 Task: Enter new customer data into the Salesforce system, including personal and address details.
Action: Mouse moved to (997, 114)
Screenshot: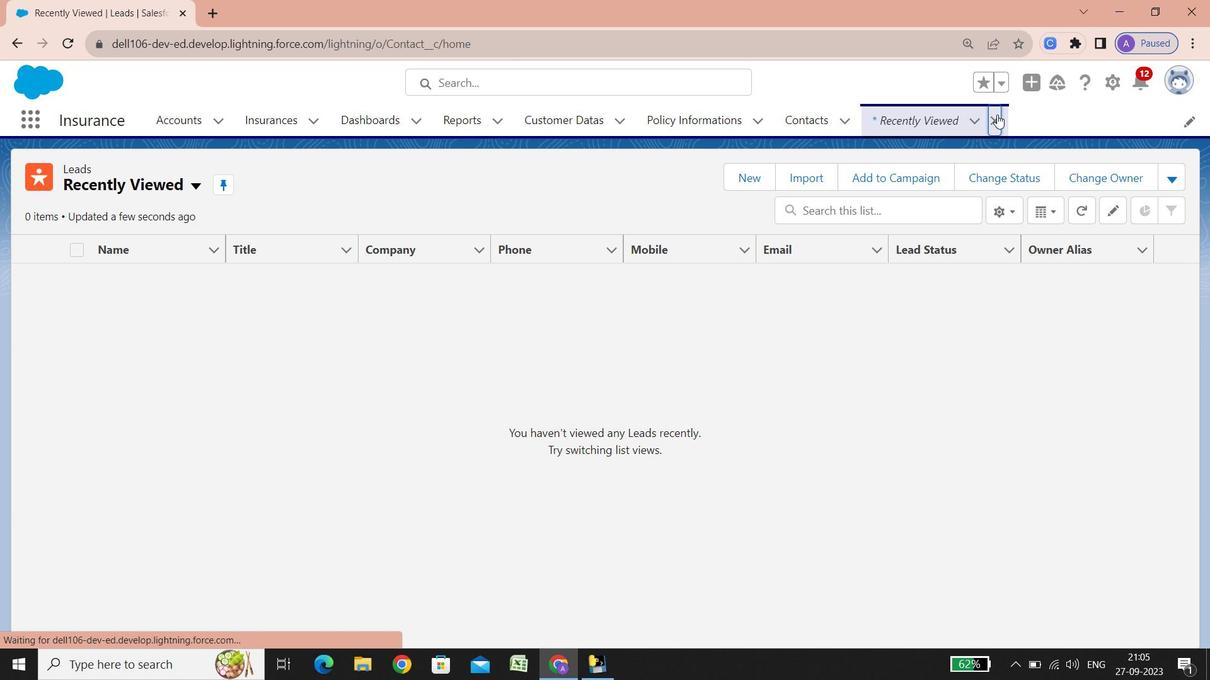 
Action: Mouse pressed left at (997, 114)
Screenshot: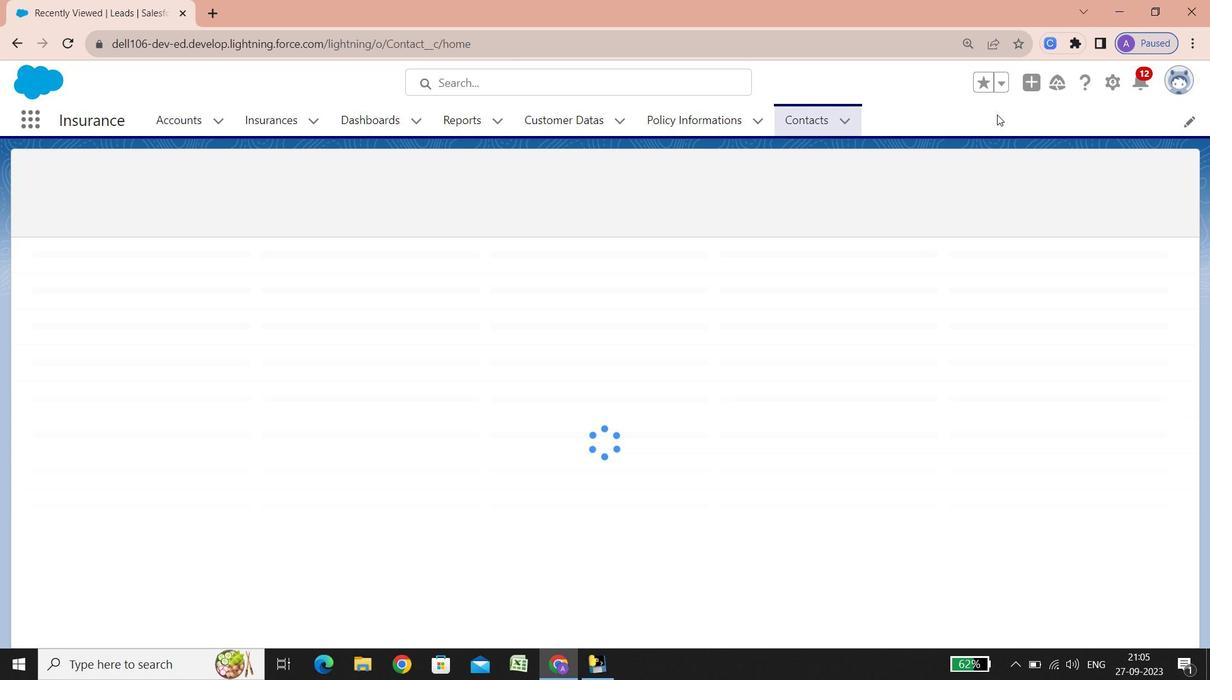 
Action: Mouse moved to (1110, 78)
Screenshot: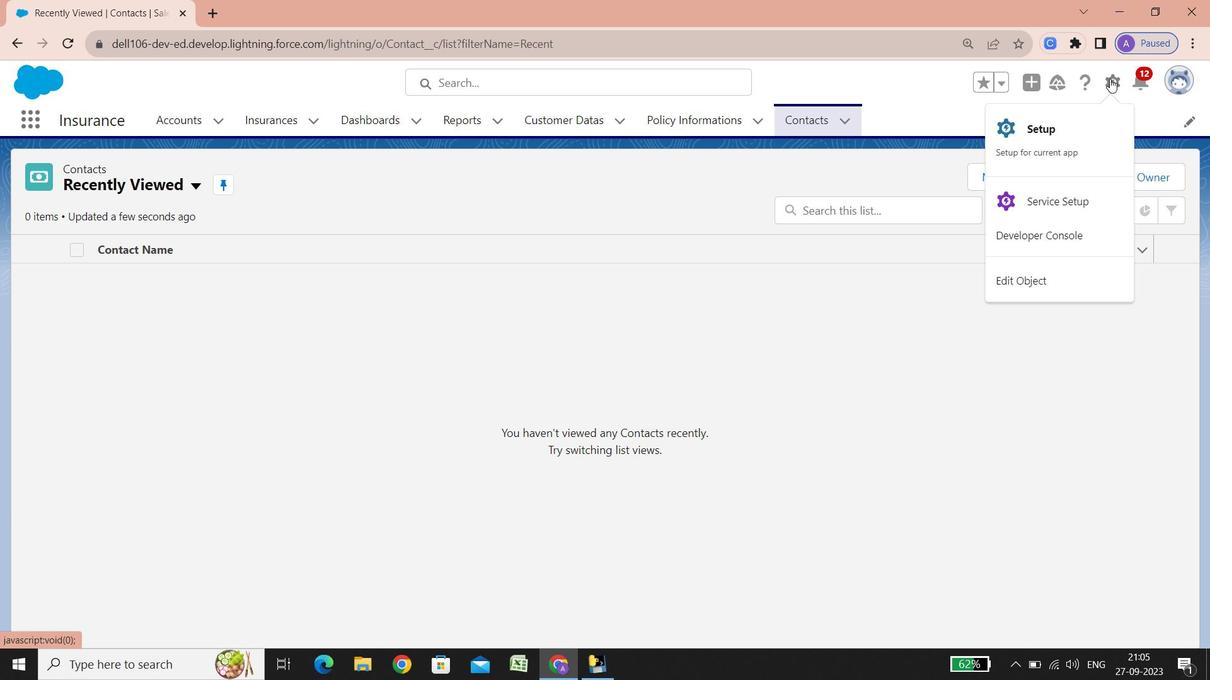 
Action: Mouse pressed left at (1110, 78)
Screenshot: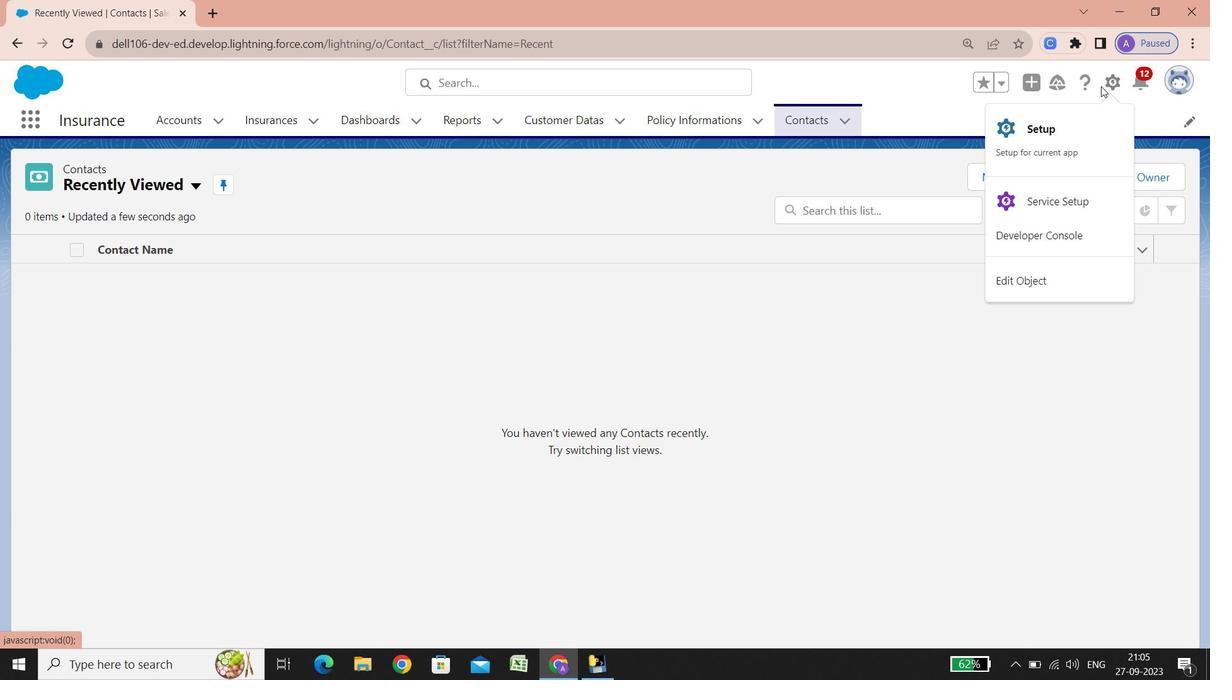 
Action: Mouse moved to (1070, 122)
Screenshot: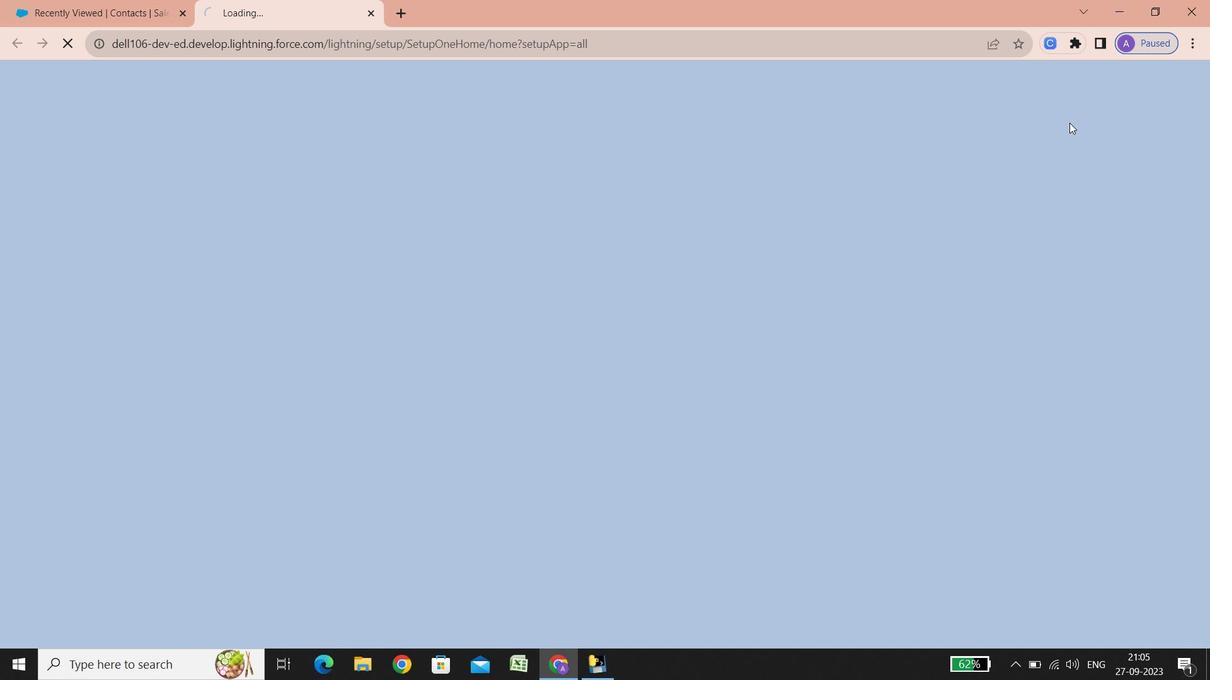 
Action: Mouse pressed left at (1070, 122)
Screenshot: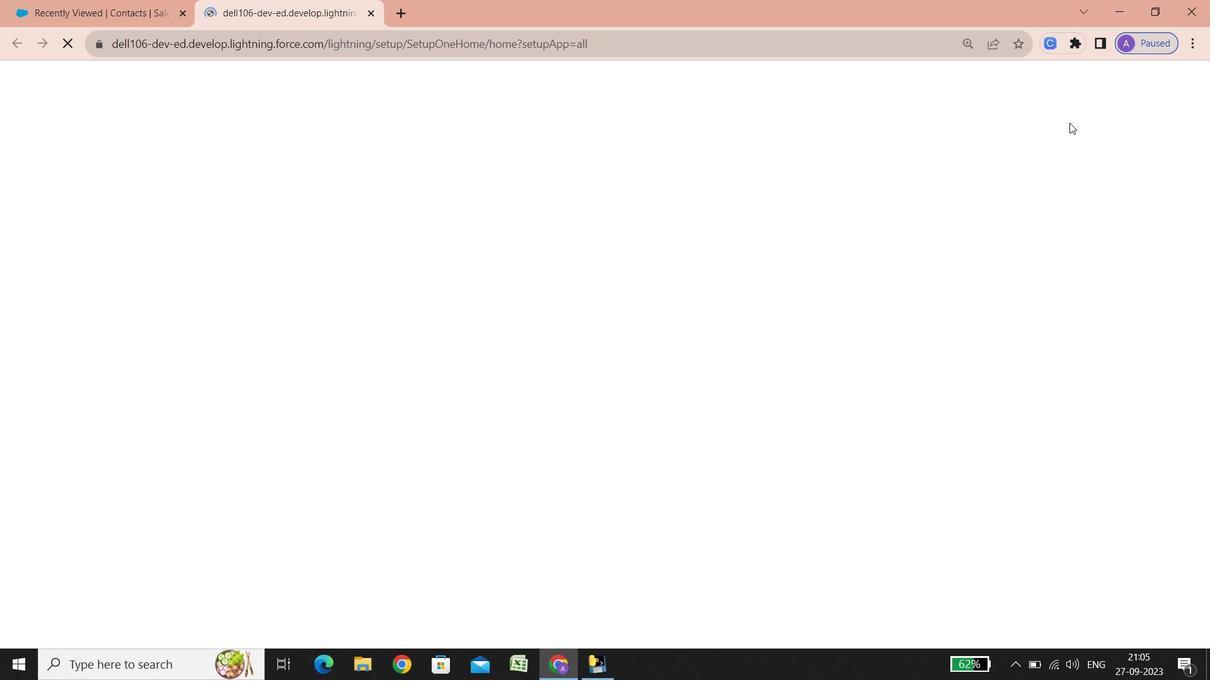 
Action: Mouse pressed left at (1070, 122)
Screenshot: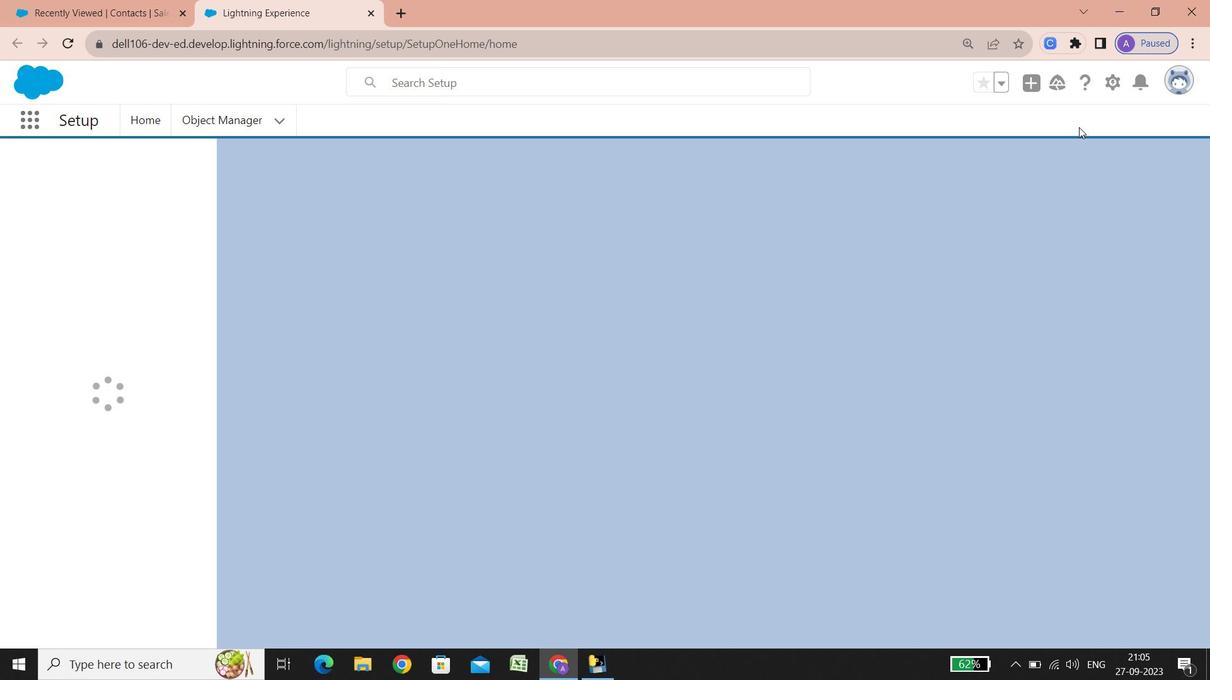 
Action: Mouse moved to (223, 131)
Screenshot: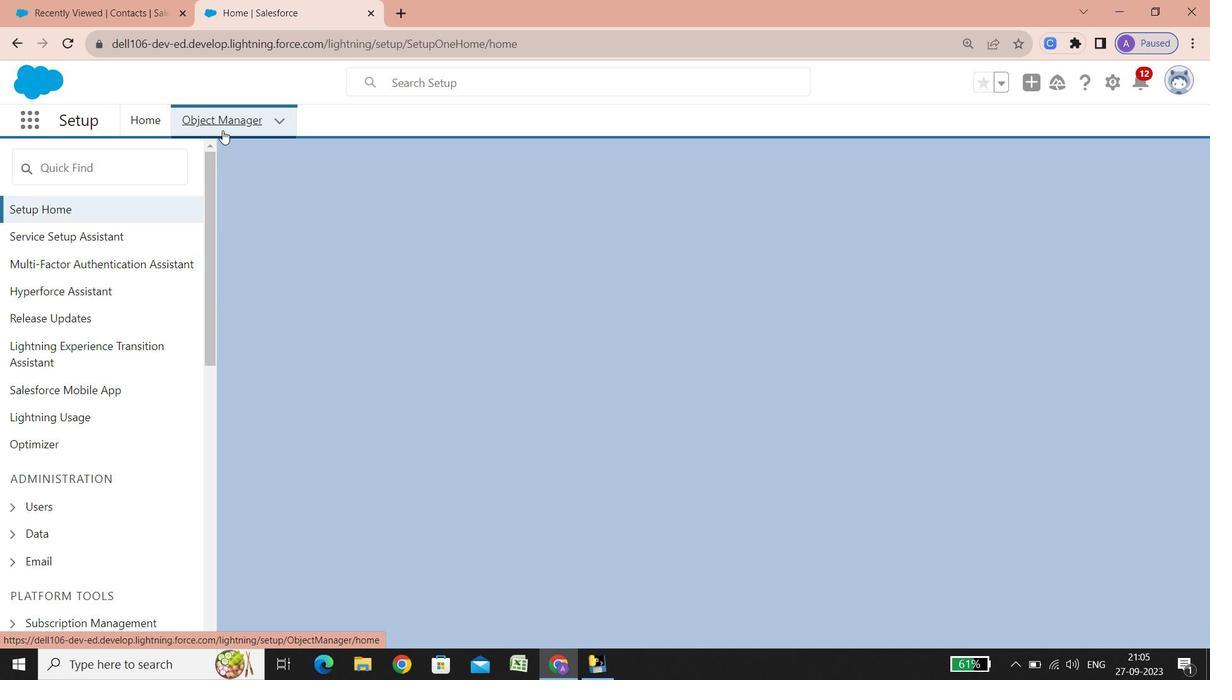 
Action: Mouse pressed left at (223, 131)
Screenshot: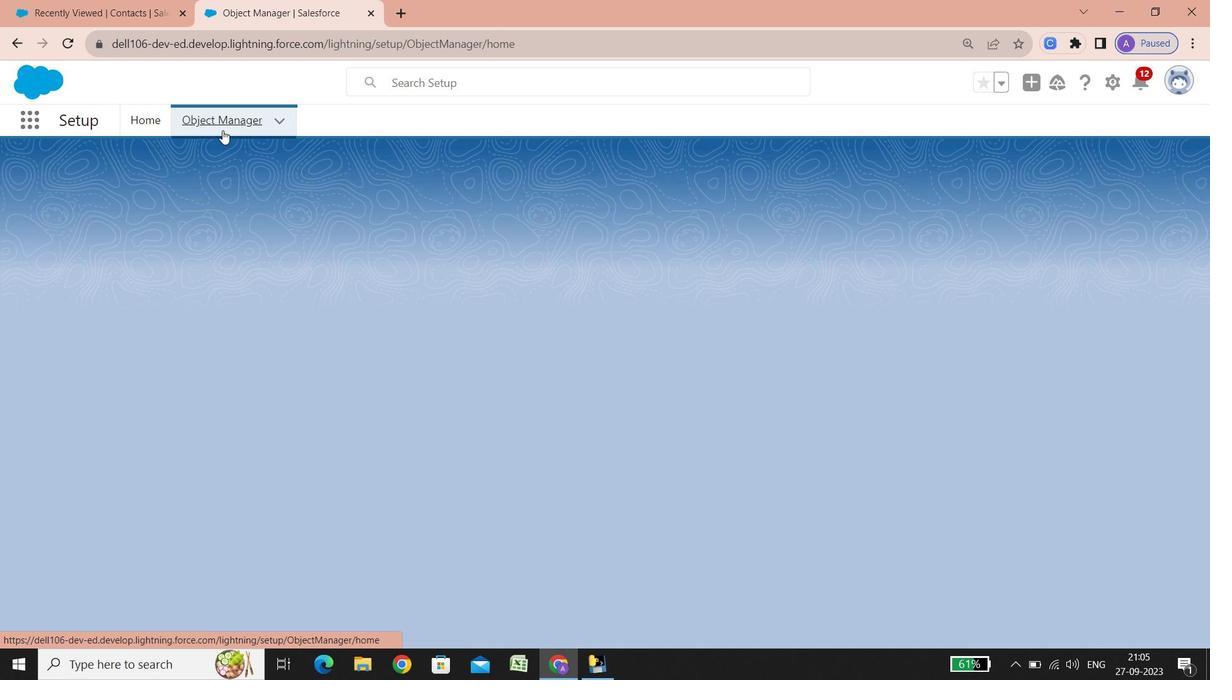 
Action: Mouse moved to (168, 0)
Screenshot: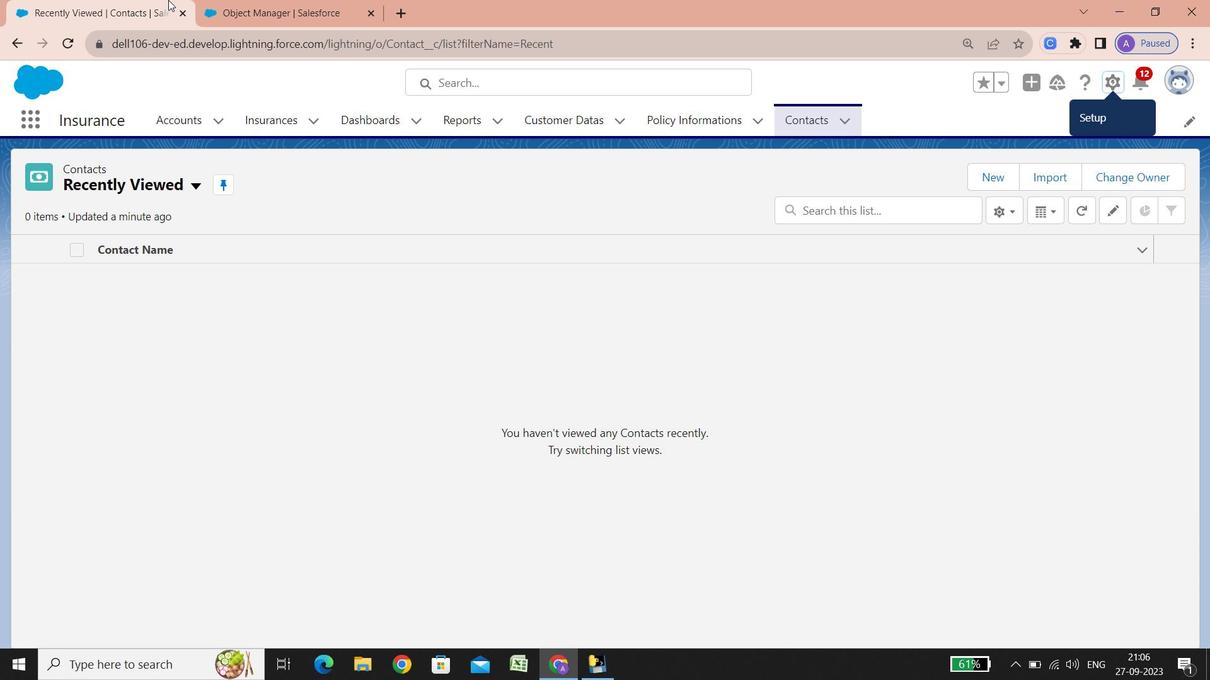 
Action: Mouse pressed left at (168, 0)
Screenshot: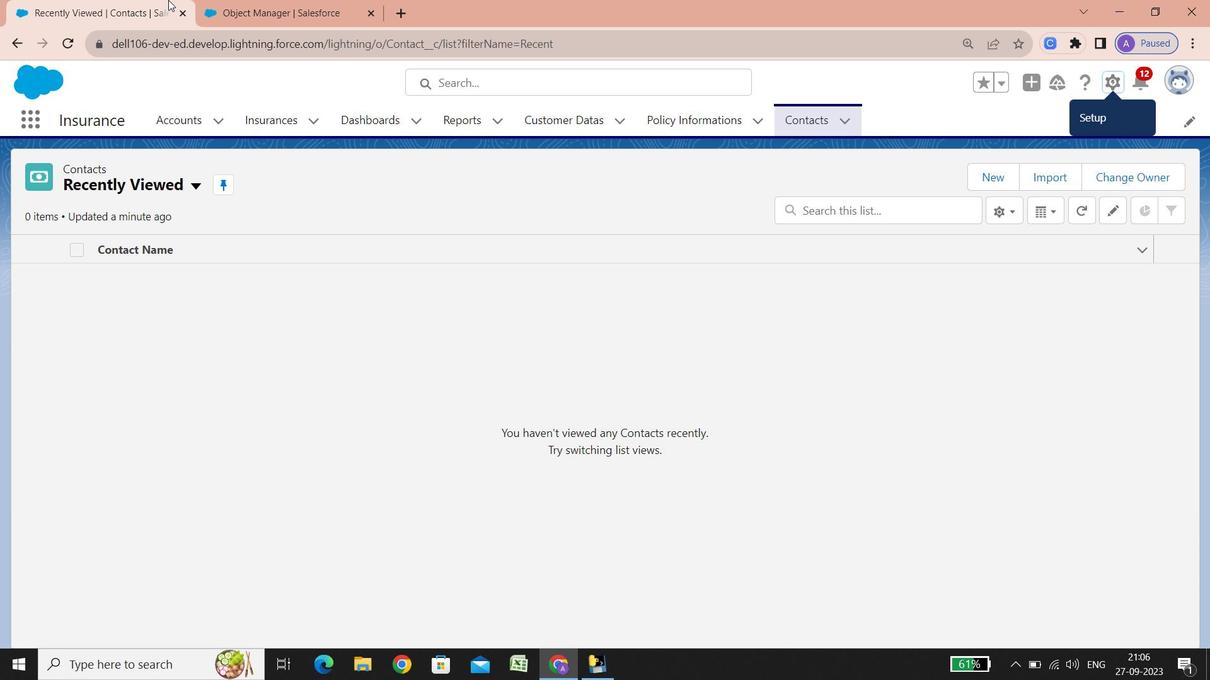
Action: Mouse moved to (173, 3)
Screenshot: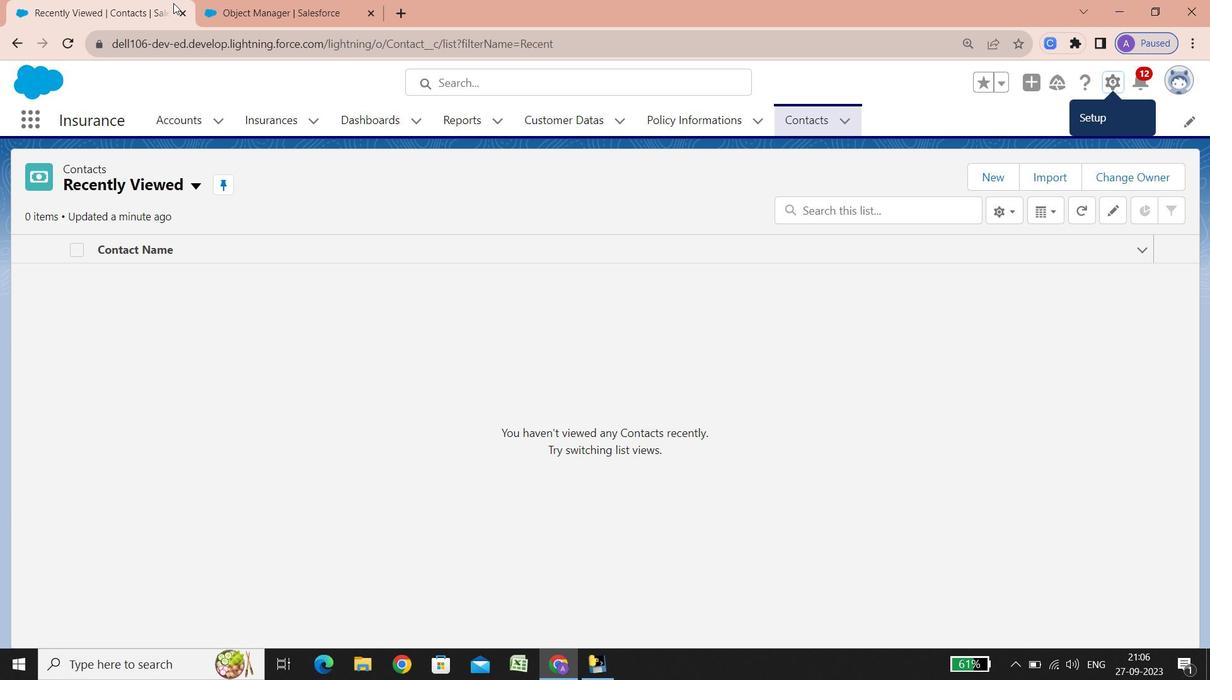 
Action: Mouse pressed left at (173, 3)
Screenshot: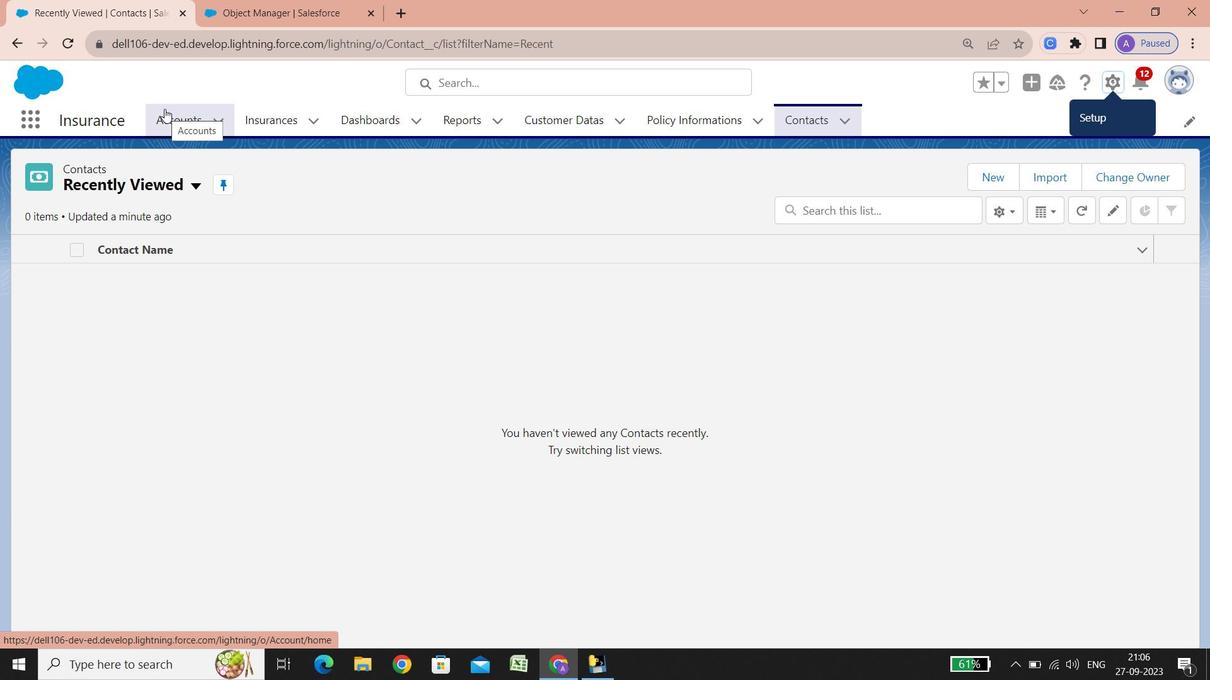 
Action: Mouse moved to (598, 115)
Screenshot: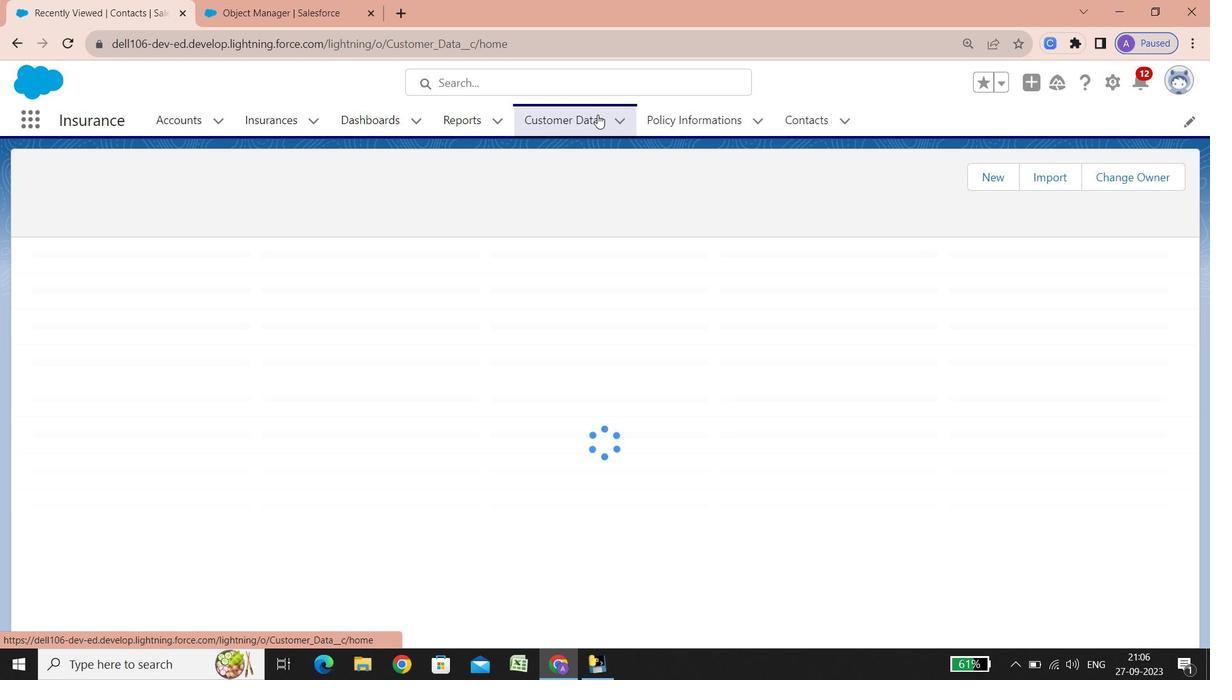 
Action: Mouse pressed left at (598, 115)
Screenshot: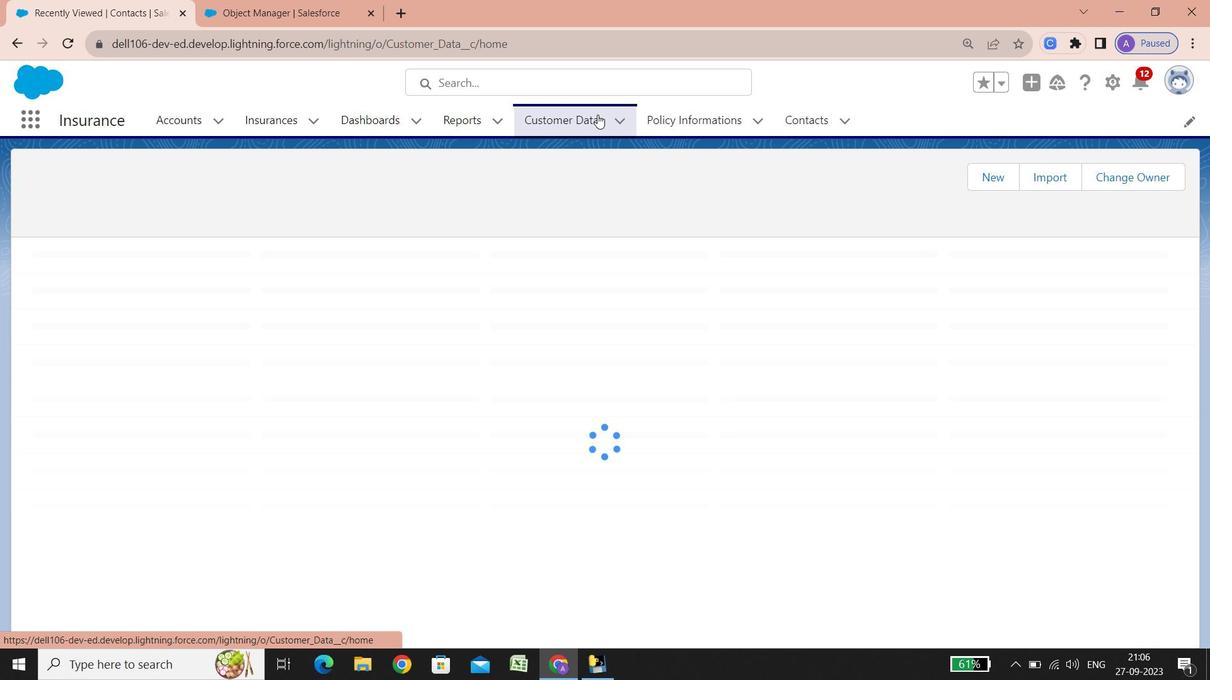 
Action: Mouse moved to (278, 124)
Screenshot: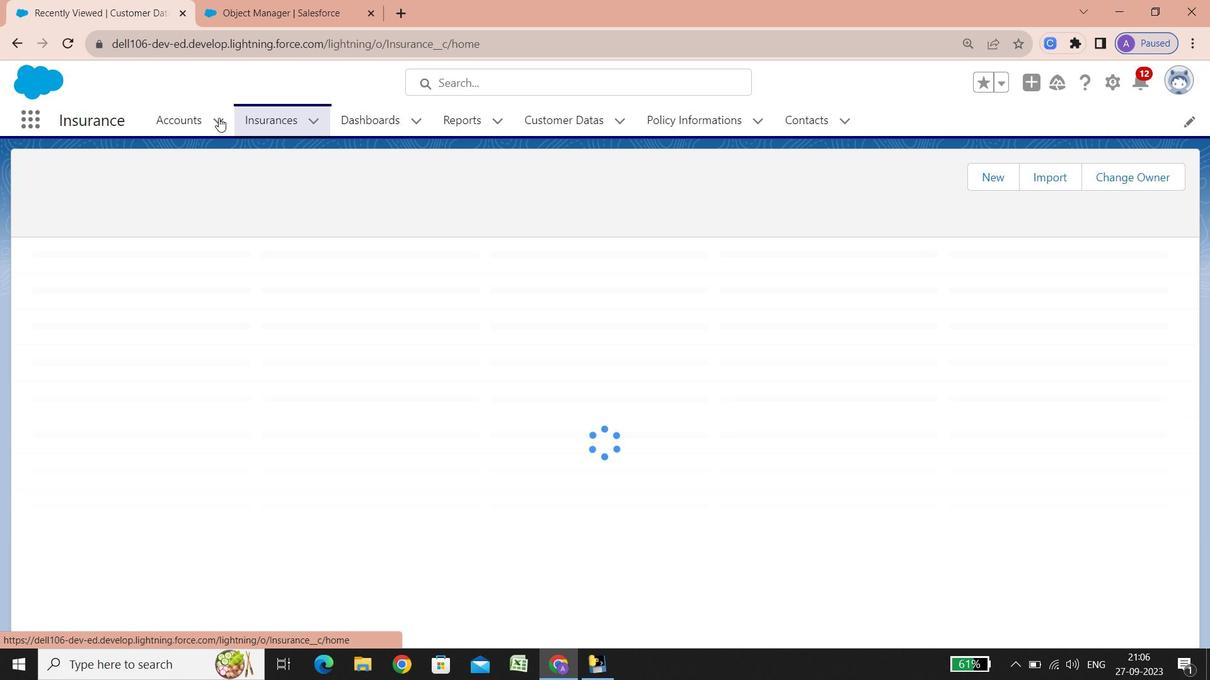 
Action: Mouse pressed left at (278, 124)
Screenshot: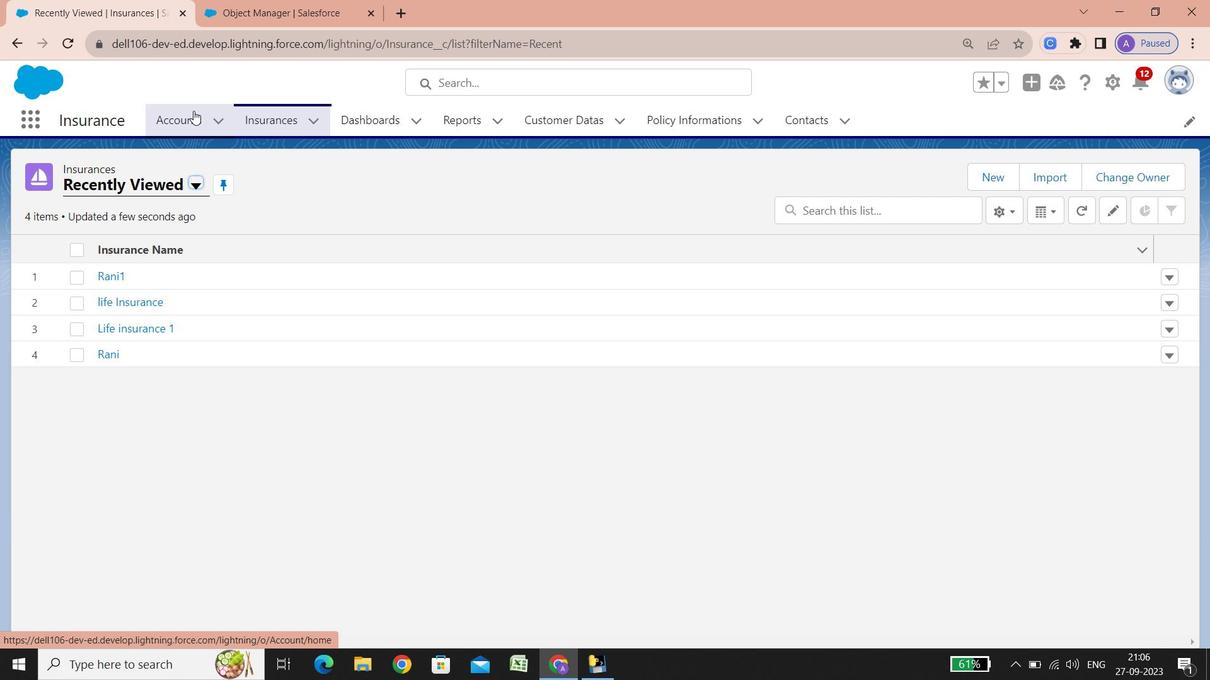 
Action: Mouse moved to (361, 127)
Screenshot: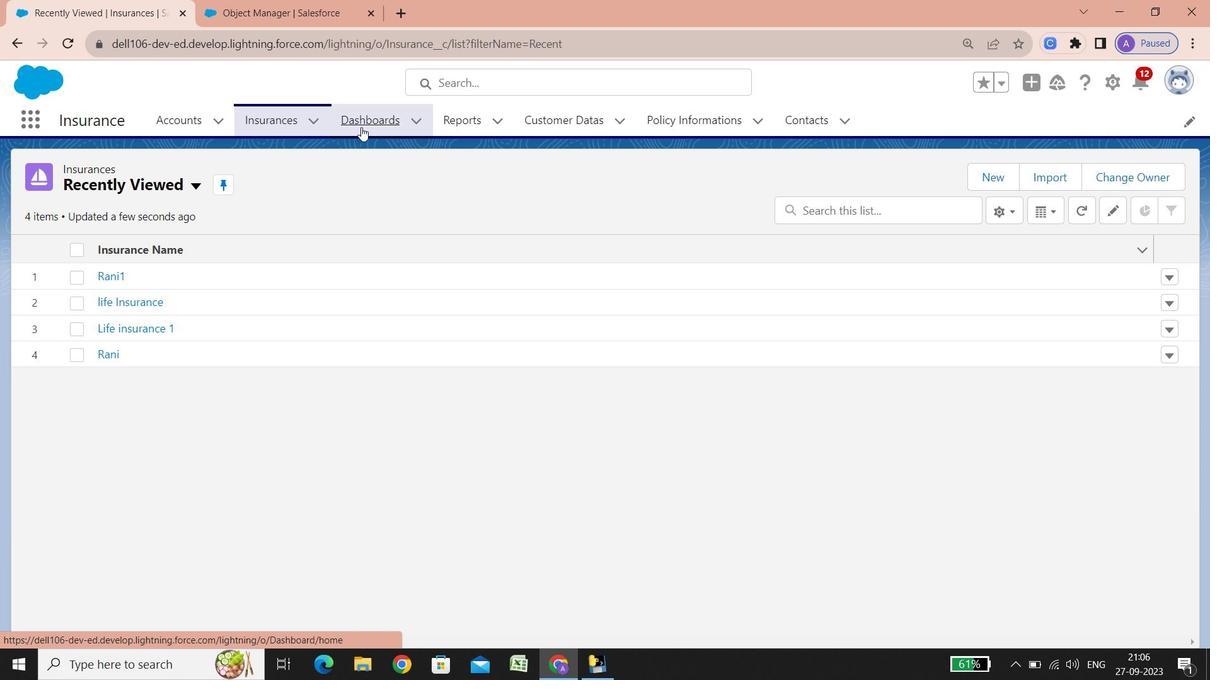 
Action: Mouse pressed left at (361, 127)
Screenshot: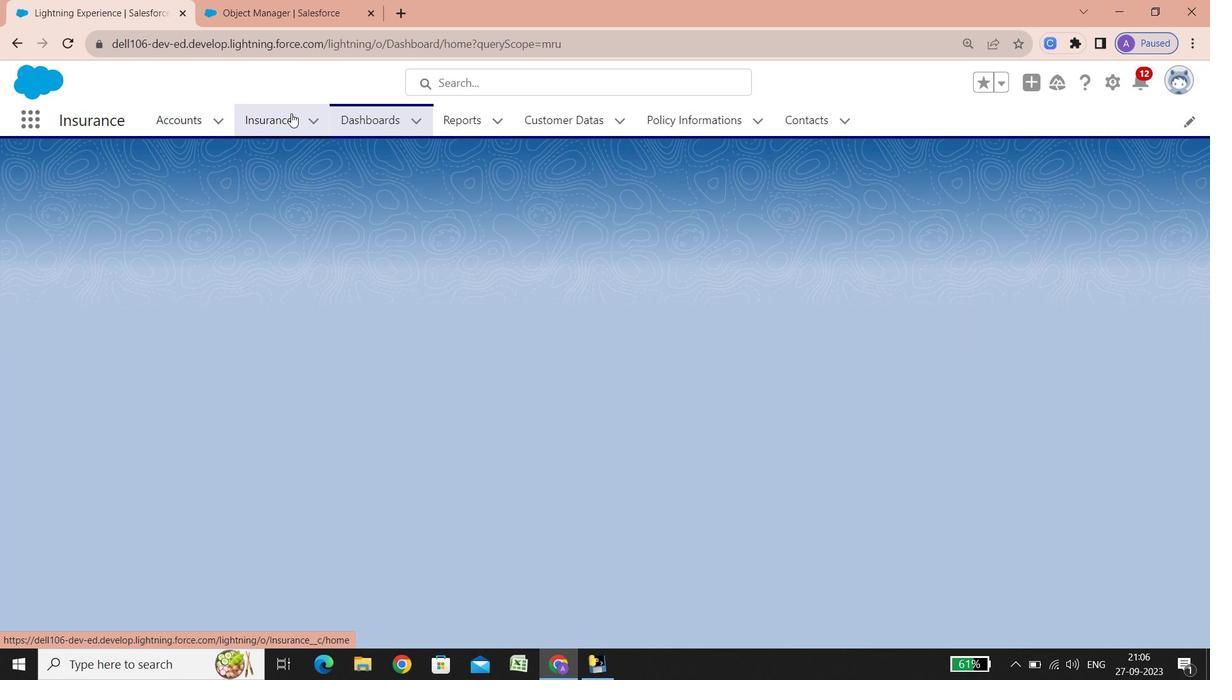
Action: Mouse moved to (528, 114)
Screenshot: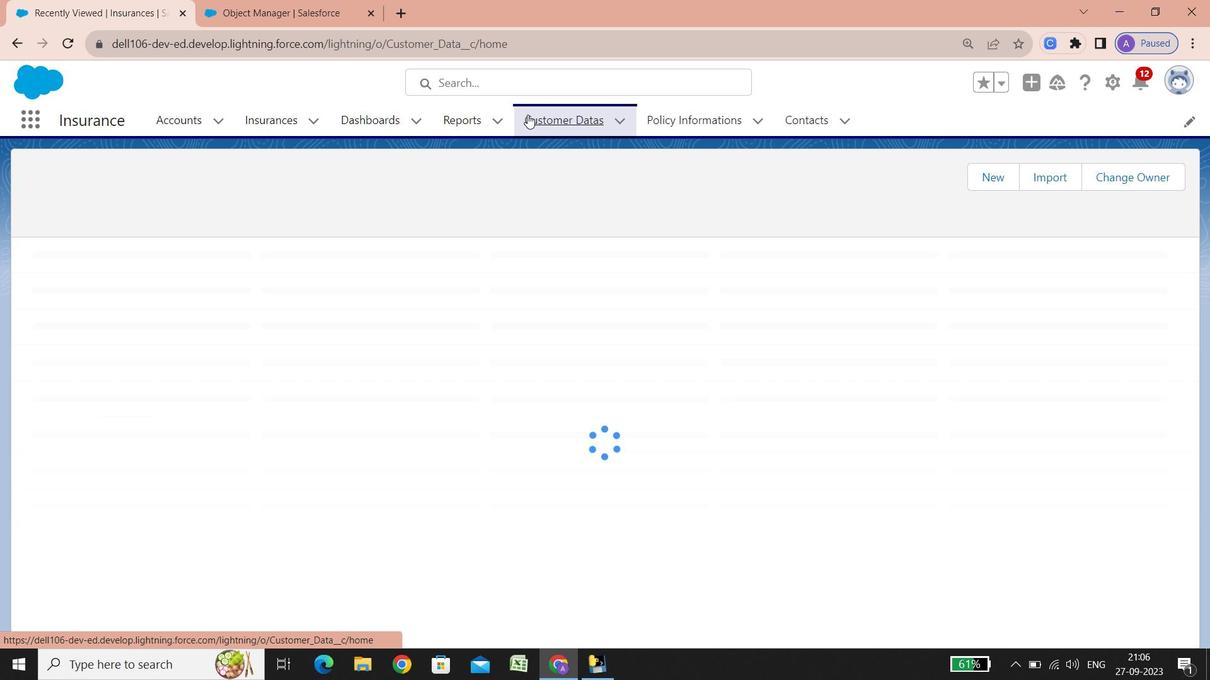 
Action: Mouse pressed left at (528, 114)
Screenshot: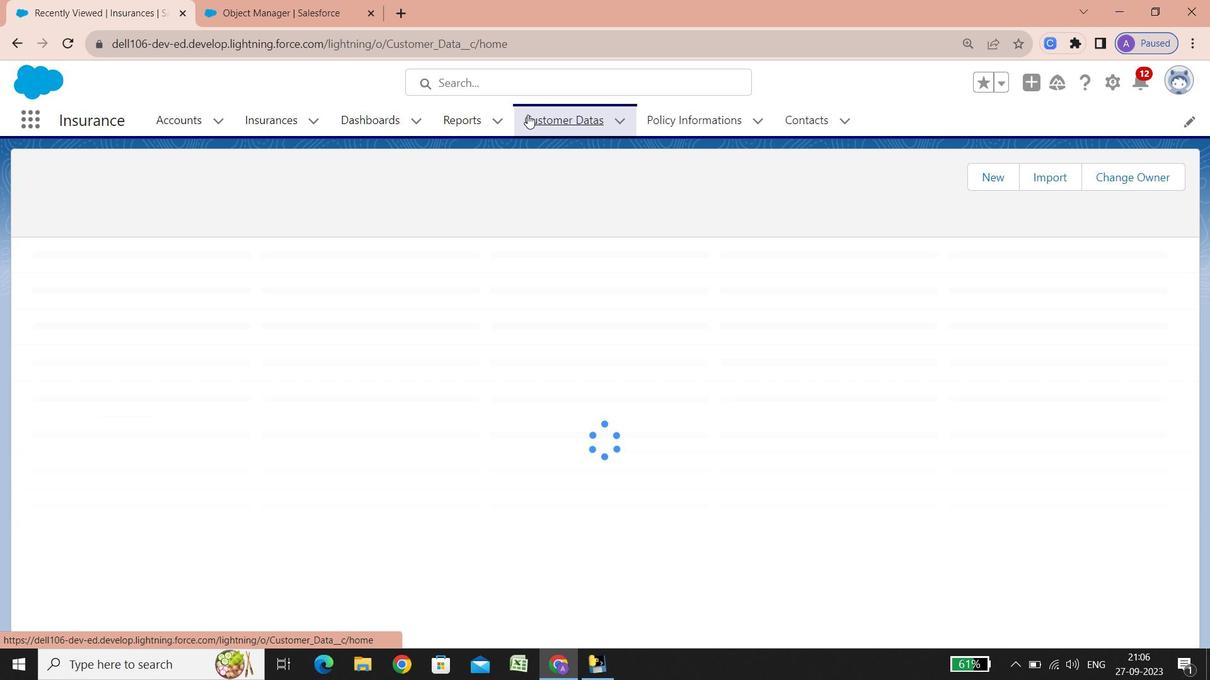 
Action: Mouse moved to (997, 178)
Screenshot: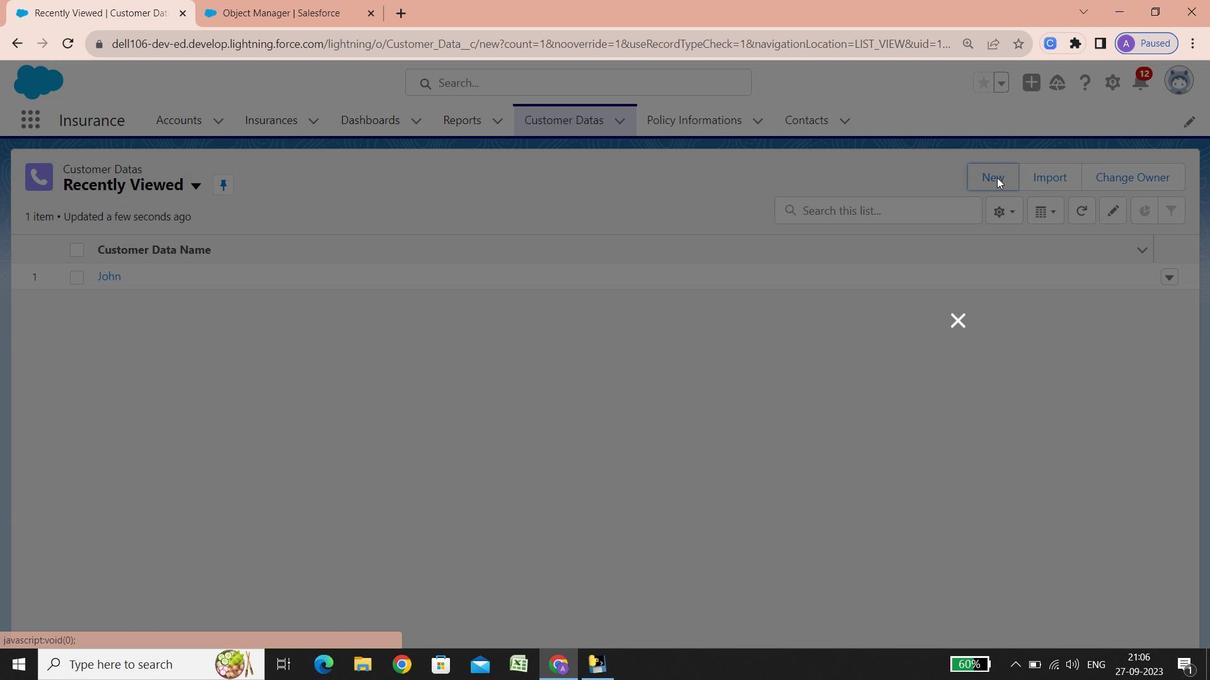 
Action: Mouse pressed left at (997, 178)
Screenshot: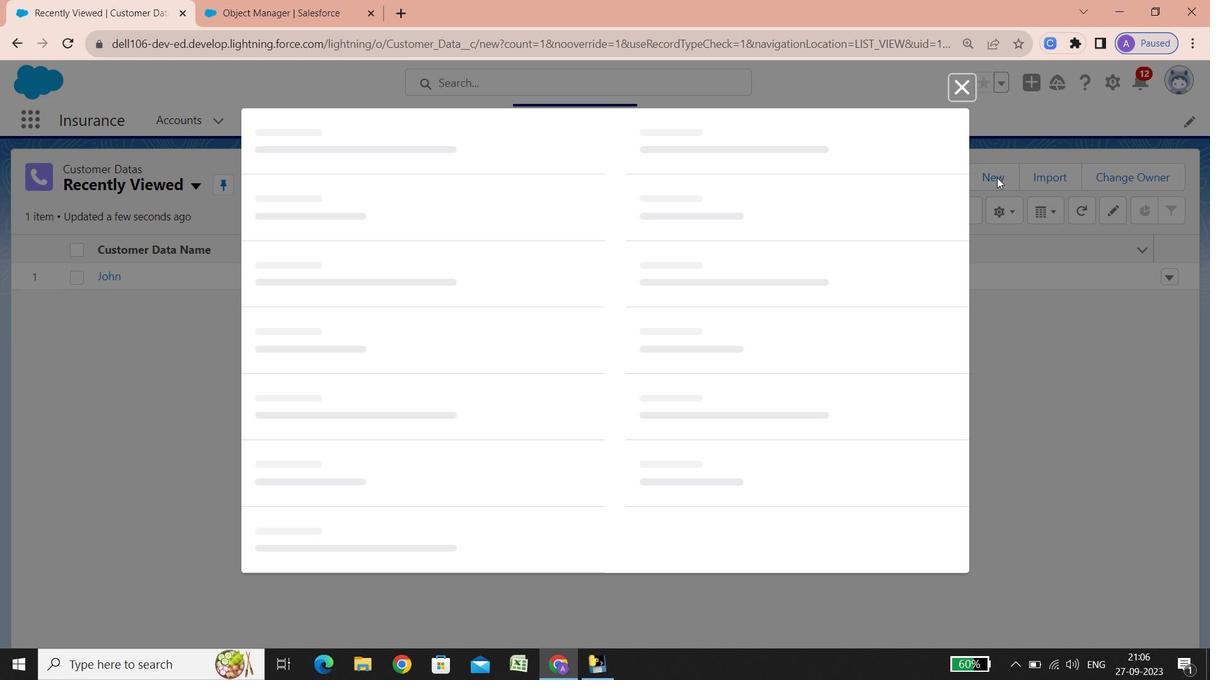 
Action: Mouse moved to (301, 273)
Screenshot: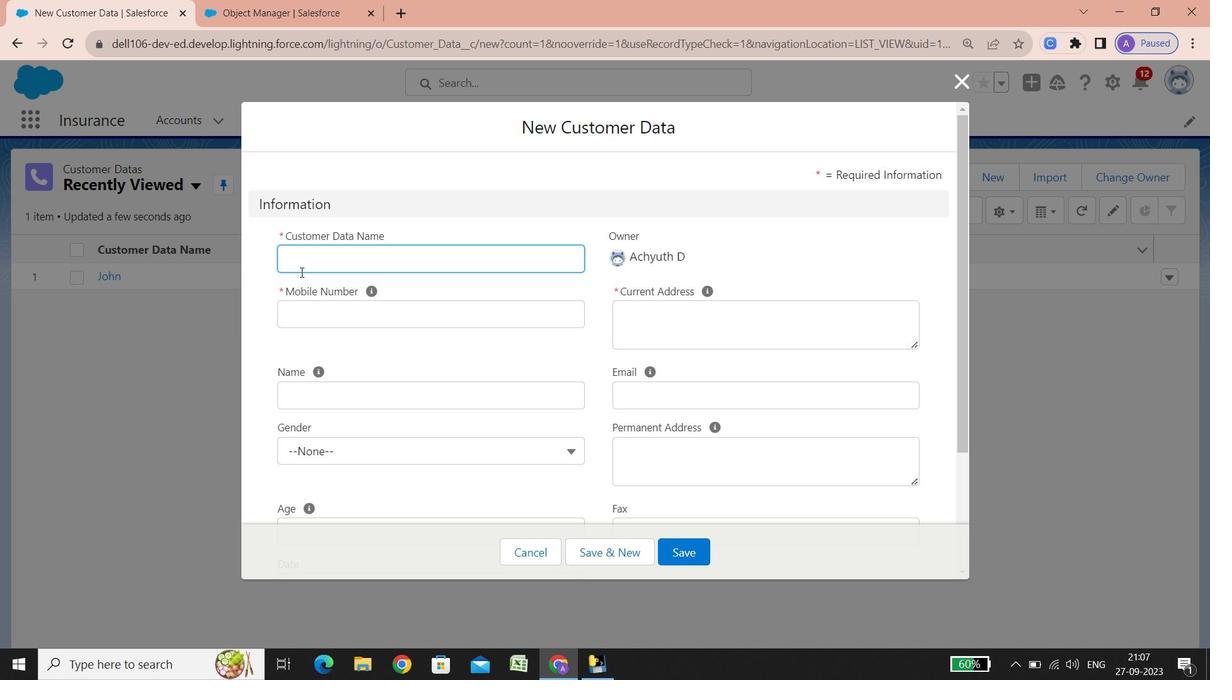 
Action: Key pressed <Key.shift><Key.shift><Key.shift><Key.shift><Key.shift><Key.shift><Key.shift><Key.shift><Key.shift><Key.shift><Key.shift><Key.shift><Key.shift><Key.shift><Key.shift><Key.shift><Key.shift><Key.shift><Key.shift><Key.shift><Key.shift><Key.shift><Key.shift><Key.shift><Key.shift><Key.shift><Key.shift>Ruya
Screenshot: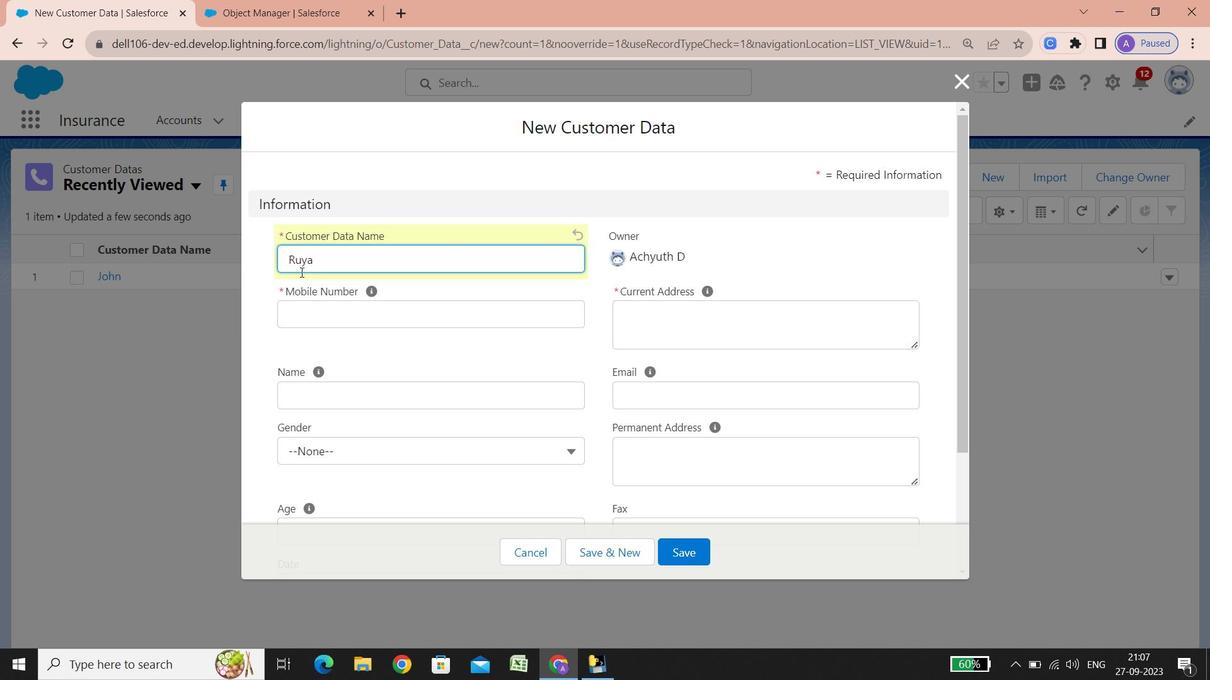 
Action: Mouse moved to (317, 305)
Screenshot: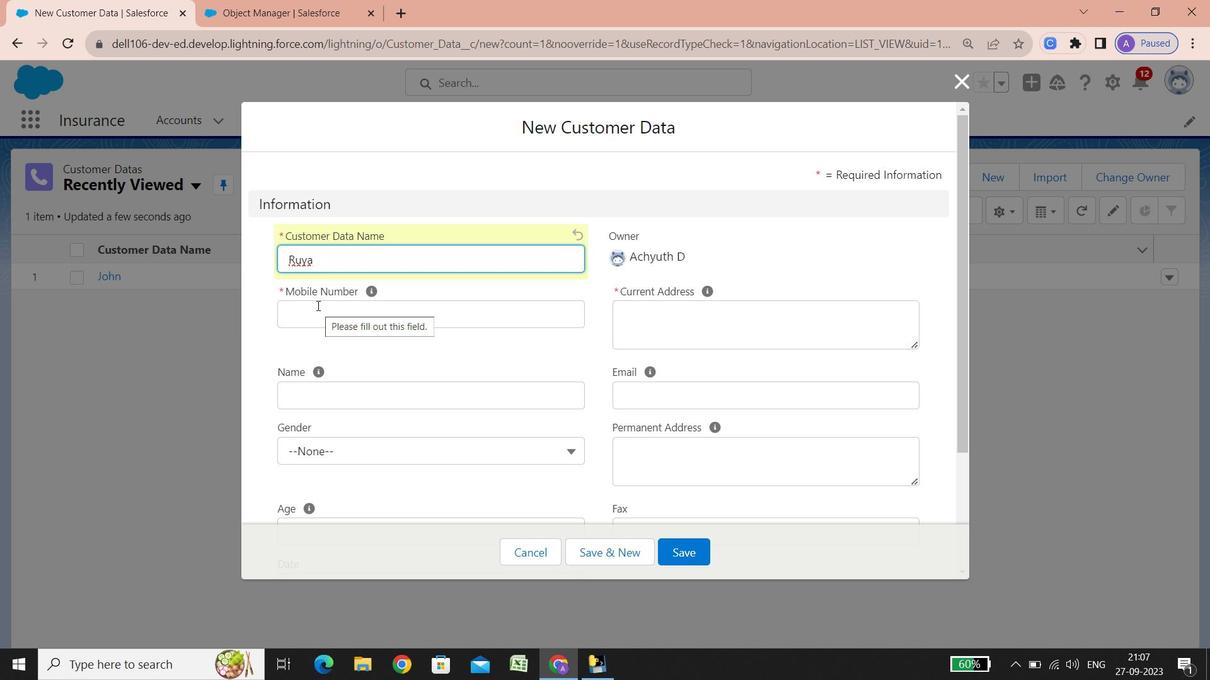 
Action: Mouse pressed left at (317, 305)
Screenshot: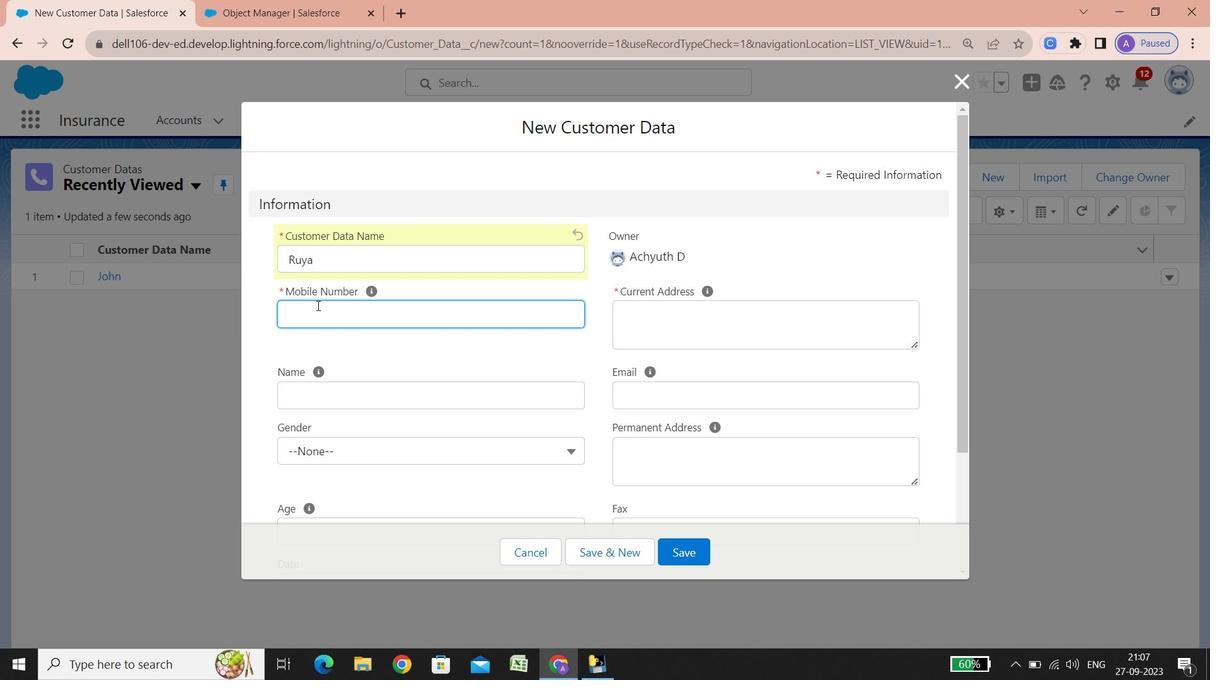 
Action: Key pressed 9965786589
Screenshot: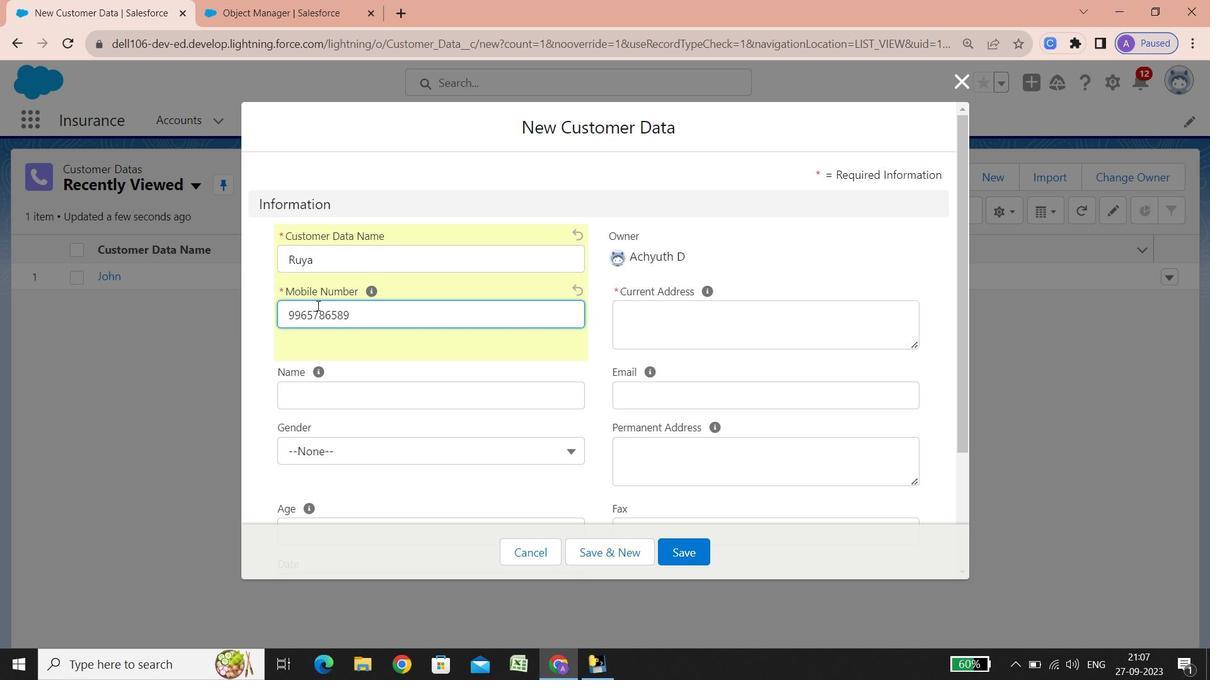 
Action: Mouse moved to (302, 394)
Screenshot: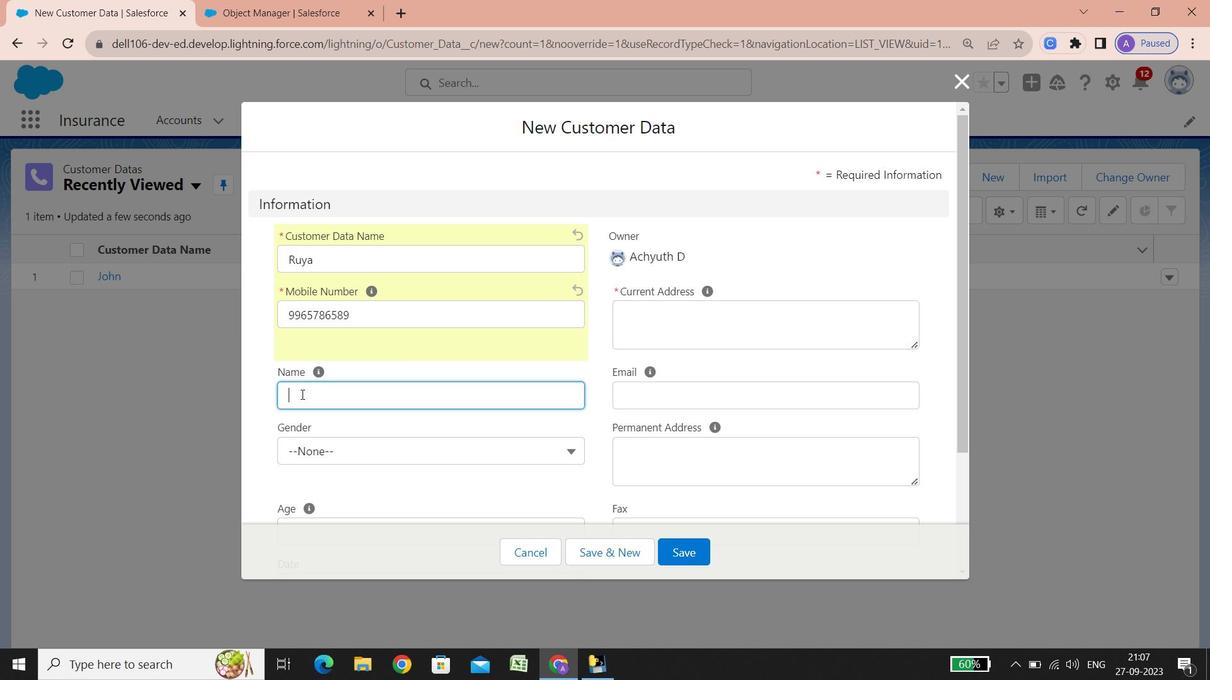 
Action: Mouse pressed left at (302, 394)
Screenshot: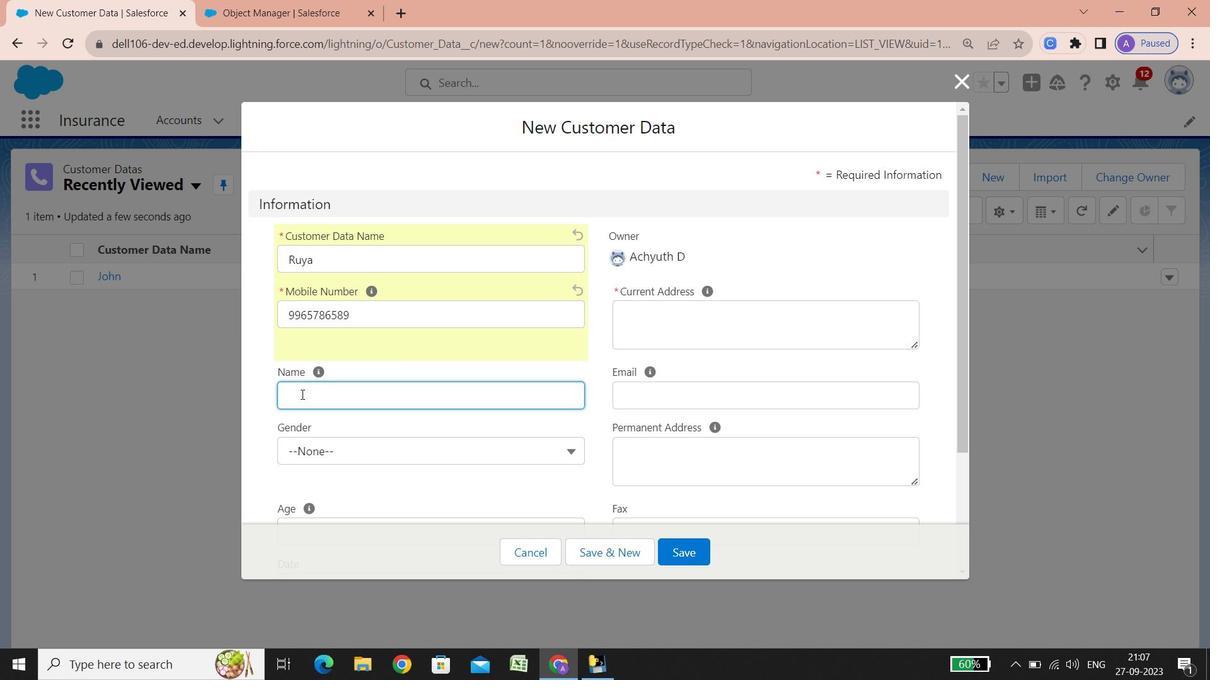 
Action: Key pressed <Key.shift><Key.shift><Key.shift><Key.shift><Key.shift><Key.shift><Key.shift><Key.shift><Key.shift><Key.shift><Key.shift><Key.shift><Key.shift><Key.shift><Key.shift><Key.shift><Key.shift><Key.shift><Key.shift><Key.shift><Key.shift><Key.shift><Key.shift><Key.shift><Key.shift><Key.shift><Key.shift><Key.shift><Key.shift><Key.shift><Key.shift><Key.shift><Key.shift><Key.shift><Key.shift><Key.shift><Key.shift><Key.shift><Key.shift><Key.shift><Key.shift><Key.shift><Key.shift><Key.shift><Key.shift><Key.shift><Key.shift><Key.shift><Key.shift><Key.shift><Key.shift><Key.shift><Key.shift><Key.shift><Key.shift><Key.shift><Key.shift><Key.shift><Key.shift><Key.shift><Key.shift><Key.shift><Key.shift><Key.shift><Key.shift><Key.shift><Key.shift><Key.shift><Key.shift><Key.shift><Key.shift><Key.shift><Key.shift><Key.shift><Key.shift>Ruya
Screenshot: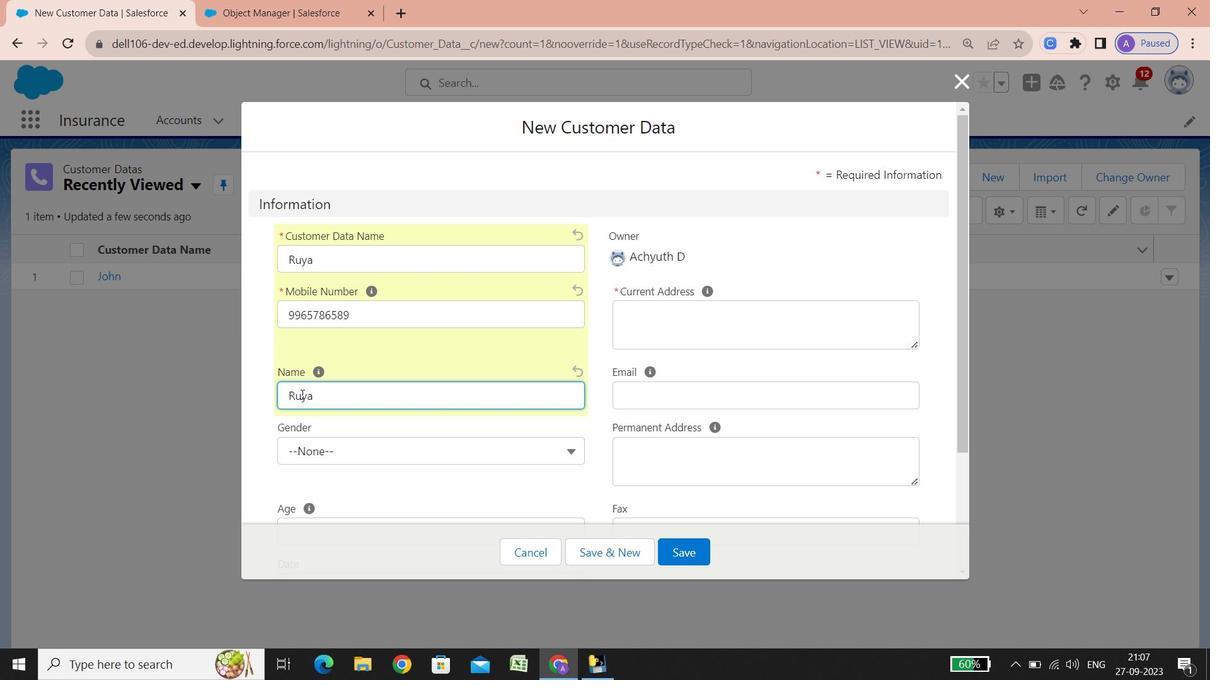 
Action: Mouse scrolled (302, 394) with delta (0, 0)
Screenshot: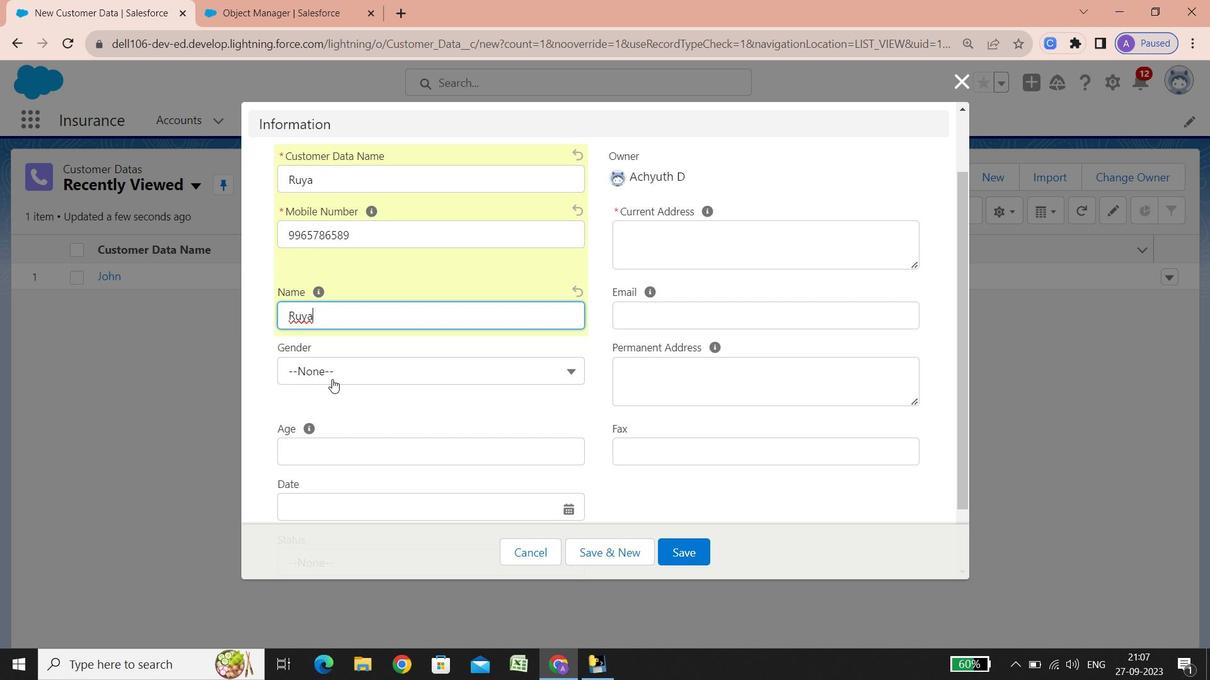 
Action: Mouse scrolled (302, 394) with delta (0, 0)
Screenshot: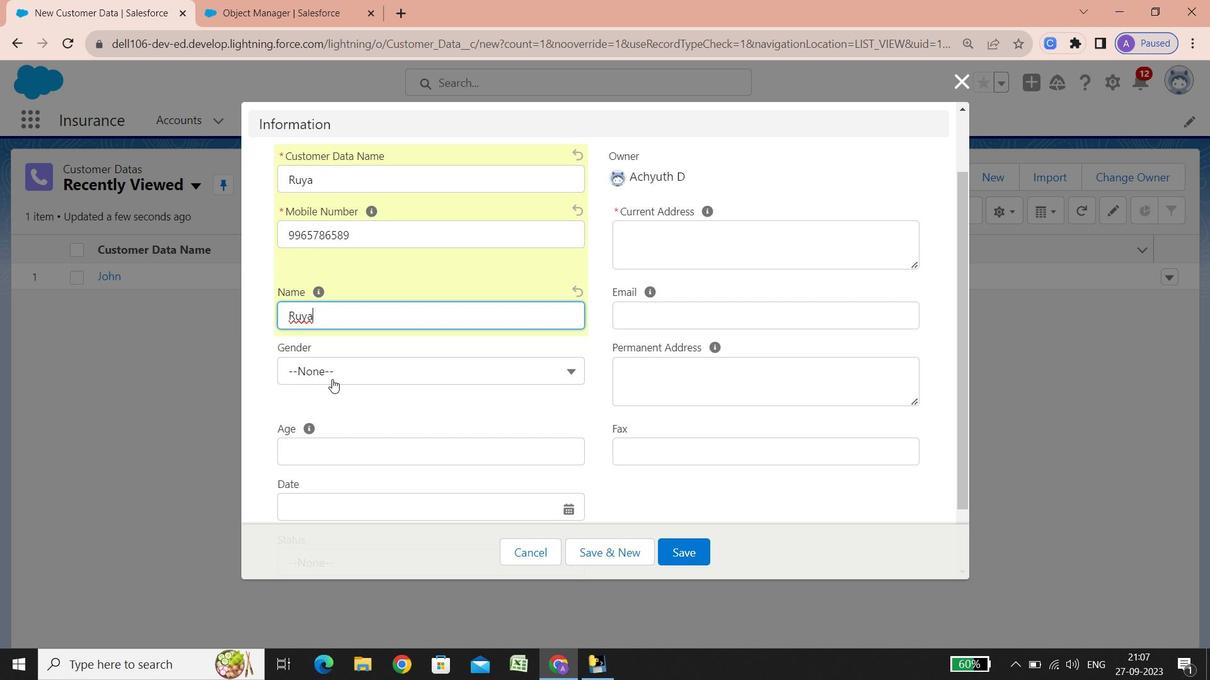 
Action: Mouse scrolled (302, 394) with delta (0, 0)
Screenshot: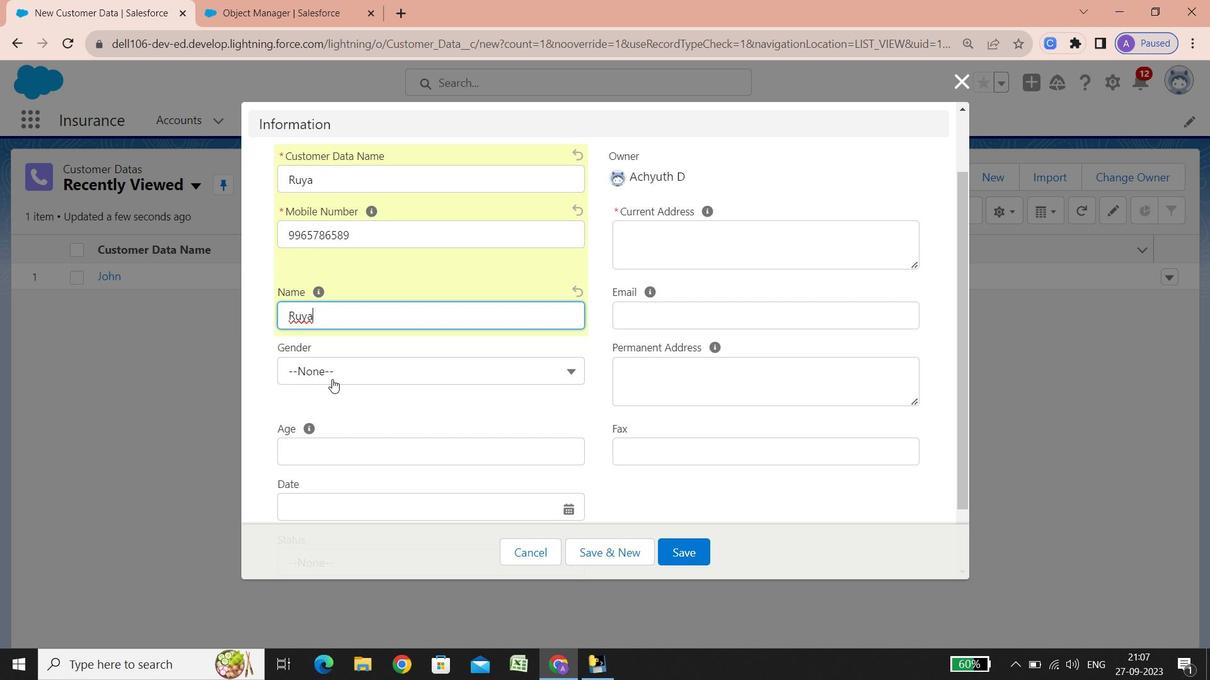 
Action: Mouse scrolled (302, 394) with delta (0, 0)
Screenshot: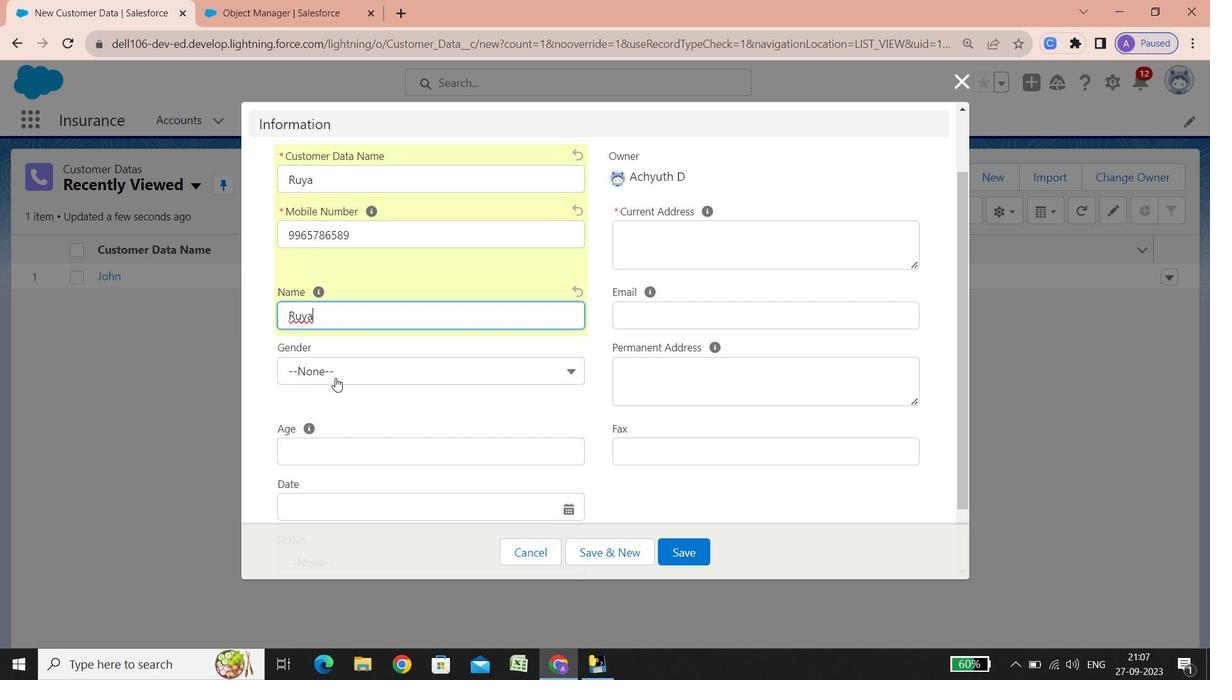 
Action: Mouse scrolled (302, 394) with delta (0, 0)
Screenshot: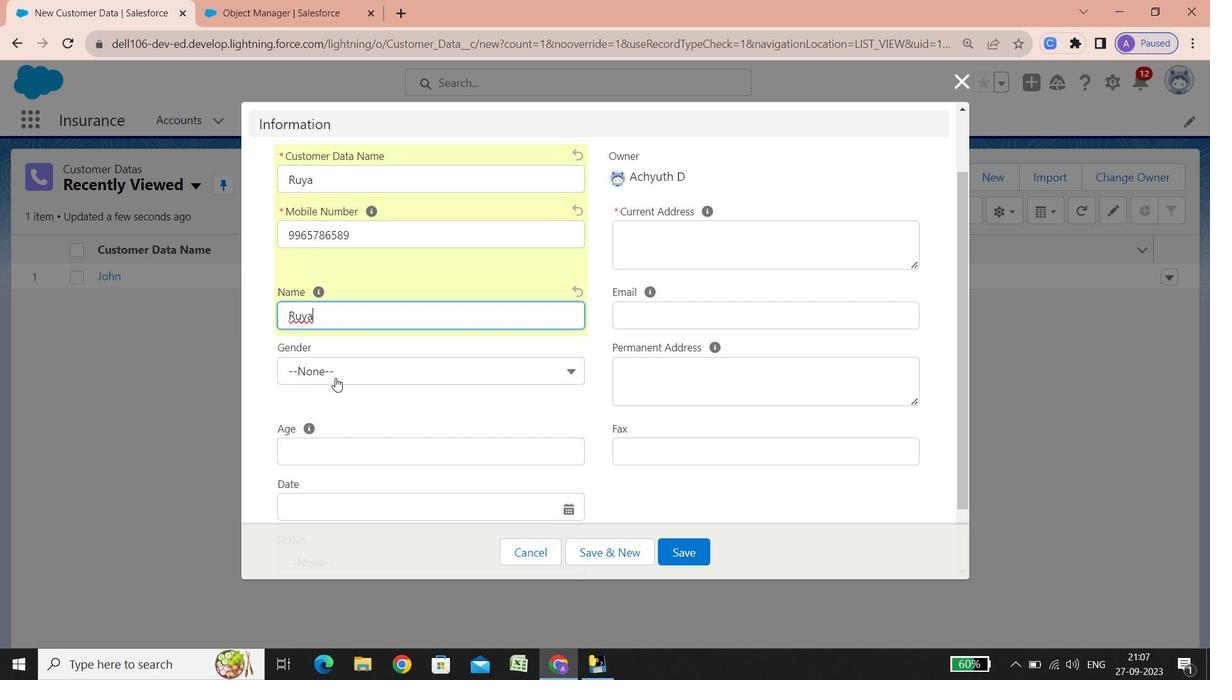 
Action: Mouse scrolled (302, 394) with delta (0, 0)
Screenshot: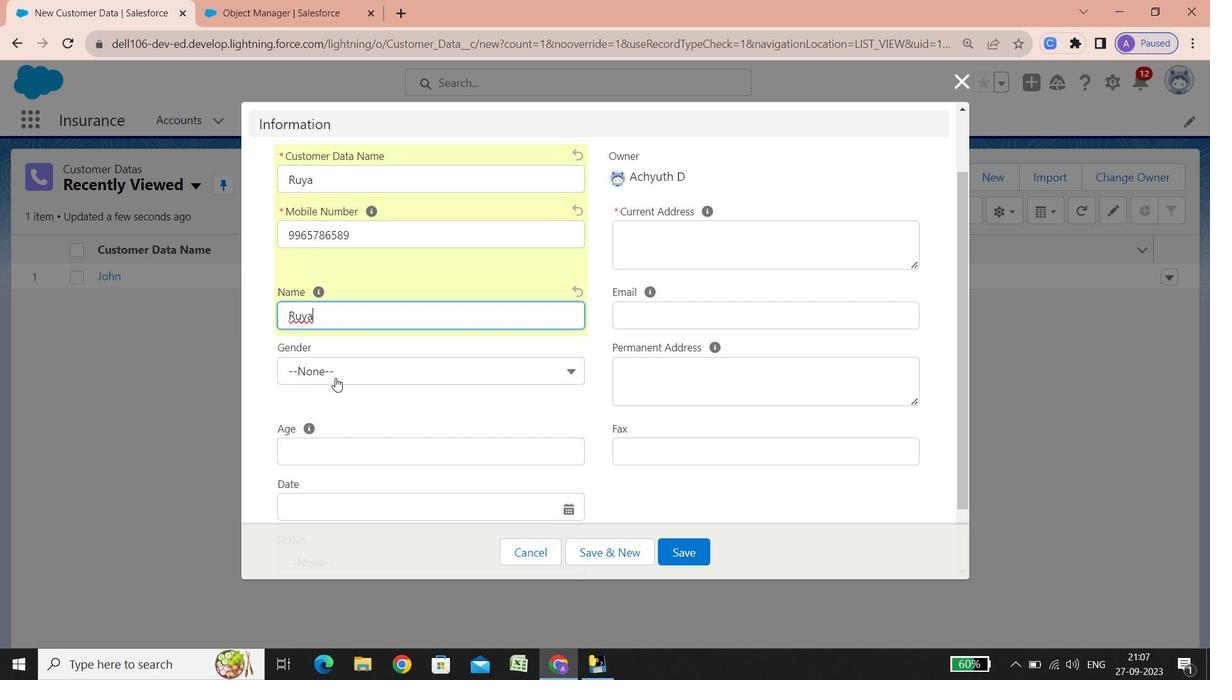 
Action: Mouse scrolled (302, 394) with delta (0, 0)
Screenshot: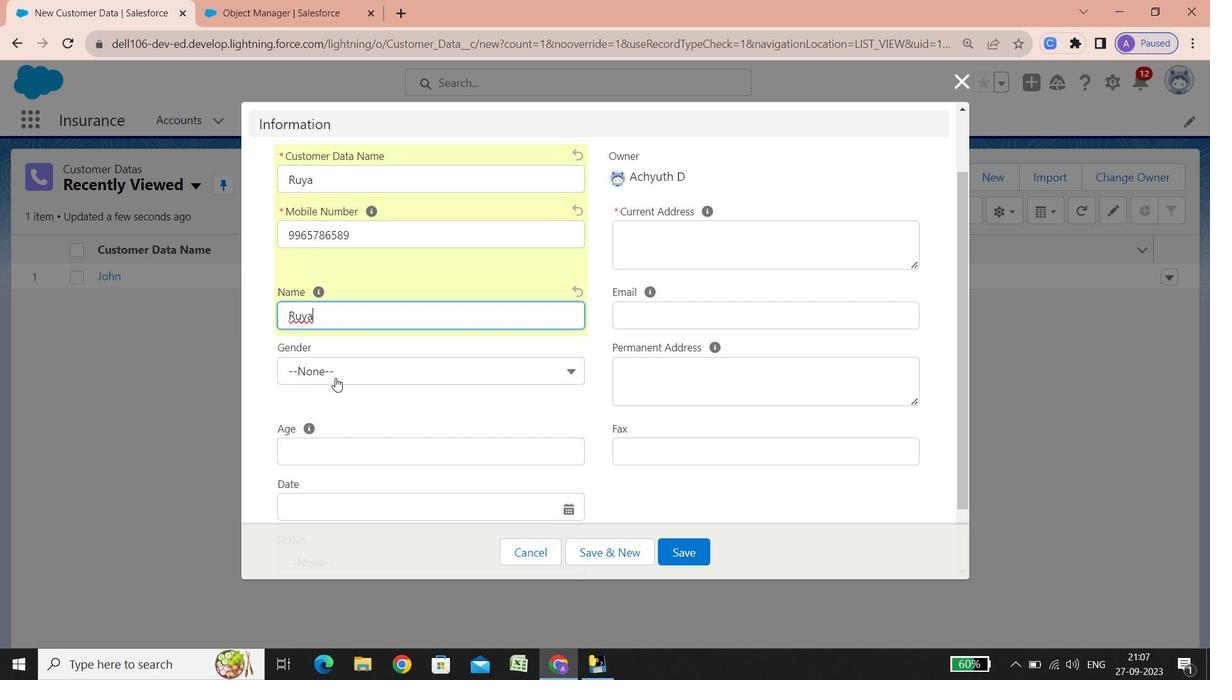 
Action: Mouse scrolled (302, 394) with delta (0, 0)
Screenshot: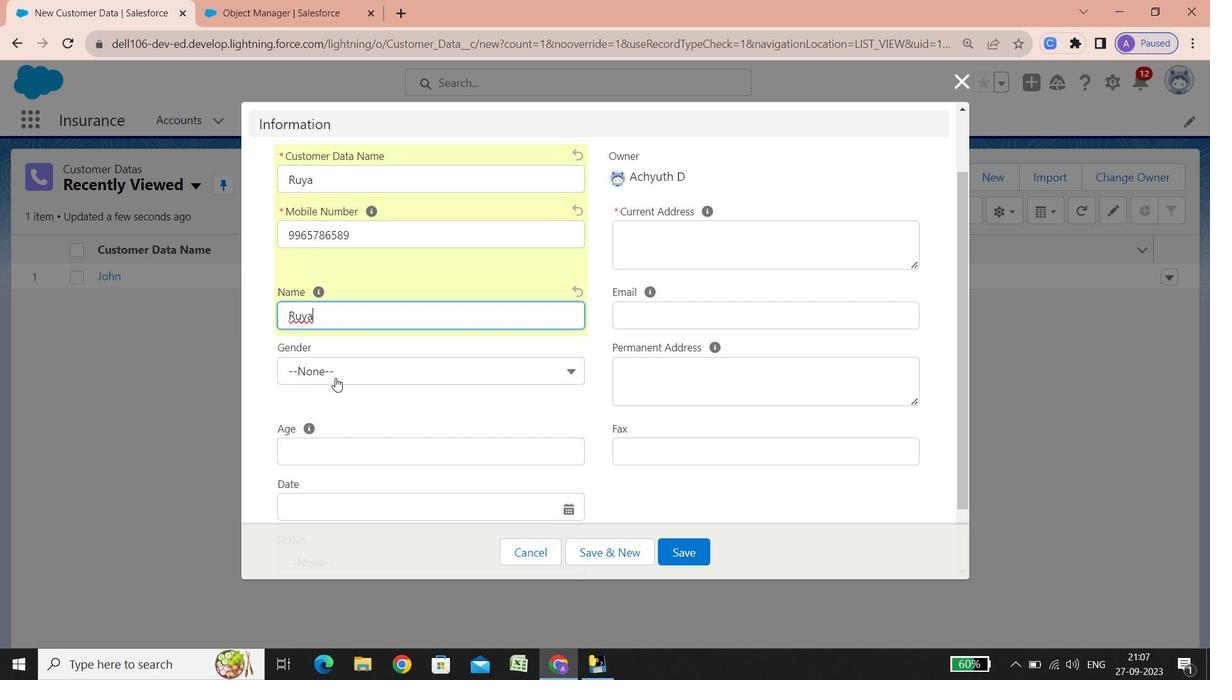 
Action: Mouse scrolled (302, 394) with delta (0, 0)
Screenshot: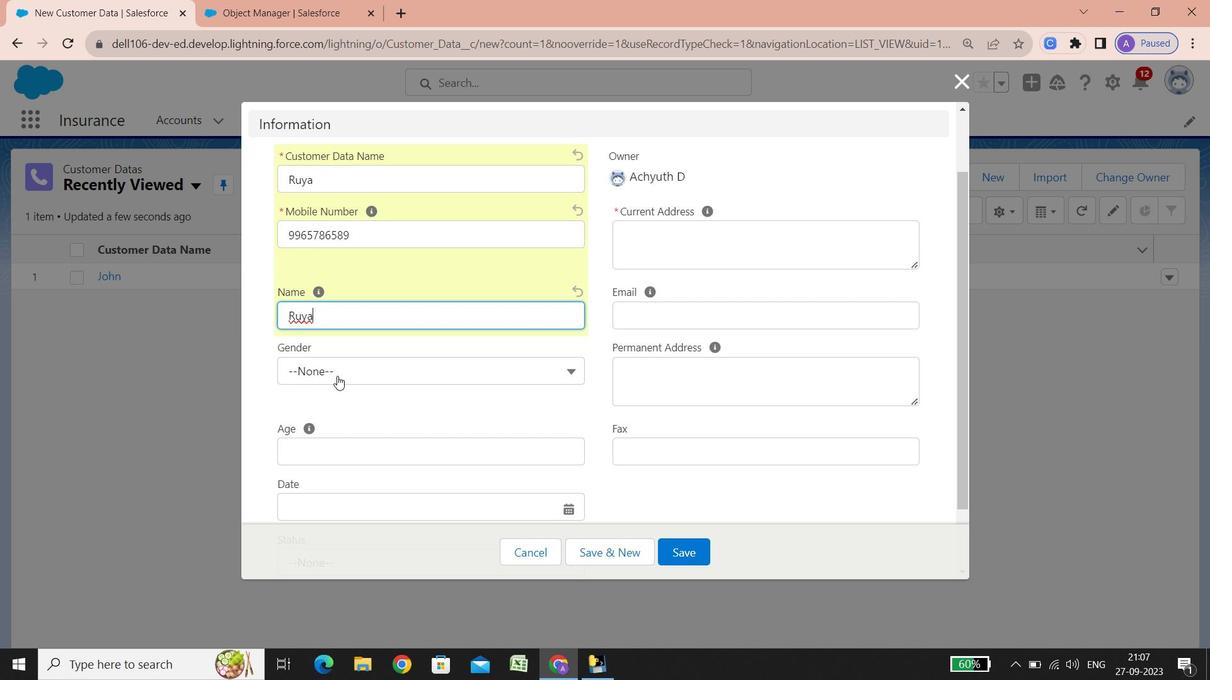 
Action: Mouse scrolled (302, 394) with delta (0, 0)
Screenshot: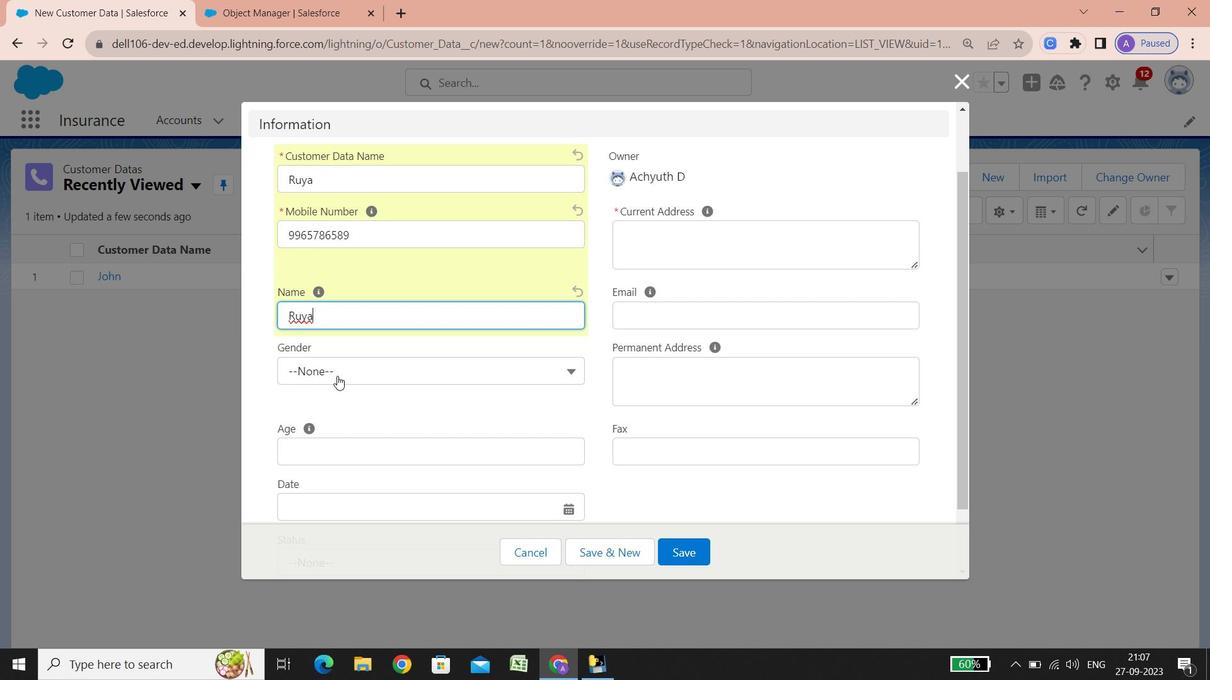 
Action: Mouse scrolled (302, 394) with delta (0, 0)
Screenshot: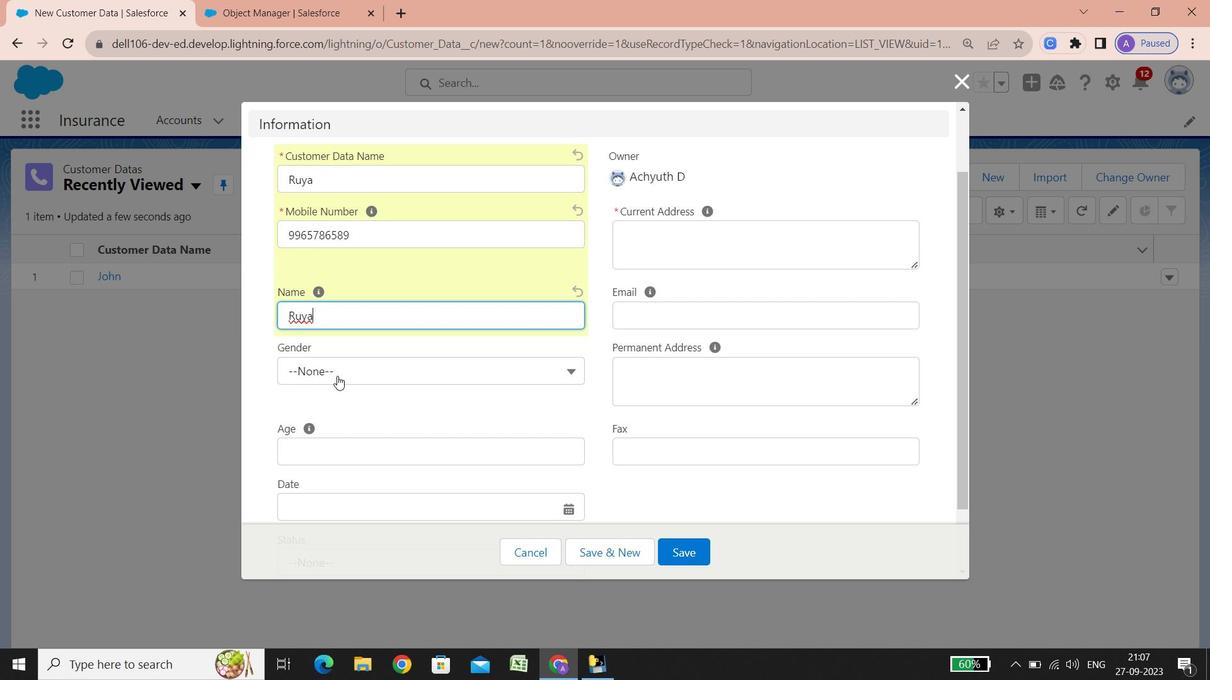 
Action: Mouse scrolled (302, 394) with delta (0, 0)
Screenshot: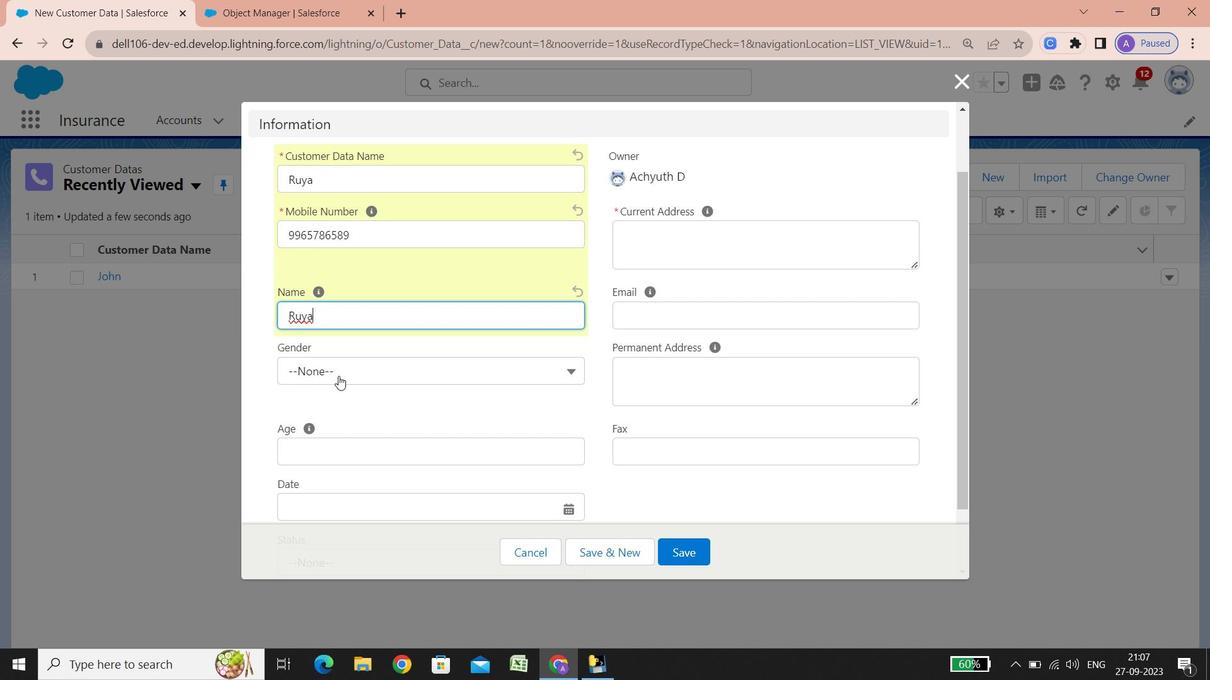 
Action: Mouse scrolled (302, 394) with delta (0, 0)
Screenshot: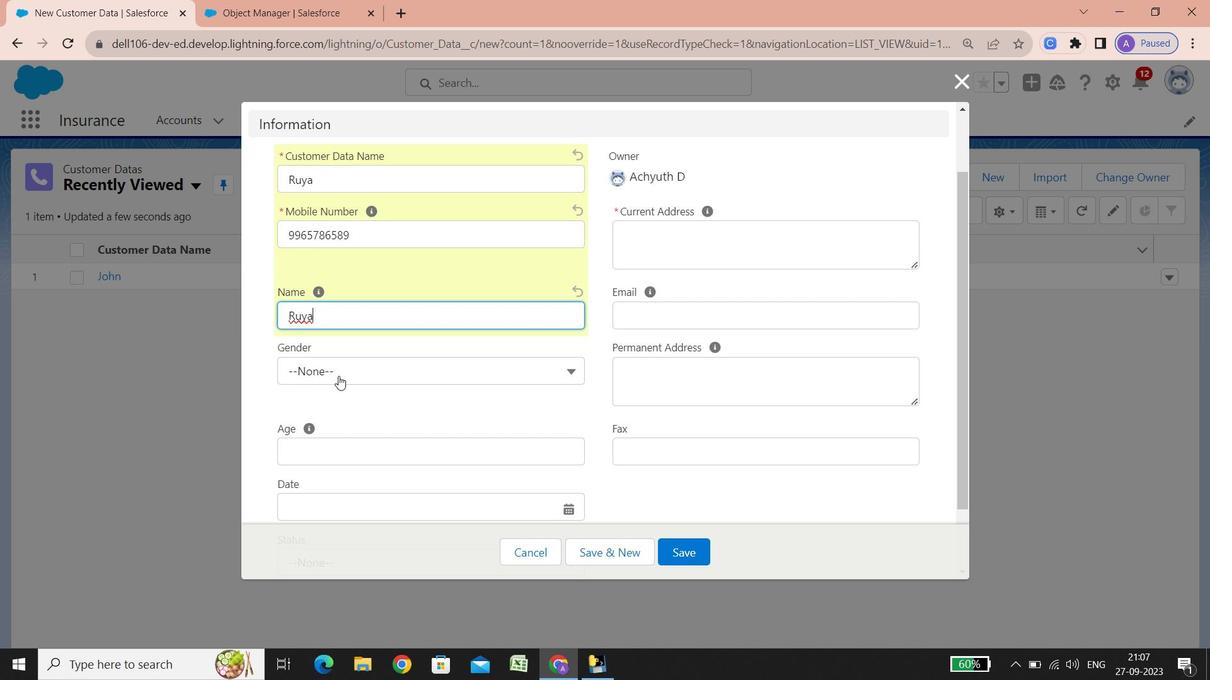 
Action: Mouse scrolled (302, 394) with delta (0, 0)
Screenshot: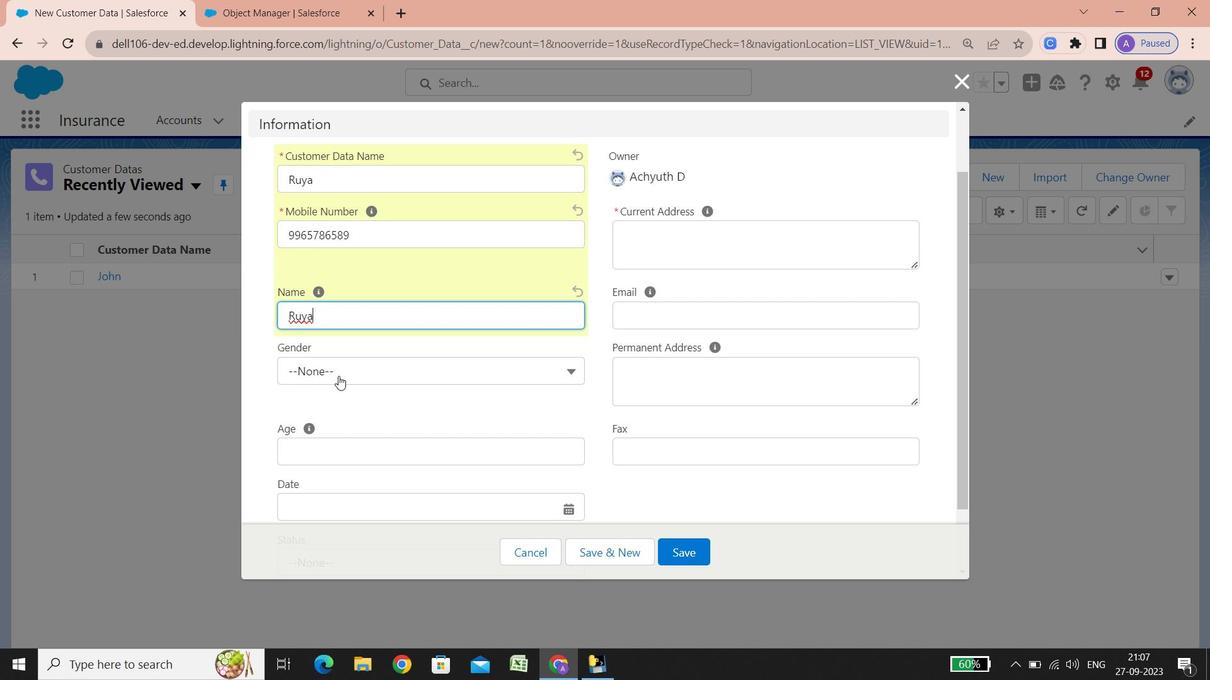
Action: Mouse scrolled (302, 394) with delta (0, 0)
Screenshot: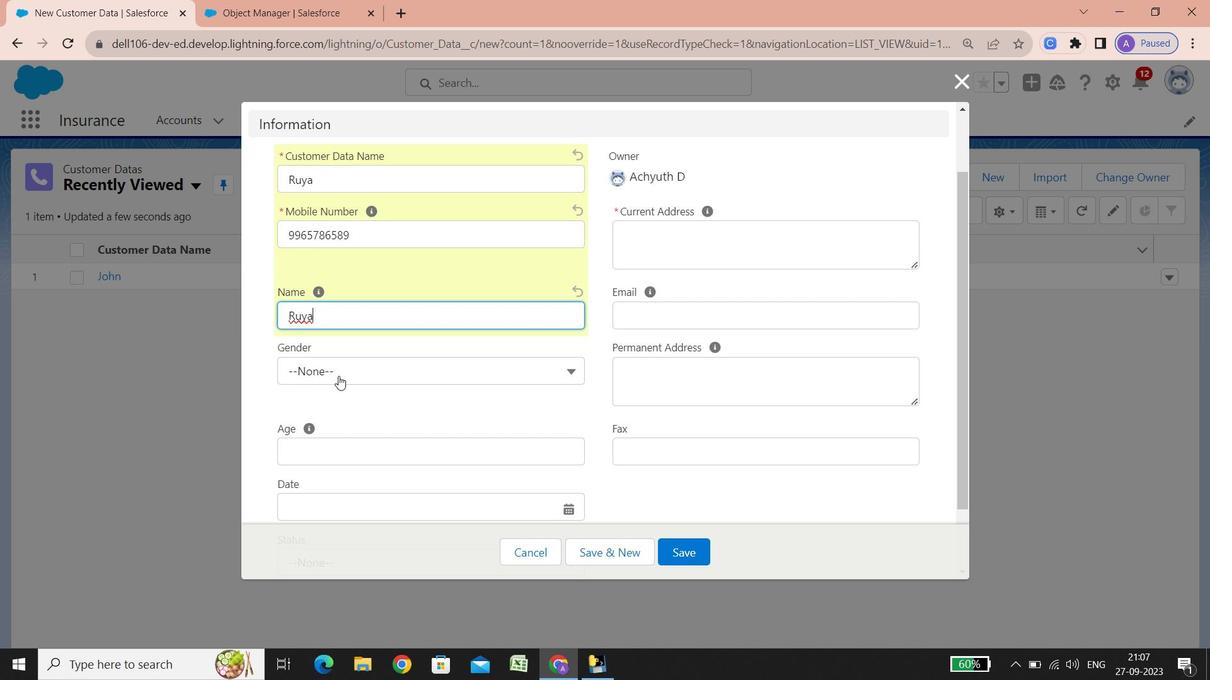 
Action: Mouse scrolled (302, 394) with delta (0, 0)
Screenshot: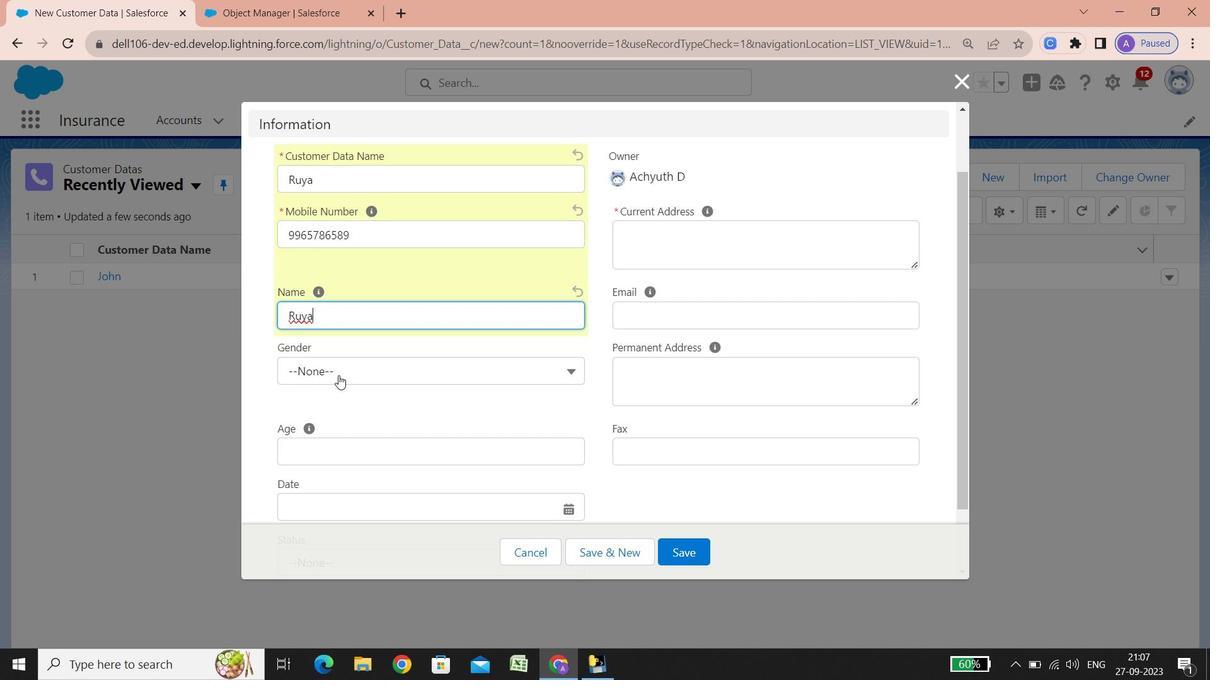 
Action: Mouse scrolled (302, 394) with delta (0, 0)
Screenshot: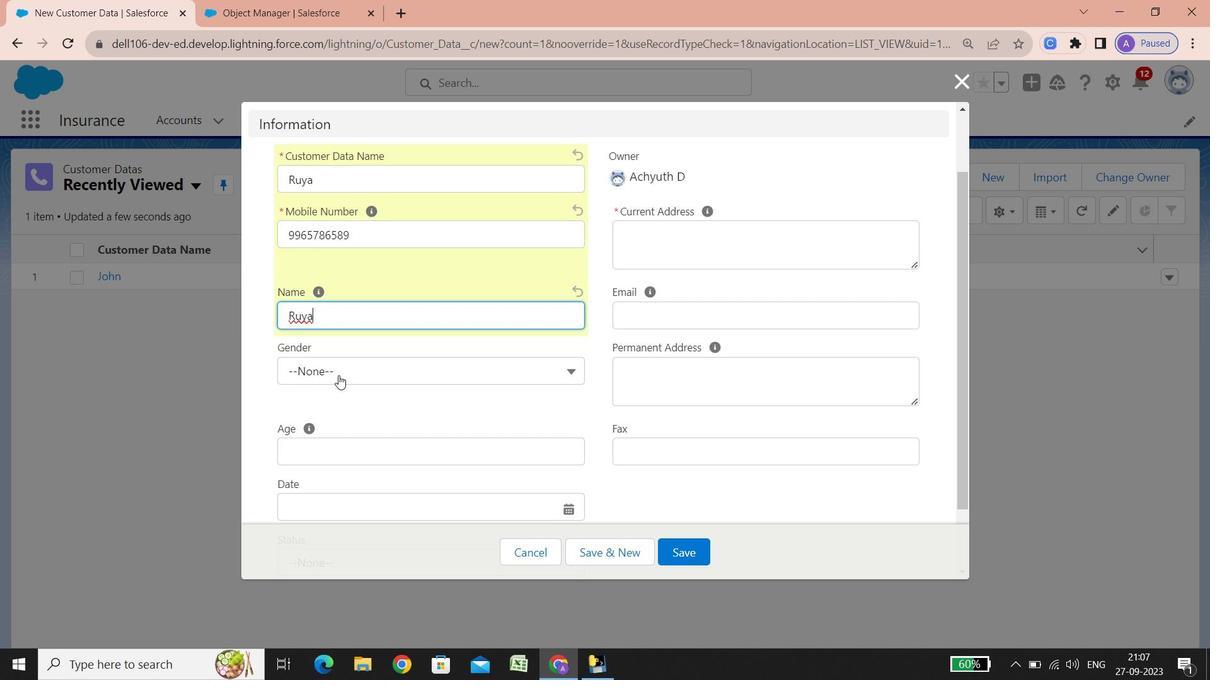 
Action: Mouse scrolled (302, 394) with delta (0, 0)
Screenshot: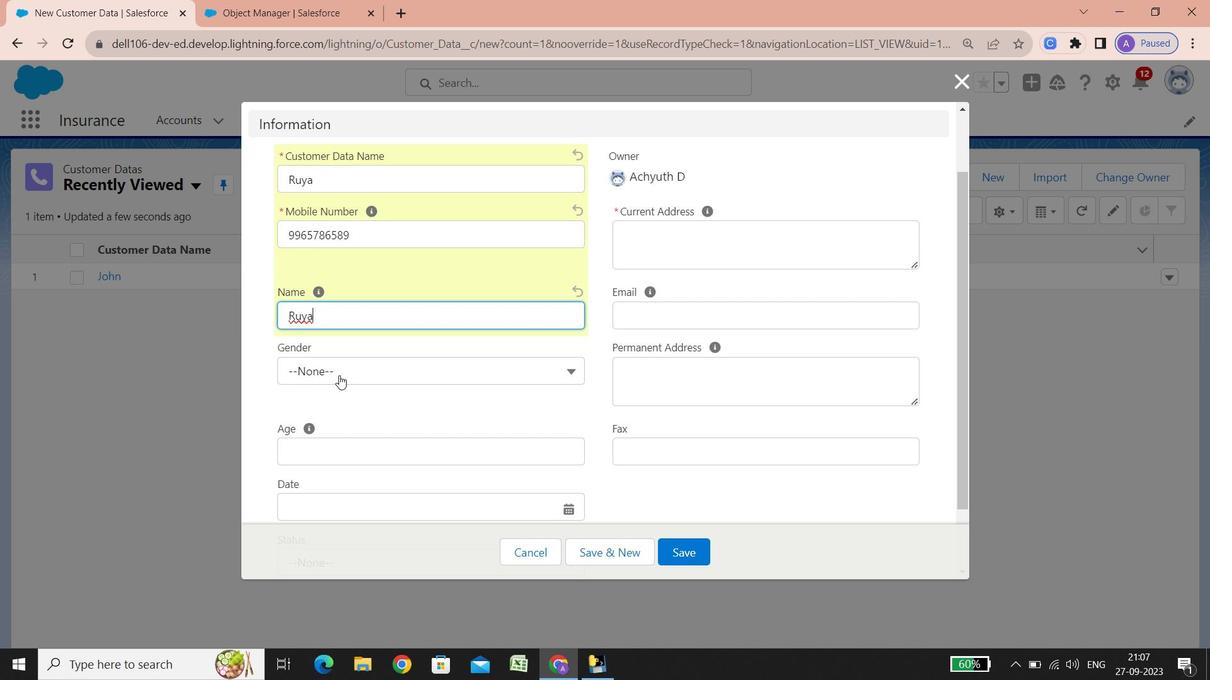 
Action: Mouse scrolled (302, 394) with delta (0, 0)
Screenshot: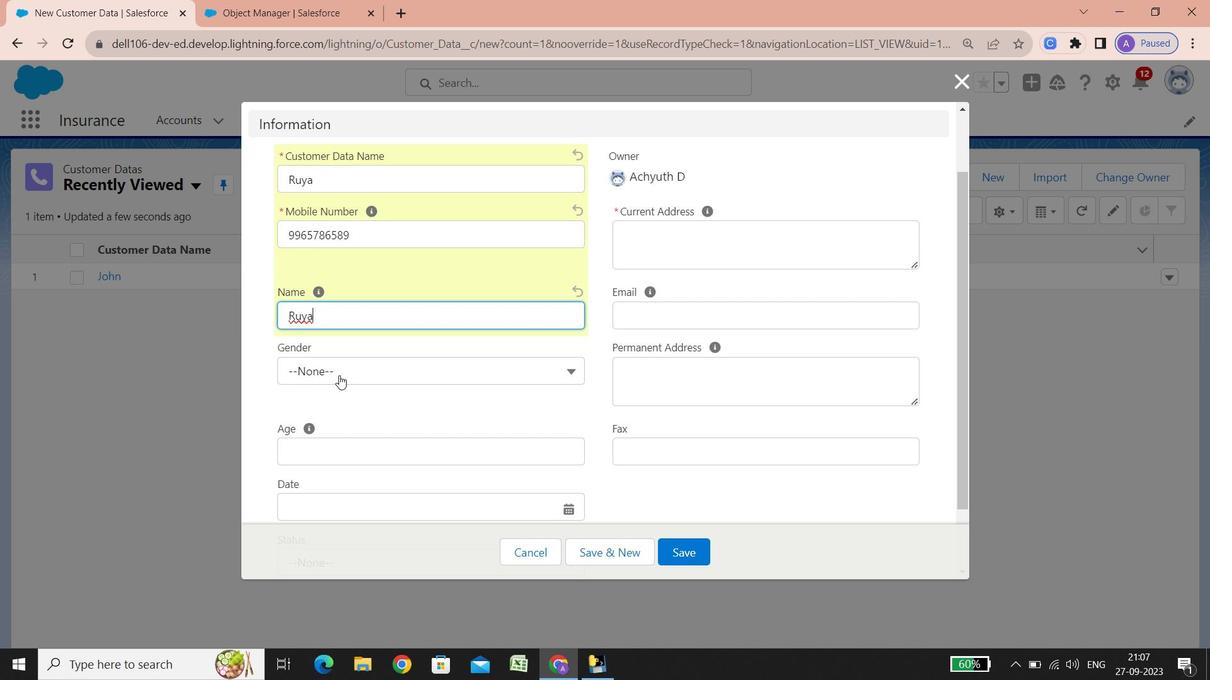 
Action: Mouse scrolled (302, 394) with delta (0, 0)
Screenshot: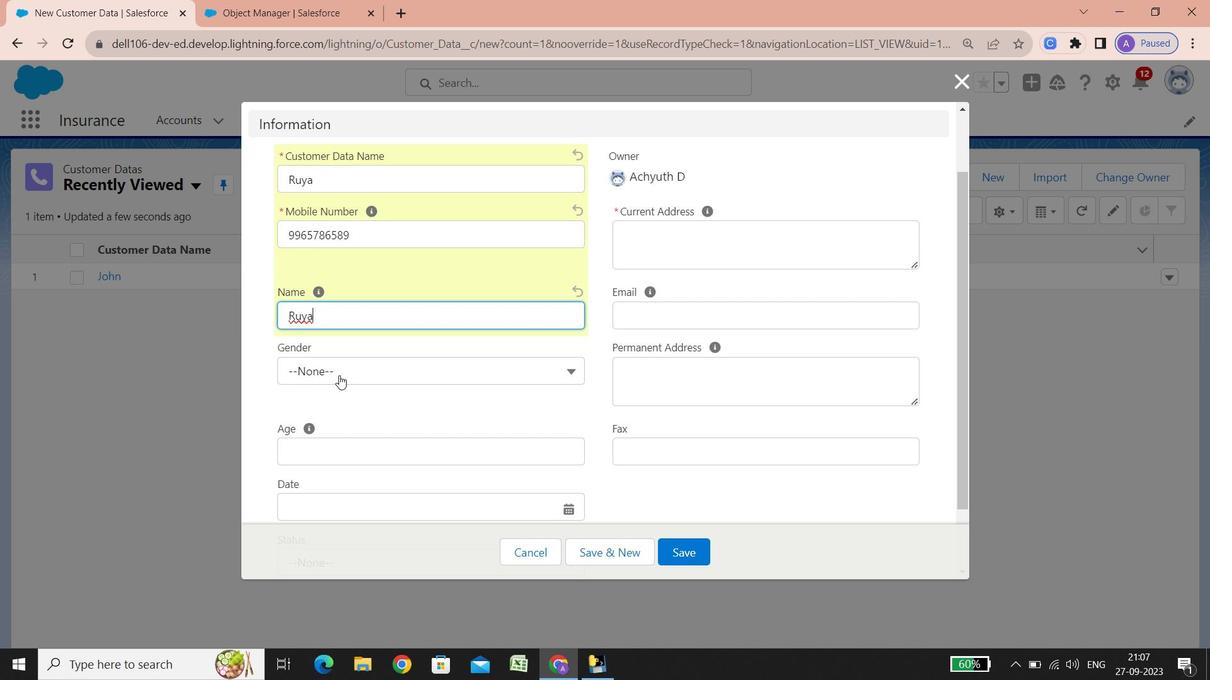 
Action: Mouse scrolled (302, 394) with delta (0, 0)
Screenshot: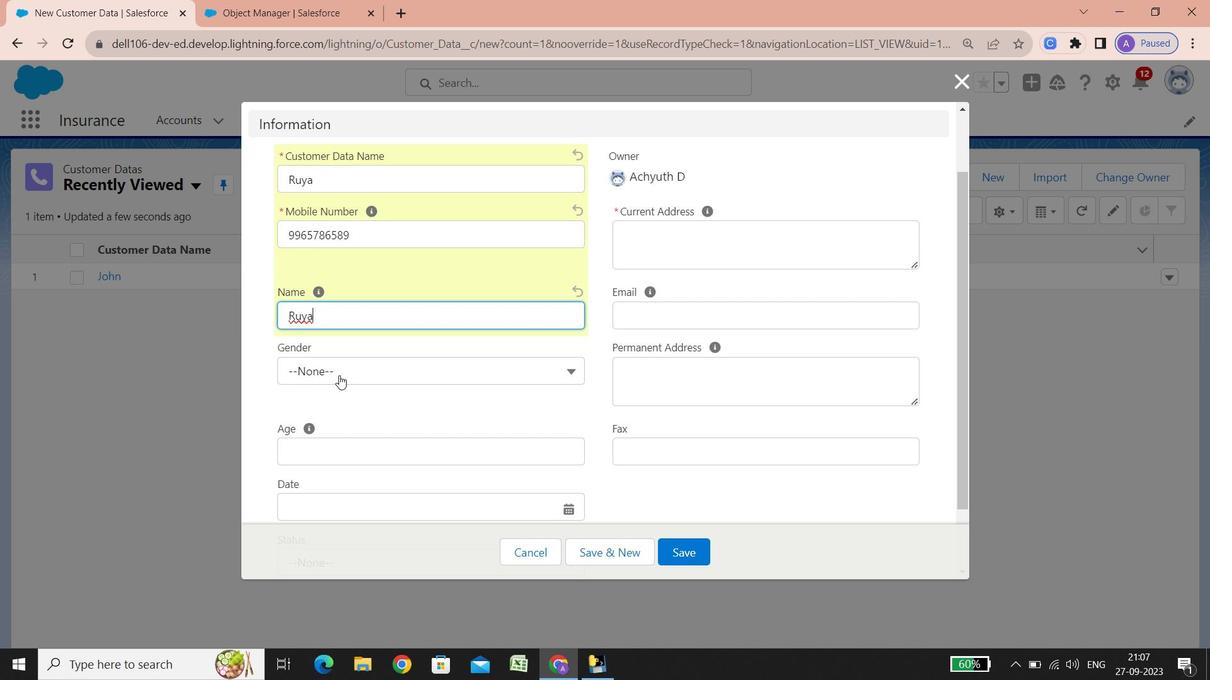
Action: Mouse scrolled (302, 394) with delta (0, 0)
Screenshot: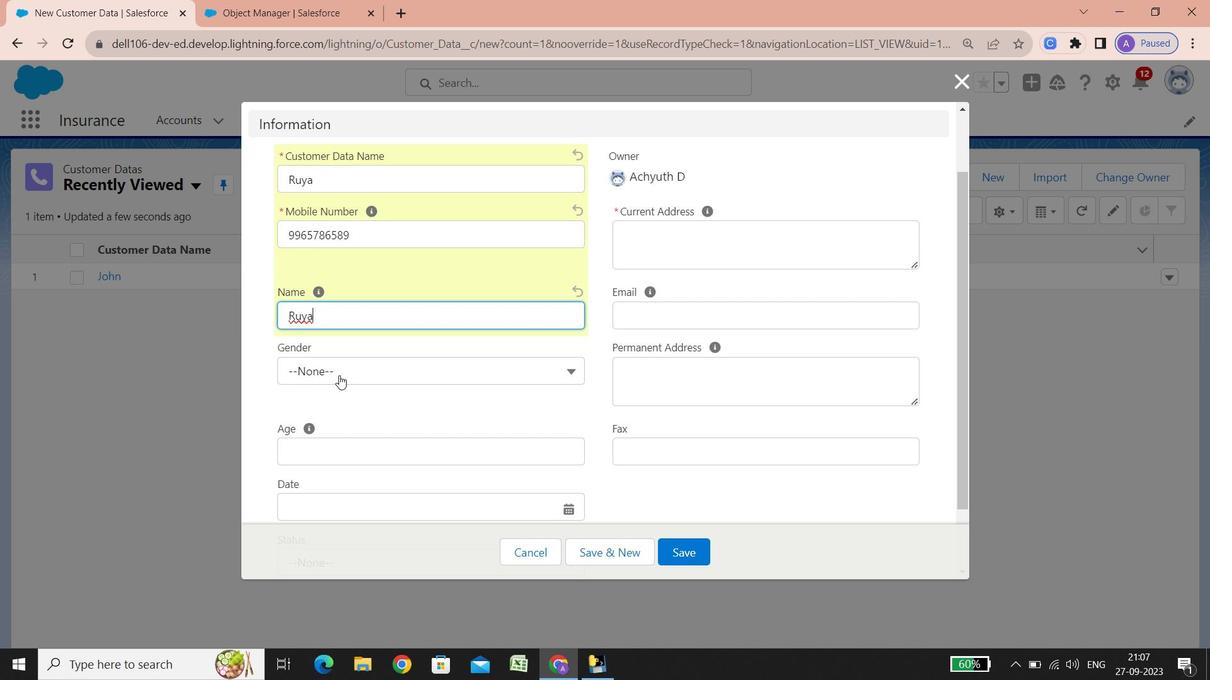 
Action: Mouse scrolled (302, 394) with delta (0, 0)
Screenshot: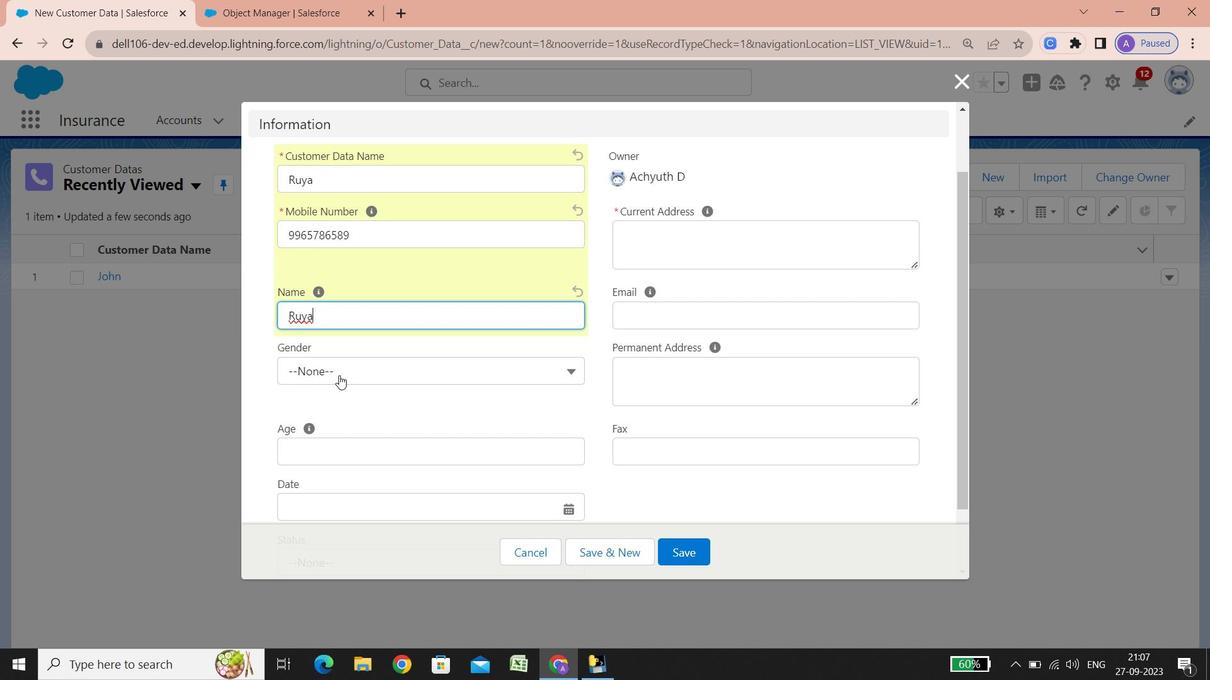 
Action: Mouse scrolled (302, 394) with delta (0, 0)
Screenshot: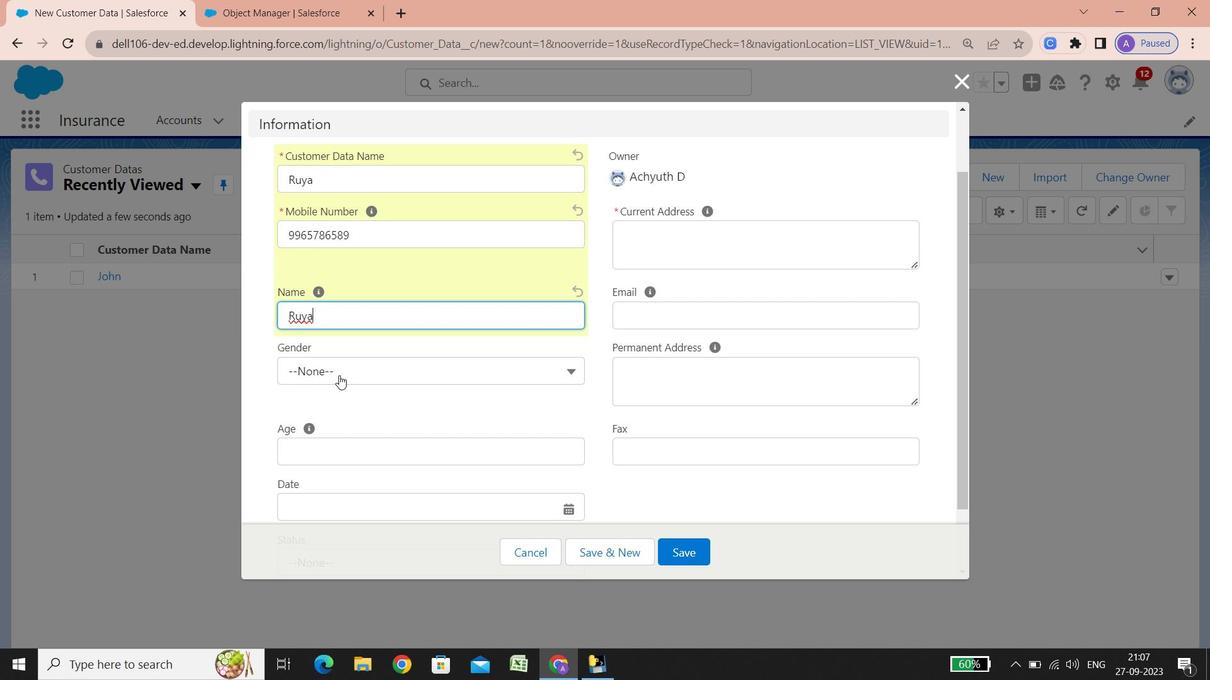 
Action: Mouse scrolled (302, 394) with delta (0, 0)
Screenshot: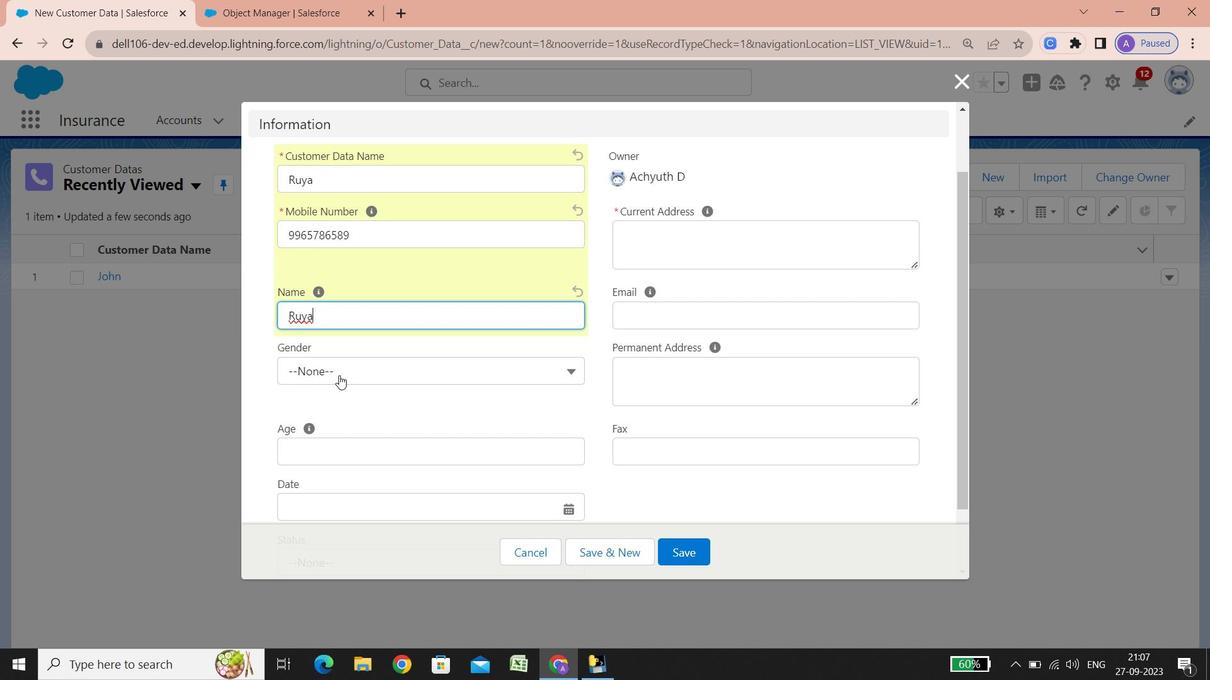 
Action: Mouse moved to (339, 375)
Screenshot: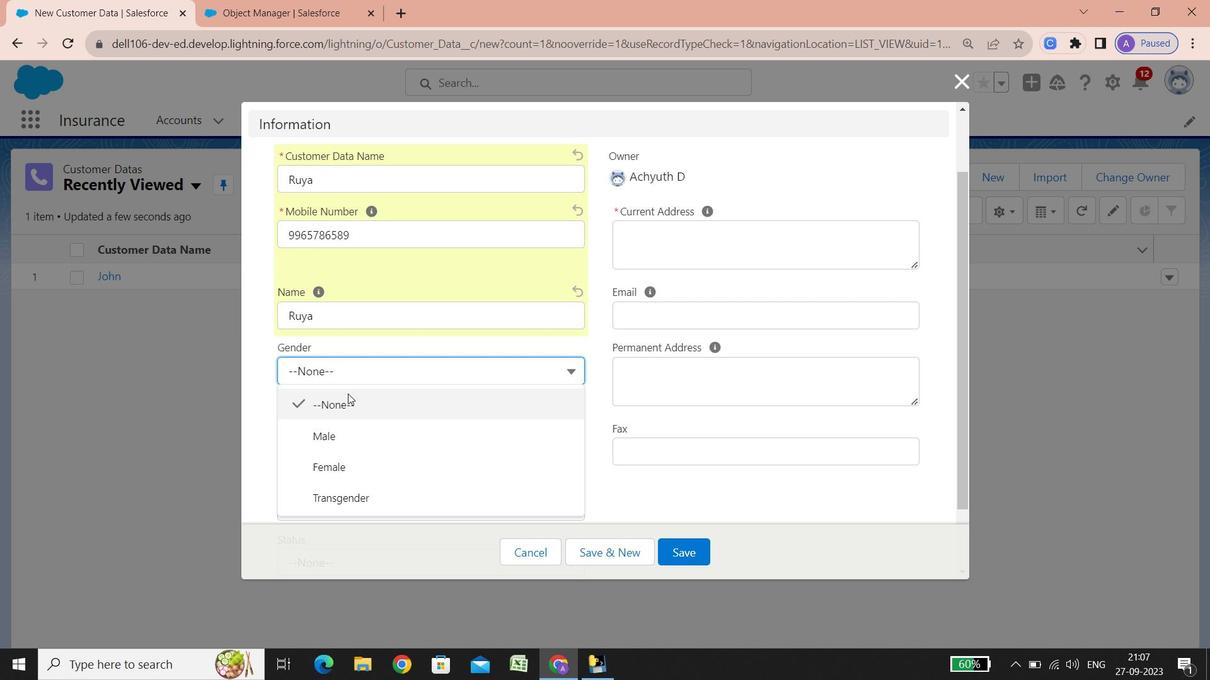 
Action: Mouse pressed left at (339, 375)
Screenshot: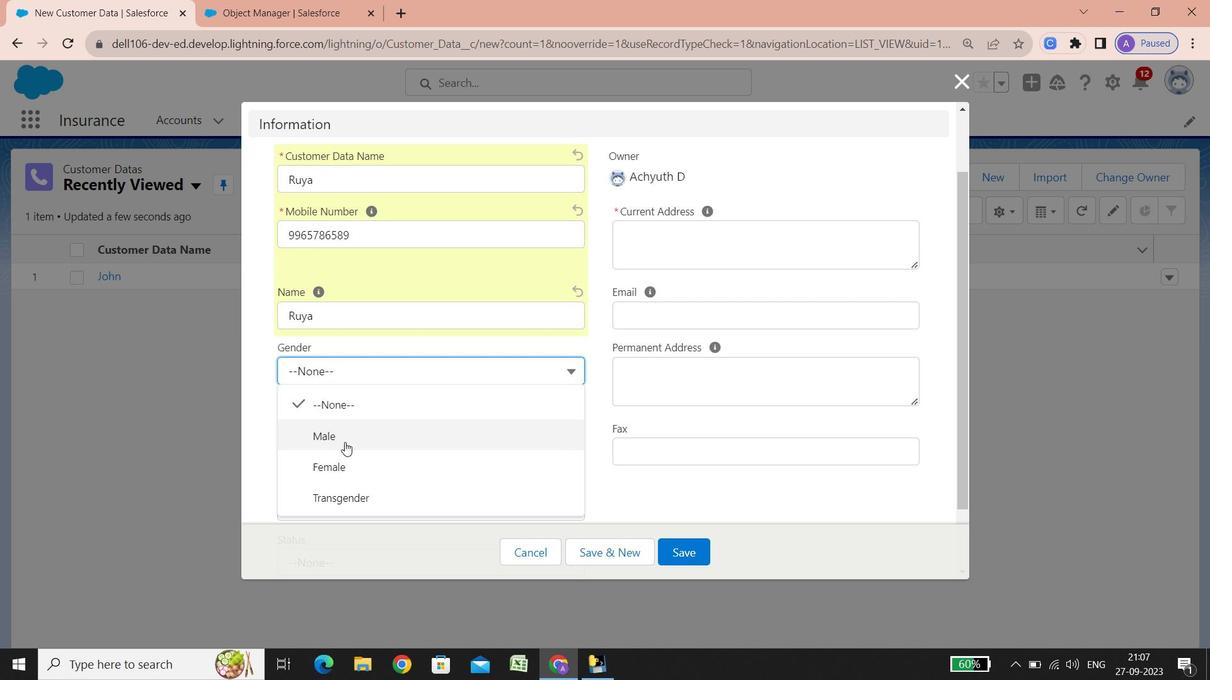 
Action: Mouse moved to (340, 460)
Screenshot: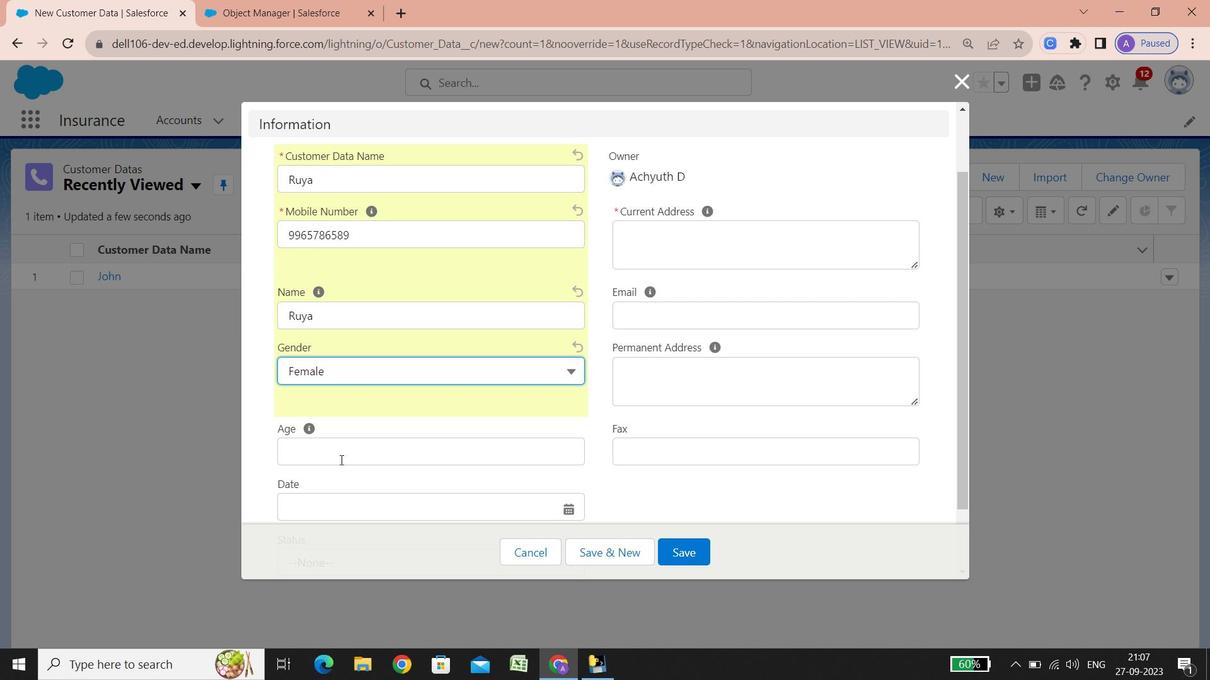 
Action: Mouse pressed left at (340, 460)
Screenshot: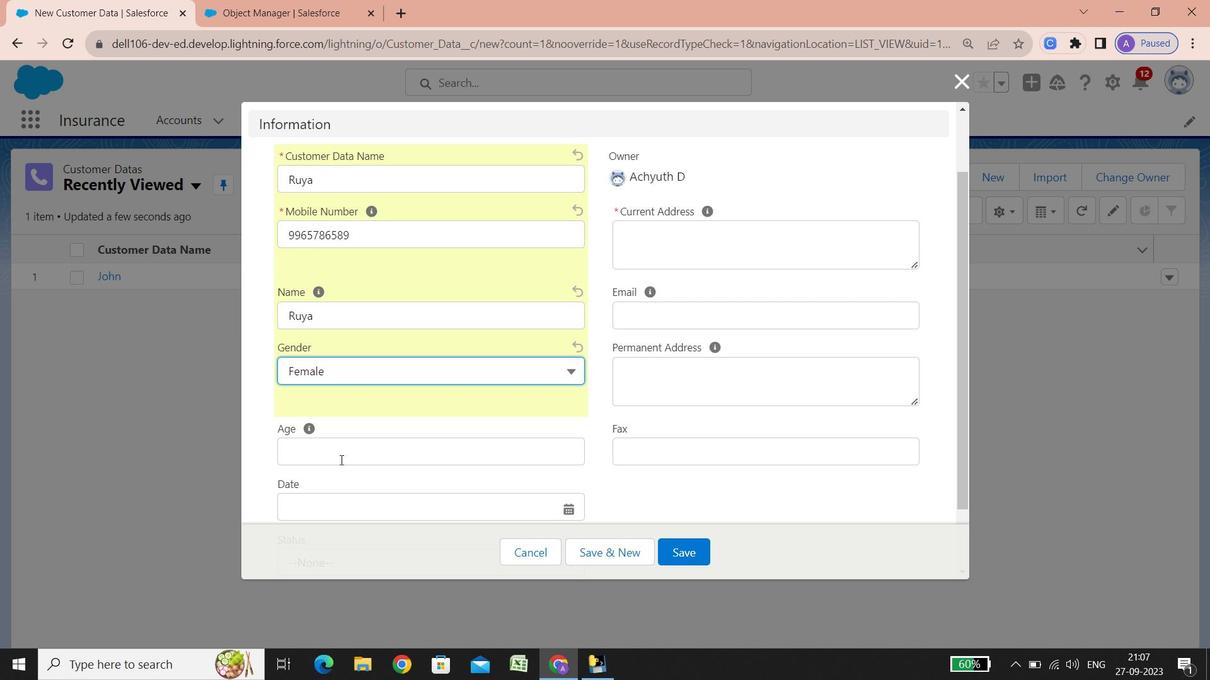 
Action: Mouse scrolled (340, 459) with delta (0, 0)
Screenshot: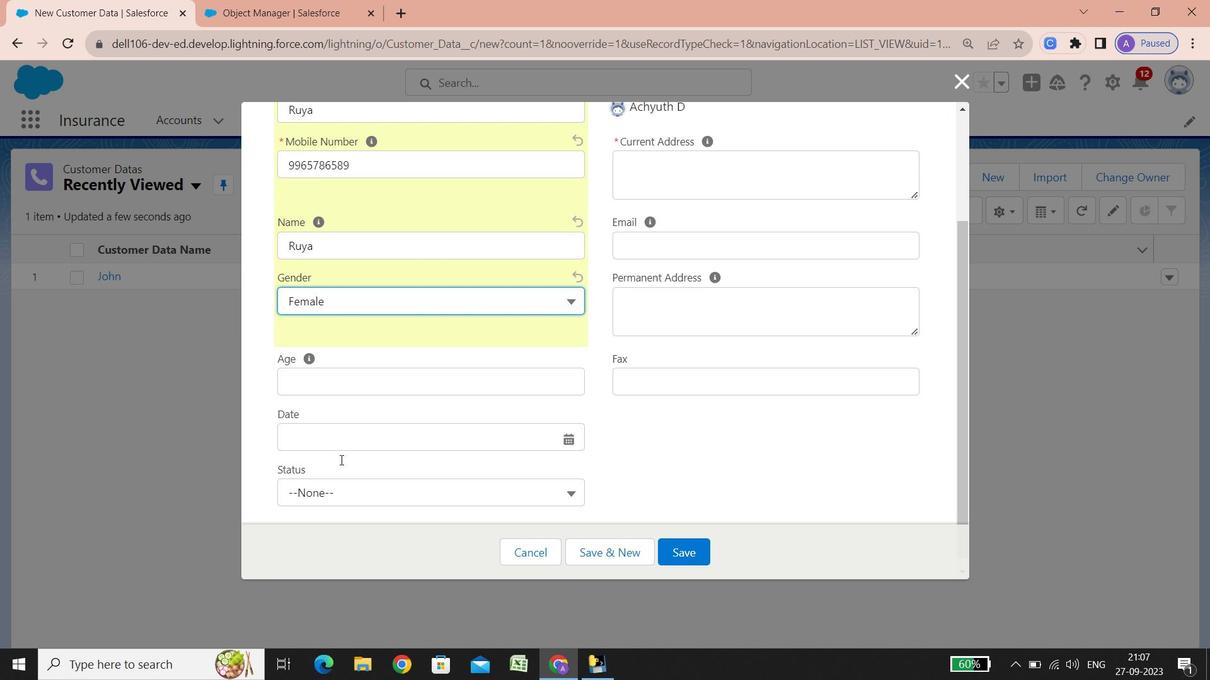 
Action: Mouse scrolled (340, 459) with delta (0, 0)
Screenshot: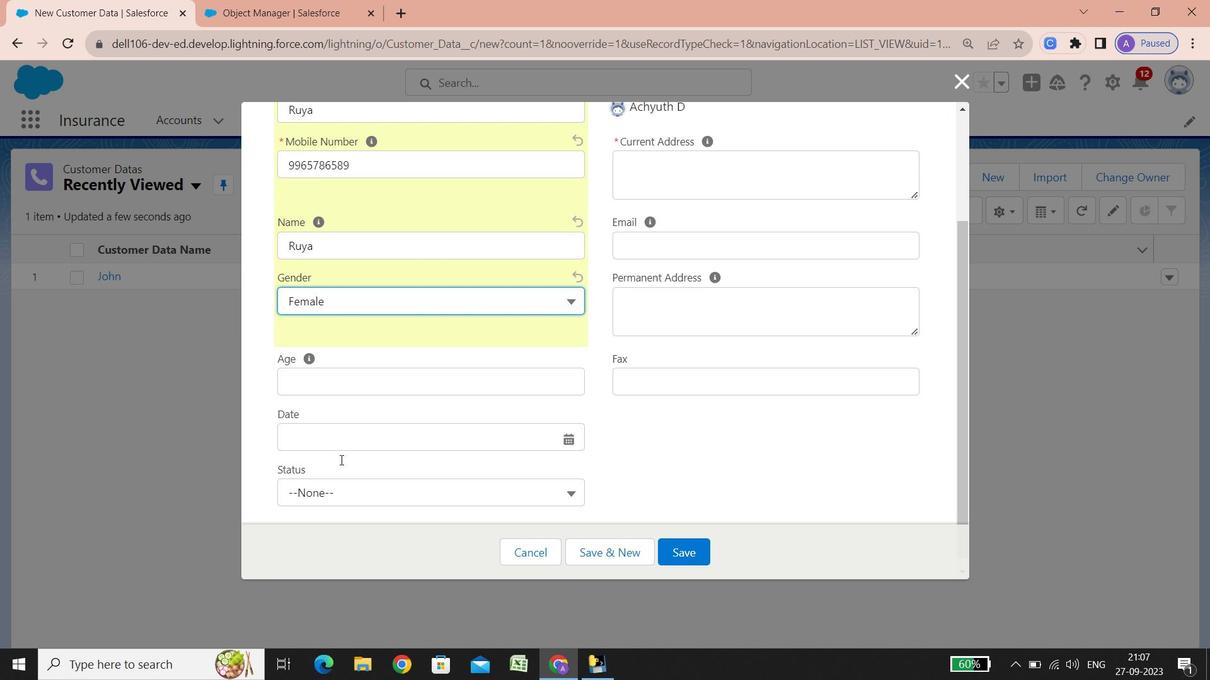 
Action: Mouse scrolled (340, 459) with delta (0, 0)
Screenshot: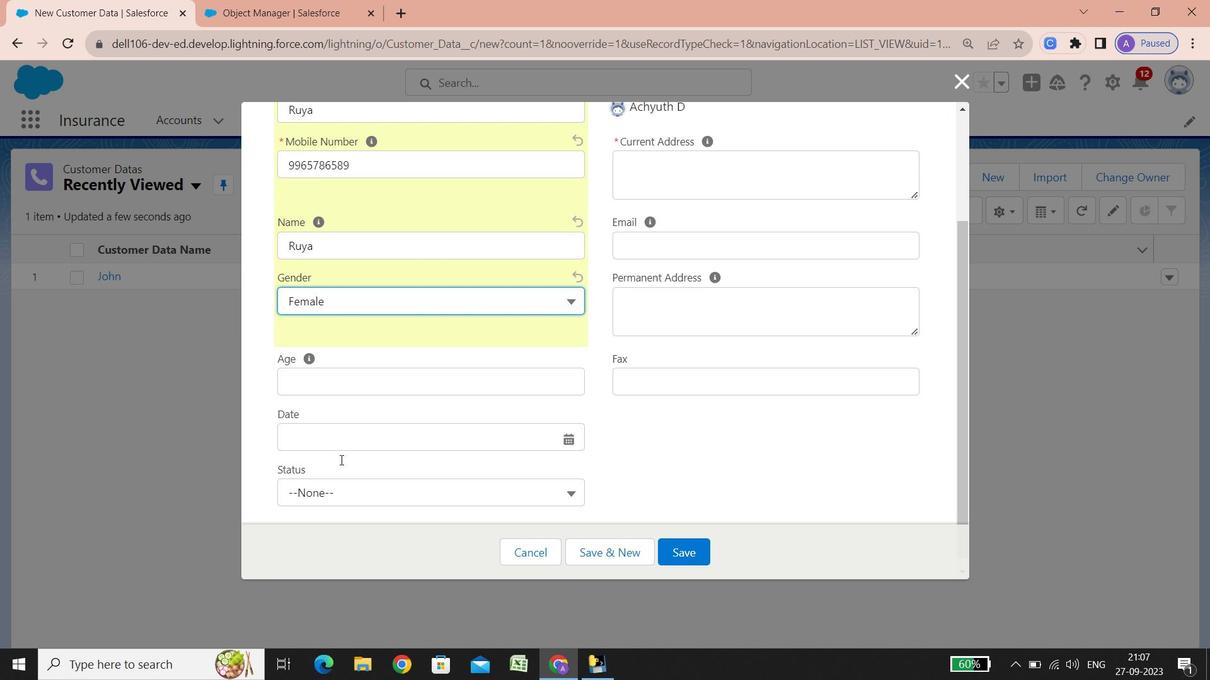 
Action: Mouse scrolled (340, 459) with delta (0, 0)
Screenshot: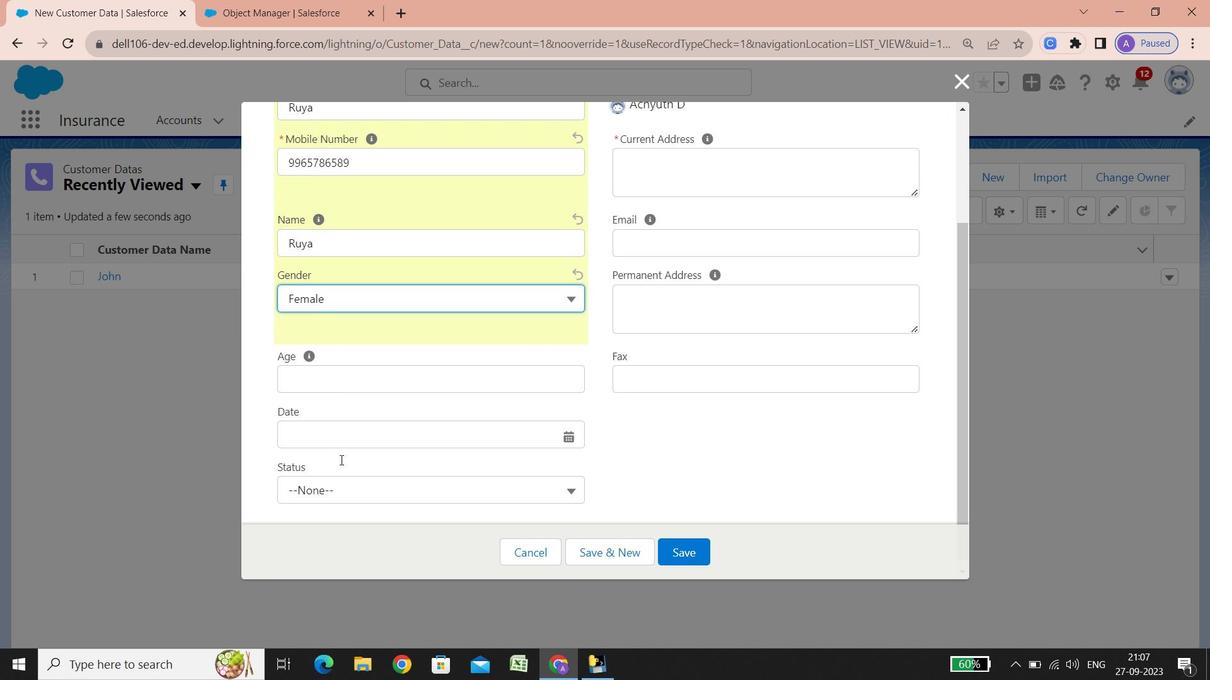 
Action: Mouse scrolled (340, 459) with delta (0, 0)
Screenshot: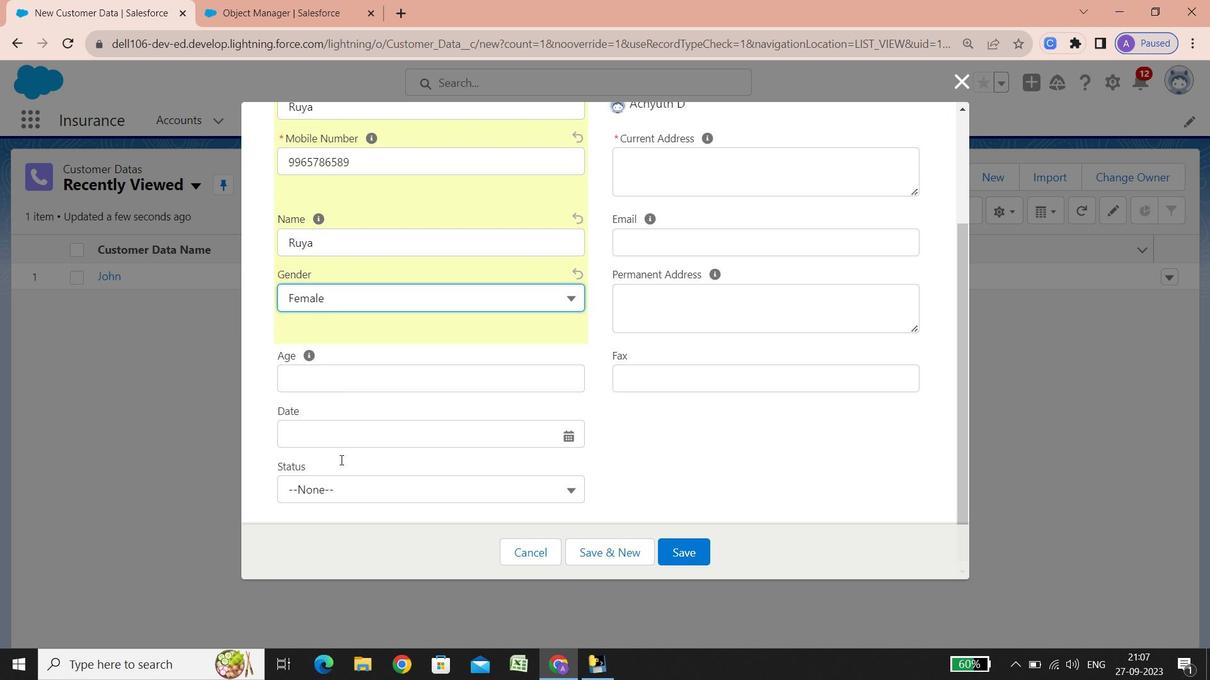
Action: Mouse scrolled (340, 459) with delta (0, 0)
Screenshot: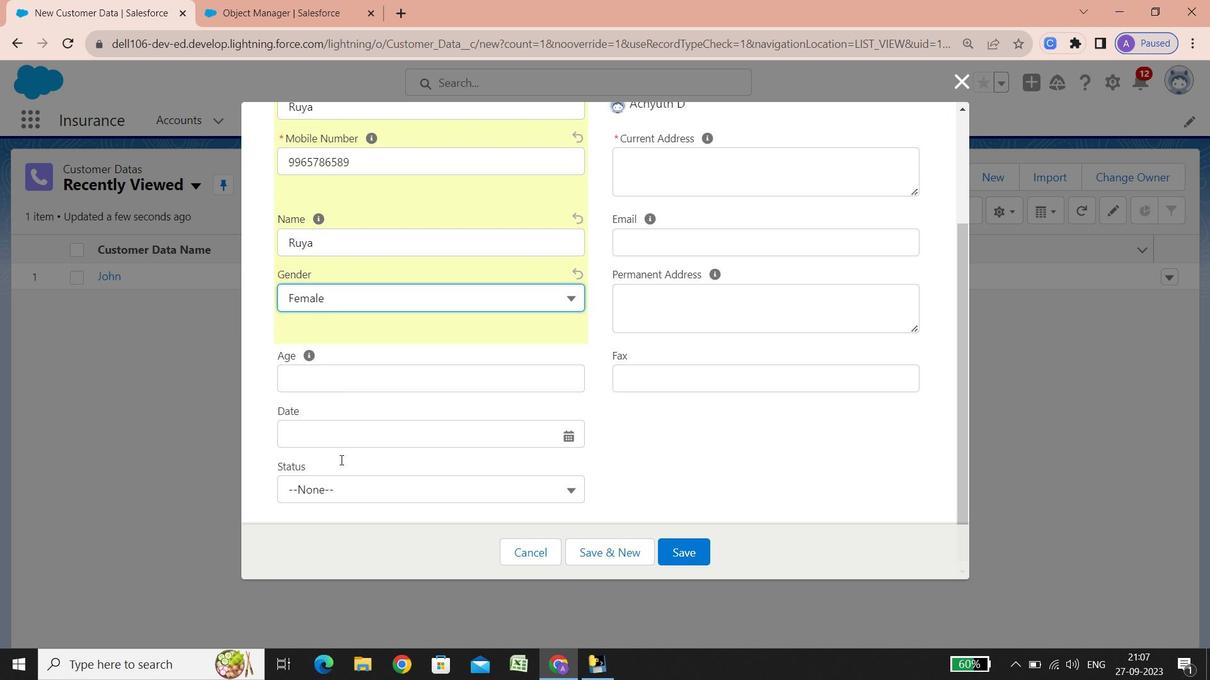 
Action: Mouse scrolled (340, 459) with delta (0, 0)
Screenshot: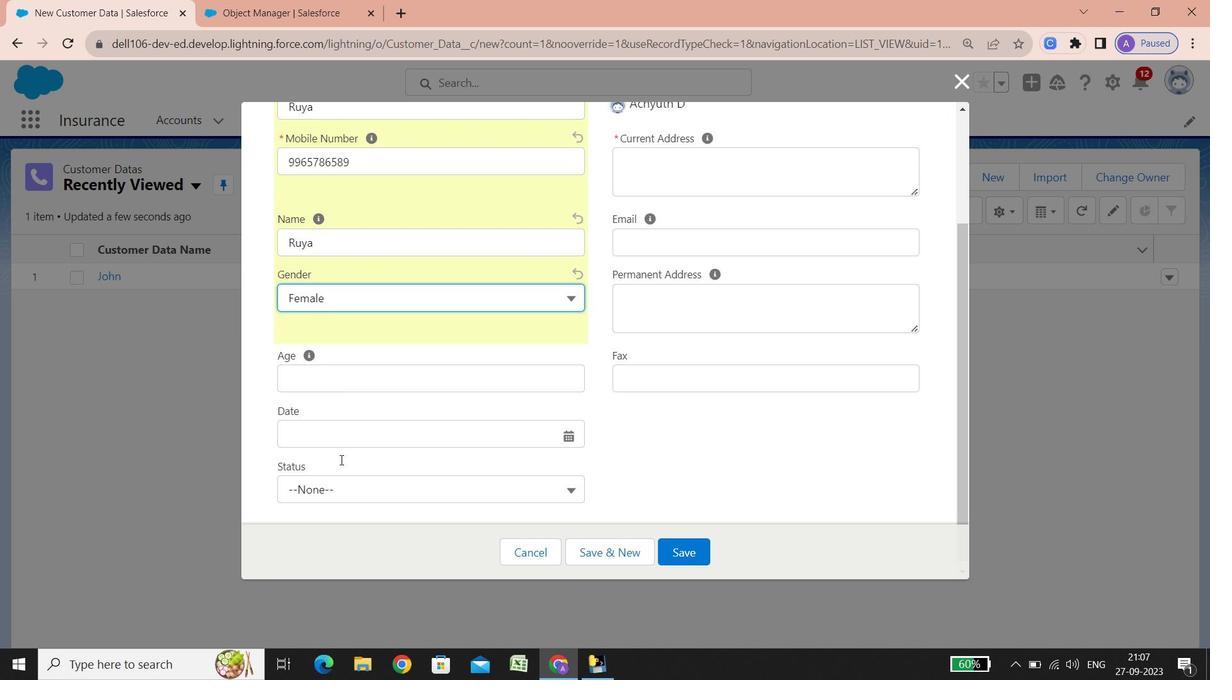
Action: Mouse scrolled (340, 459) with delta (0, 0)
Screenshot: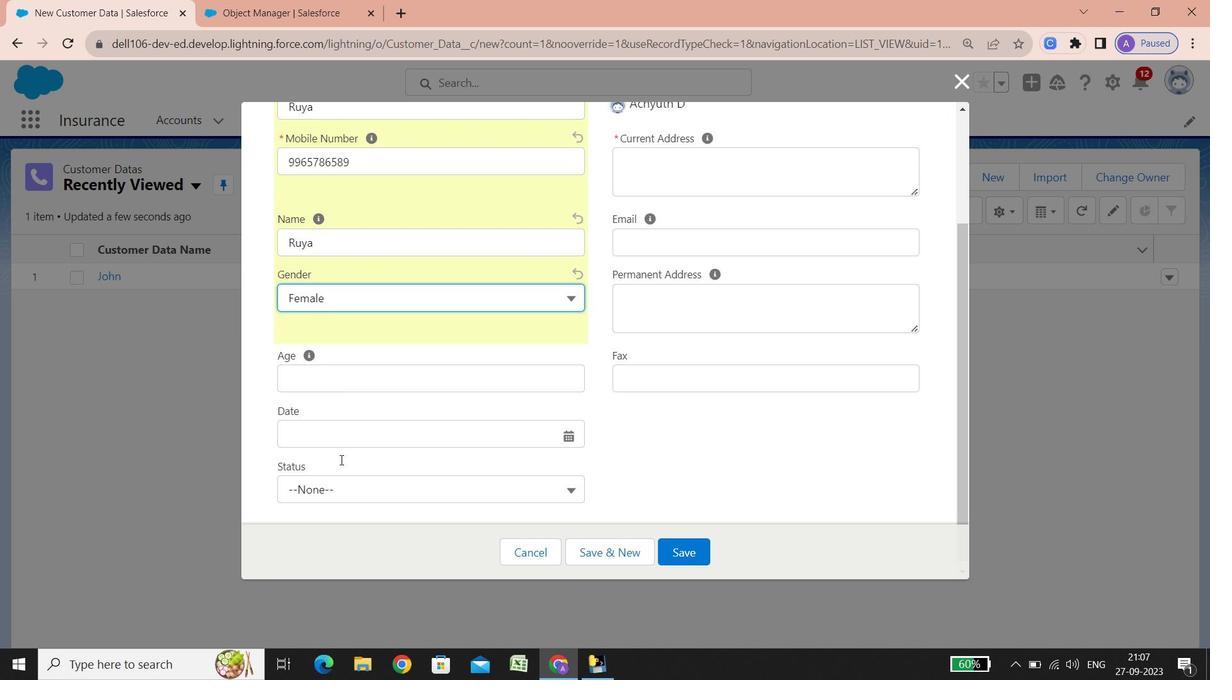 
Action: Mouse scrolled (340, 459) with delta (0, 0)
Screenshot: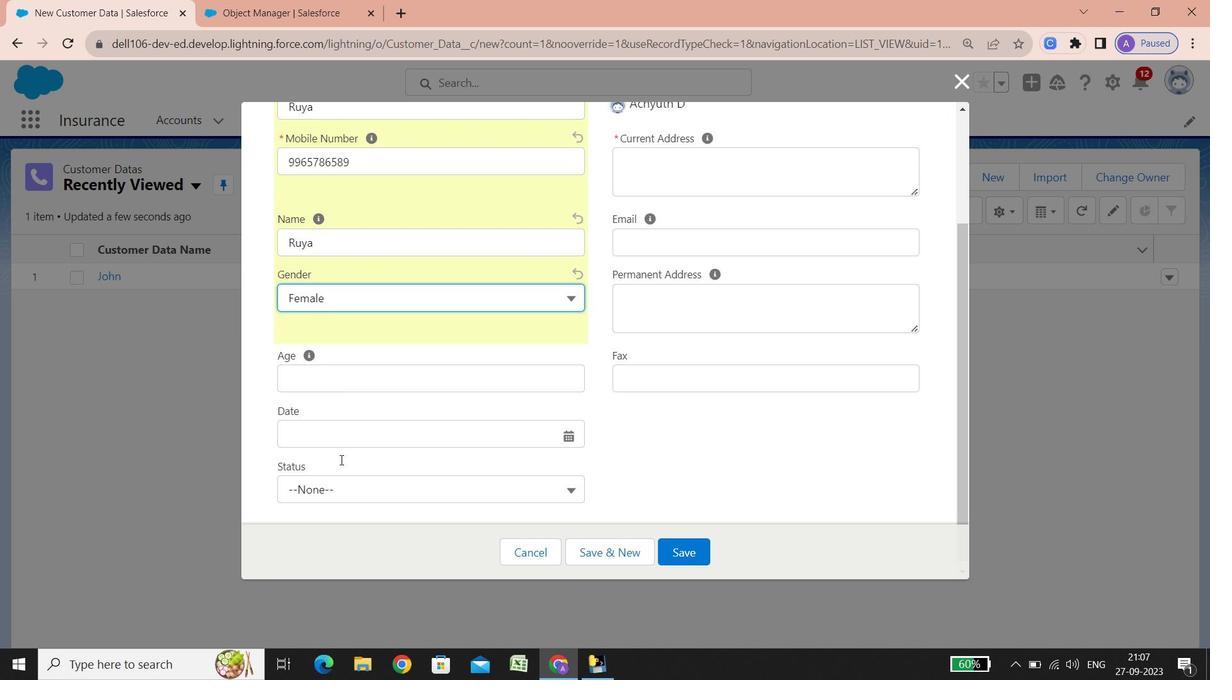 
Action: Mouse scrolled (340, 459) with delta (0, 0)
Screenshot: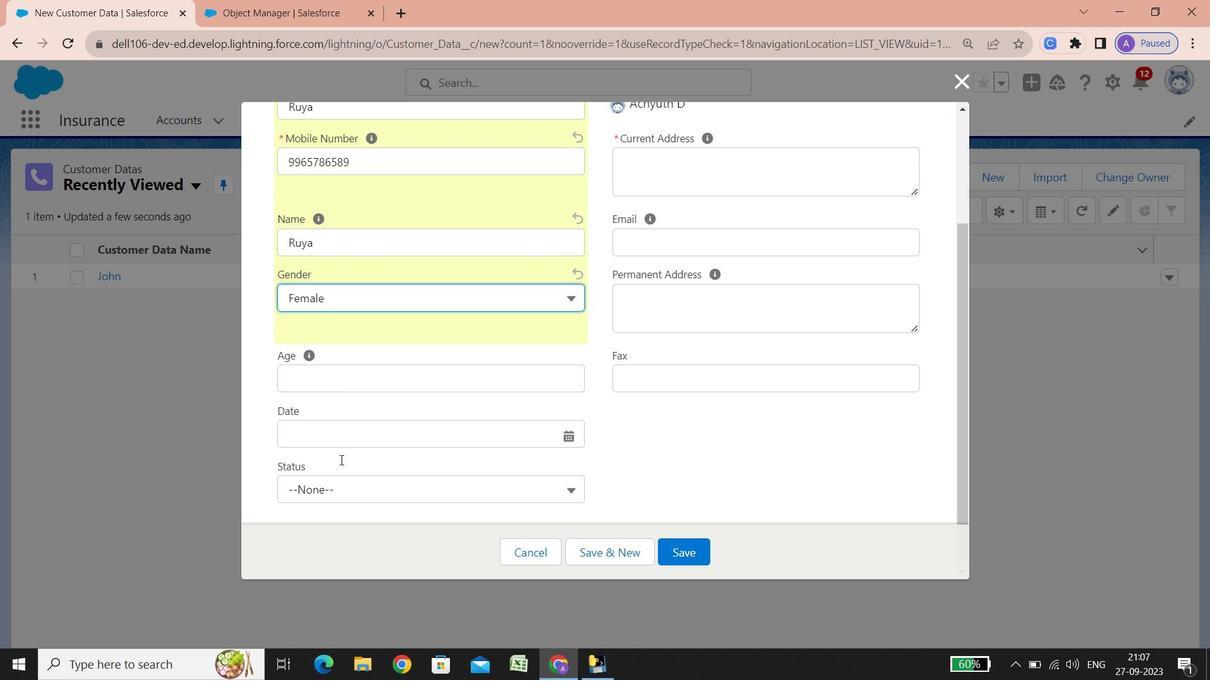
Action: Mouse scrolled (340, 459) with delta (0, 0)
Screenshot: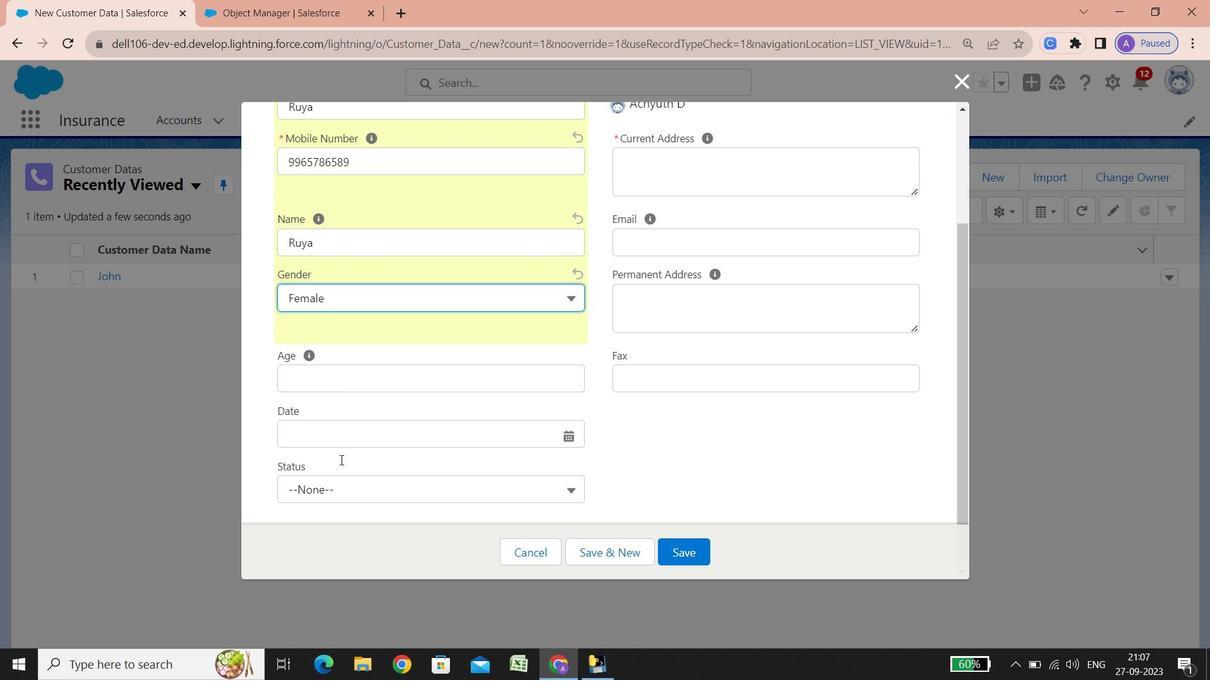 
Action: Mouse scrolled (340, 459) with delta (0, 0)
Screenshot: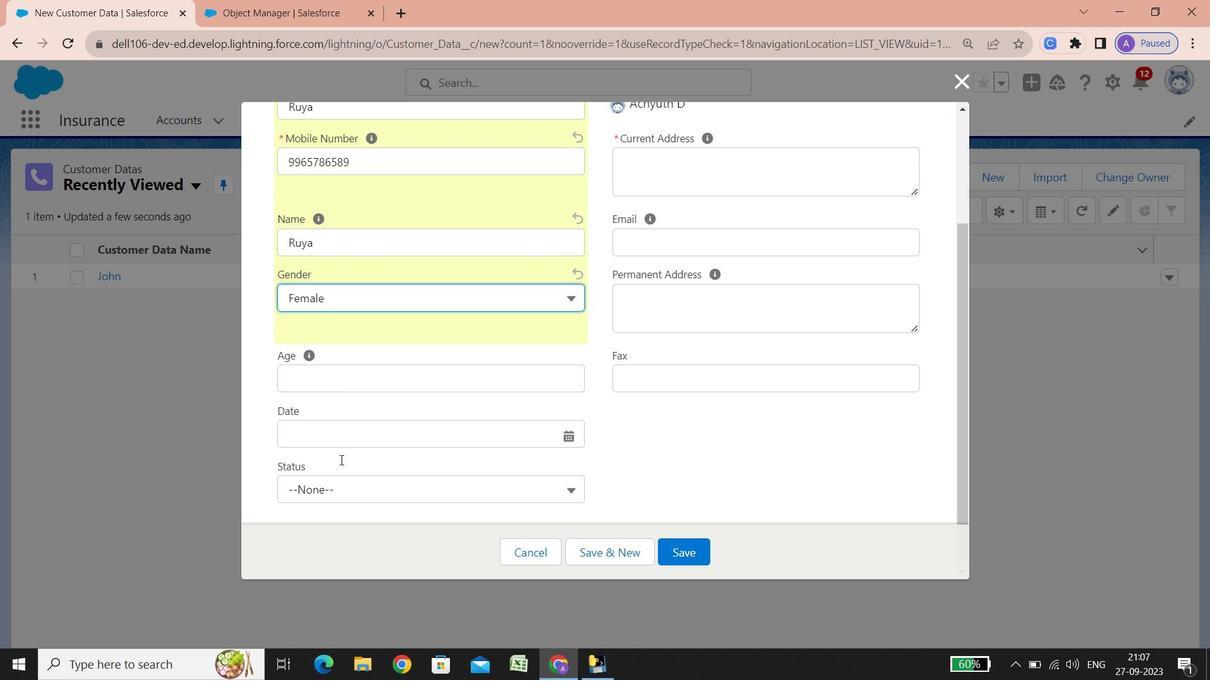 
Action: Mouse scrolled (340, 459) with delta (0, 0)
Screenshot: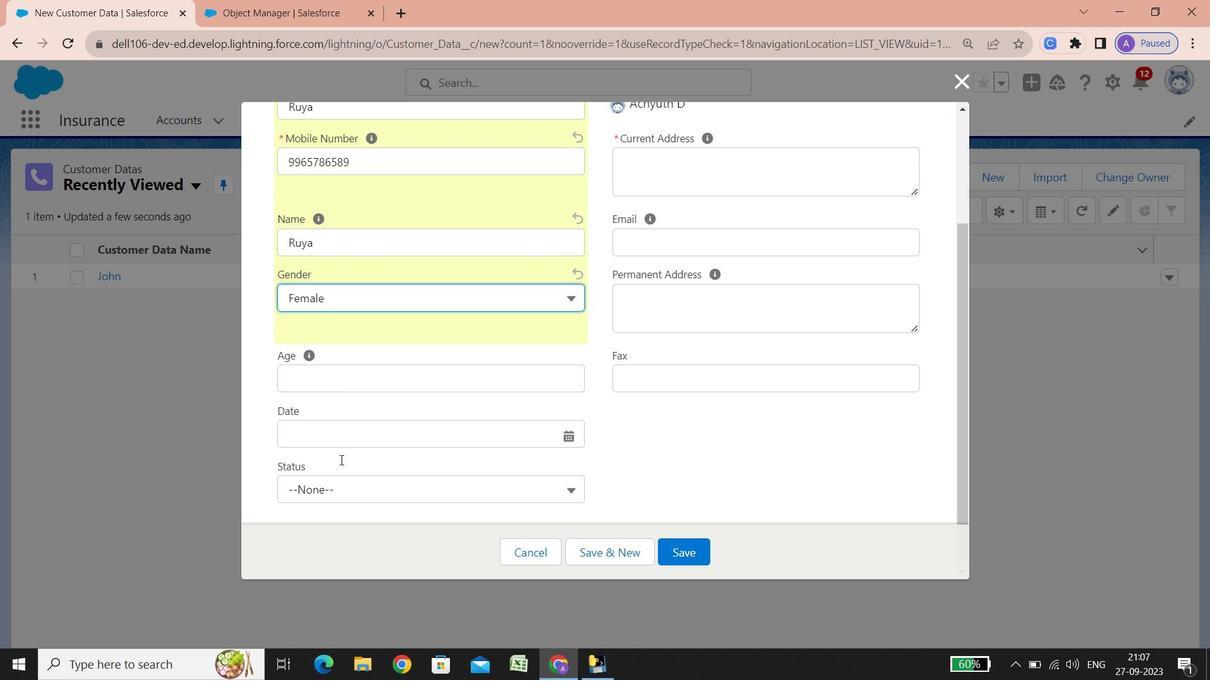 
Action: Mouse scrolled (340, 459) with delta (0, 0)
Screenshot: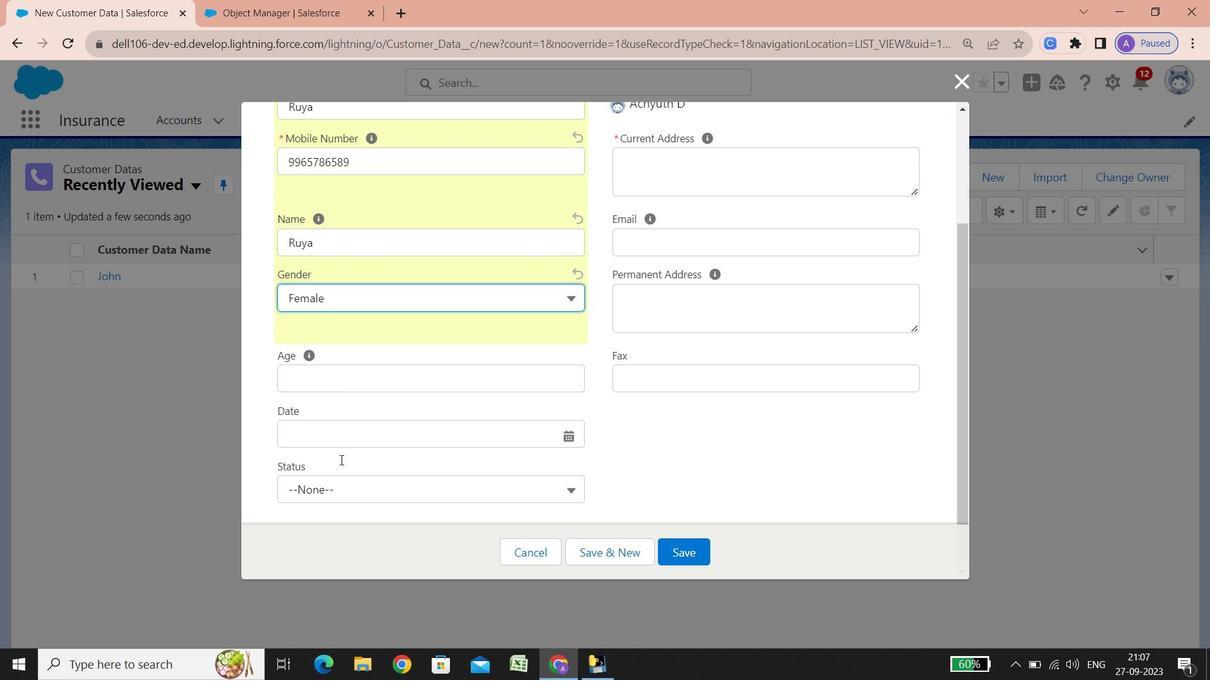 
Action: Mouse scrolled (340, 459) with delta (0, 0)
Screenshot: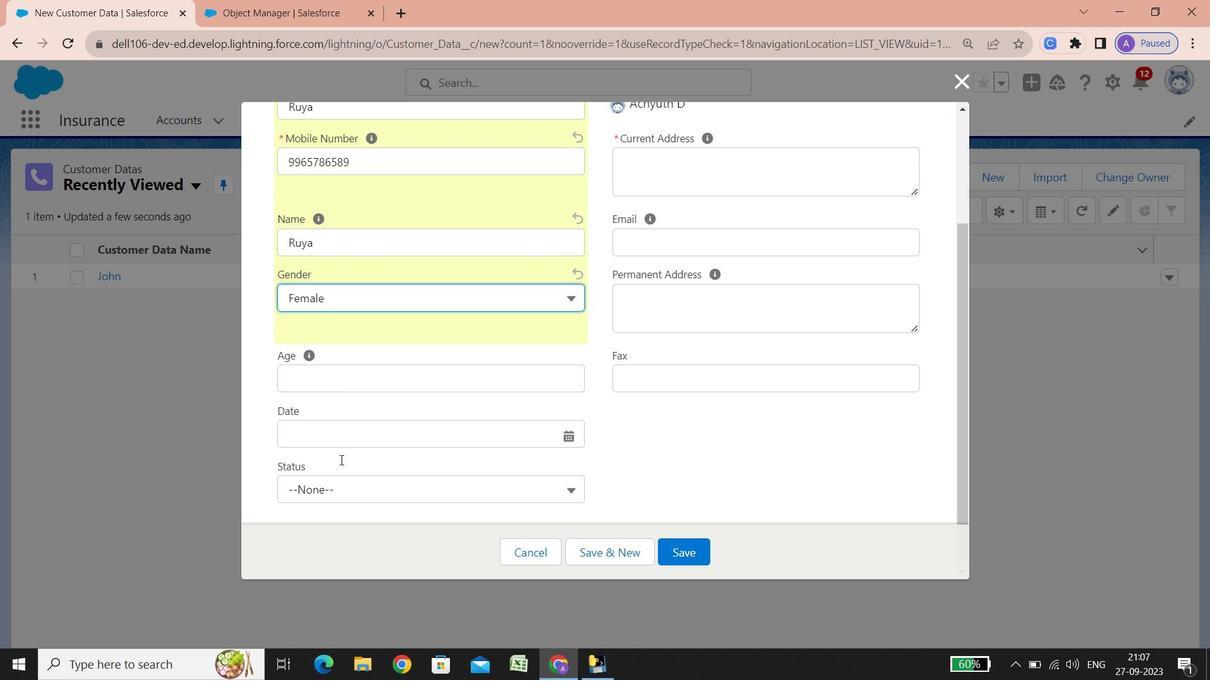 
Action: Mouse scrolled (340, 459) with delta (0, 0)
Screenshot: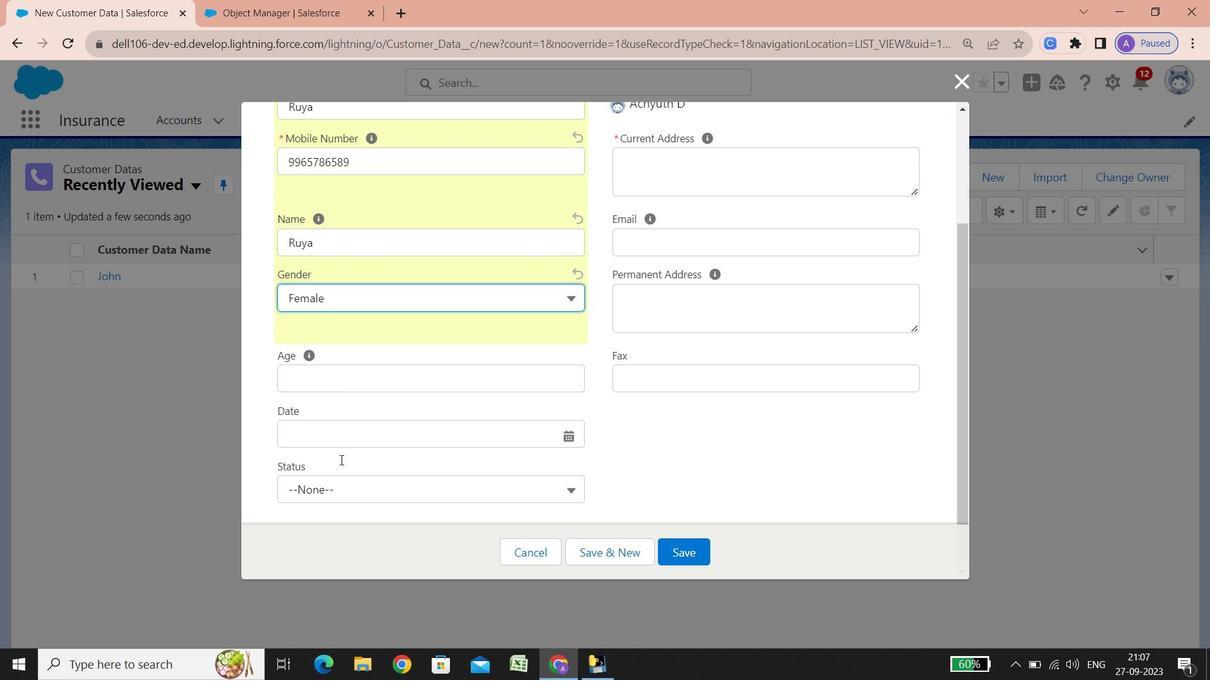
Action: Mouse scrolled (340, 459) with delta (0, 0)
Screenshot: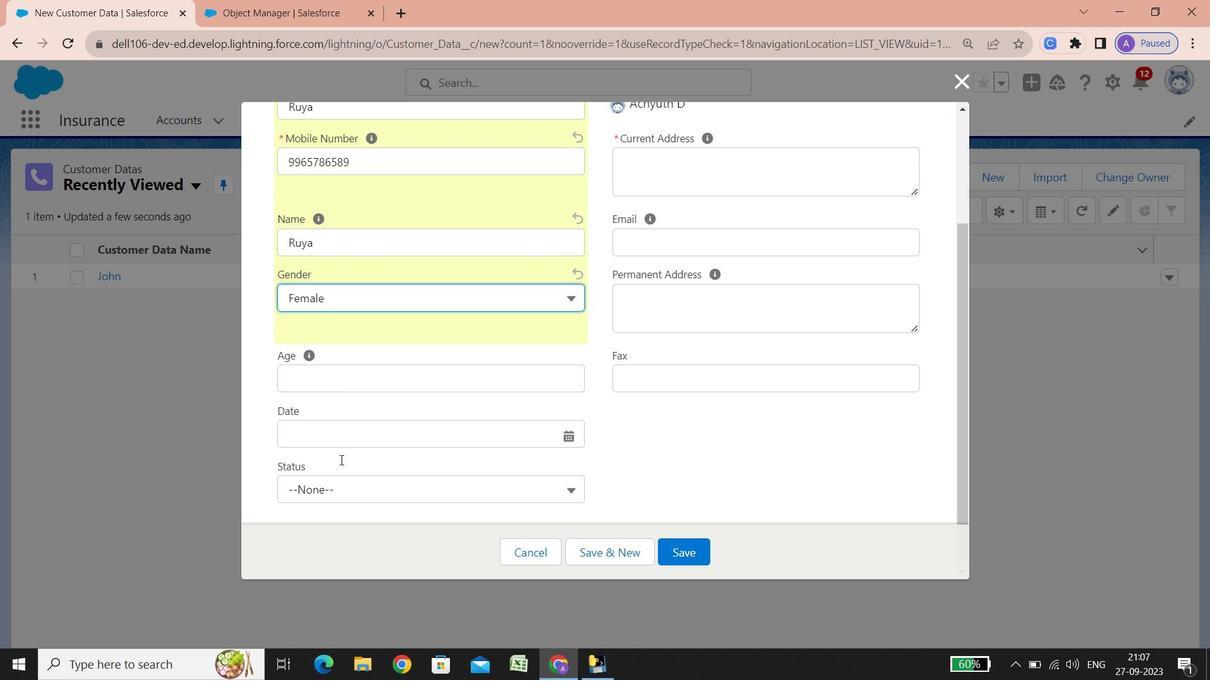 
Action: Mouse scrolled (340, 459) with delta (0, 0)
Screenshot: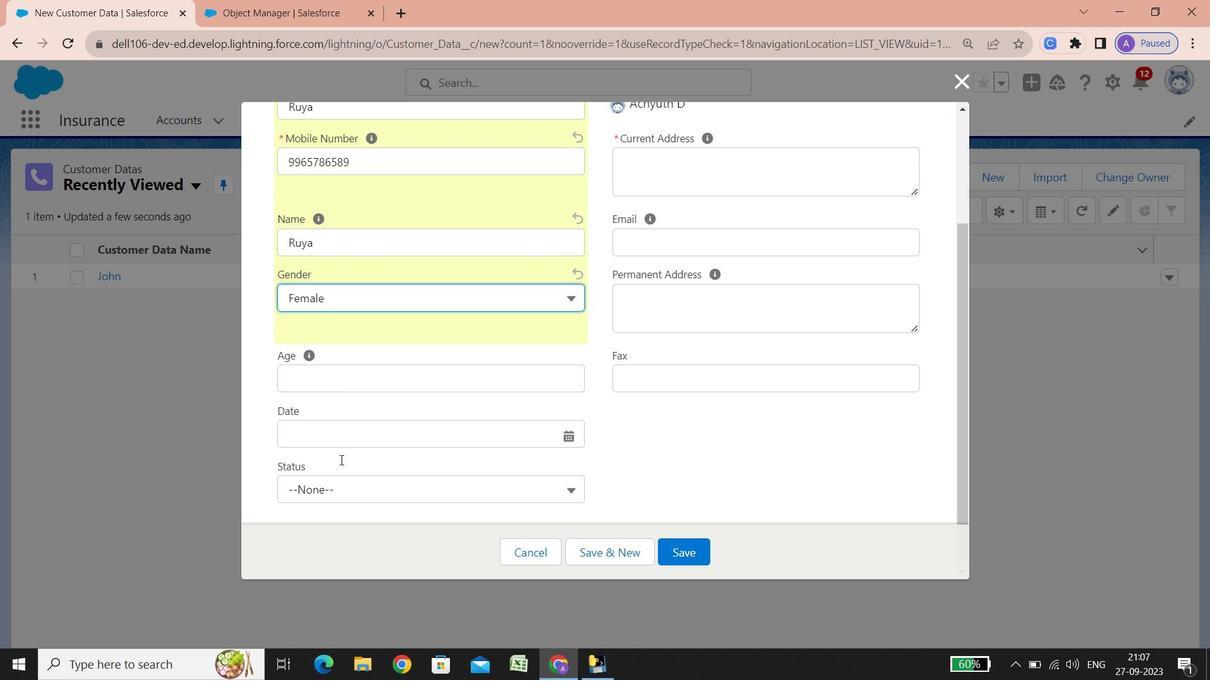 
Action: Mouse scrolled (340, 459) with delta (0, 0)
Screenshot: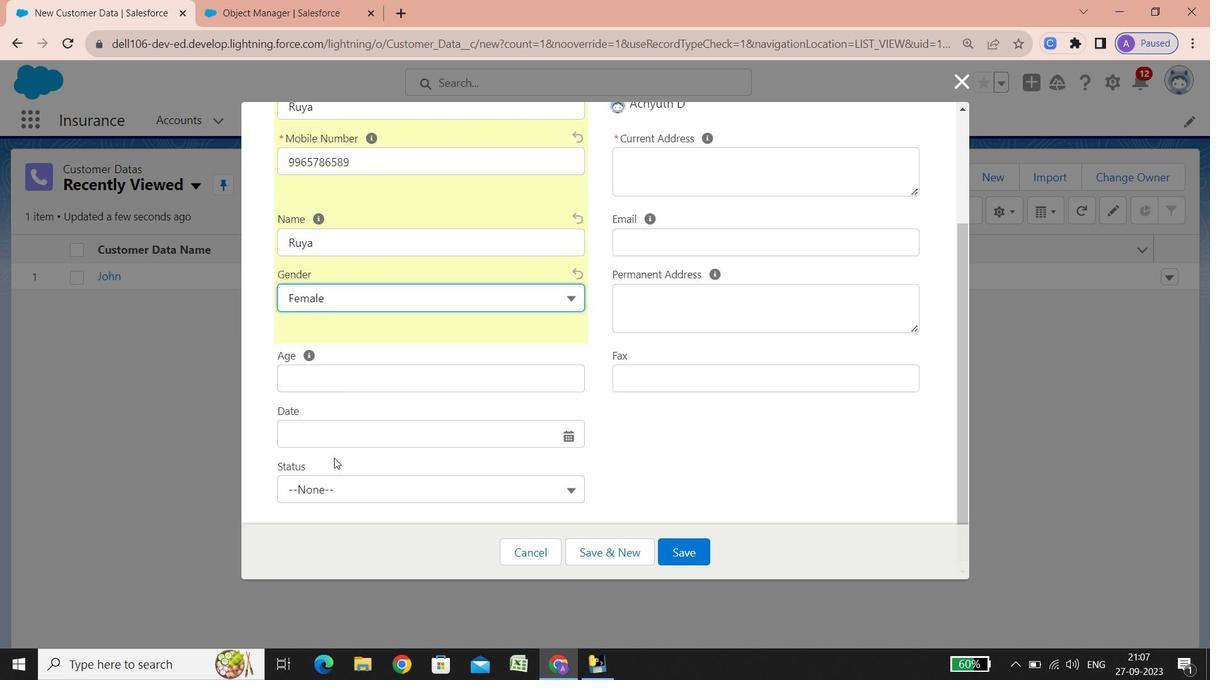 
Action: Mouse scrolled (340, 459) with delta (0, 0)
Screenshot: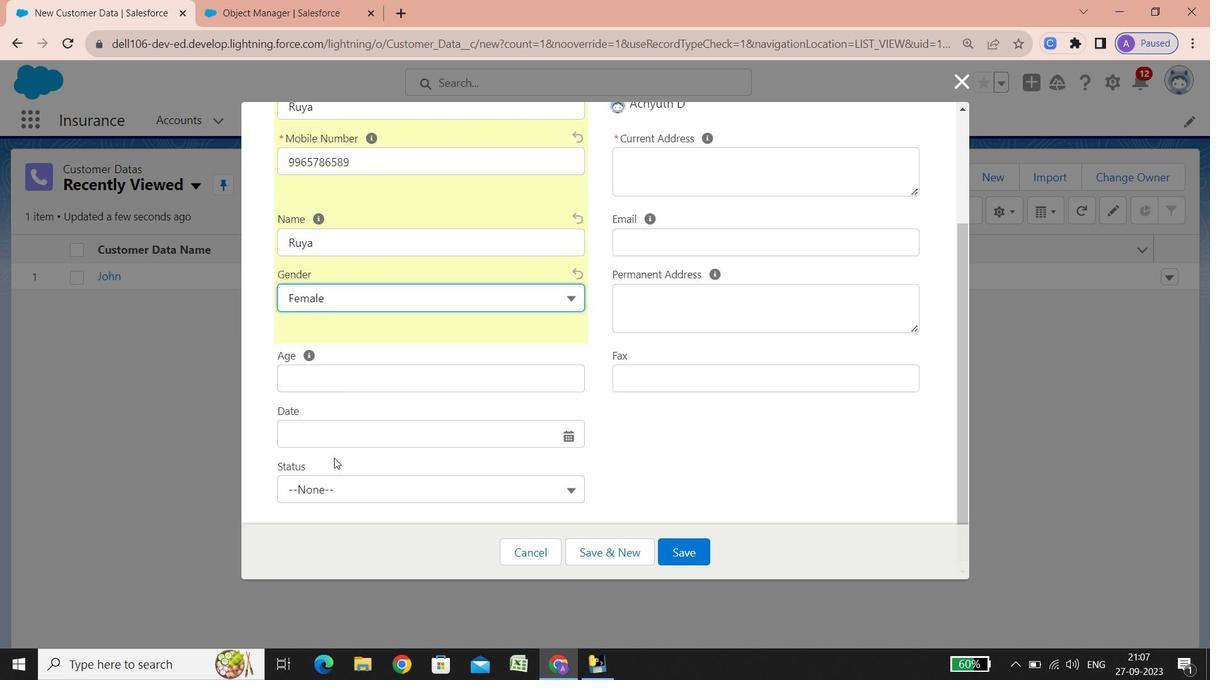 
Action: Mouse scrolled (340, 459) with delta (0, 0)
Screenshot: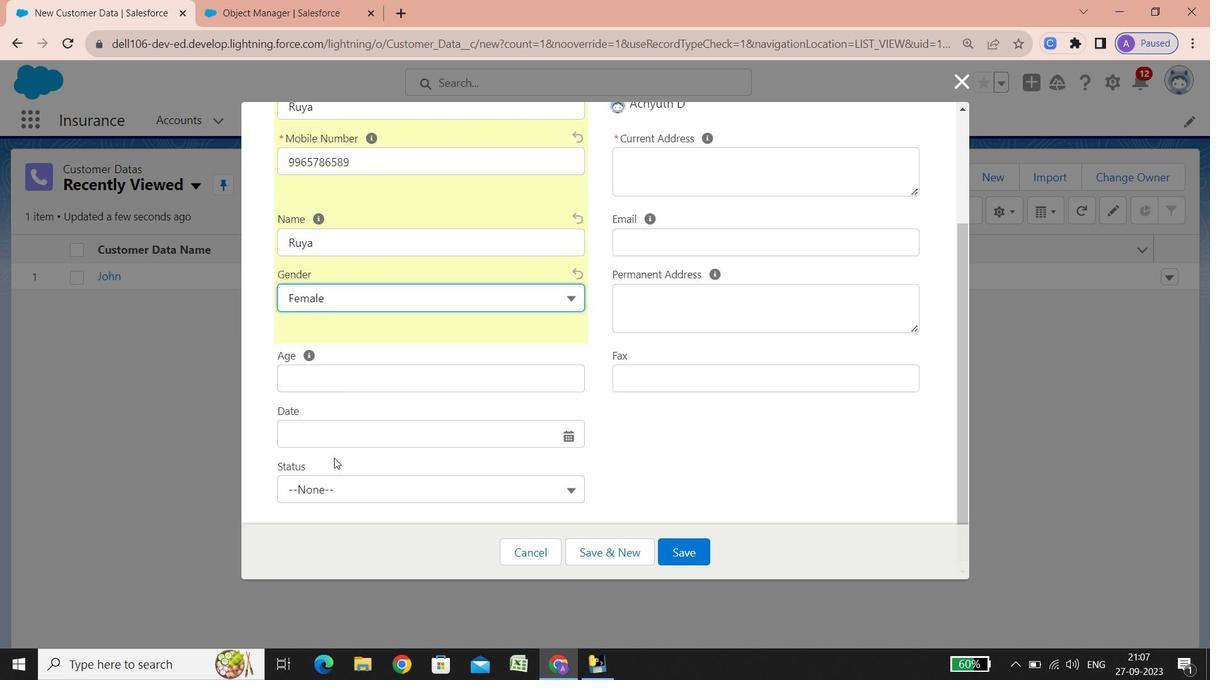 
Action: Mouse scrolled (340, 459) with delta (0, 0)
Screenshot: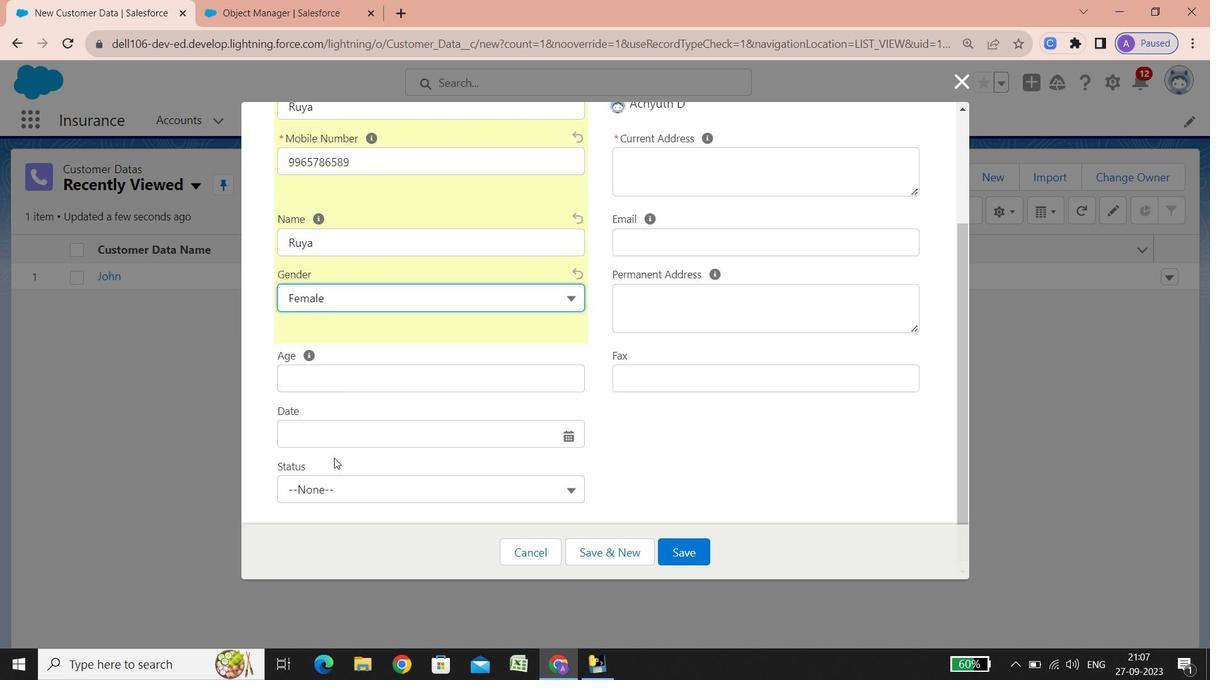 
Action: Mouse scrolled (340, 459) with delta (0, 0)
Screenshot: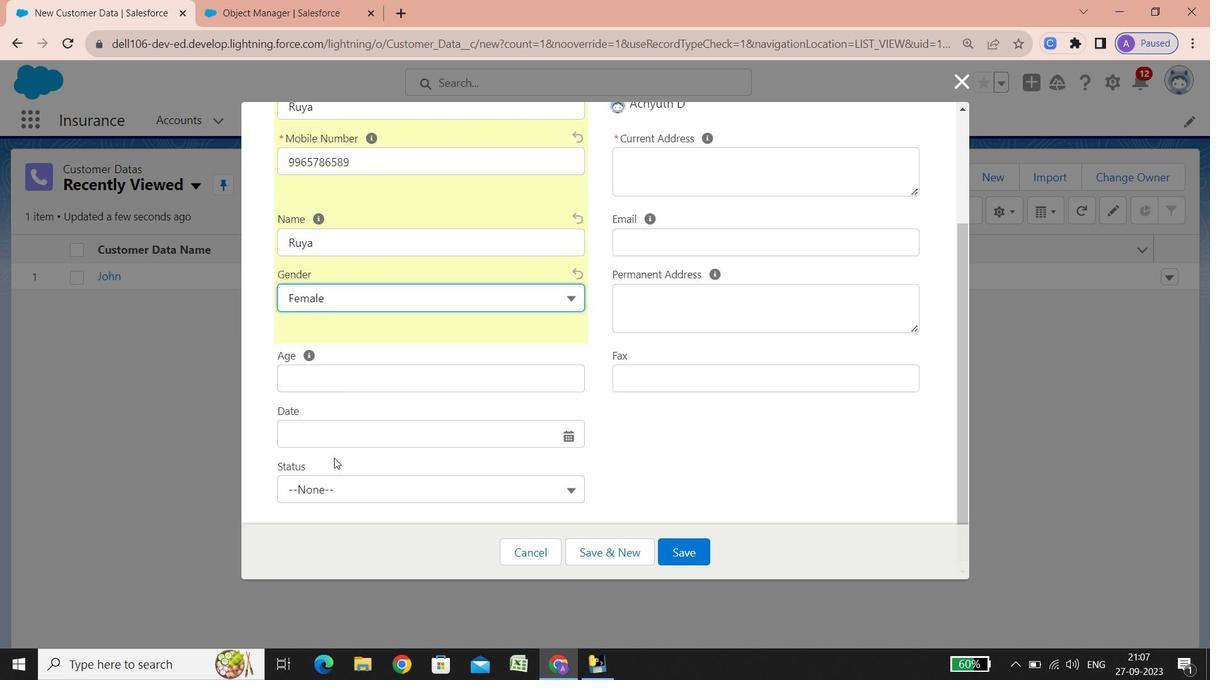 
Action: Mouse scrolled (340, 459) with delta (0, 0)
Screenshot: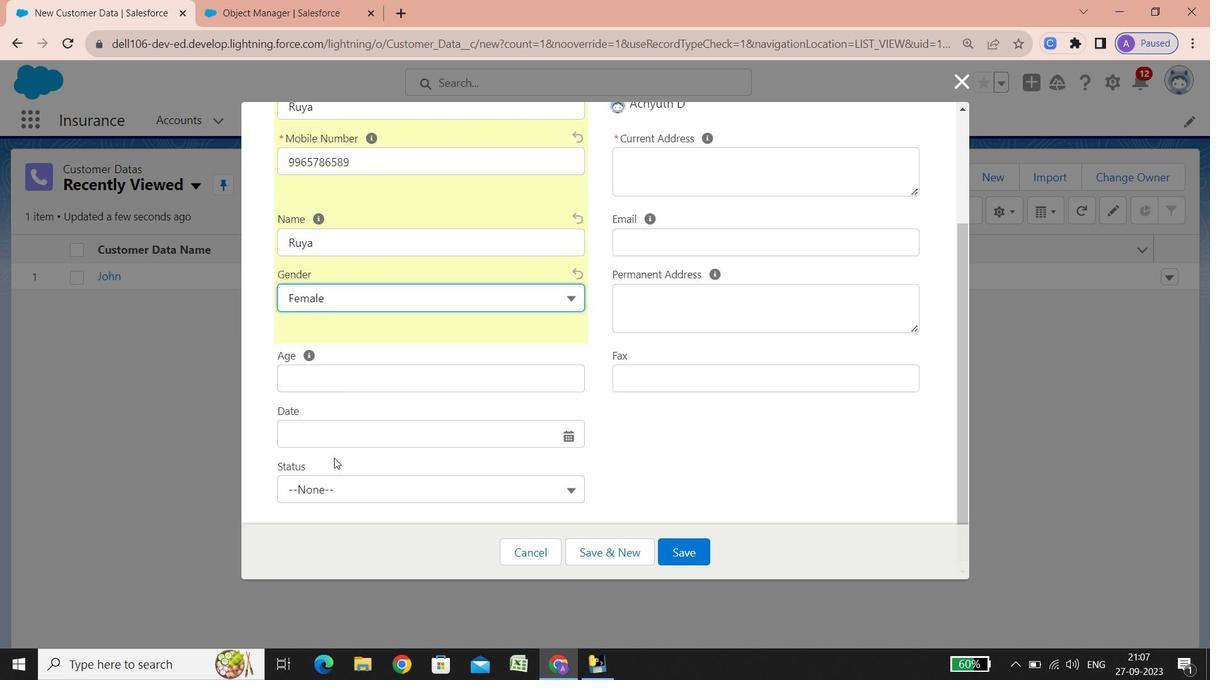 
Action: Mouse scrolled (340, 459) with delta (0, 0)
Screenshot: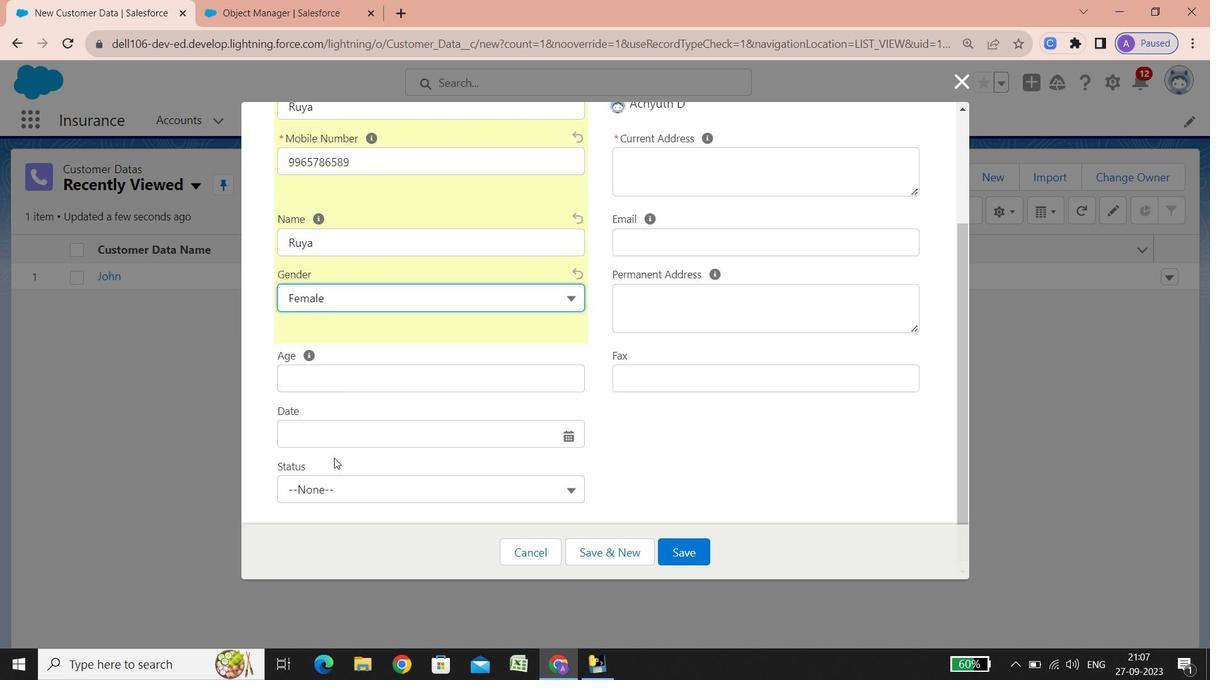 
Action: Mouse scrolled (340, 459) with delta (0, 0)
Screenshot: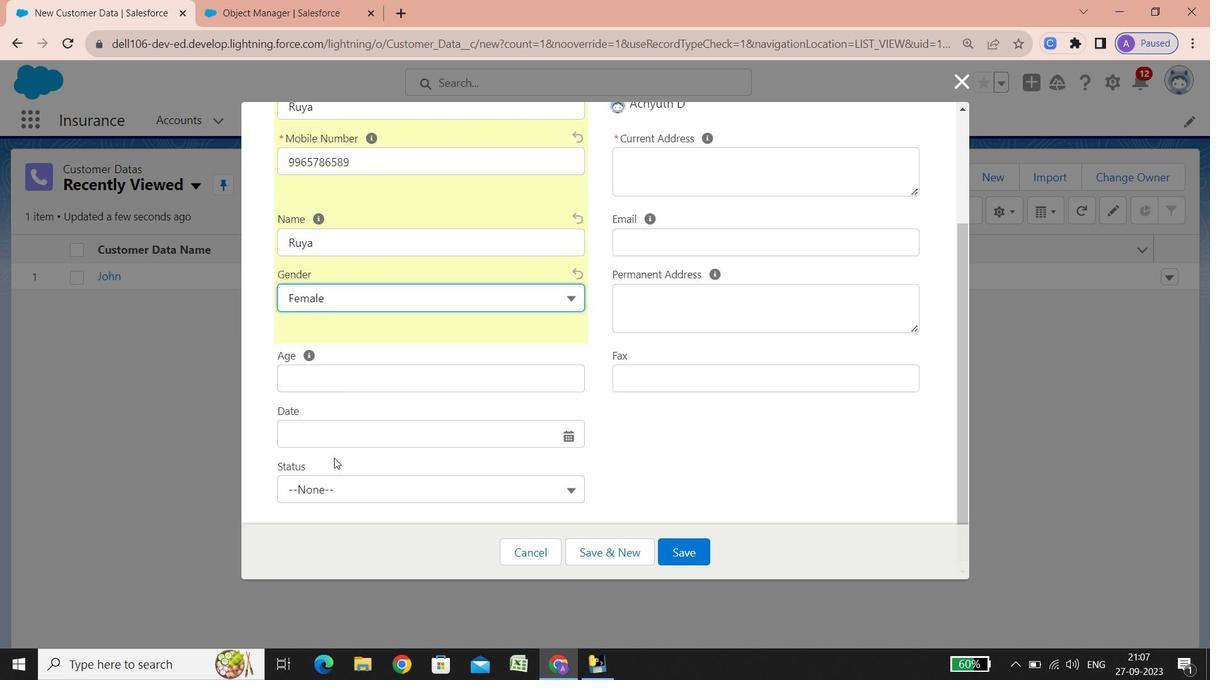
Action: Mouse scrolled (340, 459) with delta (0, 0)
Screenshot: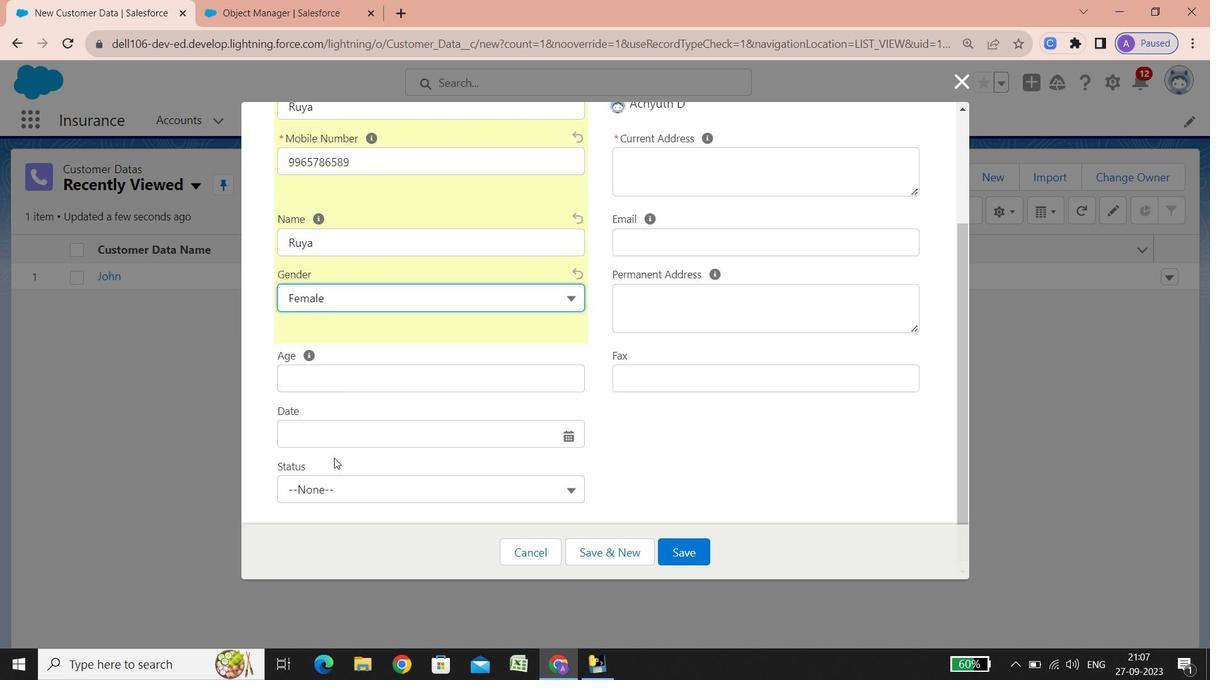 
Action: Mouse scrolled (340, 459) with delta (0, 0)
Screenshot: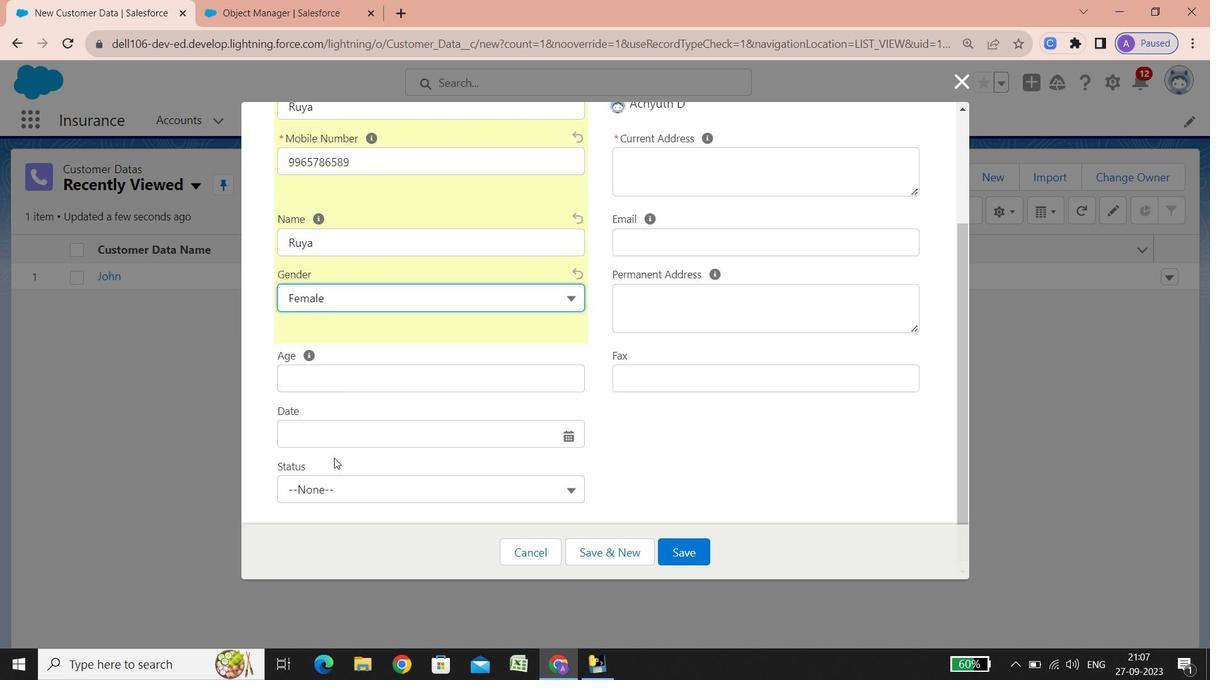
Action: Mouse scrolled (340, 459) with delta (0, 0)
Screenshot: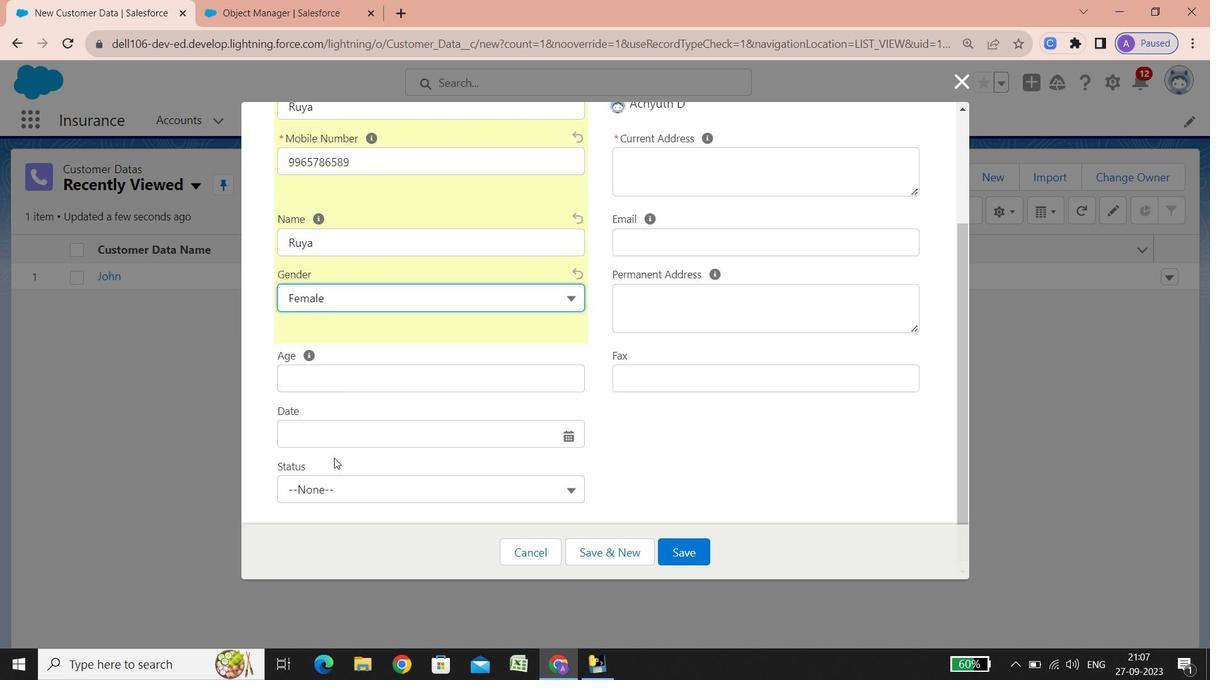 
Action: Mouse scrolled (340, 459) with delta (0, 0)
Screenshot: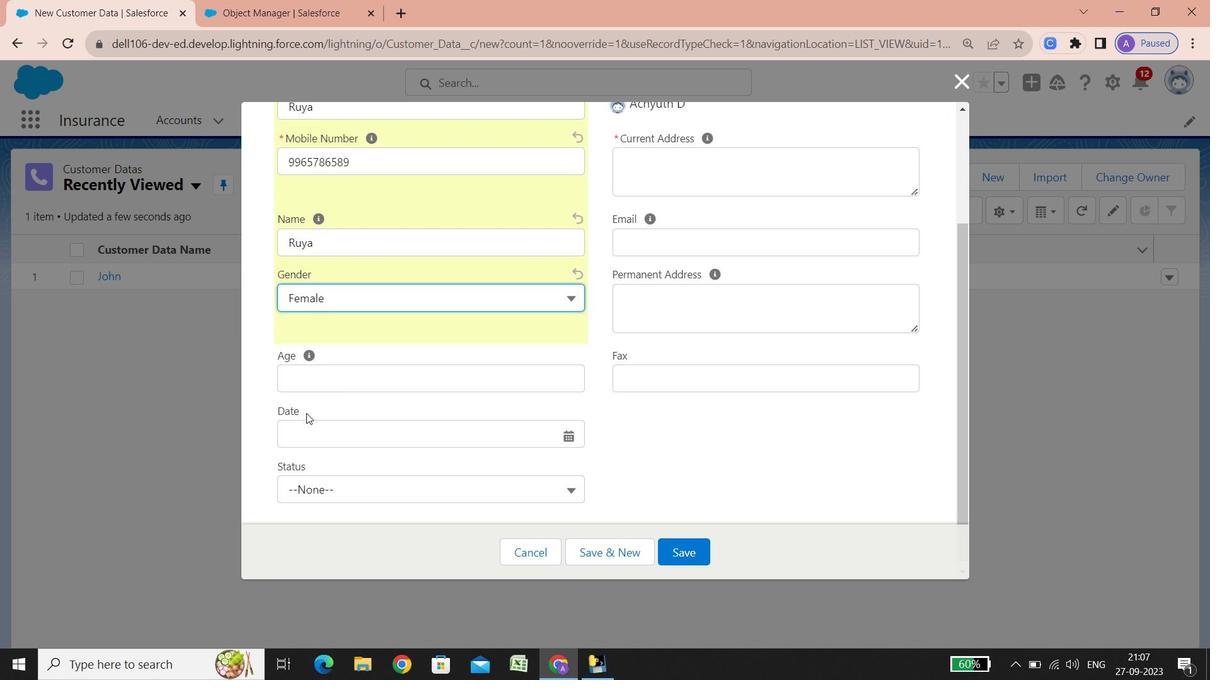 
Action: Mouse scrolled (340, 459) with delta (0, 0)
Screenshot: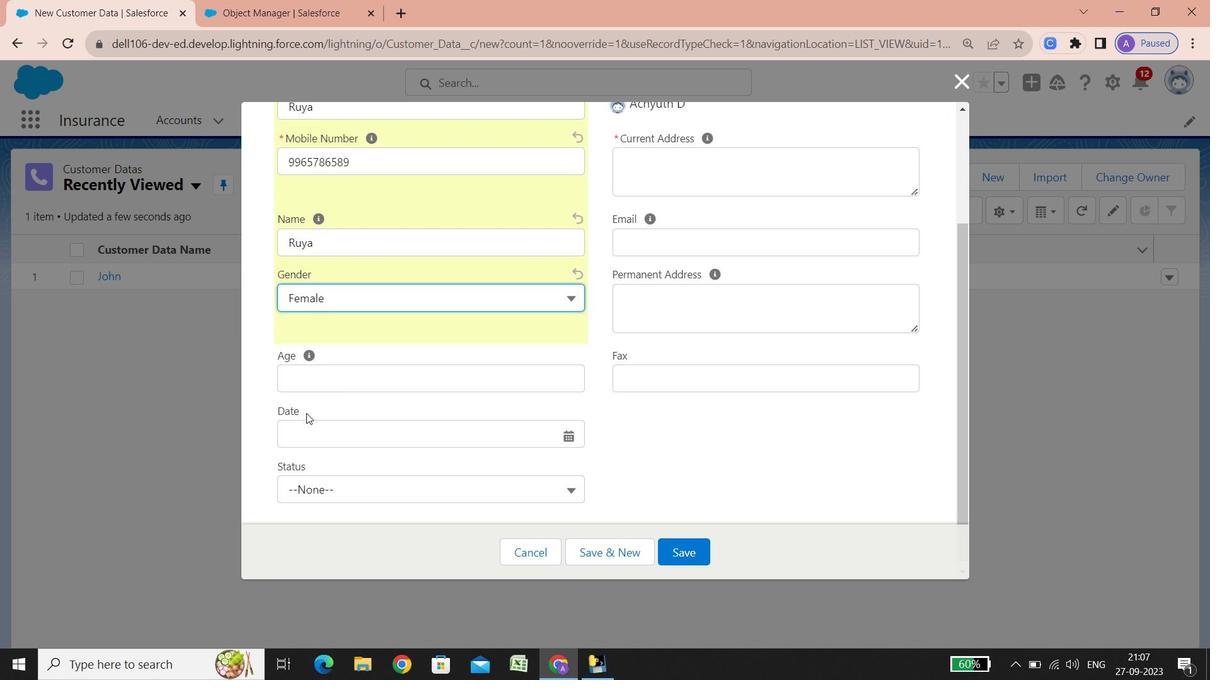 
Action: Mouse scrolled (340, 459) with delta (0, 0)
Screenshot: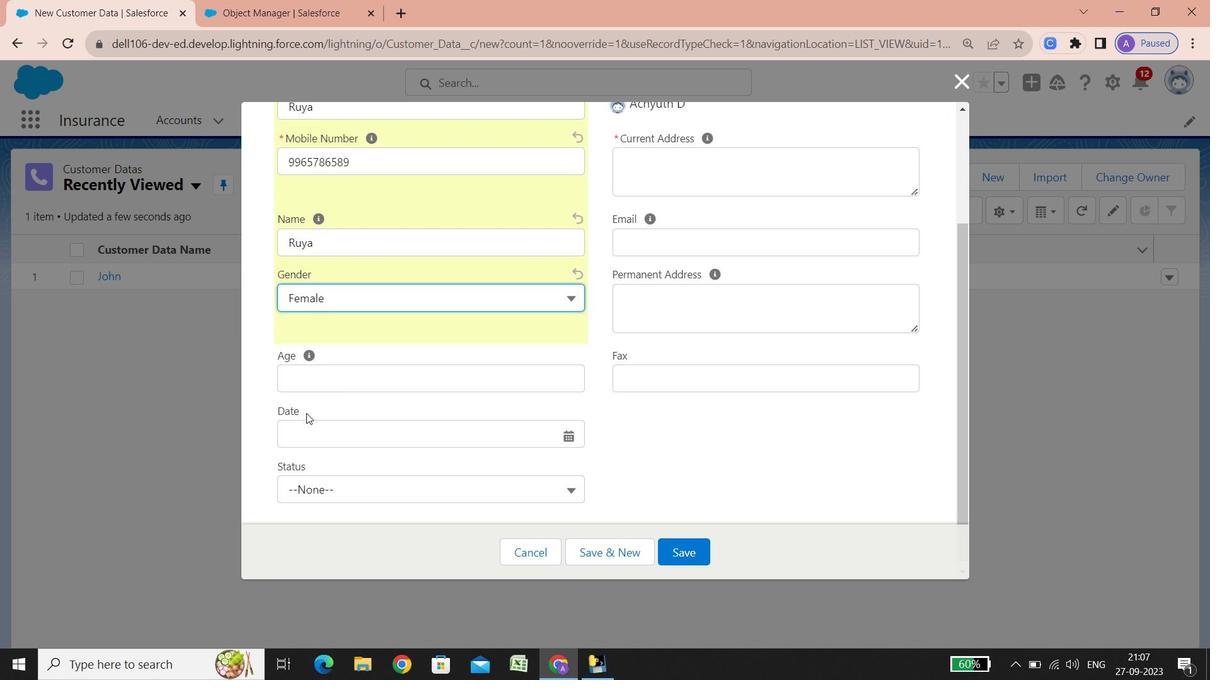 
Action: Mouse scrolled (340, 459) with delta (0, 0)
Screenshot: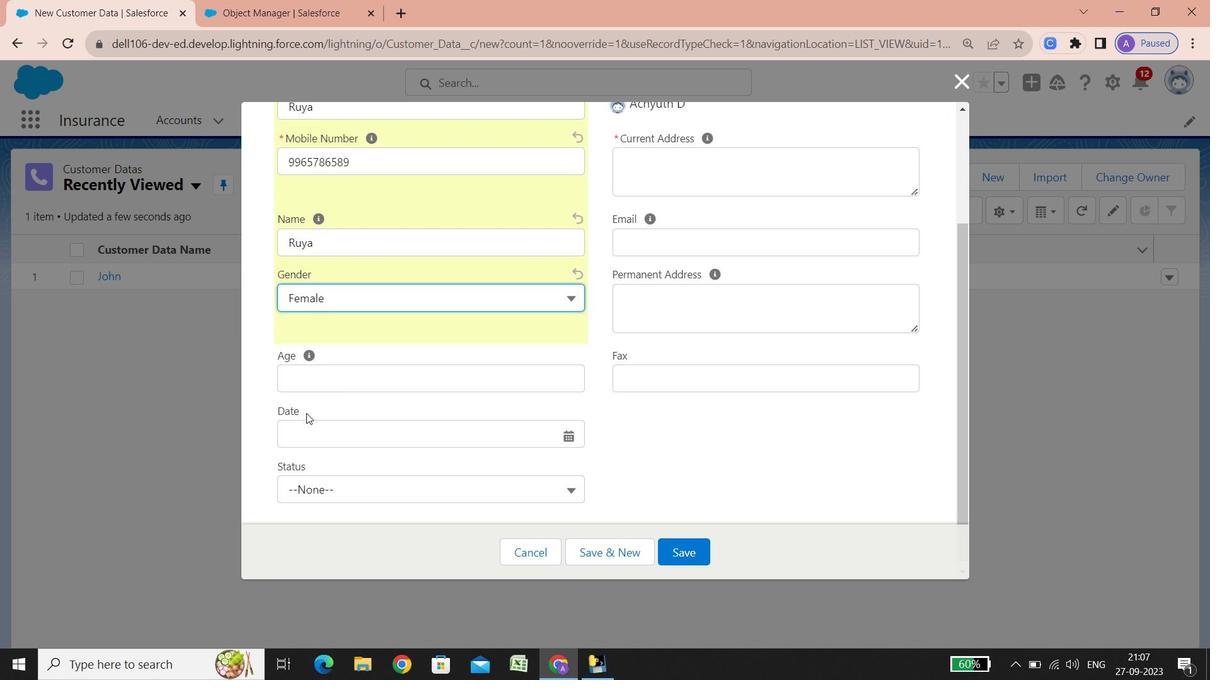
Action: Mouse scrolled (340, 459) with delta (0, 0)
Screenshot: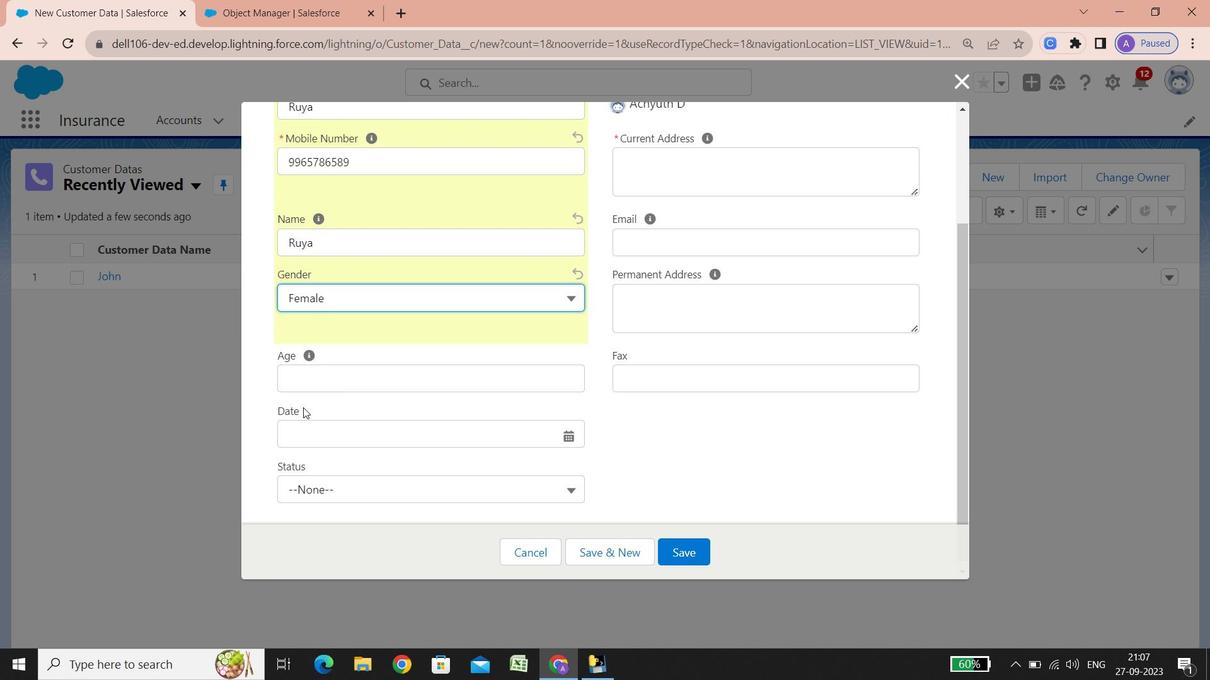 
Action: Mouse scrolled (340, 459) with delta (0, 0)
Screenshot: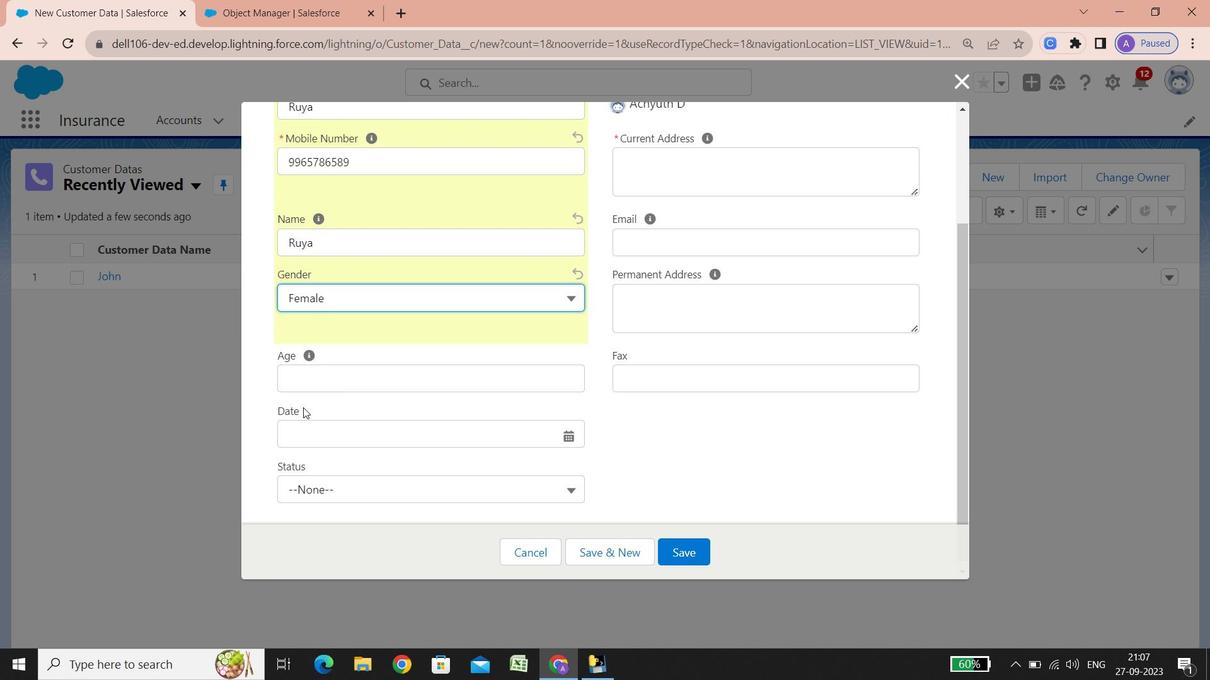 
Action: Mouse scrolled (340, 459) with delta (0, 0)
Screenshot: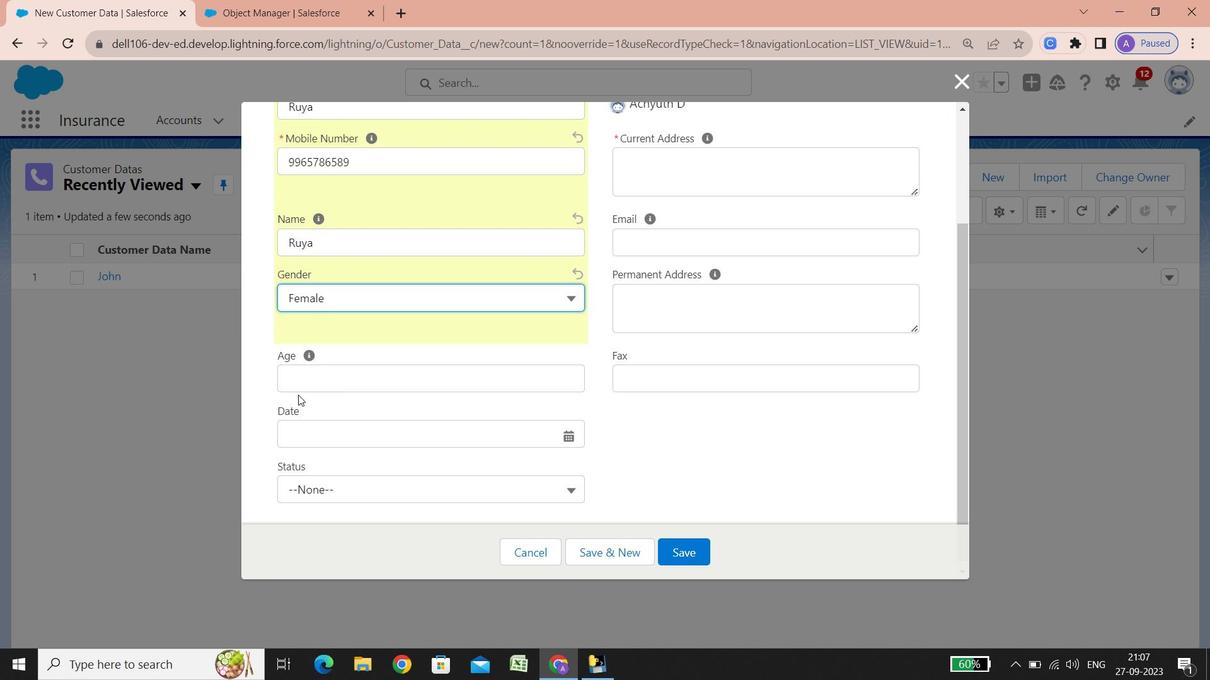 
Action: Mouse scrolled (340, 459) with delta (0, 0)
Screenshot: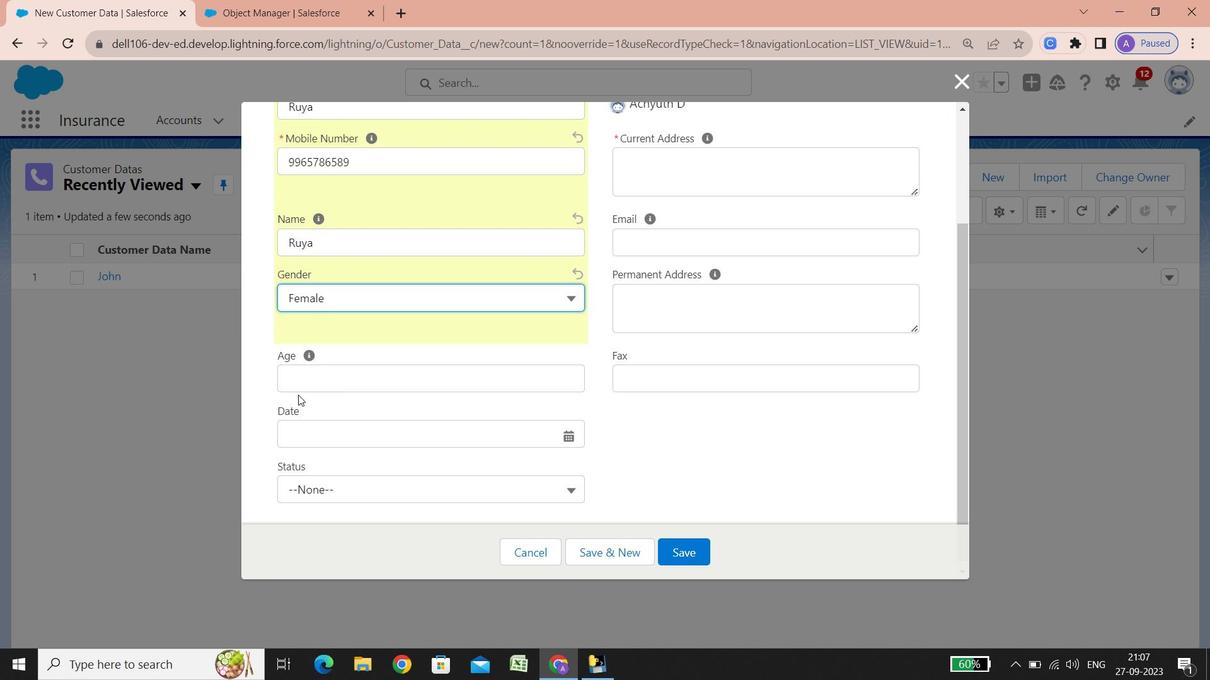 
Action: Mouse scrolled (340, 459) with delta (0, 0)
Screenshot: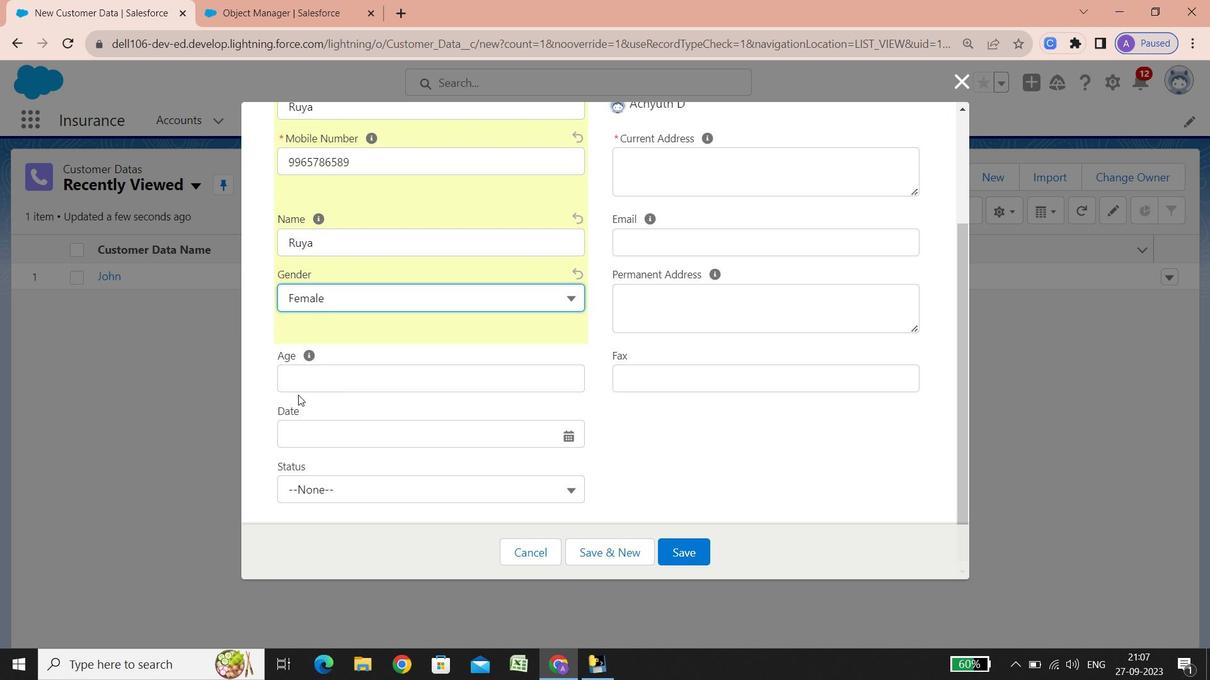 
Action: Mouse scrolled (340, 459) with delta (0, 0)
Screenshot: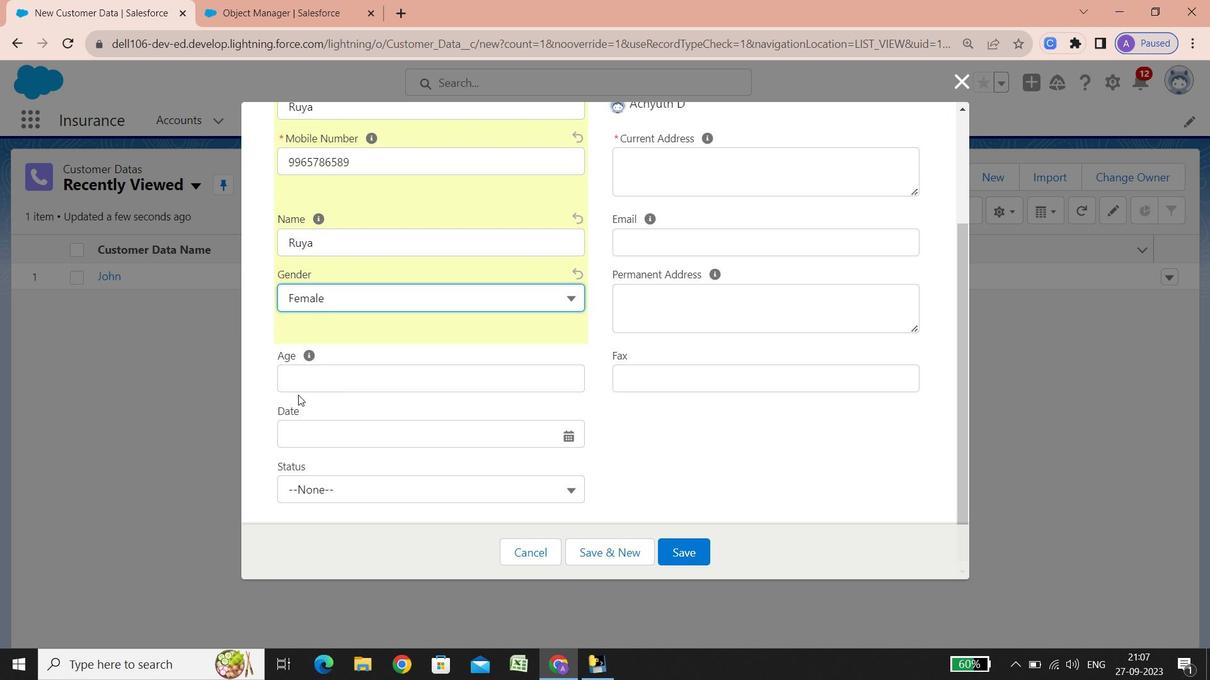 
Action: Mouse scrolled (340, 459) with delta (0, 0)
Screenshot: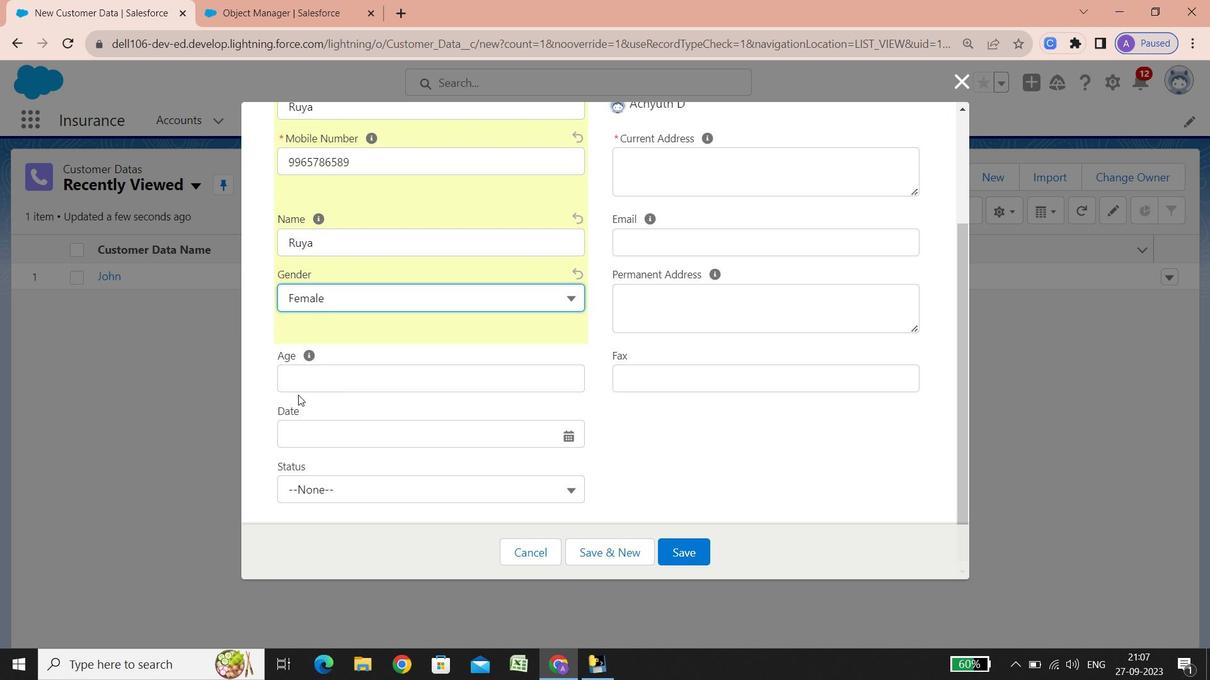 
Action: Mouse scrolled (340, 459) with delta (0, 0)
Screenshot: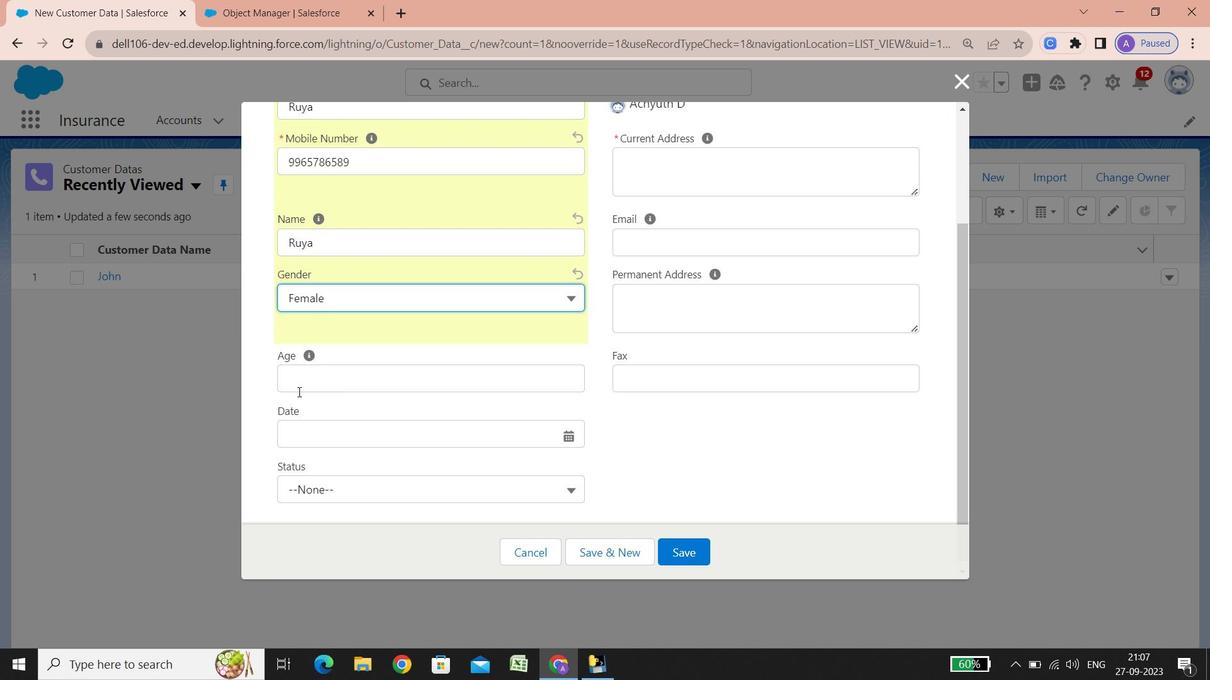 
Action: Mouse scrolled (340, 459) with delta (0, 0)
Screenshot: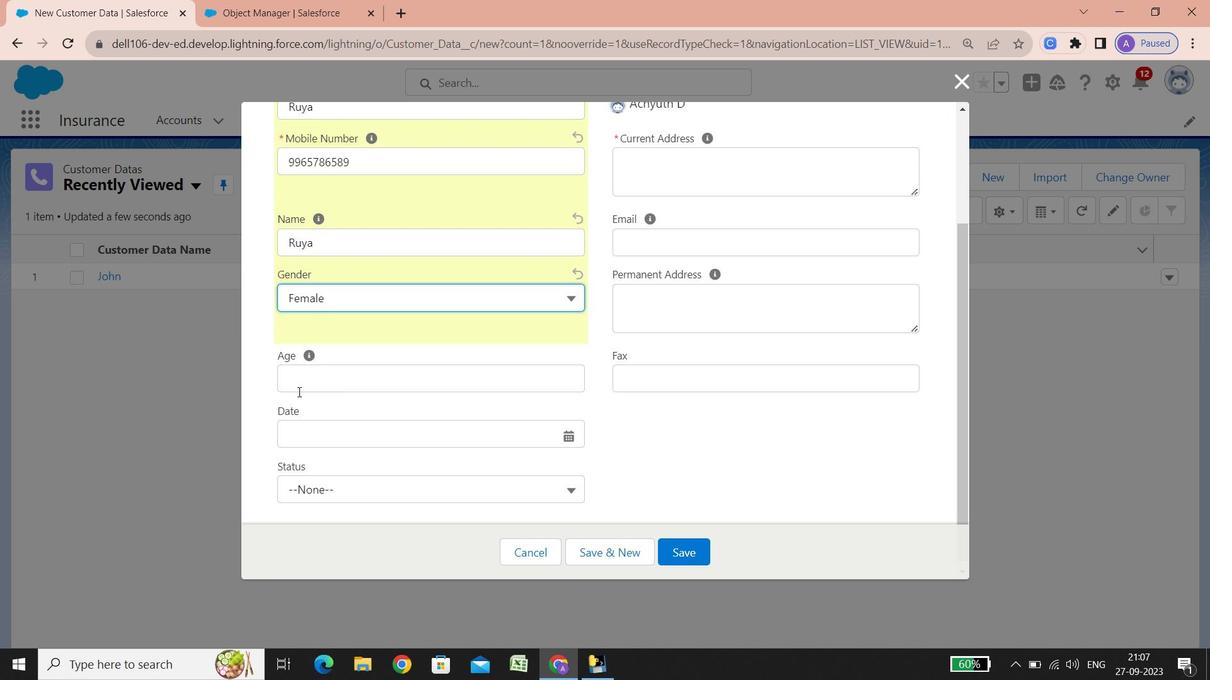 
Action: Mouse scrolled (340, 459) with delta (0, 0)
Screenshot: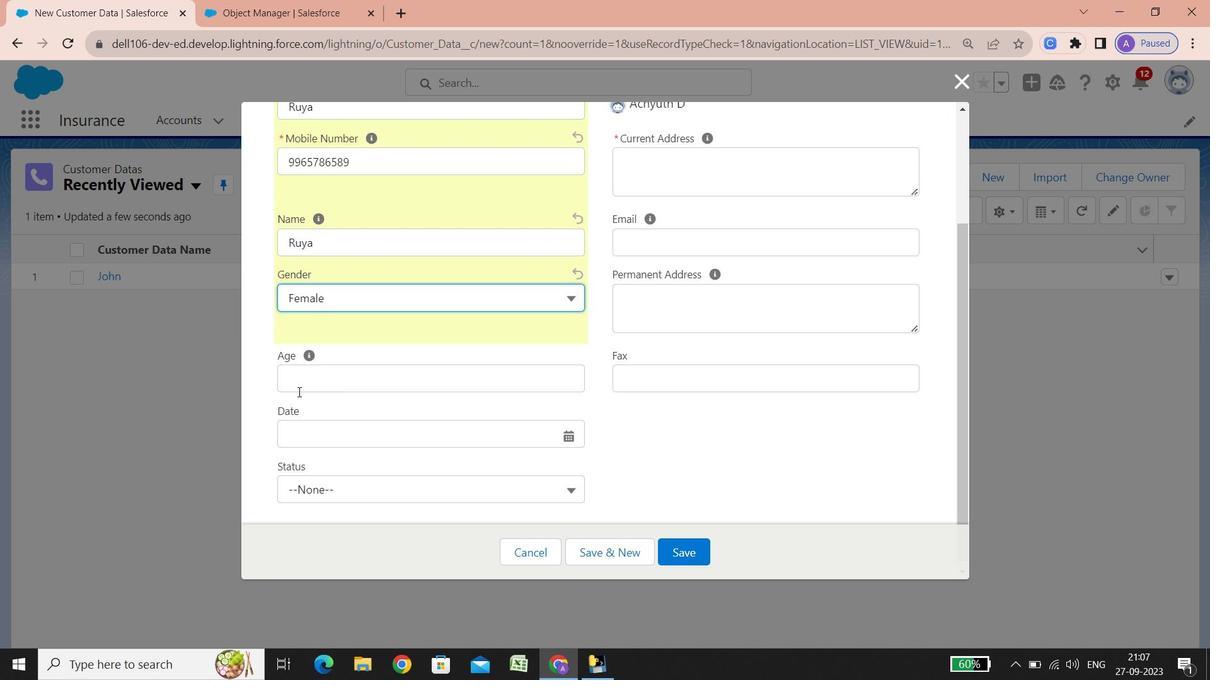 
Action: Mouse scrolled (340, 459) with delta (0, 0)
Screenshot: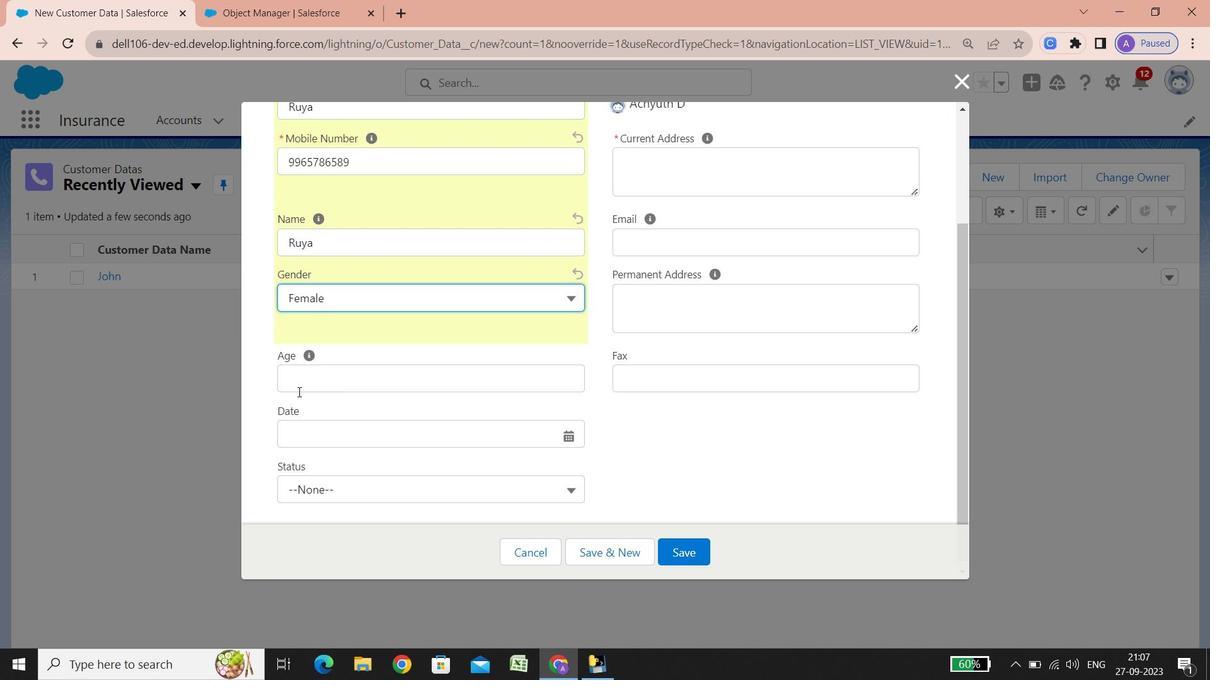 
Action: Mouse scrolled (340, 459) with delta (0, 0)
Screenshot: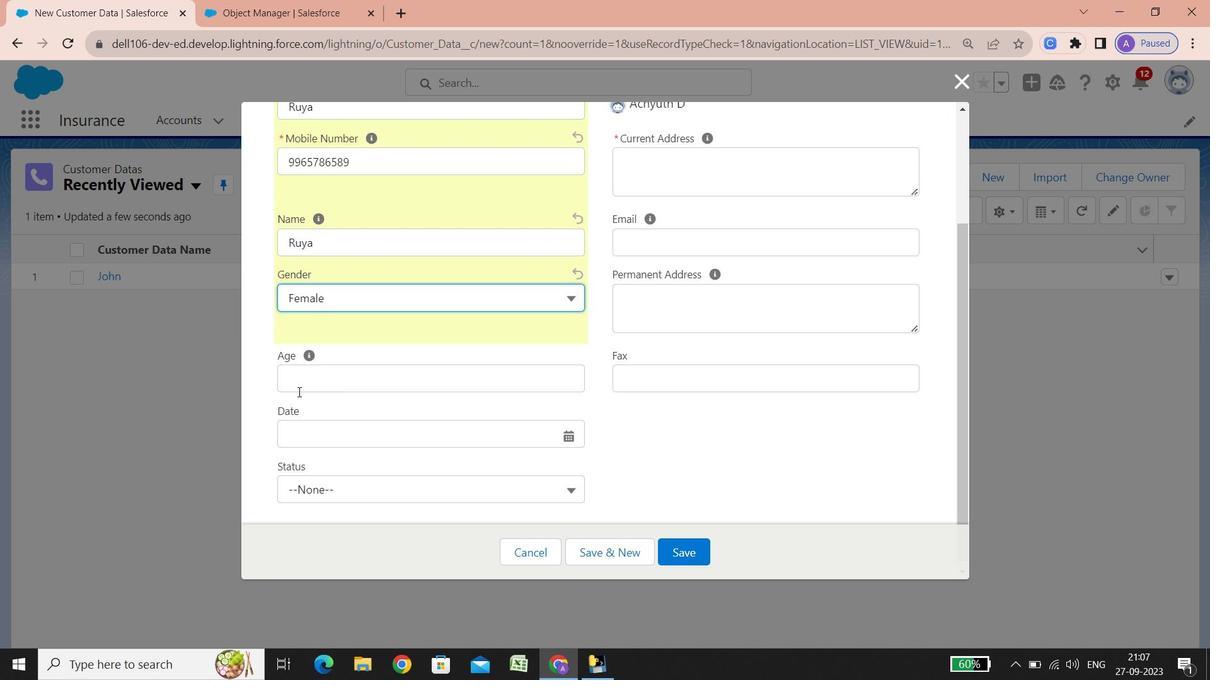 
Action: Mouse scrolled (340, 459) with delta (0, 0)
Screenshot: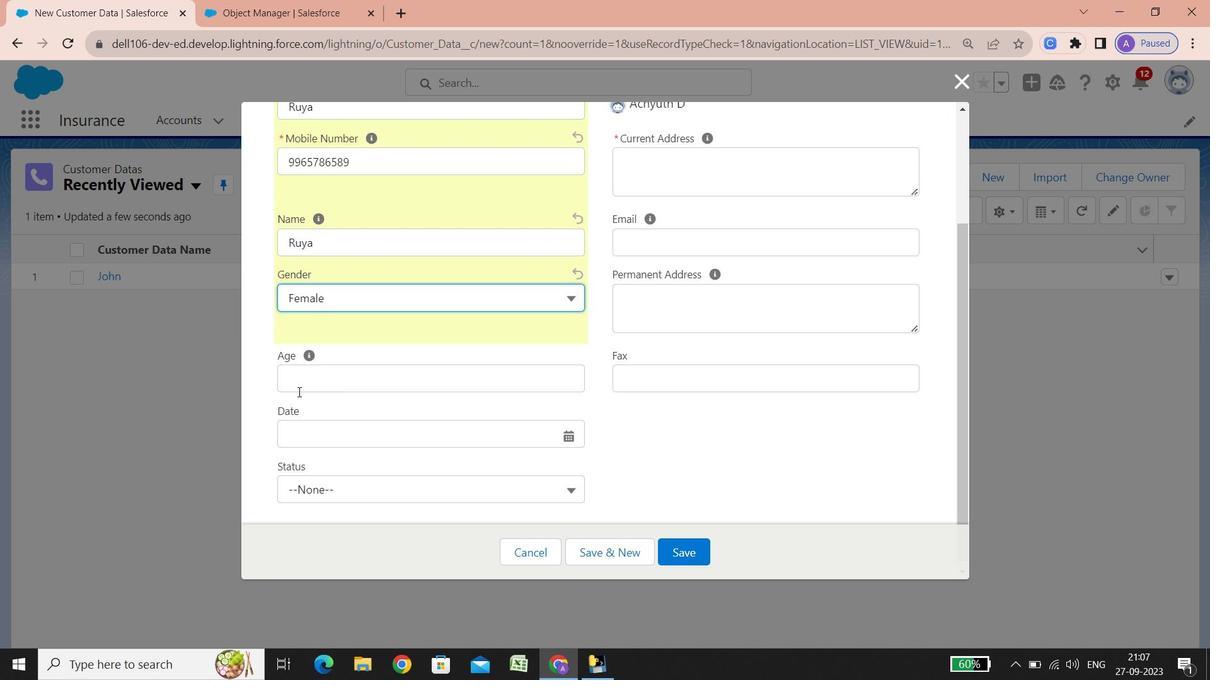 
Action: Mouse scrolled (340, 459) with delta (0, 0)
Screenshot: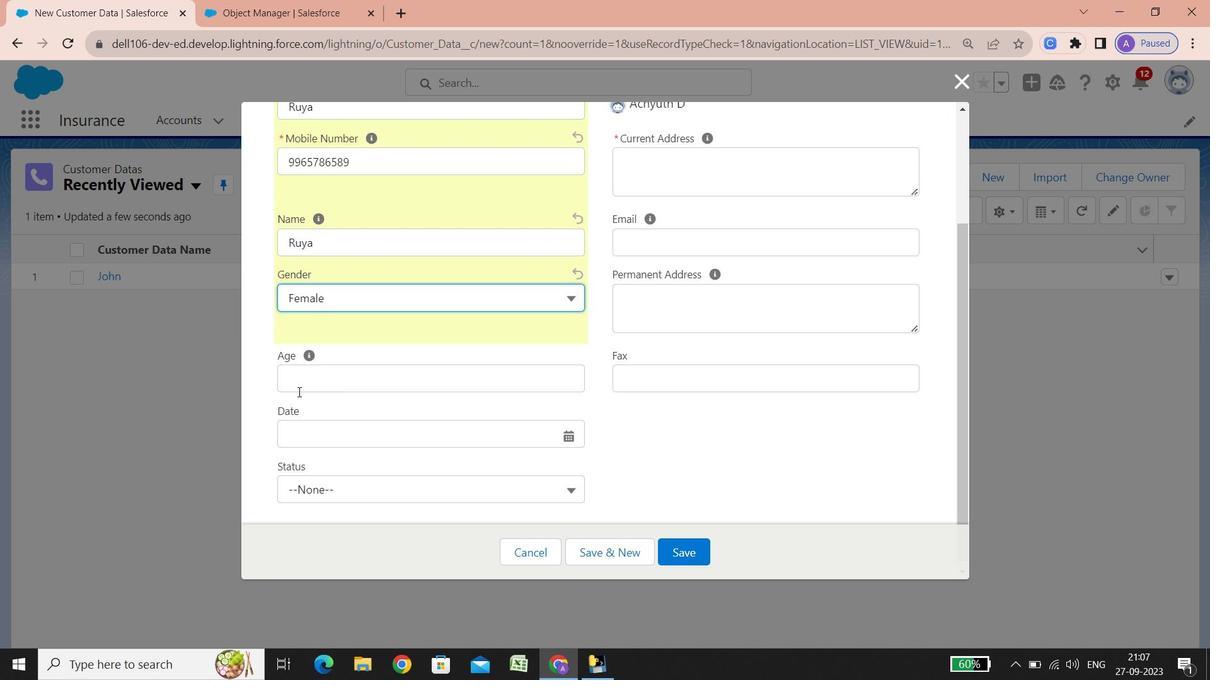 
Action: Mouse scrolled (340, 459) with delta (0, 0)
Screenshot: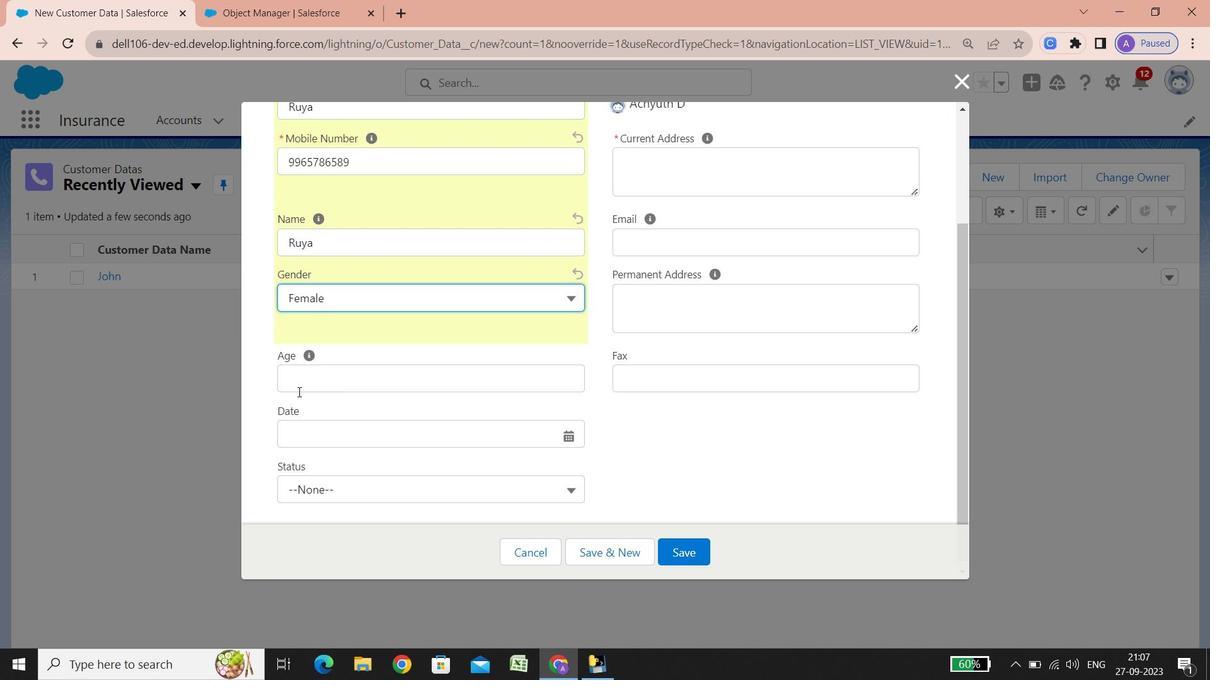 
Action: Mouse scrolled (340, 459) with delta (0, 0)
Screenshot: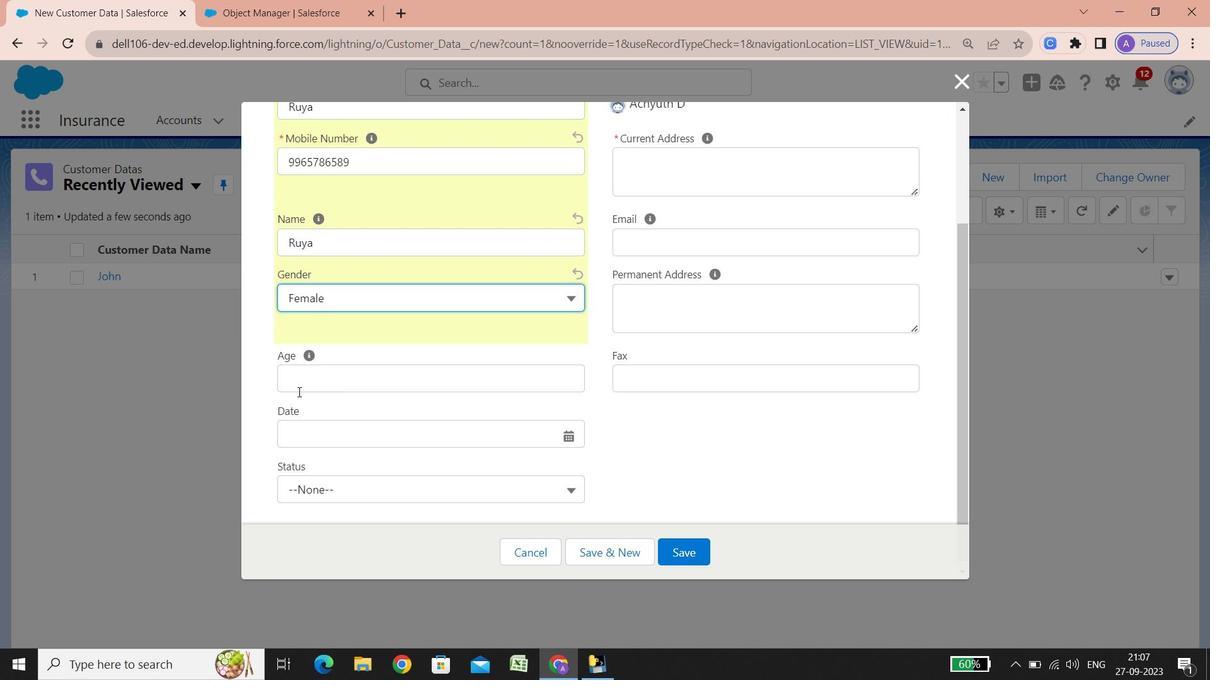 
Action: Mouse scrolled (340, 459) with delta (0, 0)
Screenshot: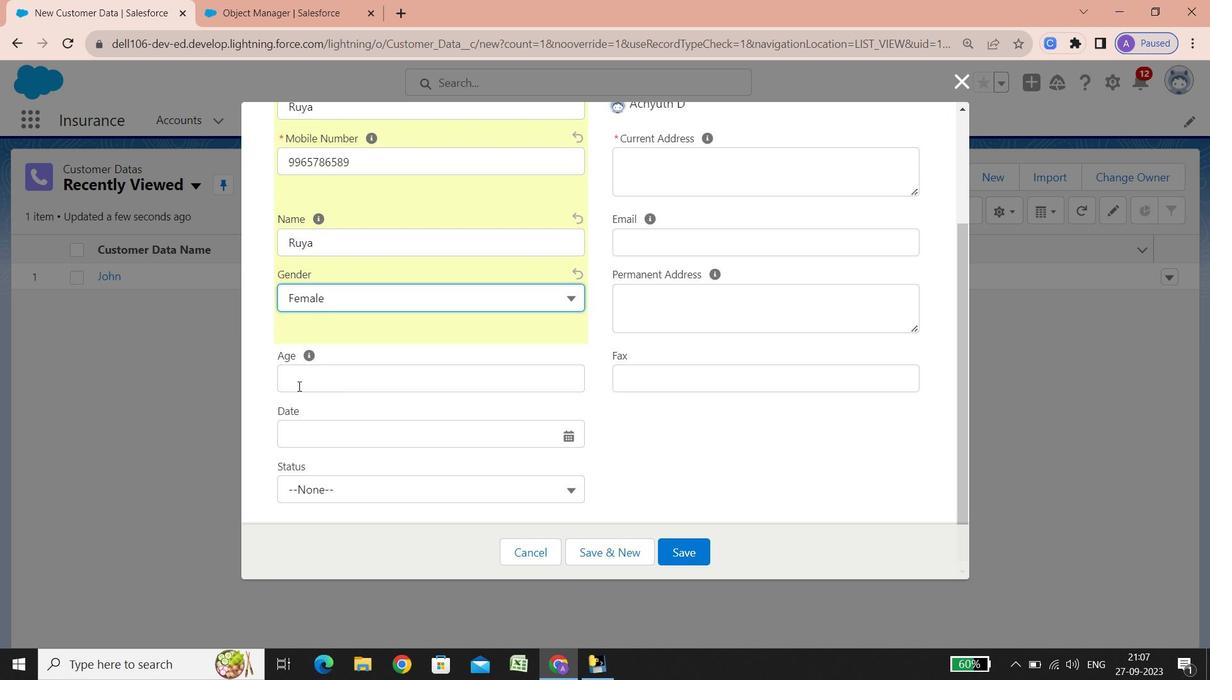 
Action: Mouse moved to (298, 382)
Screenshot: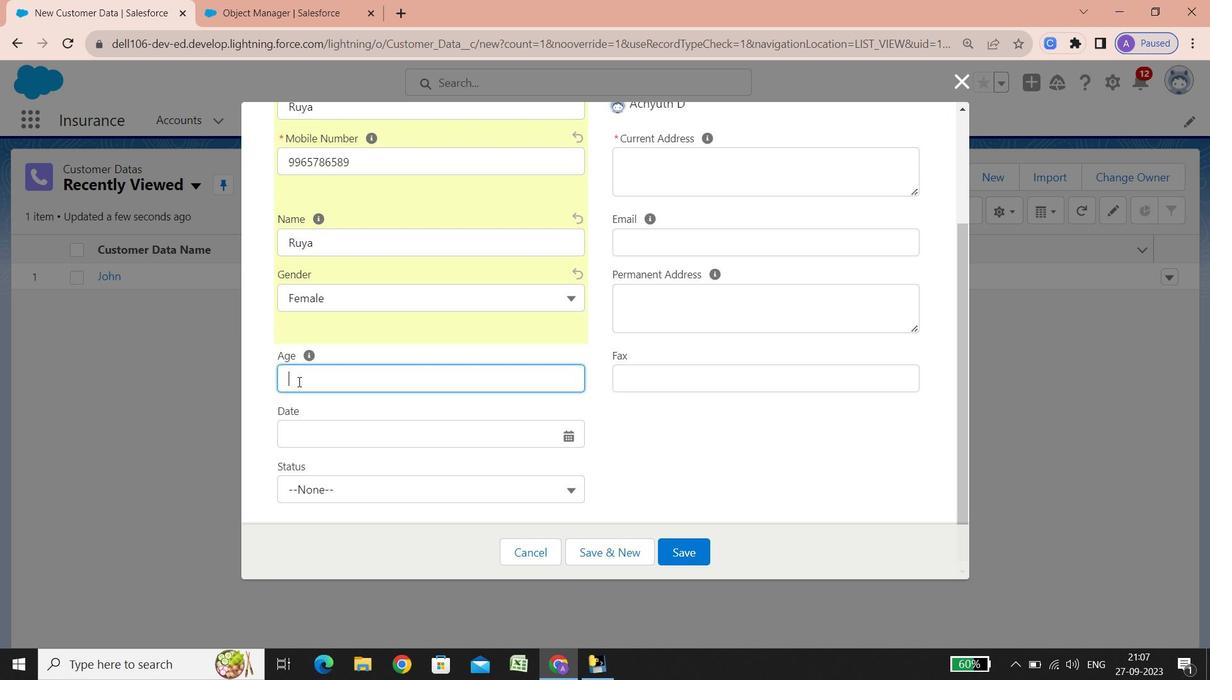 
Action: Mouse pressed left at (298, 382)
Screenshot: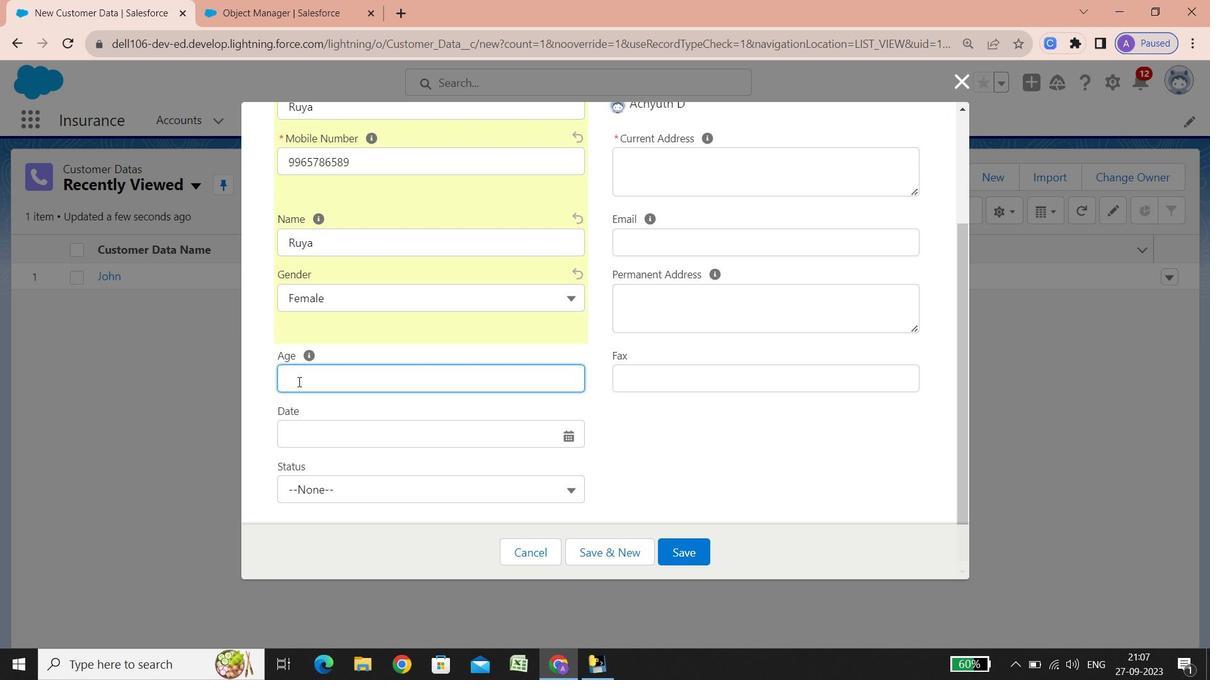 
Action: Key pressed 32
Screenshot: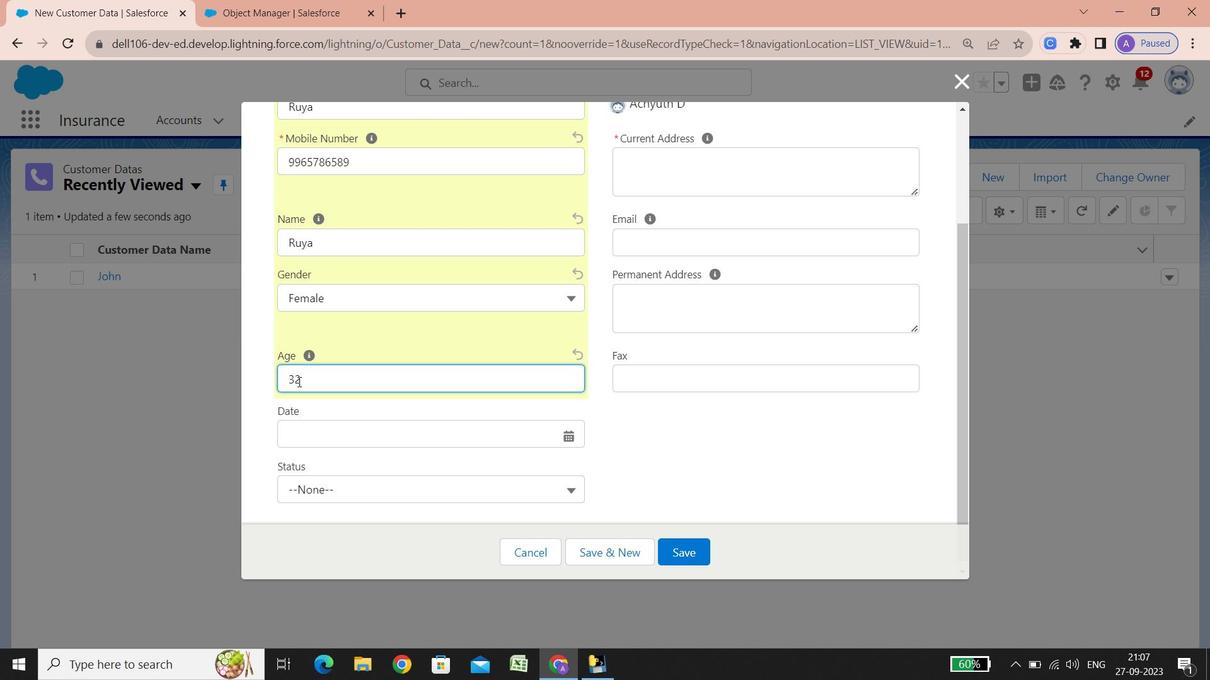 
Action: Mouse scrolled (298, 381) with delta (0, 0)
Screenshot: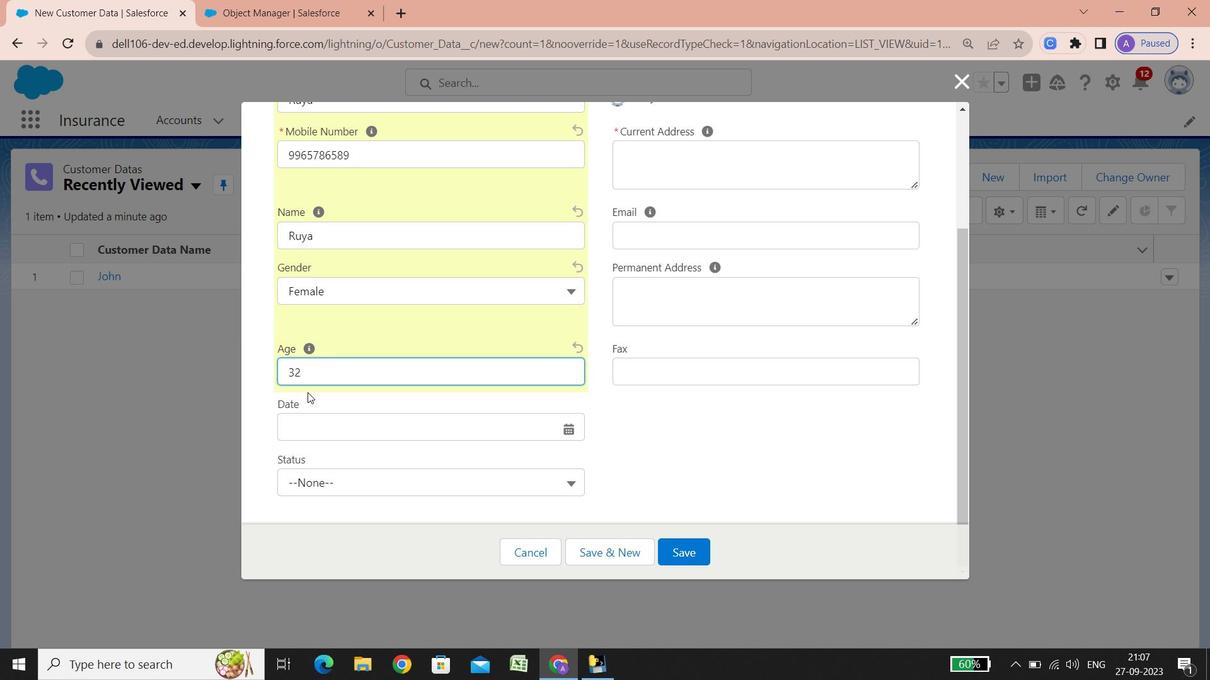 
Action: Mouse scrolled (298, 381) with delta (0, 0)
Screenshot: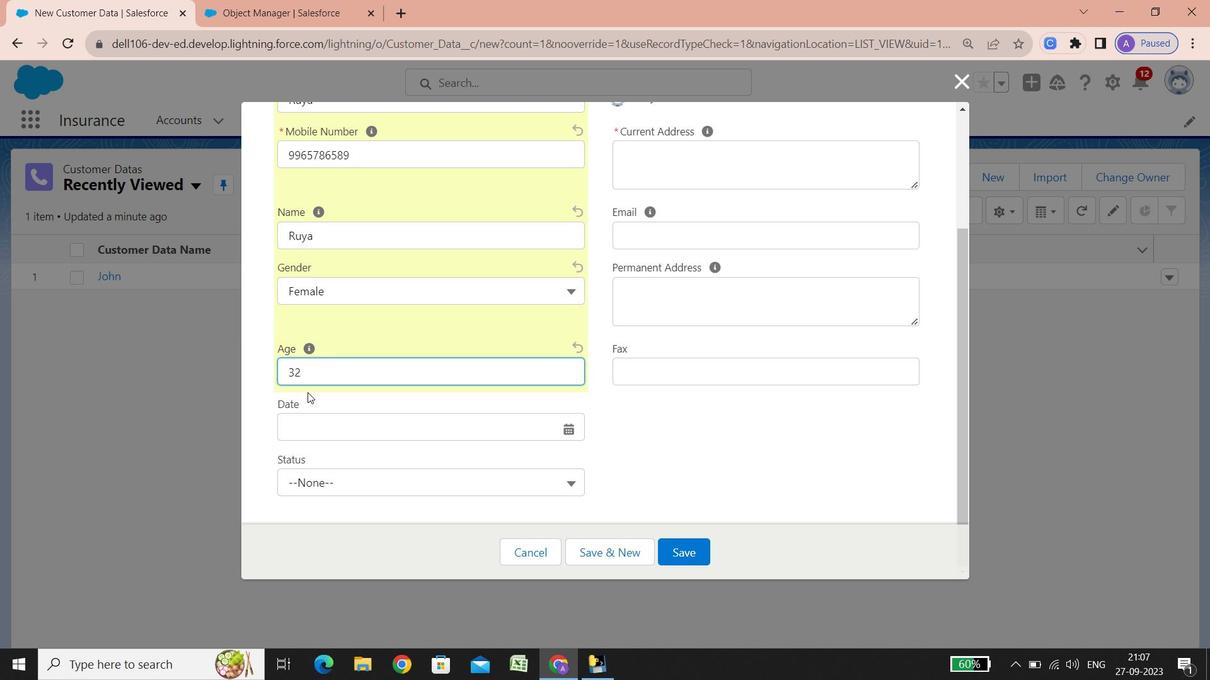 
Action: Mouse scrolled (298, 381) with delta (0, 0)
Screenshot: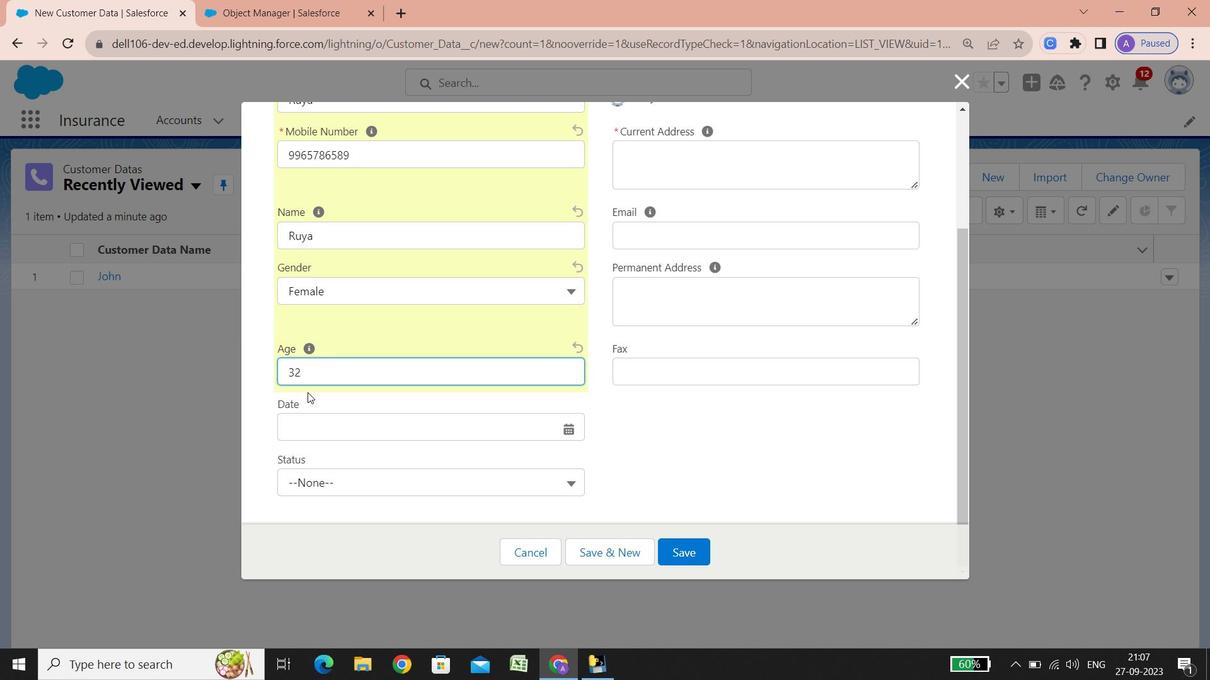 
Action: Mouse scrolled (298, 381) with delta (0, 0)
Screenshot: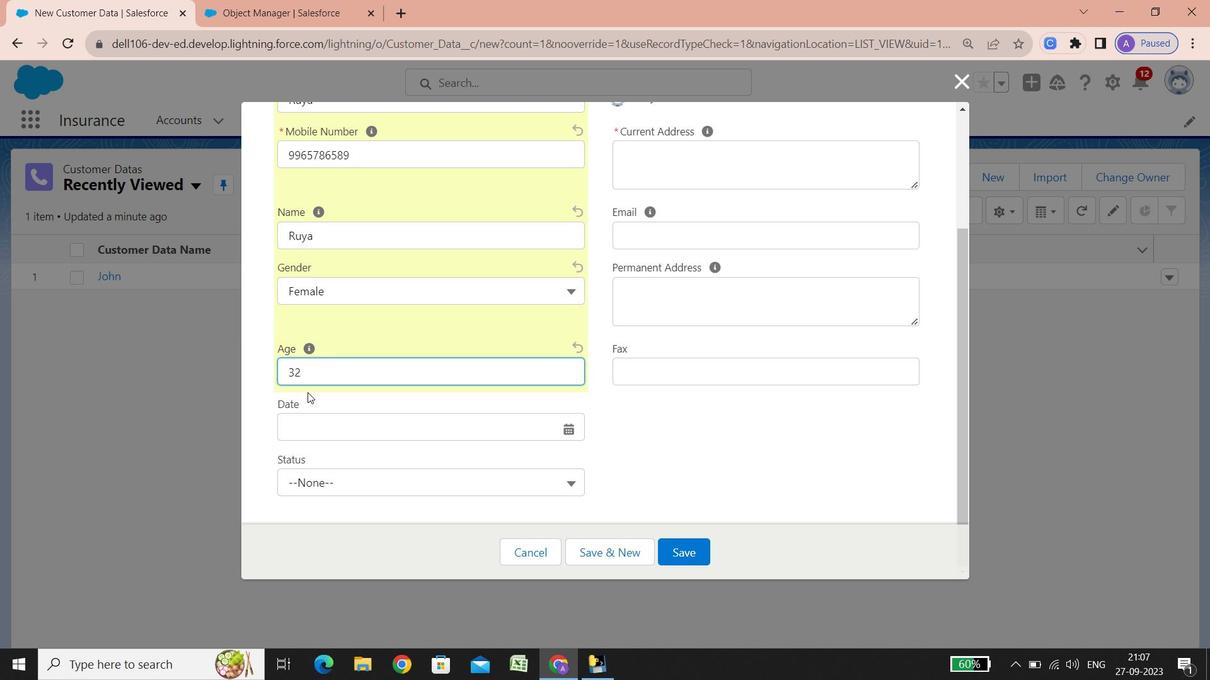 
Action: Mouse scrolled (298, 381) with delta (0, 0)
Screenshot: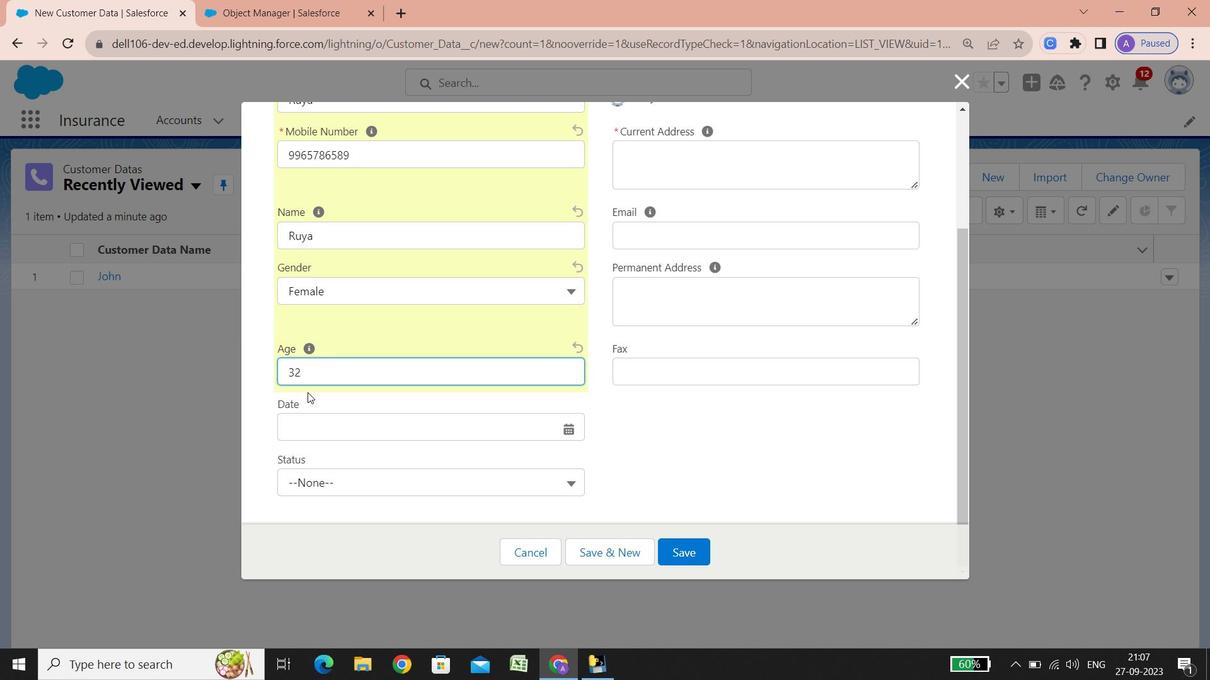 
Action: Mouse scrolled (298, 381) with delta (0, 0)
Screenshot: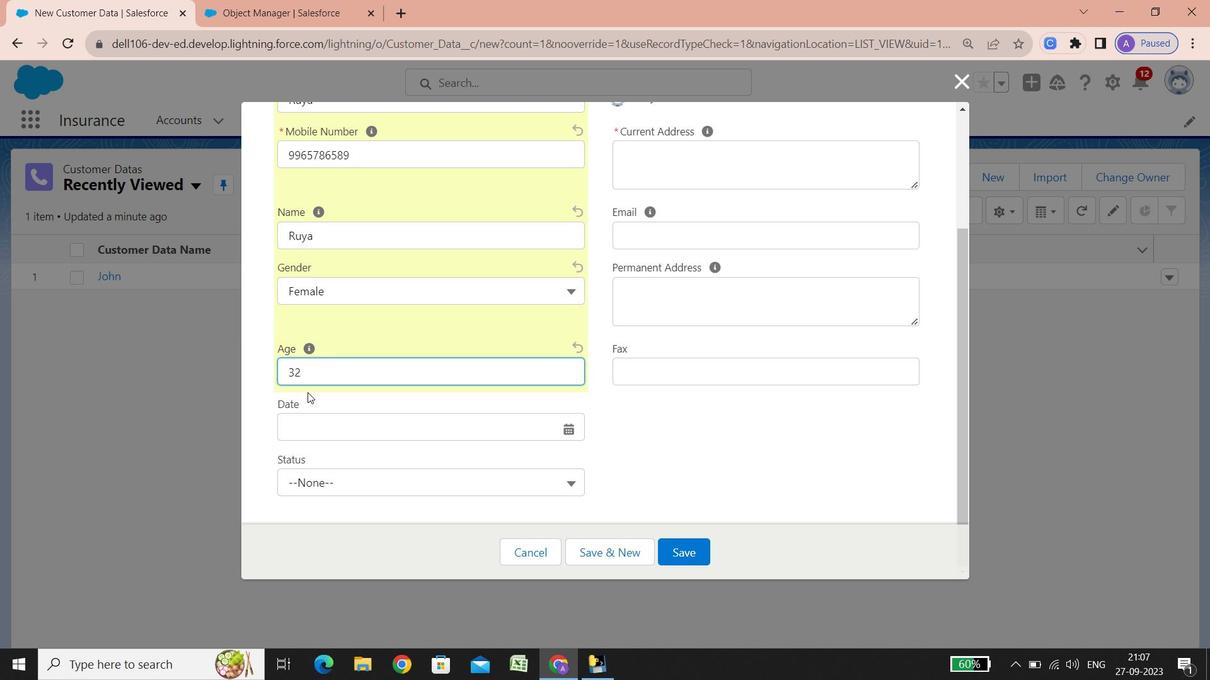 
Action: Mouse scrolled (298, 381) with delta (0, 0)
Screenshot: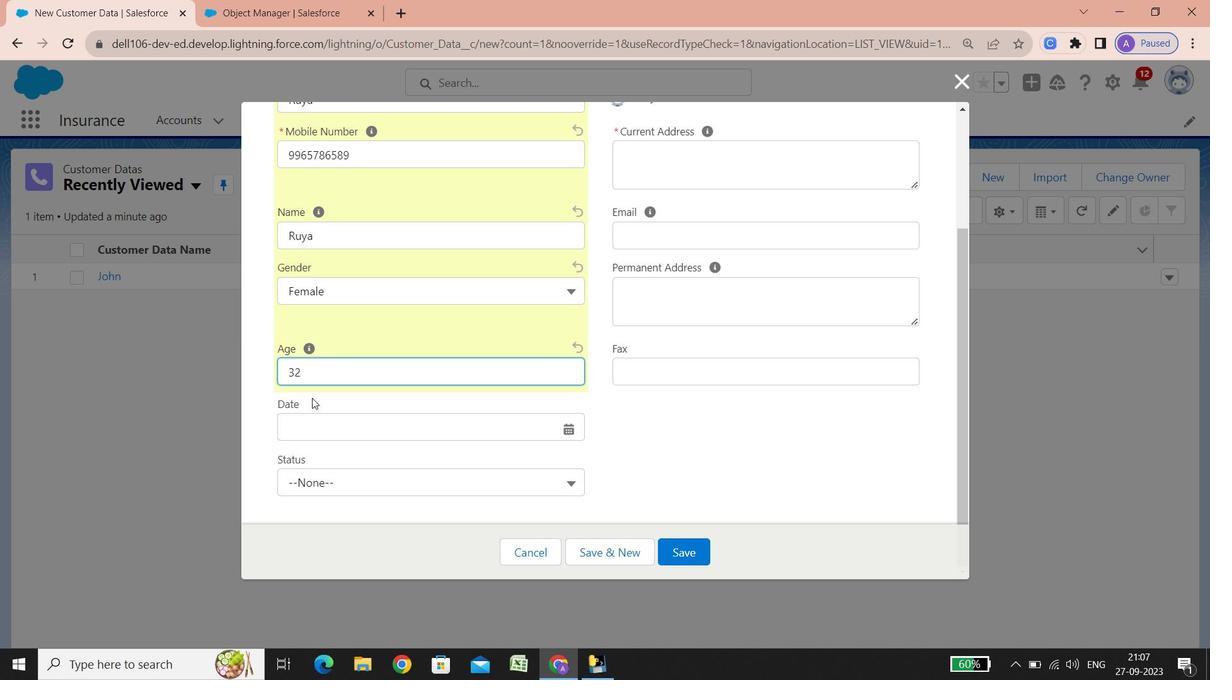 
Action: Mouse scrolled (298, 381) with delta (0, 0)
Screenshot: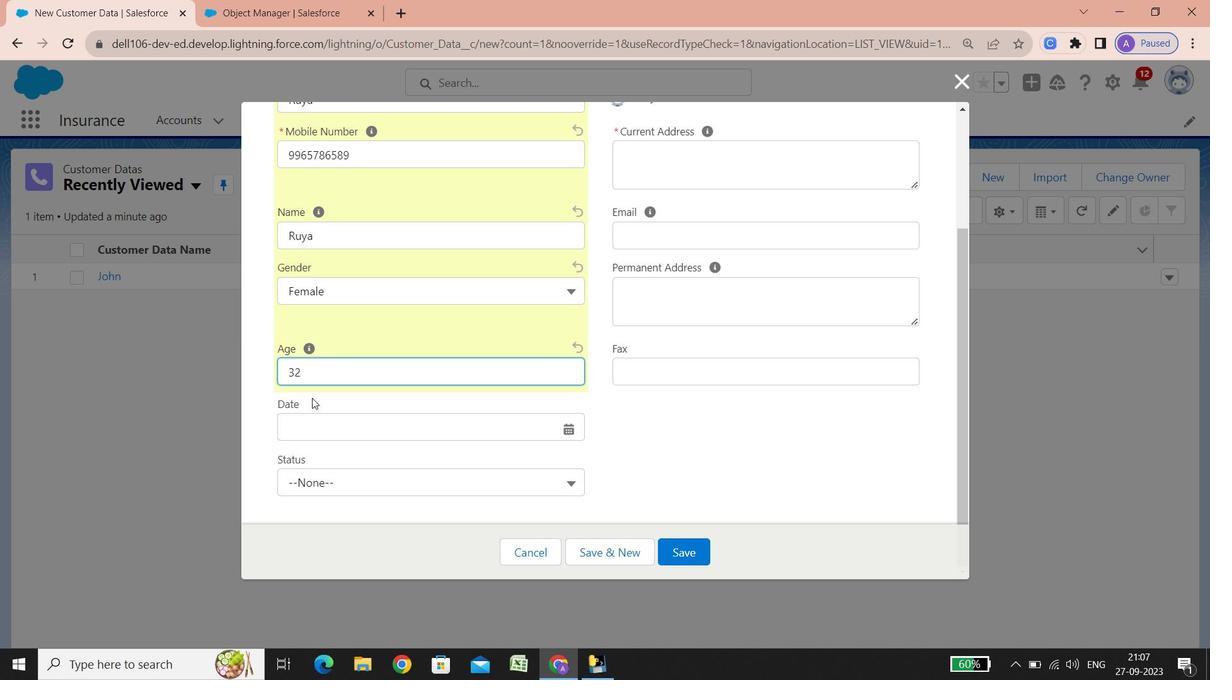 
Action: Mouse scrolled (298, 381) with delta (0, 0)
Screenshot: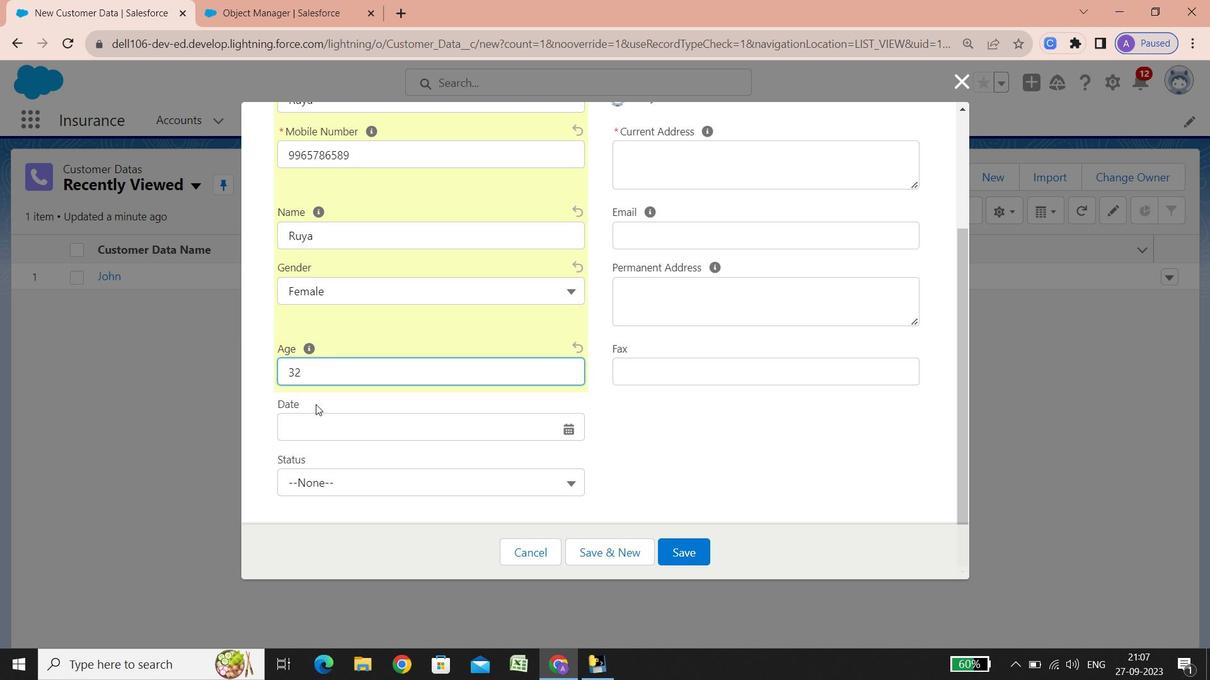 
Action: Mouse scrolled (298, 381) with delta (0, 0)
Screenshot: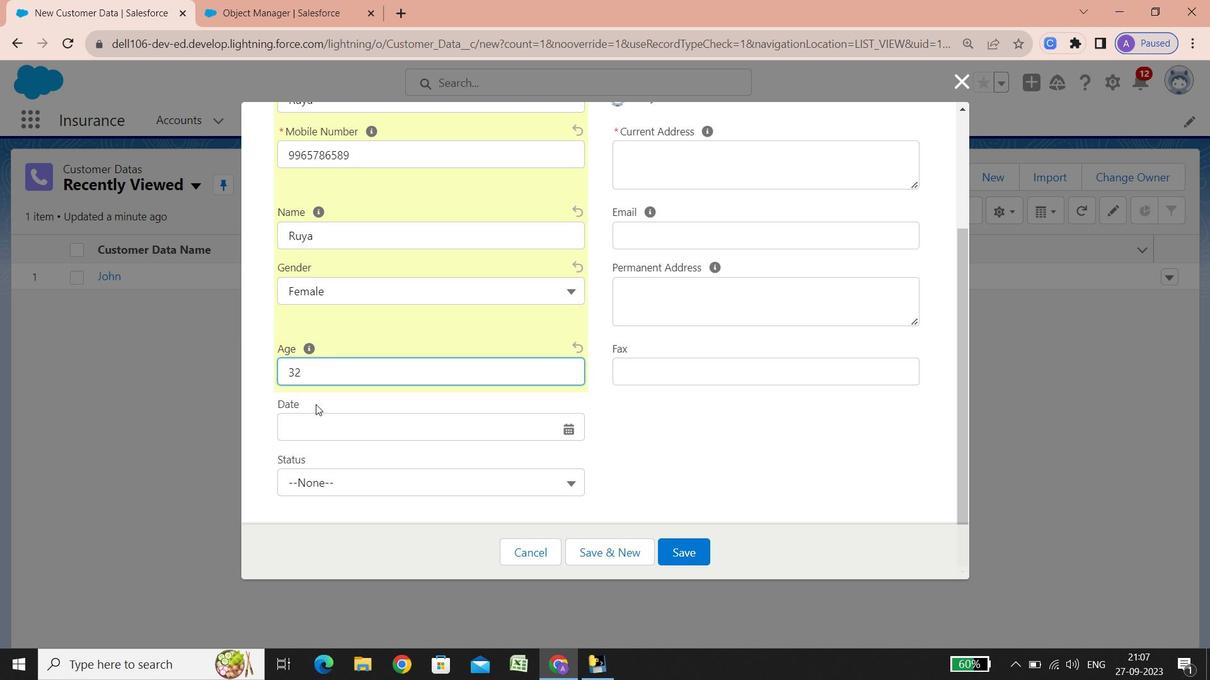 
Action: Mouse scrolled (298, 381) with delta (0, 0)
Screenshot: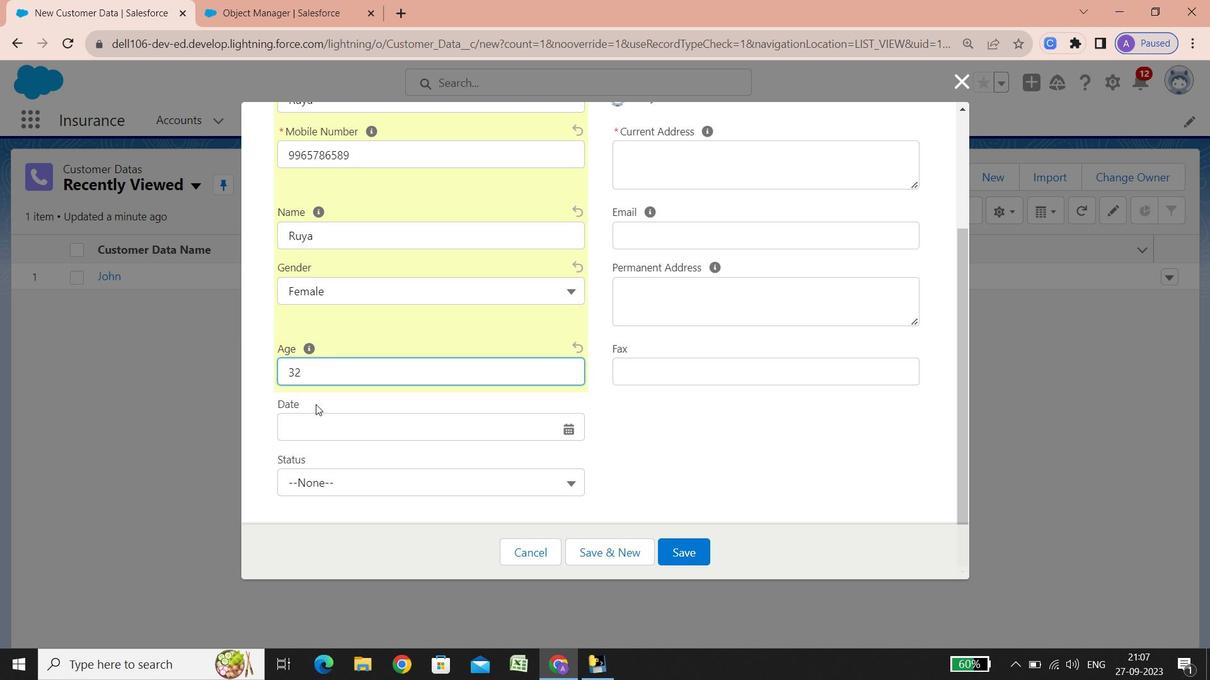 
Action: Mouse scrolled (298, 381) with delta (0, 0)
Screenshot: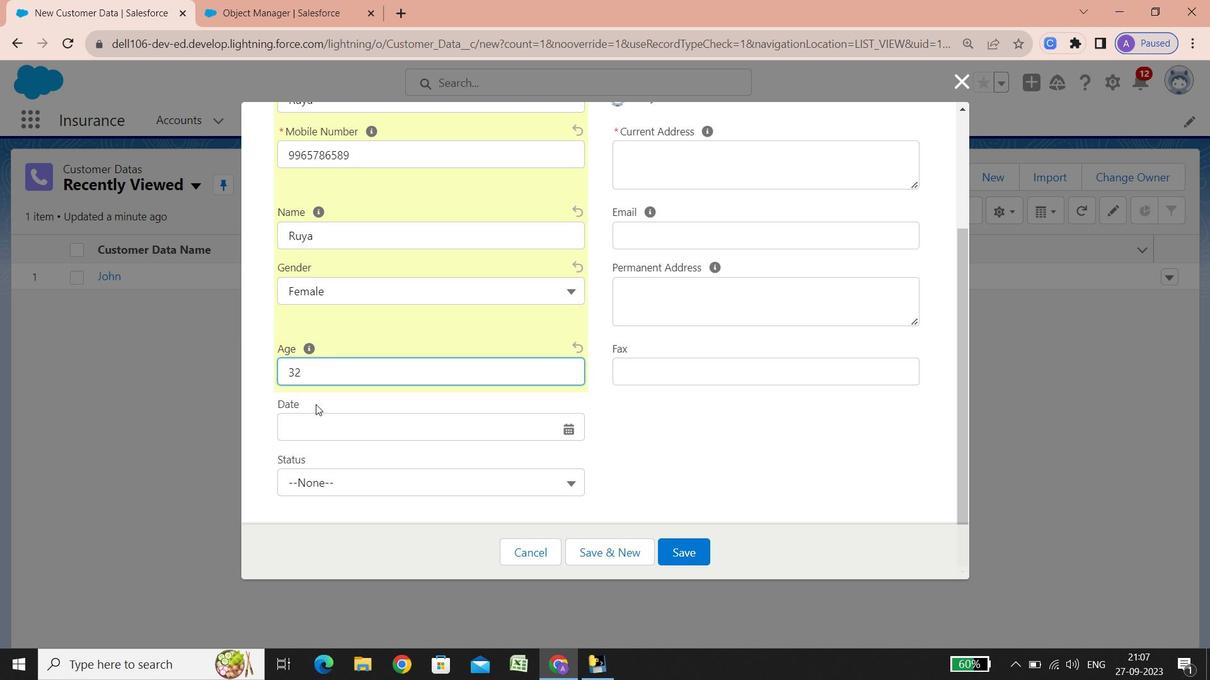
Action: Mouse scrolled (298, 381) with delta (0, 0)
Screenshot: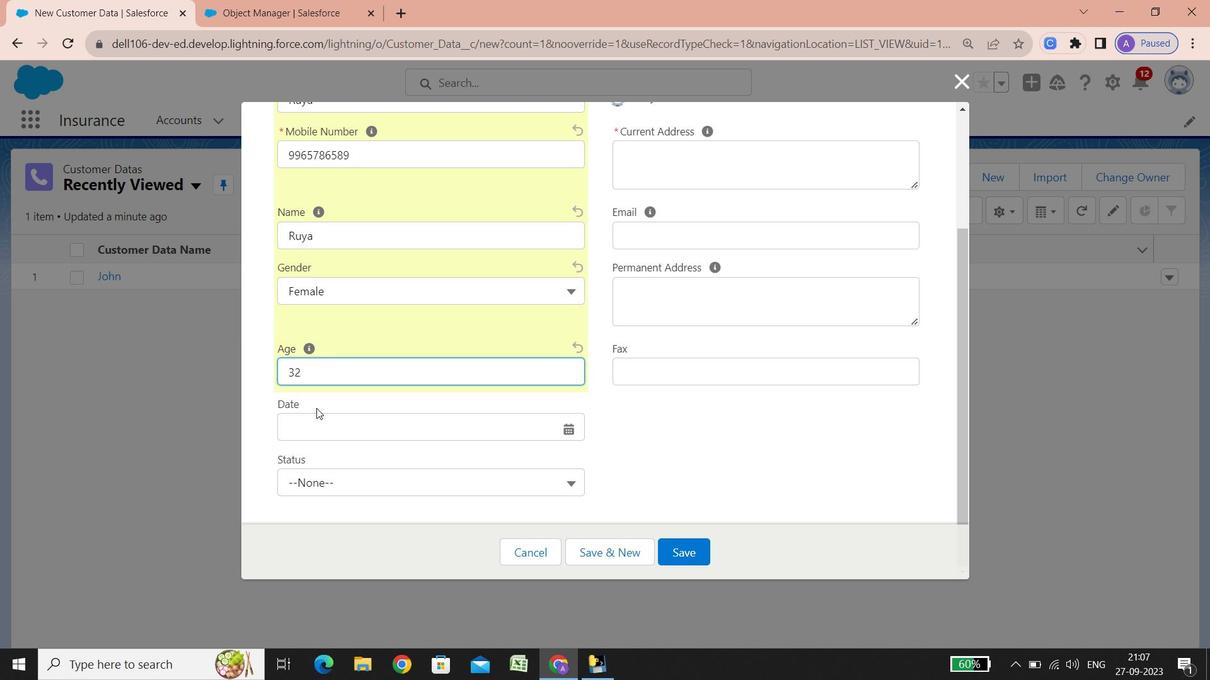 
Action: Mouse scrolled (298, 381) with delta (0, 0)
Screenshot: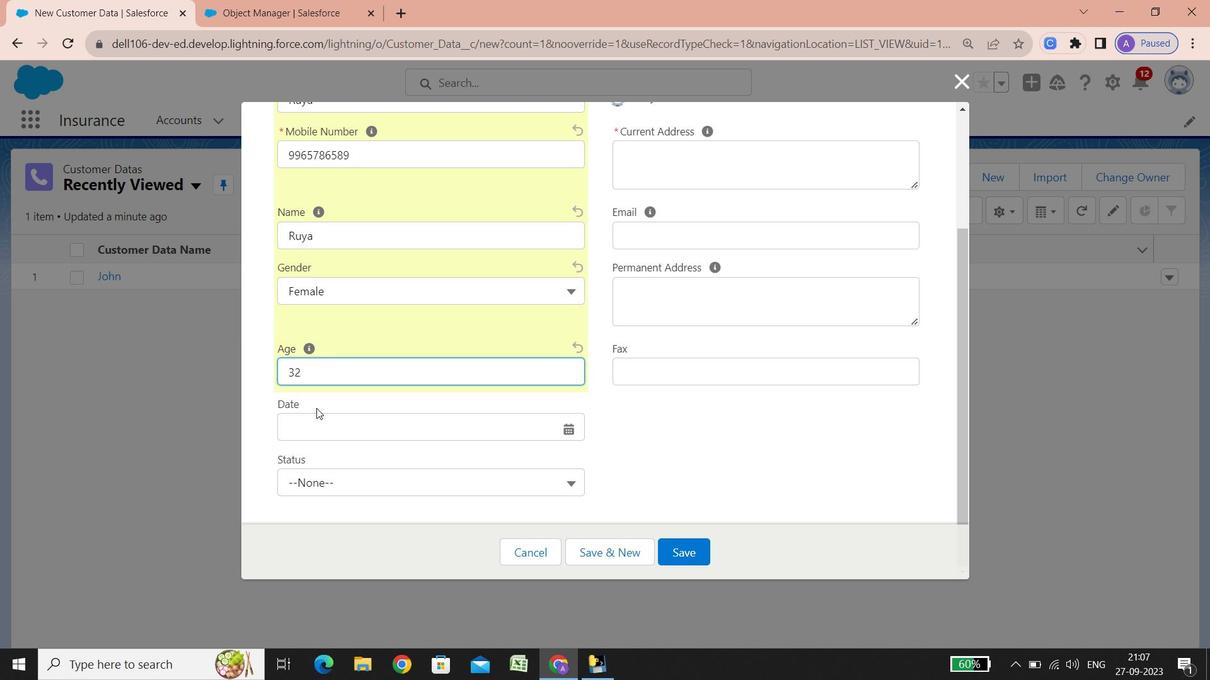 
Action: Mouse scrolled (298, 381) with delta (0, 0)
Screenshot: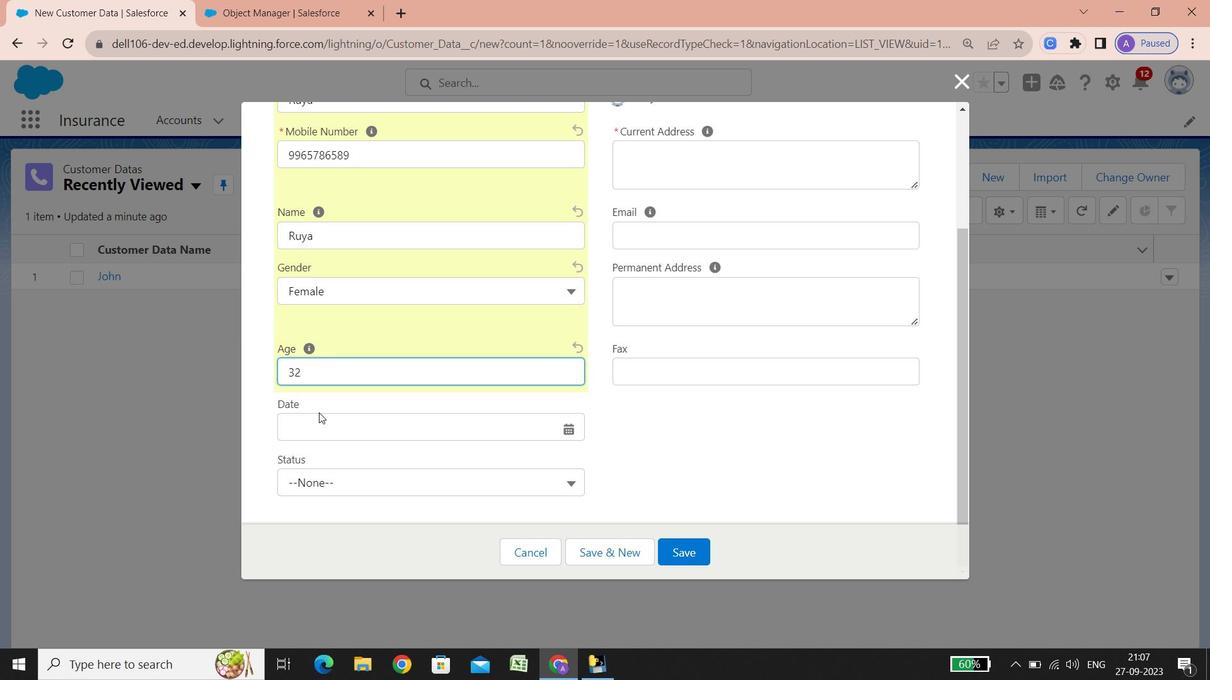 
Action: Mouse scrolled (298, 381) with delta (0, 0)
Screenshot: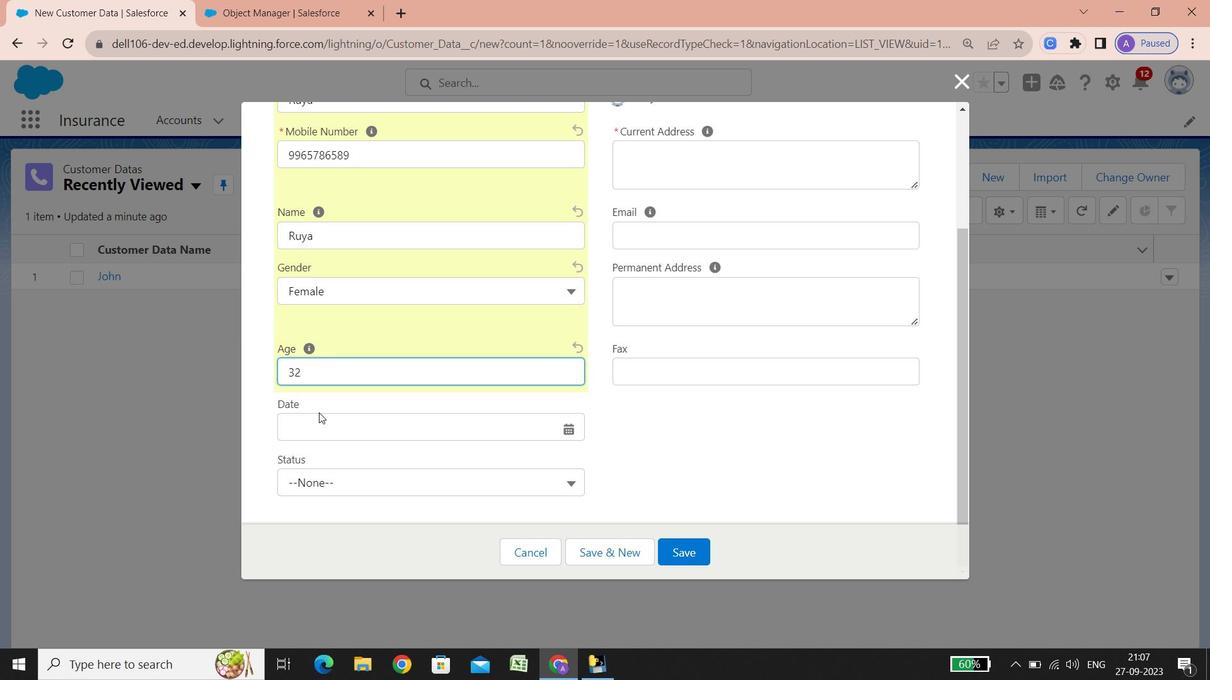 
Action: Mouse moved to (565, 428)
Screenshot: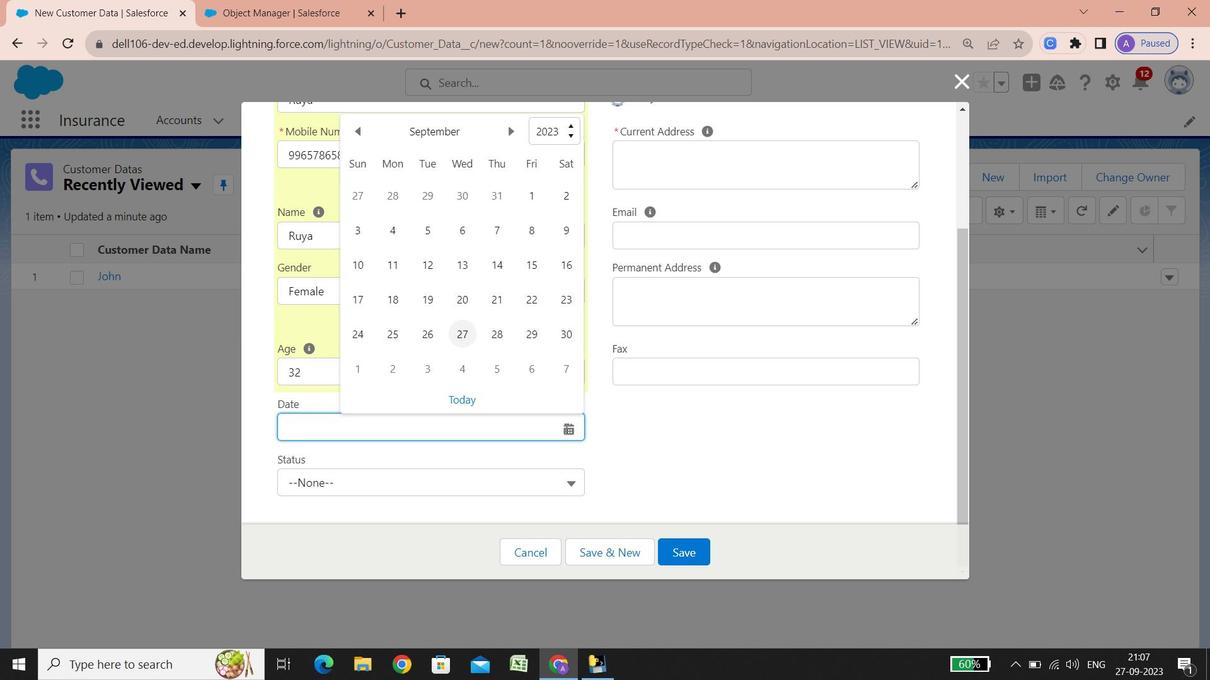 
Action: Mouse pressed left at (565, 428)
Screenshot: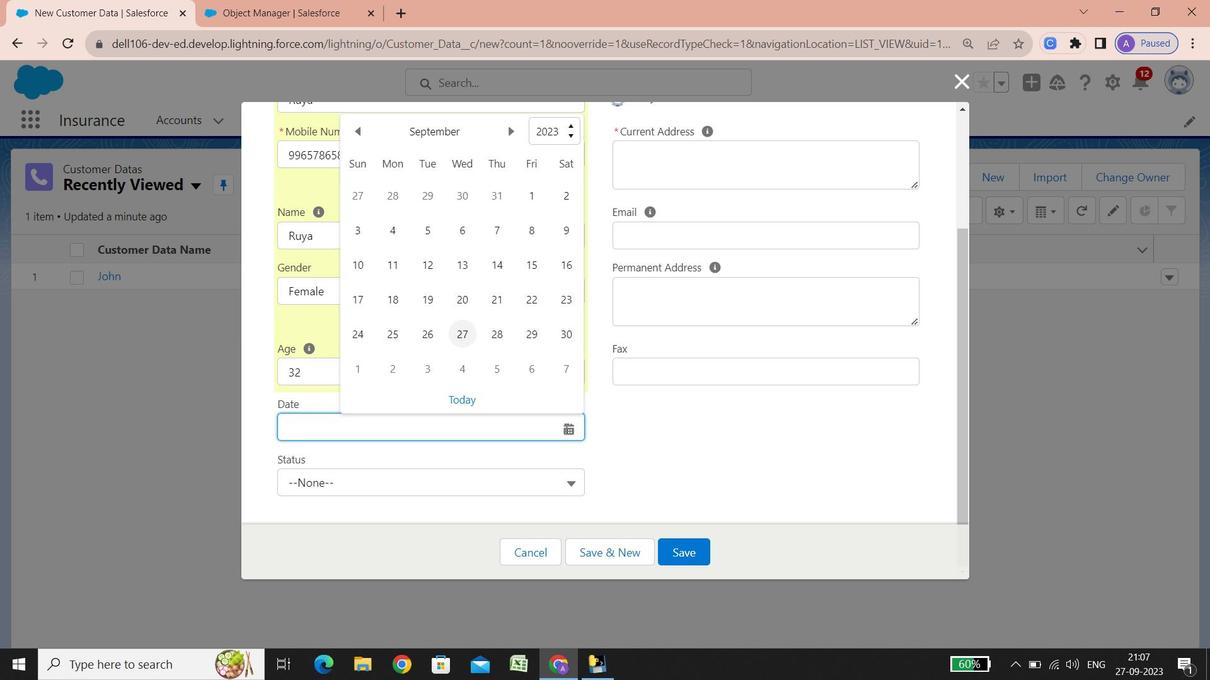
Action: Mouse moved to (464, 334)
Screenshot: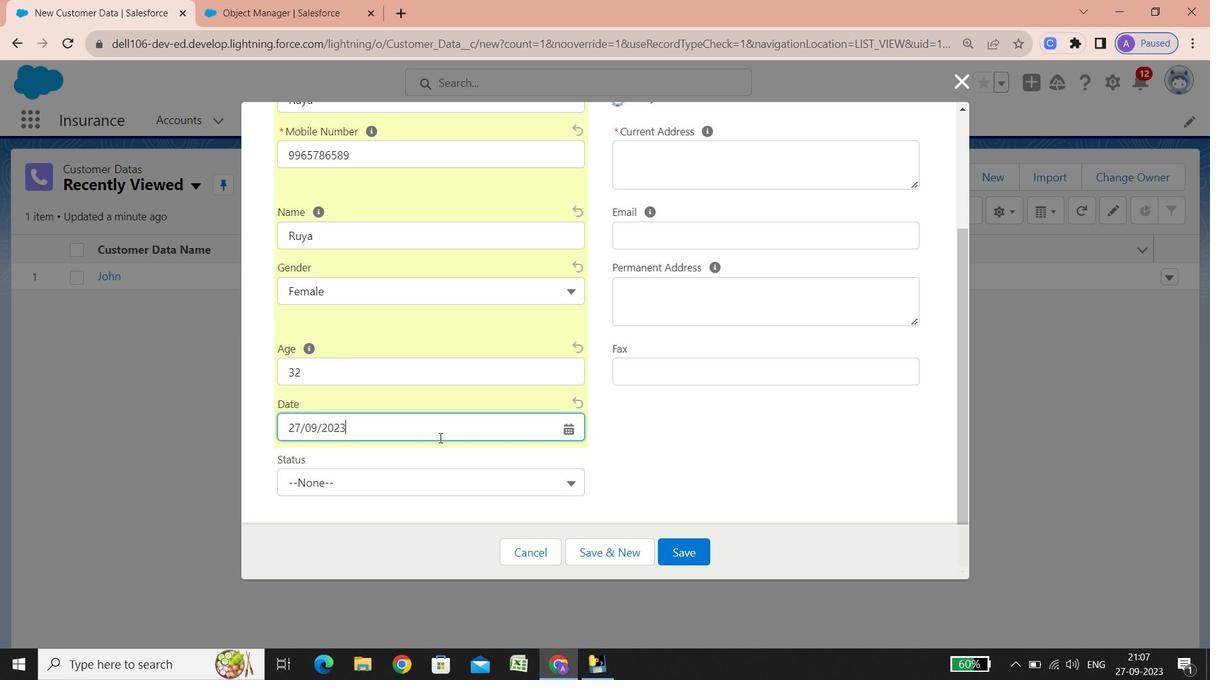 
Action: Mouse pressed left at (464, 334)
Screenshot: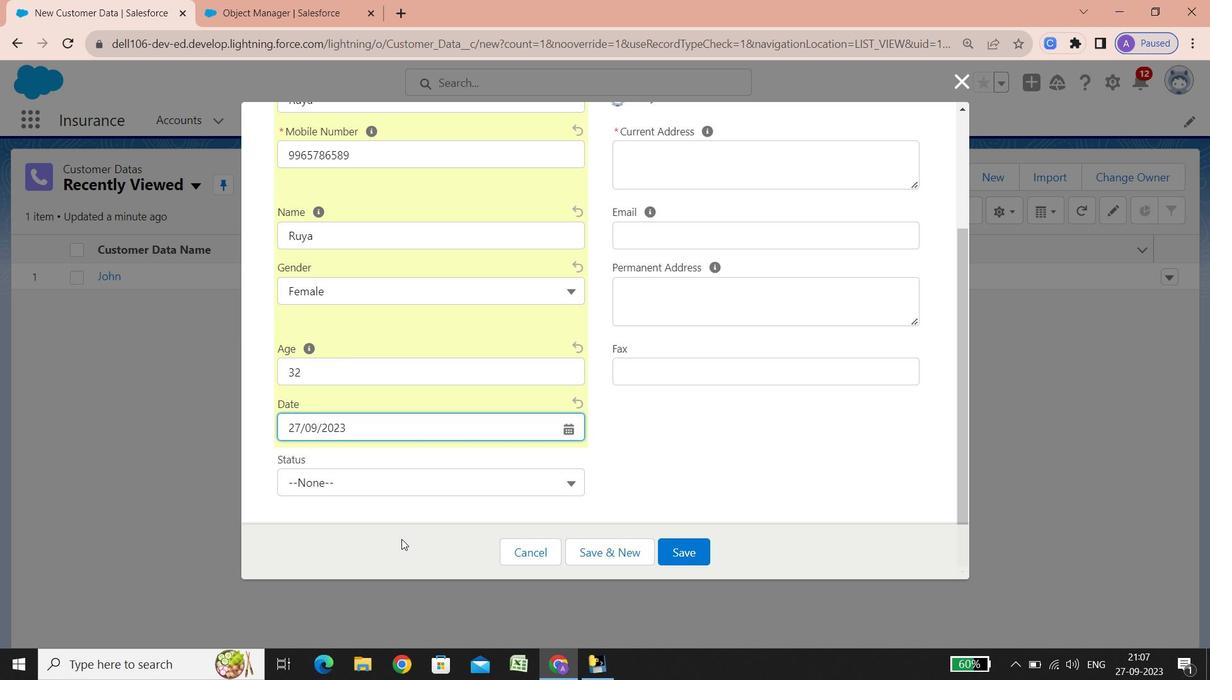 
Action: Mouse moved to (385, 489)
Screenshot: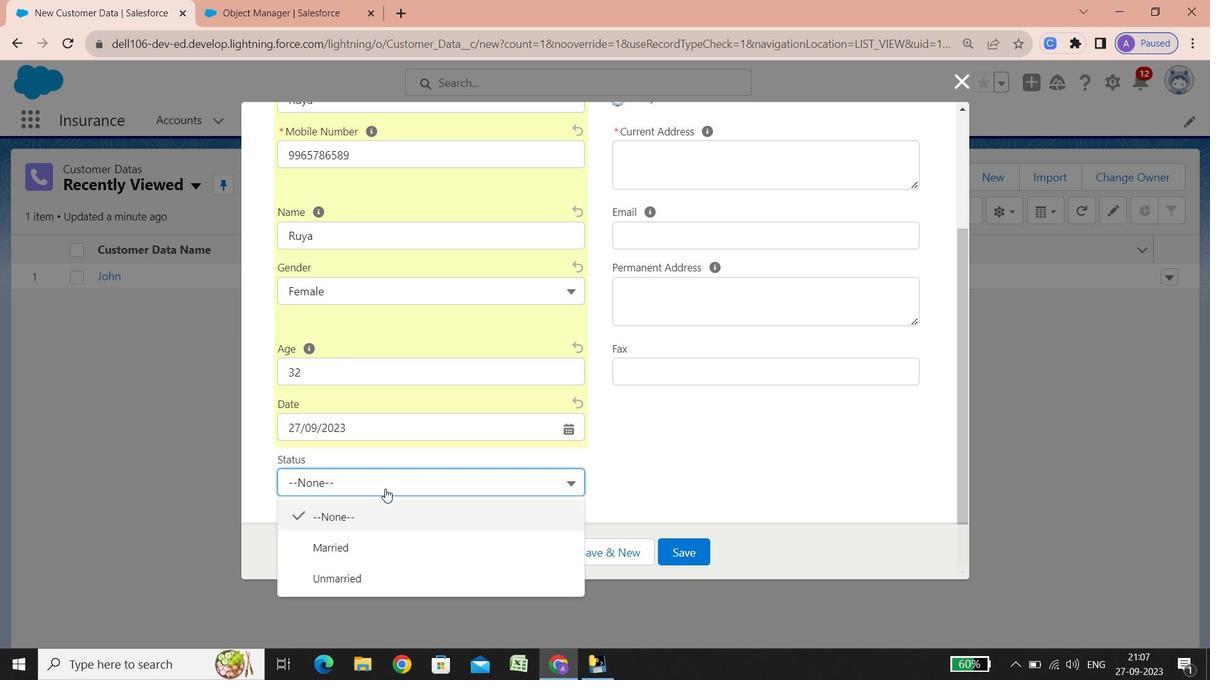 
Action: Mouse pressed left at (385, 489)
Screenshot: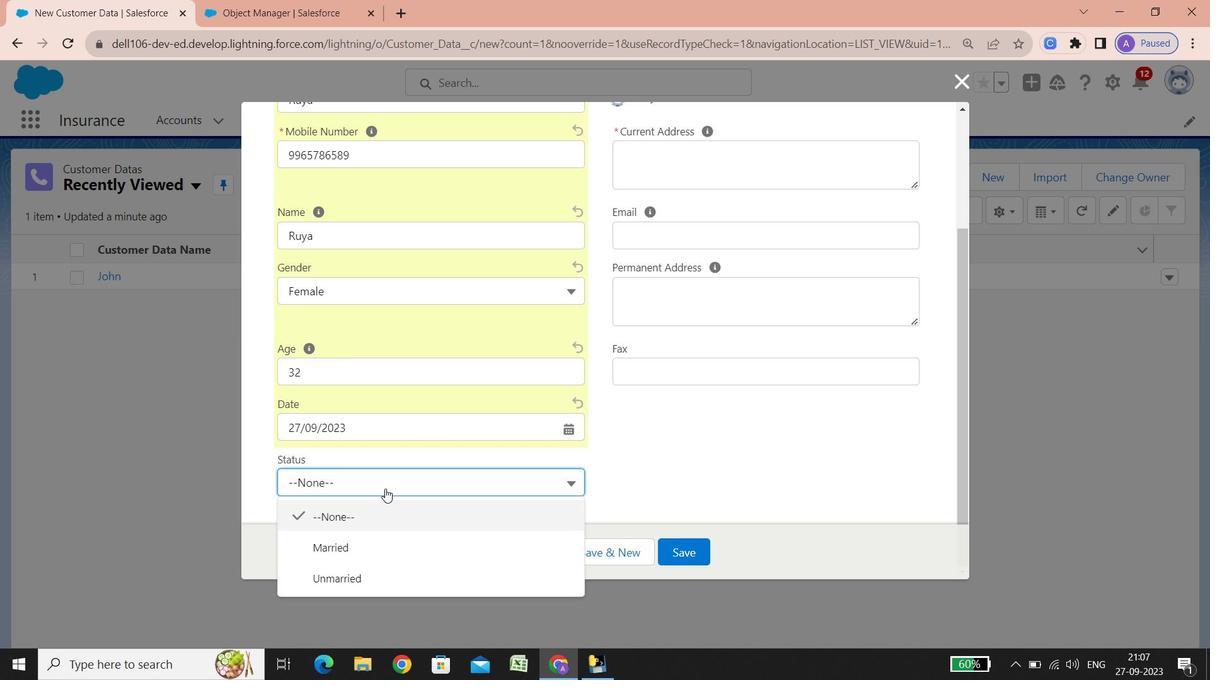 
Action: Mouse moved to (366, 573)
Screenshot: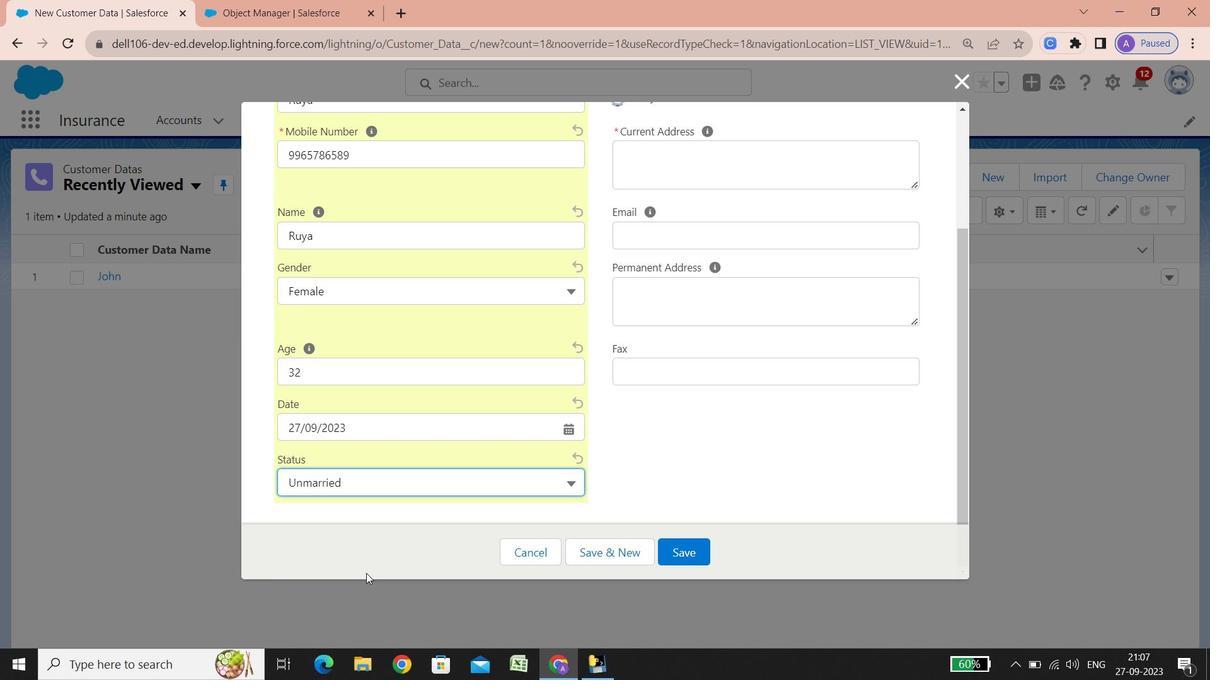 
Action: Mouse pressed left at (366, 573)
Screenshot: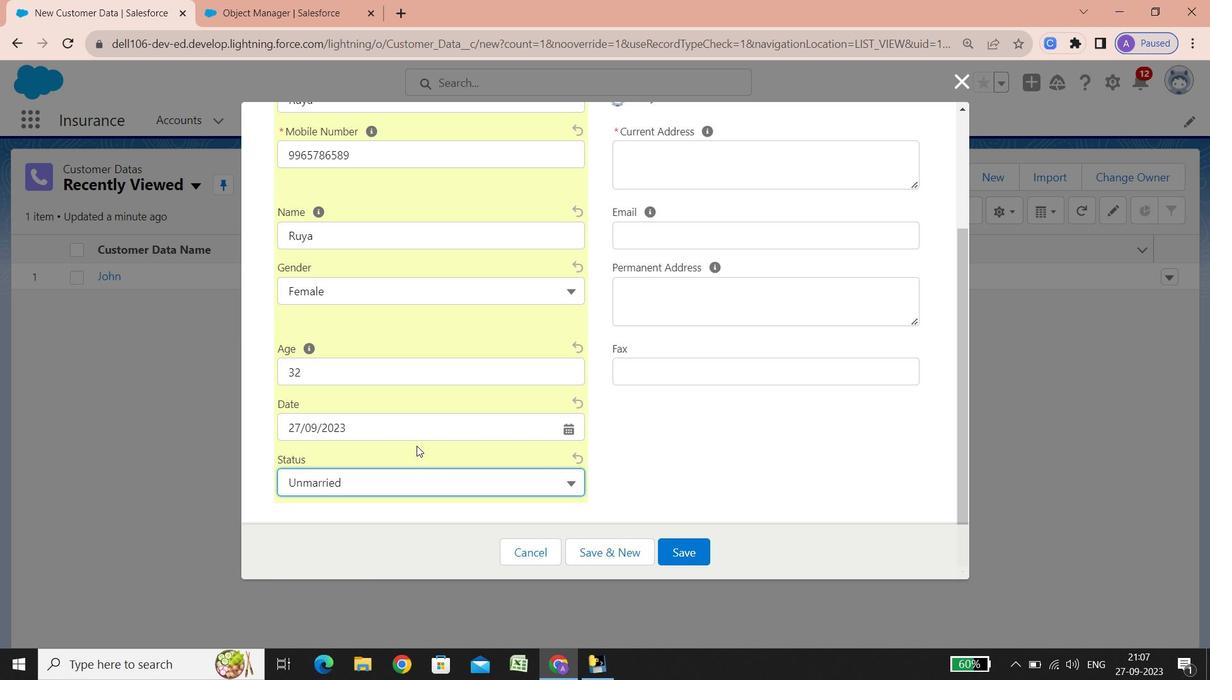 
Action: Mouse moved to (631, 315)
Screenshot: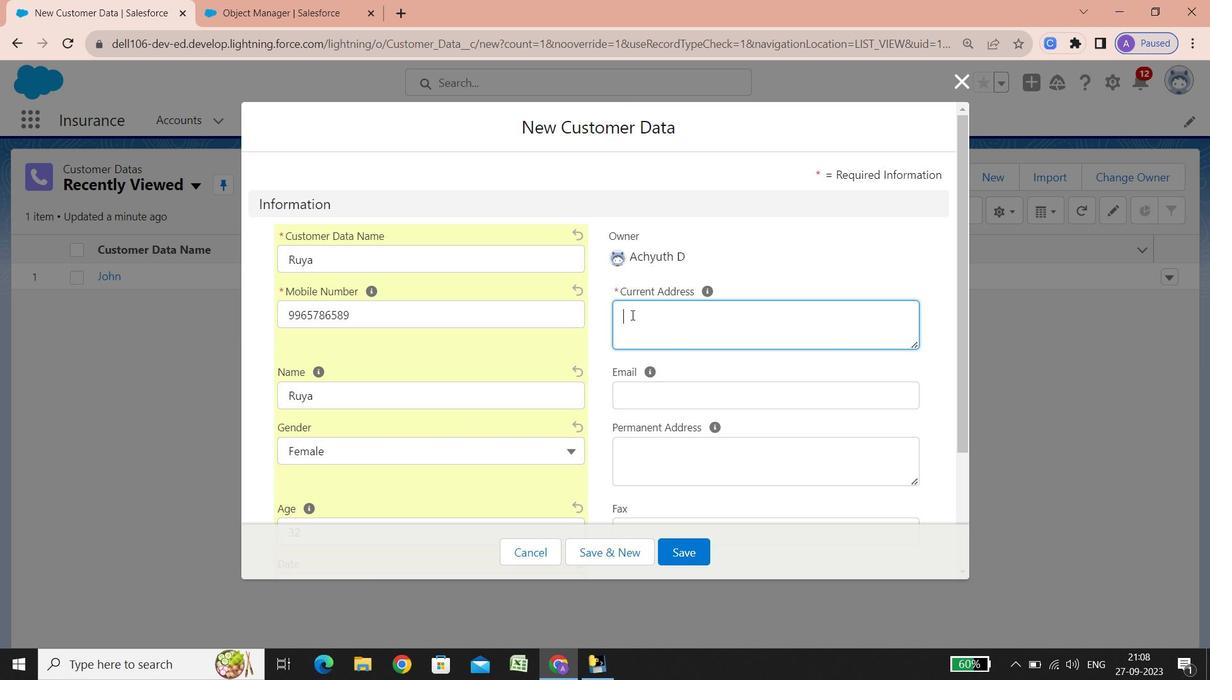 
Action: Mouse pressed left at (631, 315)
Screenshot: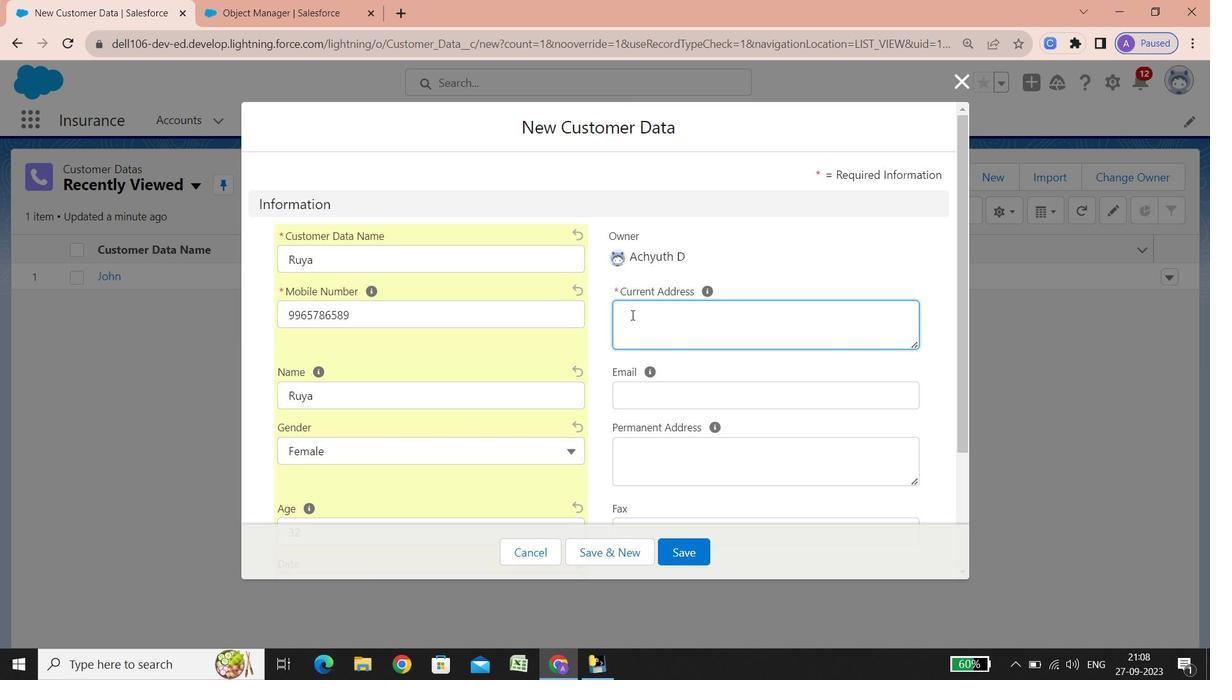 
Action: Key pressed <Key.shift><Key.shift><Key.shift><Key.shift><Key.shift><Key.shift><Key.shift><Key.shift><Key.shift><Key.shift><Key.shift><Key.shift>Stre
Screenshot: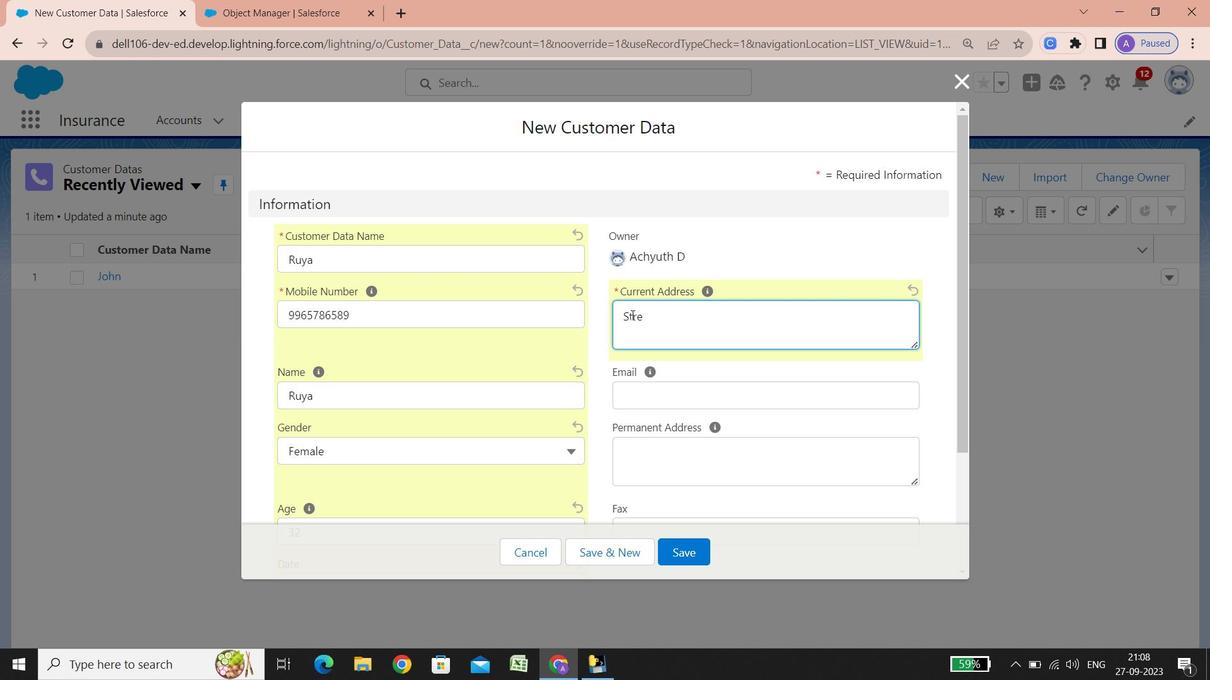 
Action: Mouse moved to (791, 268)
Screenshot: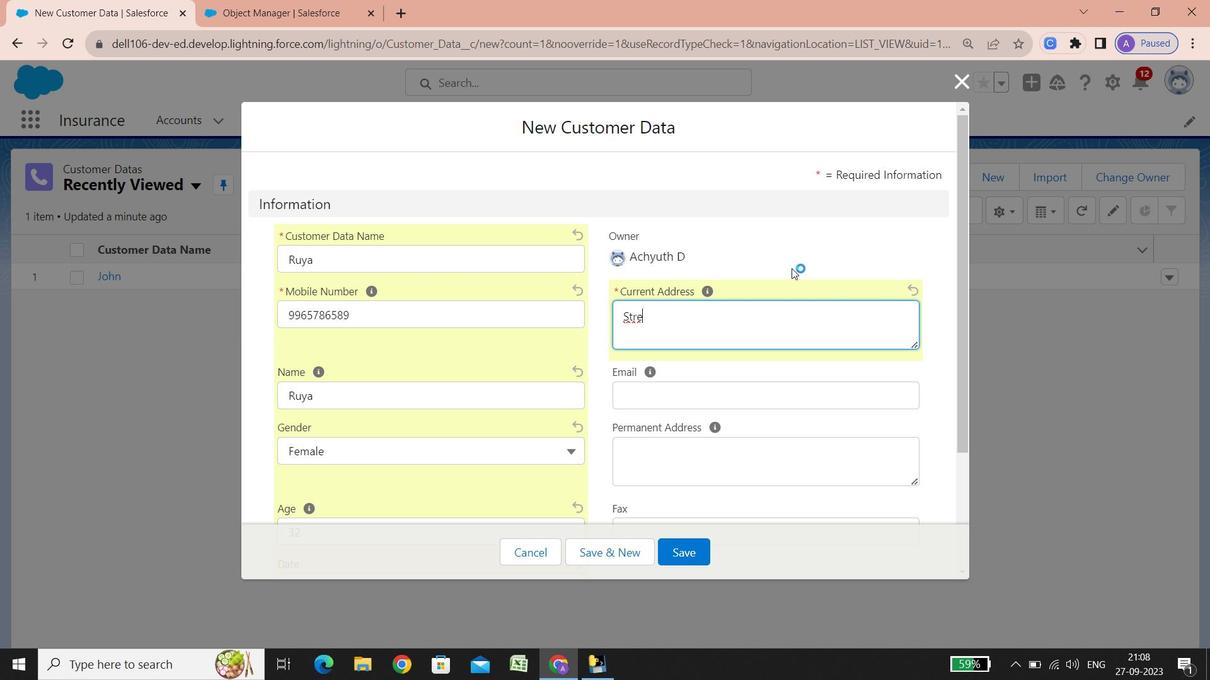 
Action: Key pressed et<Key.space><Key.shift_r>:<Key.space><Key.shift><Key.shift><Key.shift><Key.shift>Rua<Key.space><Key.shift>Xareu<Key.space>595<Key.enter><Key.shift>City<Key.space><Key.shift_r>:<Key.space><Key.shift>Paulista<Key.enter><Key.shift><Key.shift><Key.shift><Key.shift><Key.shift><Key.shift><Key.shift><Key.shift><Key.shift><Key.shift><Key.shift><Key.shift><Key.shift><Key.shift><Key.shift><Key.shift><Key.shift><Key.shift><Key.shift><Key.shift><Key.shift><Key.shift><Key.shift><Key.shift><Key.shift><Key.shift><Key.shift><Key.shift><Key.shift><Key.shift><Key.shift><Key.shift><Key.shift><Key.shift>State/<Key.shift><Key.shift><Key.shift><Key.shift><Key.shift><Key.shift><Key.shift><Key.shift><Key.shift><Key.shift><Key.shift>Province/area<Key.space><Key.shift_r>:<Key.space><Key.shift>Pernambuco<Key.enter><Key.shift>Phone<Key.space>number<Key.space><Key.shift_r>:<Key.space><Key.shift_r><Key.shift_r><Key.shift_r><Key.shift_r><Key.shift_r><Key.shift_r><Key.shift_r><Key.shift_r><Key.shift_r><Key.shift_r><Key.shift_r><Key.shift_r><Key.shift_r>(81<Key.shift_r><Key.shift_r><Key.shift_r><Key.shift_r>)<Key.space>3183-89266666666666666<Key.backspace><Key.backspace><Key.backspace><Key.backspace><Key.backspace><Key.backspace><Key.backspace><Key.backspace><Key.backspace><Key.backspace><Key.backspace><Key.backspace><Key.backspace><Key.enter><Key.shift><Key.shift><Key.shift><Key.shift><Key.shift><Key.shift><Key.shift><Key.shift><Key.shift><Key.shift><Key.shift><Key.shift><Key.shift><Key.shift><Key.shift><Key.shift><Key.shift><Key.shift><Key.shift><Key.shift><Key.shift><Key.shift><Key.shift><Key.shift><Key.shift><Key.shift><Key.shift><Key.shift><Key.shift><Key.shift><Key.shift><Key.shift><Key.shift><Key.shift><Key.shift><Key.shift><Key.shift><Key.shift><Key.shift><Key.shift><Key.shift><Key.shift><Key.shift>Zip<Key.space>code<Key.space><Key.shift_r><Key.shift_r><Key.shift_r><Key.shift_r>:<Key.space>53427-370<Key.enter><Key.shift>Country<Key.space>callinn<Key.backspace>g<Key.space>code<Key.space><Key.shift_r>:<Key.space><Key.shift_r>+55<Key.enter><Key.shift>Country<Key.space><Key.shift_r><Key.shift_r><Key.shift_r><Key.shift_r>:<Key.space><Key.shift>Brazil
Screenshot: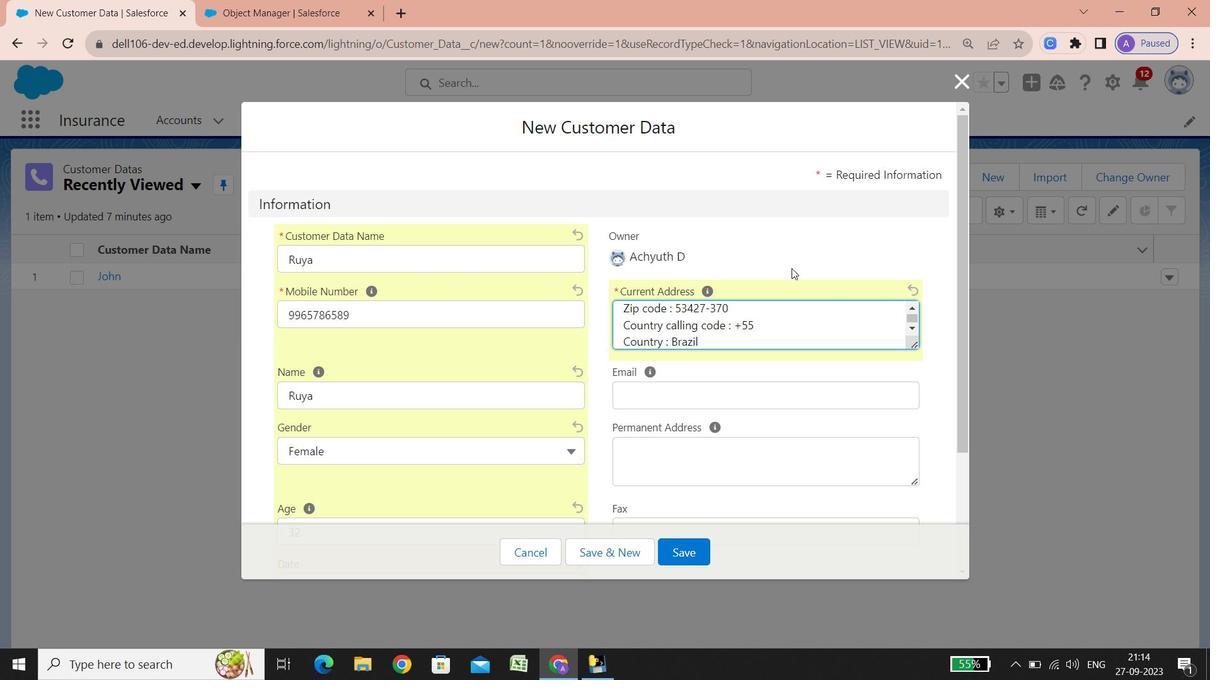 
Action: Mouse moved to (630, 394)
Screenshot: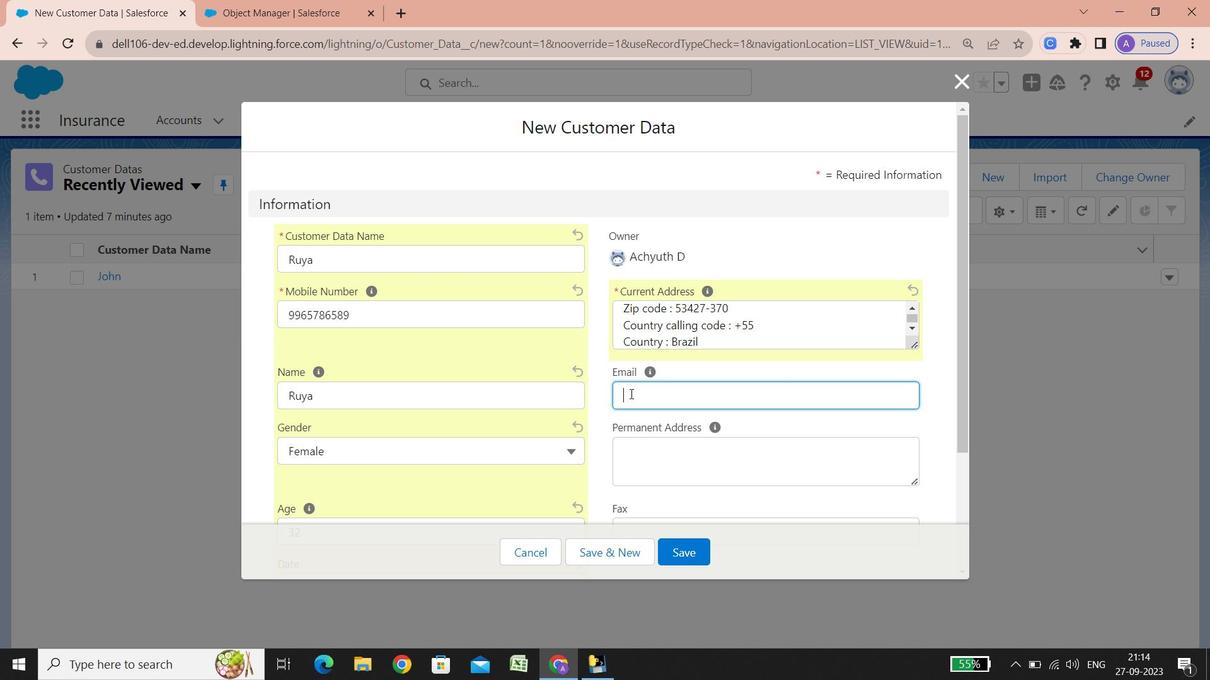 
Action: Mouse pressed left at (630, 394)
Screenshot: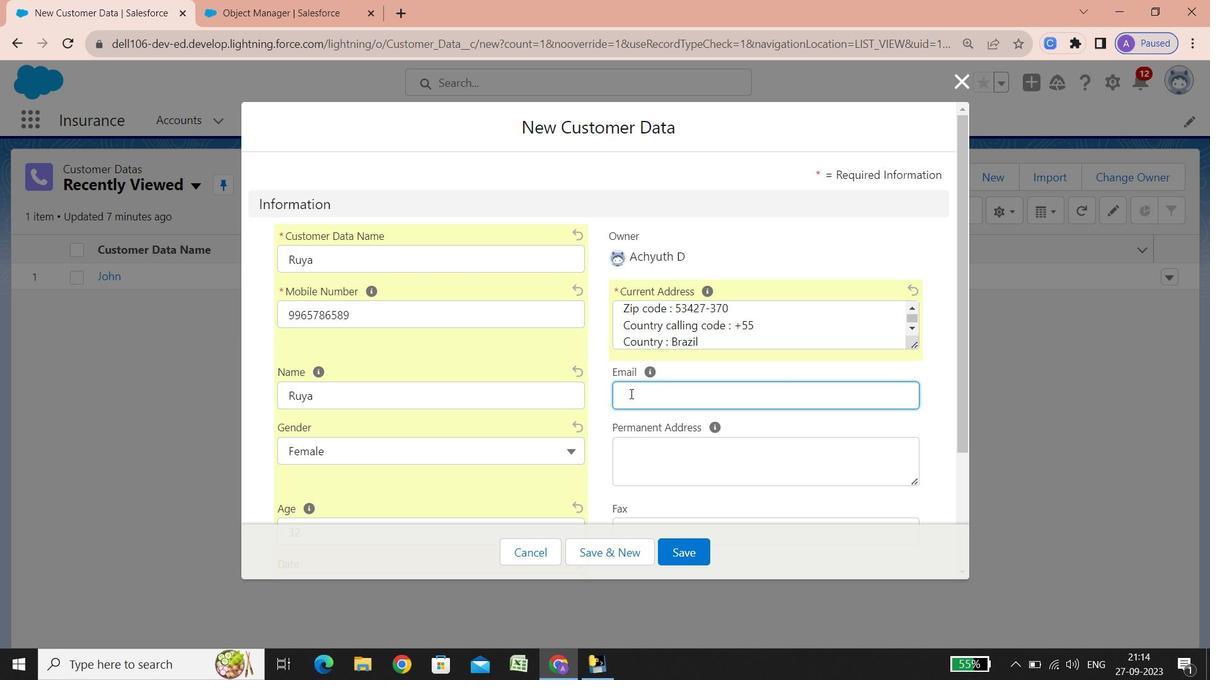 
Action: Key pressed <Key.shift><Key.shift><Key.shift><Key.shift><Key.shift><Key.shift><Key.shift><Key.shift><Key.shift><Key.shift><Key.shift><Key.shift><Key.shift><Key.shift><Key.shift><Key.shift><Key.shift><Key.shift><Key.shift><Key.shift><Key.shift><Key.shift>Ruya589896<Key.shift_r>@g<Key.backspace>google.com
Screenshot: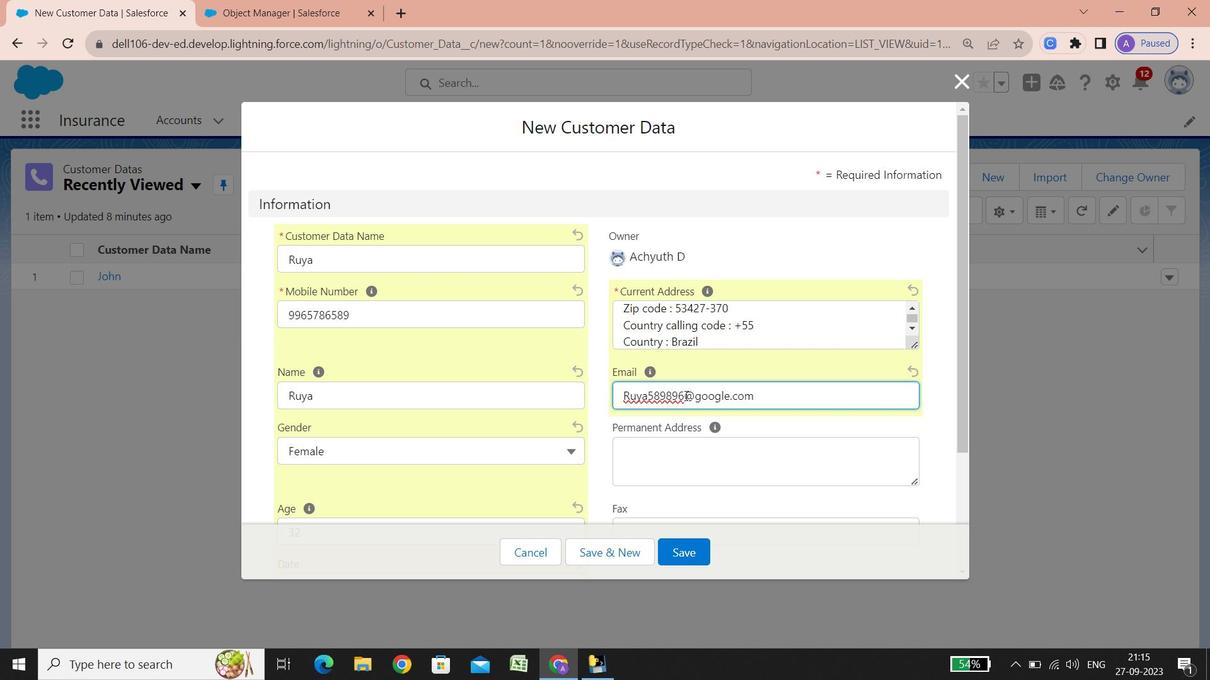 
Action: Mouse moved to (638, 450)
Screenshot: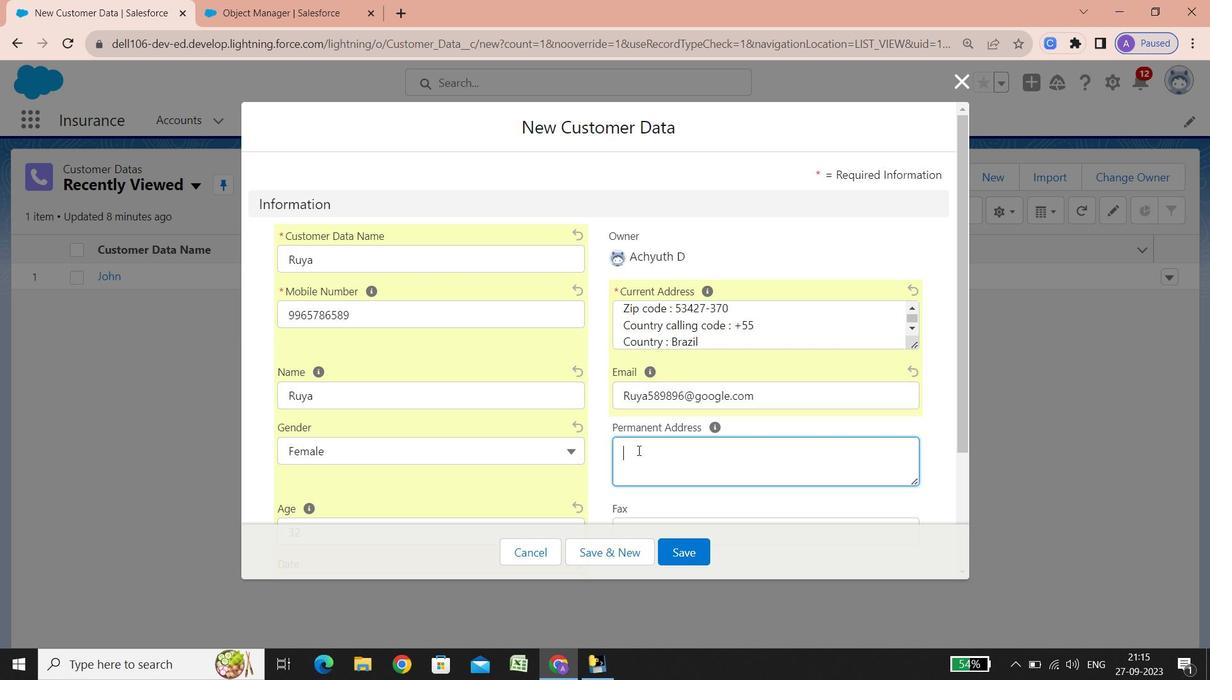 
Action: Mouse pressed left at (638, 450)
Screenshot: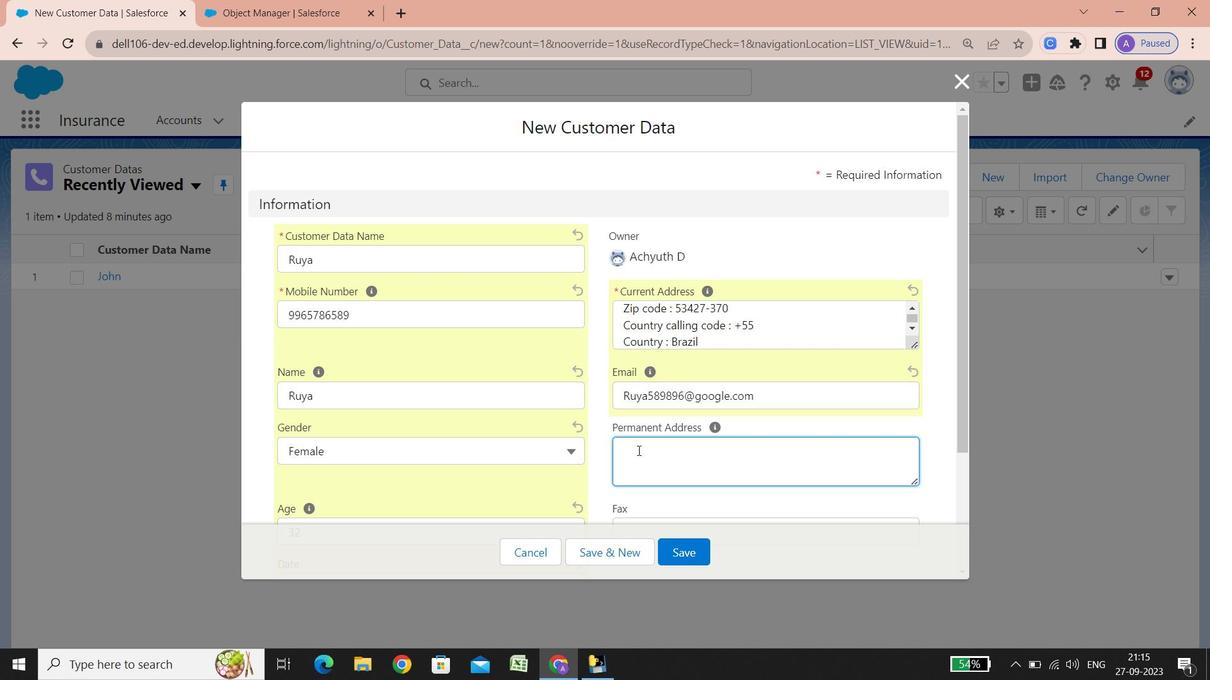 
Action: Key pressed <Key.shift><Key.shift><Key.shift><Key.shift><Key.shift><Key.shift><Key.shift><Key.shift><Key.shift><Key.shift><Key.shift><Key.shift><Key.shift><Key.shift><Key.shift><Key.shift><Key.shift><Key.shift><Key.shift><Key.shift><Key.shift><Key.shift><Key.shift><Key.shift><Key.shift><Key.shift><Key.shift><Key.shift><Key.shift><Key.shift><Key.shift><Key.shift><Key.shift><Key.shift><Key.shift>S<Key.backspace><Key.shift>Street<Key.space><Key.shift_r>:<Key.space><Key.shift><Key.shift><Key.shift><Key.shift><Key.shift><Key.shift><Key.shift><Key.shift><Key.shift><Key.shift><Key.shift><Key.shift><Key.shift><Key.shift><Key.shift><Key.shift><Key.shift>Rua<Key.space><Key.shift><Key.shift>Edvino<Key.space><Key.shift>Peschel<Key.space>1206<Key.enter><Key.shift>City<Key.space><Key.shift_r><Key.shift_r><Key.shift_r><Key.shift_r><Key.shift_r><Key.shift_r><Key.shift_r><Key.shift_r><Key.shift_r><Key.shift_r><Key.shift_r><Key.shift_r><Key.shift_r><Key.shift_r><Key.shift_r><Key.shift_r><Key.shift_r><Key.shift_r><Key.shift_r>:<Key.shift><Key.shift><Key.shift><Key.shift><Key.shift><Key.shift><Key.shift><Key.shift><Key.shift><Key.shift><Key.shift><Key.shift><Key.shift><Key.shift>Santa<Key.space><Key.shift><Key.shift><Key.shift><Key.shift>C
Screenshot: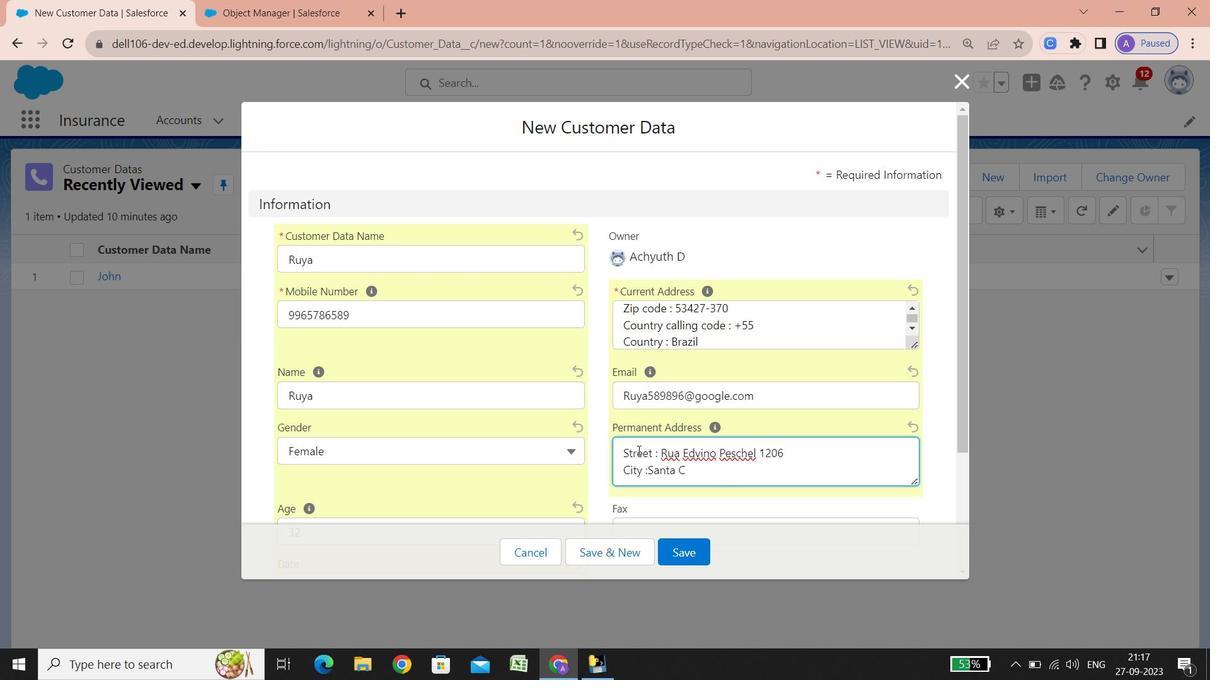 
Action: Mouse moved to (631, 452)
Screenshot: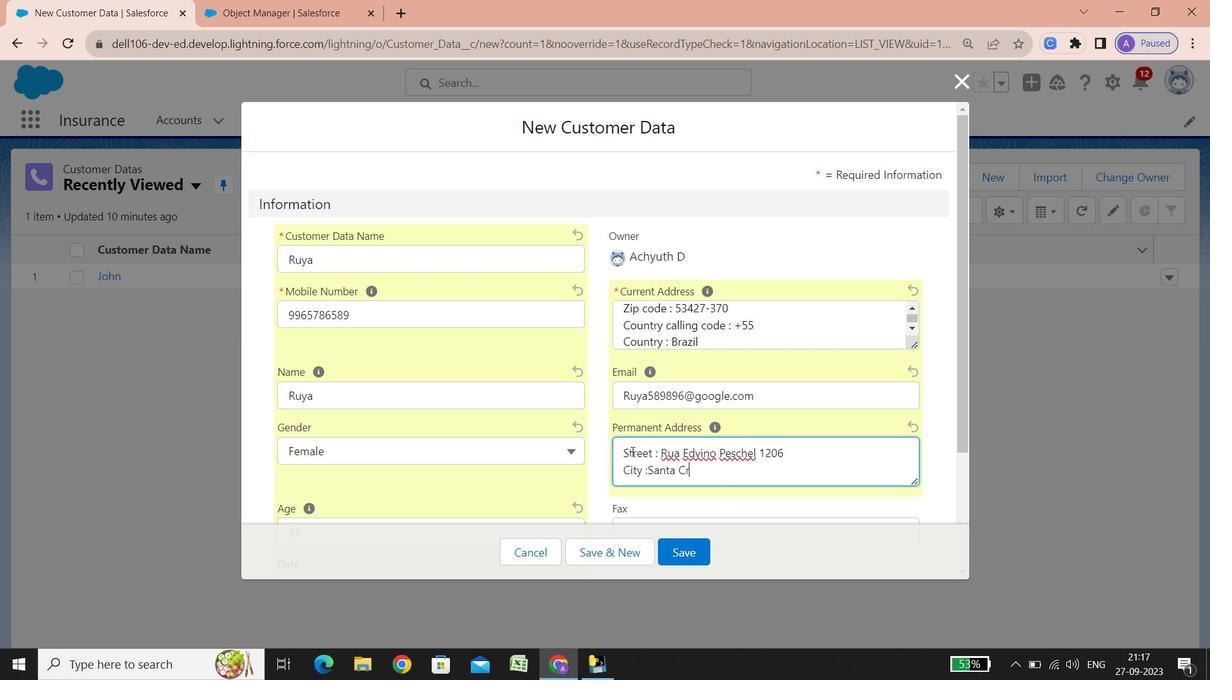 
Action: Key pressed ruzb<Key.shift><Key.shift><Key.shift><Key.shift><Key.shift><Key.shift><Key.shift><Key.shift><Key.shift><Key.shift><Key.shift><Key.shift><Key.shift><Key.shift><Key.shift><Key.shift><Key.shift><Key.backspace><Key.space><Key.shift>Do<Key.space><Key.shift><Key.shift><Key.shift><Key.shift><Key.shift><Key.shift><Key.shift><Key.shift><Key.shift><Key.shift><Key.shift><Key.shift><Key.shift><Key.shift><Key.shift><Key.shift><Key.shift><Key.shift><Key.shift><Key.shift><Key.shift><Key.shift><Key.shift>Sul<Key.enter><Key.shift><Key.shift><Key.shift><Key.shift><Key.shift><Key.shift><Key.shift><Key.shift><Key.shift>State/<Key.shift>Province/area<Key.space><Key.shift_r>"<Key.backspace><Key.shift_r>:<Key.space><Key.shift>Rio<Key.space><Key.shift><Key.shift><Key.shift><Key.shift><Key.shift><Key.shift><Key.shift><Key.shift><Key.shift><Key.shift><Key.shift><Key.shift><Key.shift><Key.shift><Key.shift><Key.shift><Key.shift><Key.shift><Key.shift><Key.shift><Key.shift>Grande<Key.space>do<Key.space><Key.shift><Key.shift><Key.shift><Key.shift><Key.shift><Key.shift><Key.shift><Key.shift><Key.shift><Key.shift><Key.shift><Key.shift><Key.shift>Sul<Key.enter><Key.shift>Phone<Key.space>number<Key.space><Key.shift_r><Key.shift_r><Key.shift_r><Key.shift_r><Key.shift_r><Key.shift_r><Key.shift_r><Key.shift_r><Key.shift_r><Key.shift_r><Key.shift_r><Key.shift_r><Key.shift_r><Key.shift_r><Key.shift_r><Key.shift_r><Key.shift_r><Key.shift_r><Key.shift_r><Key.shift_r><Key.shift_r><Key.shift_r><Key.shift_r><Key.shift_r><Key.shift_r><Key.shift_r><Key.shift_r>:<Key.space><Key.shift_r><Key.shift_r><Key.shift_r><Key.shift_r>(51<Key.shift_r><Key.shift_r><Key.shift_r><Key.shift_r><Key.shift_r><Key.shift_r><Key.shift_r>)<Key.space>2409-5016<Key.enter><Key.shift><Key.shift>Zip<Key.space>code<Key.space><Key.shift_r><Key.shift_r><Key.shift_r><Key.shift_r><Key.shift_r><Key.shift_r><Key.shift_r>:<Key.space>96830-440<Key.enter><Key.shift><Key.shift>Country<Key.space>calling<Key.space>code<Key.space><Key.shift_r>:<Key.space><Key.shift_r>+55<Key.enter><Key.shift>Country<Key.space><Key.shift_r><Key.shift_r><Key.shift_r><Key.shift_r><Key.shift_r><Key.shift_r><Key.shift_r><Key.shift_r><Key.shift_r><Key.shift_r><Key.shift_r><Key.shift_r>:<Key.space><Key.shift>Brazil
Screenshot: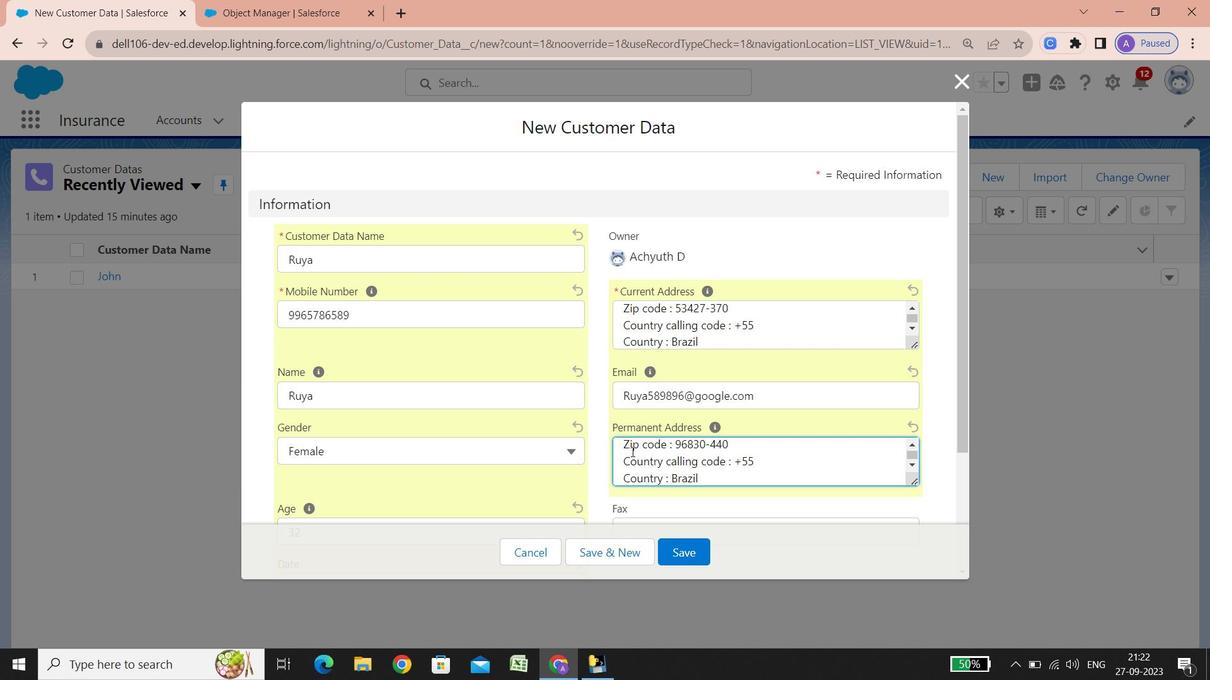 
Action: Mouse scrolled (631, 452) with delta (0, 0)
Screenshot: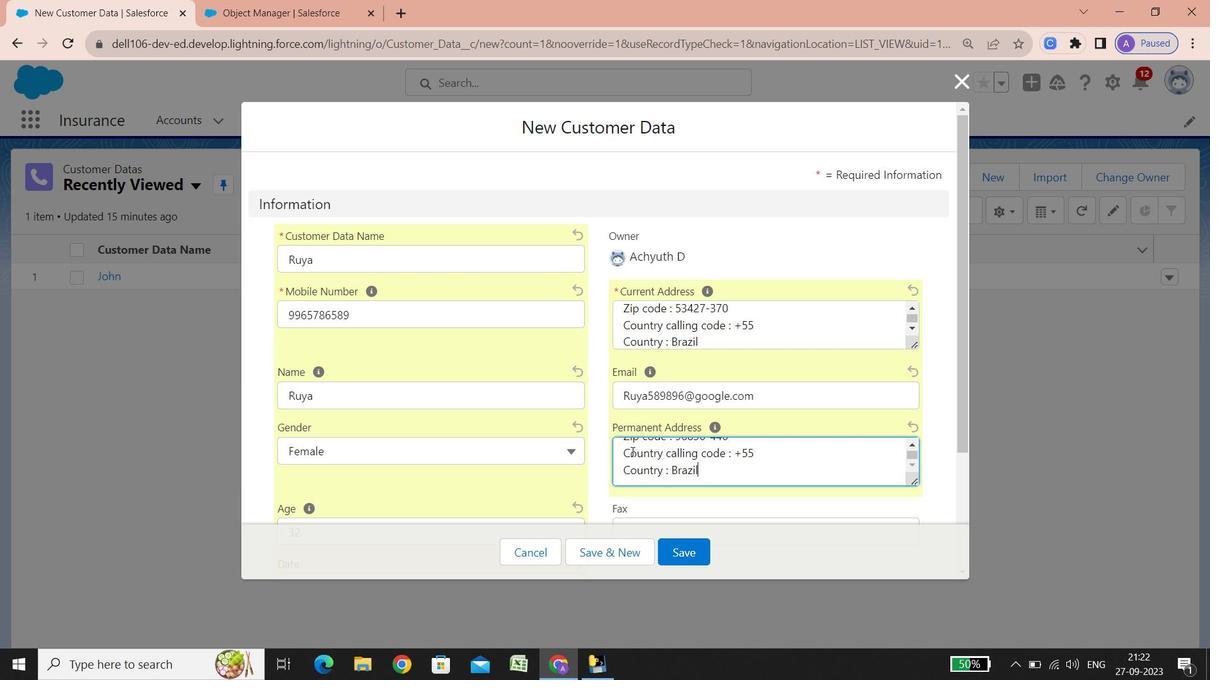 
Action: Mouse scrolled (631, 452) with delta (0, 0)
Screenshot: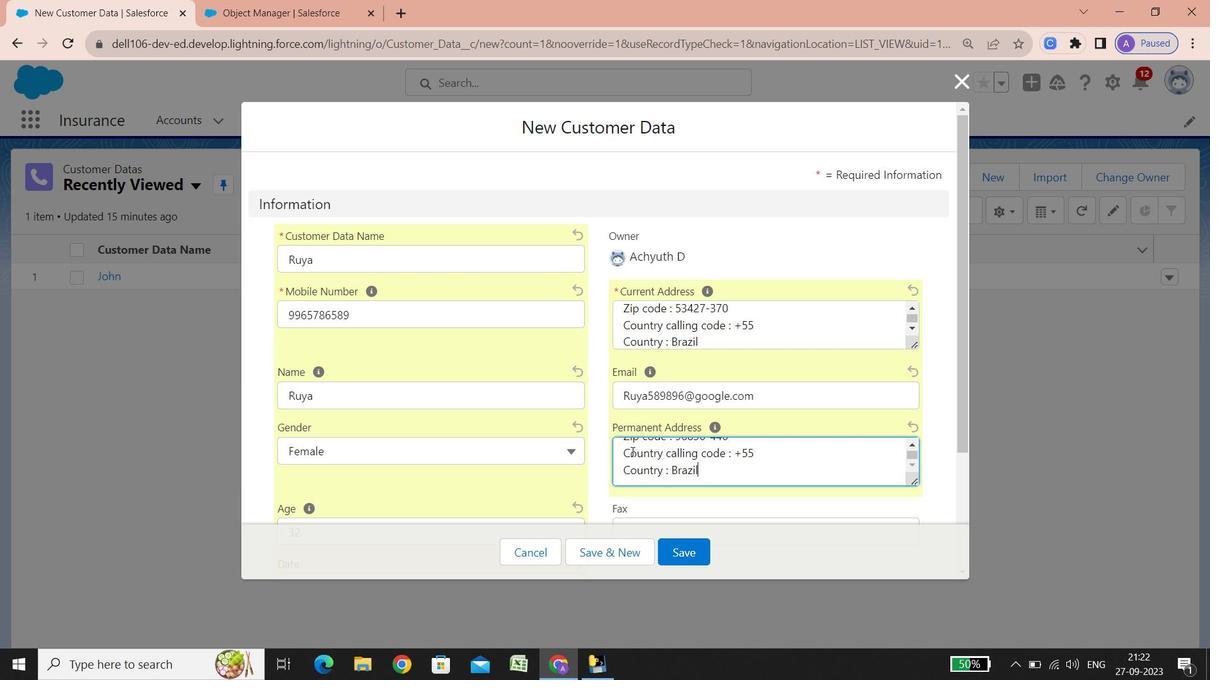 
Action: Mouse scrolled (631, 452) with delta (0, 0)
Screenshot: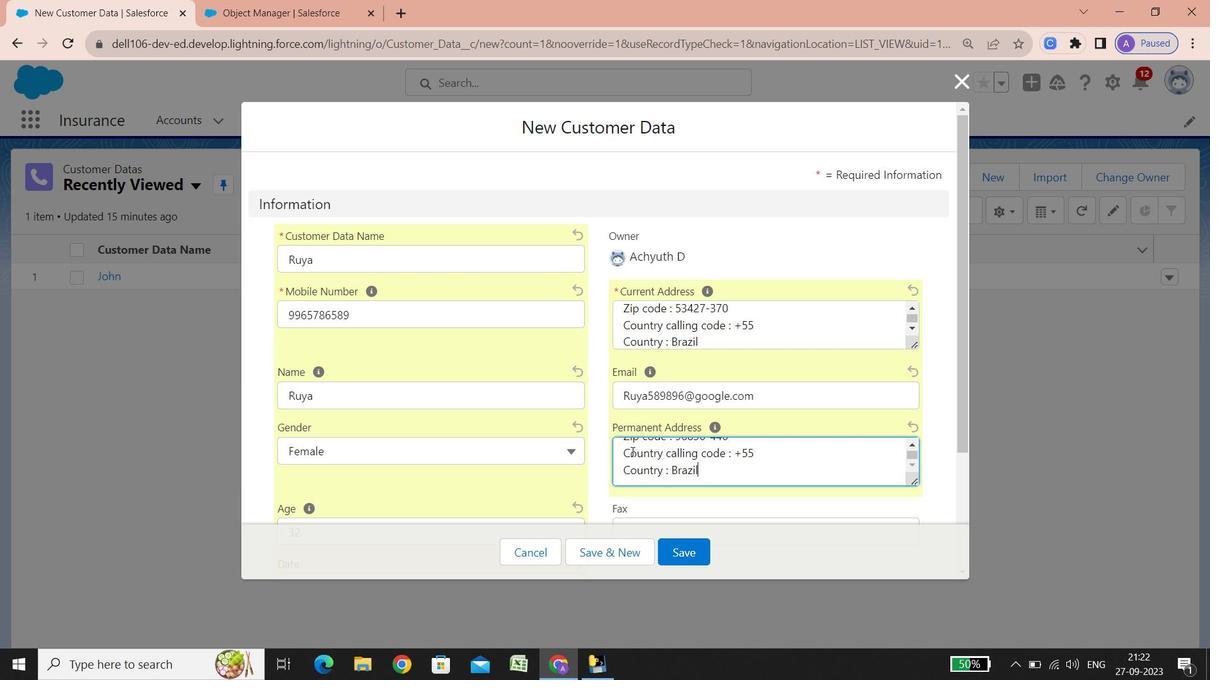
Action: Mouse scrolled (631, 452) with delta (0, 0)
Screenshot: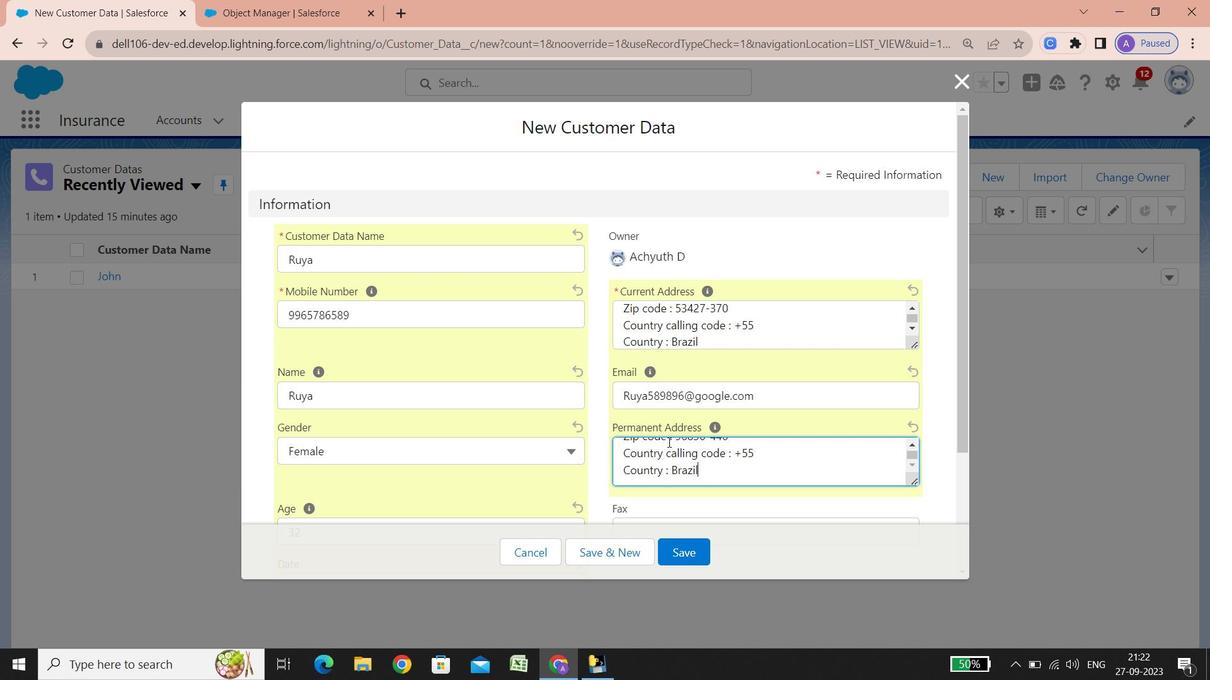 
Action: Mouse scrolled (631, 452) with delta (0, 0)
Screenshot: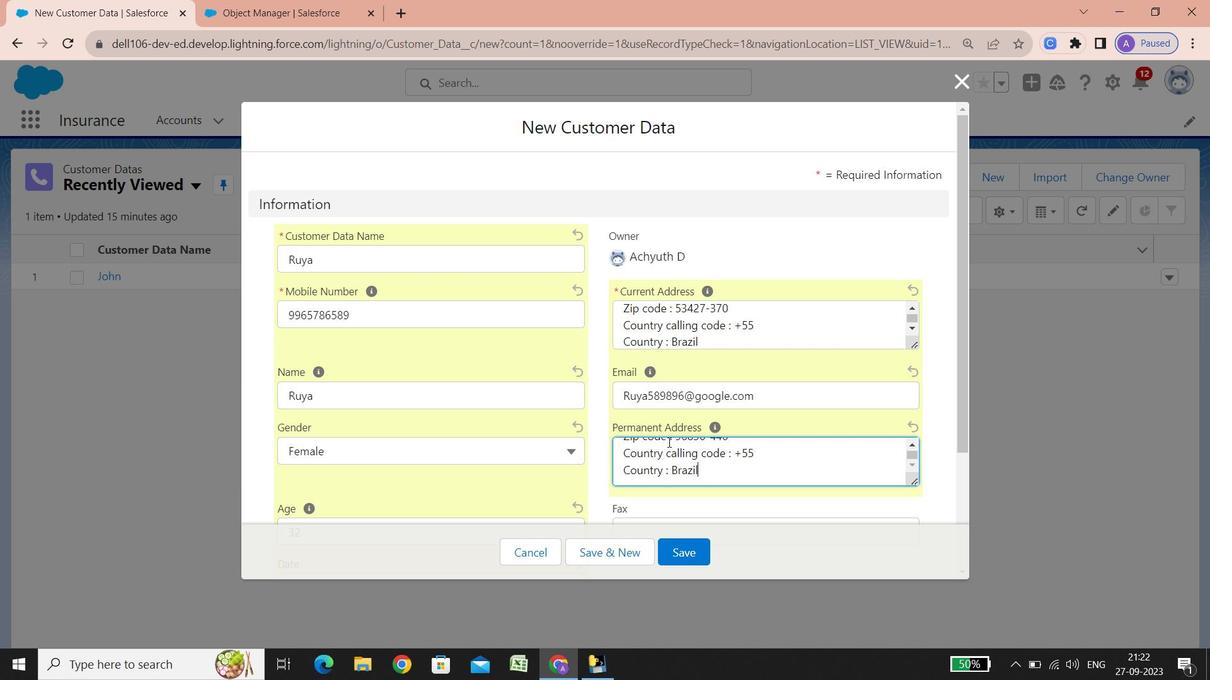 
Action: Mouse scrolled (631, 452) with delta (0, 0)
Screenshot: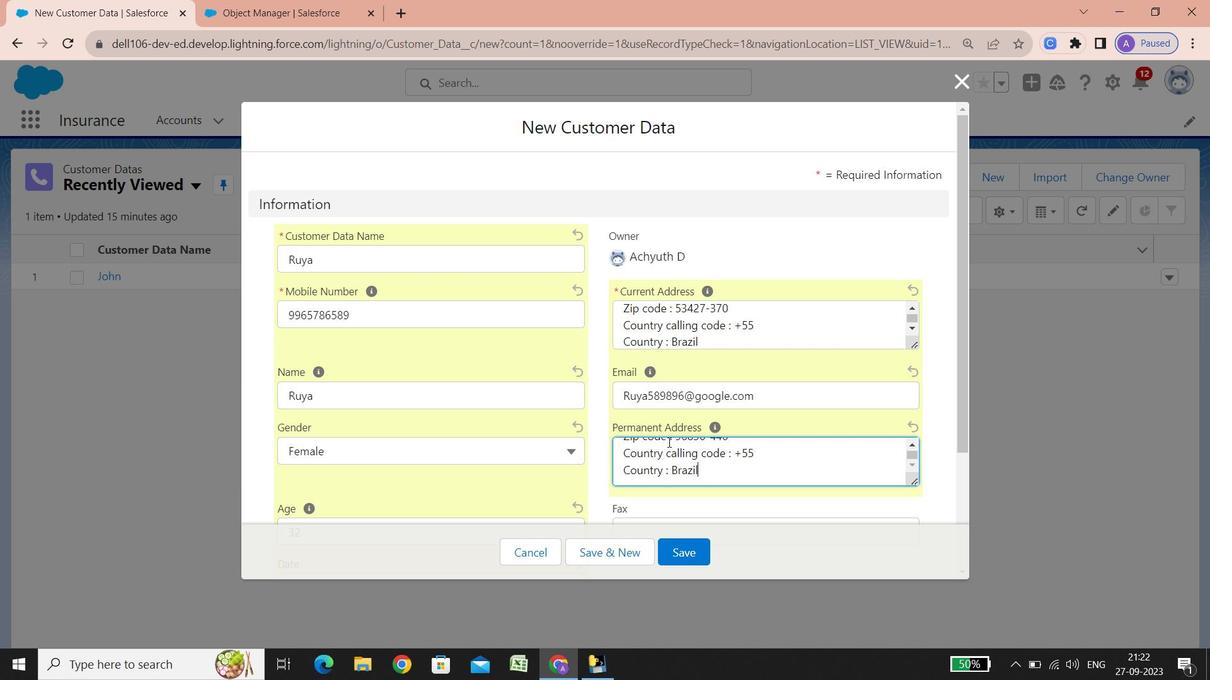
Action: Mouse scrolled (631, 452) with delta (0, 0)
Screenshot: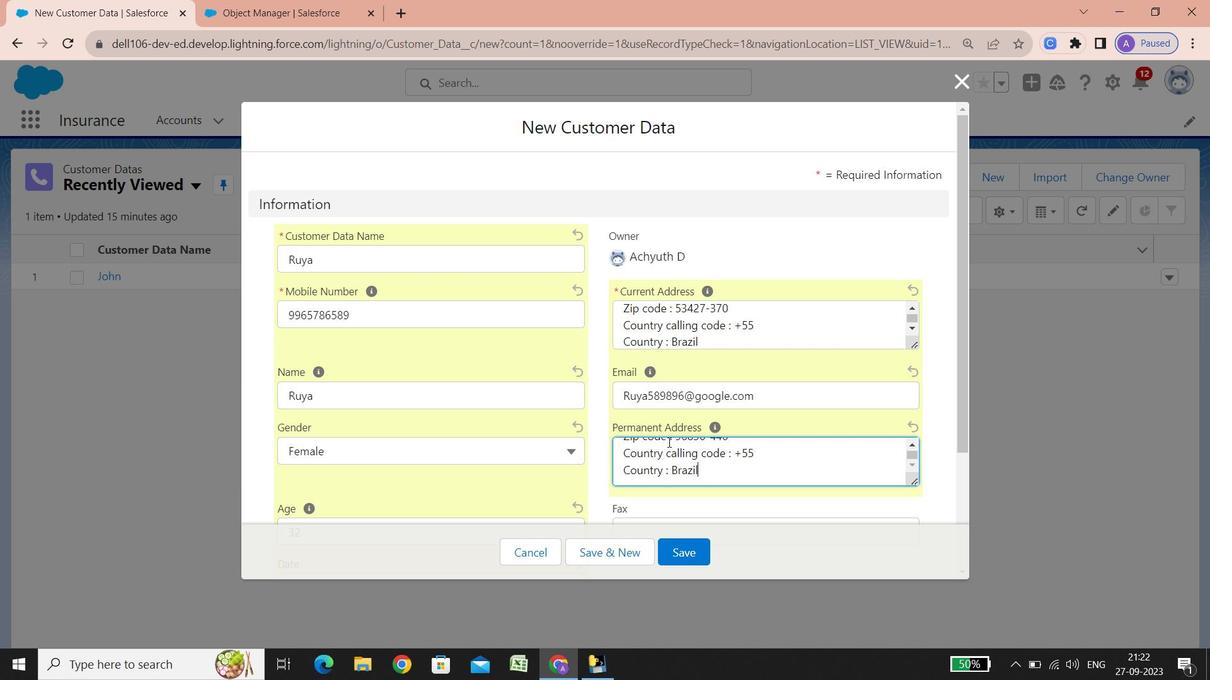 
Action: Mouse scrolled (631, 452) with delta (0, 0)
Screenshot: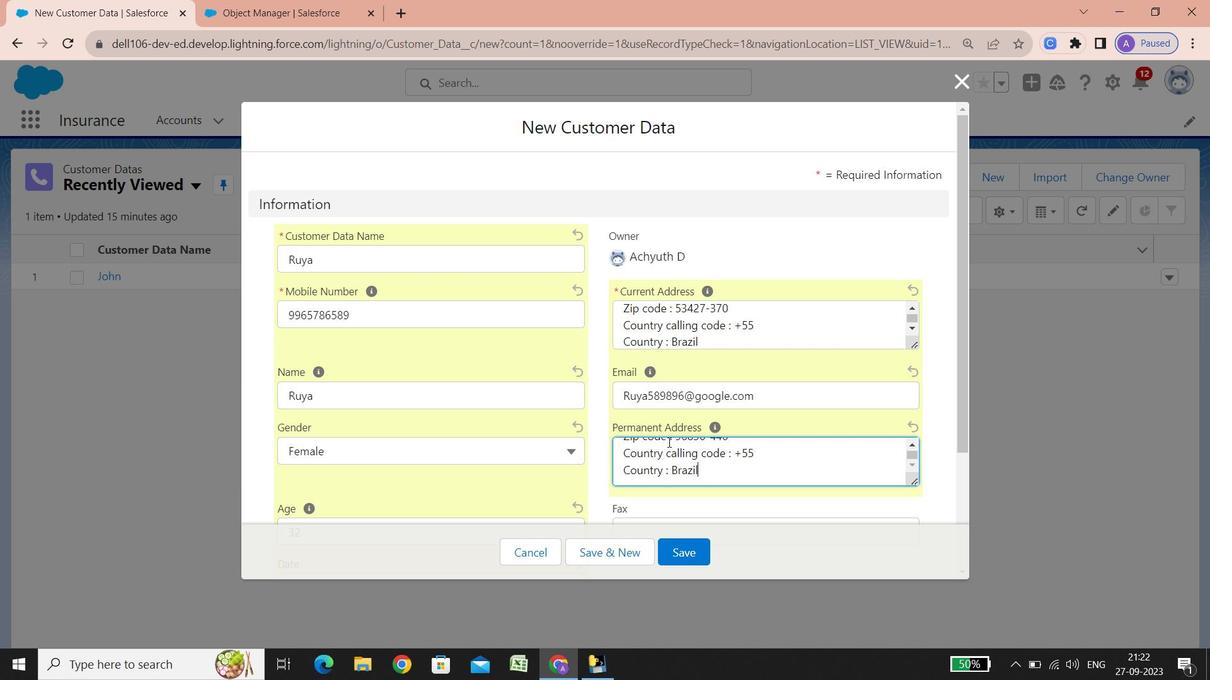 
Action: Mouse scrolled (631, 452) with delta (0, 0)
Screenshot: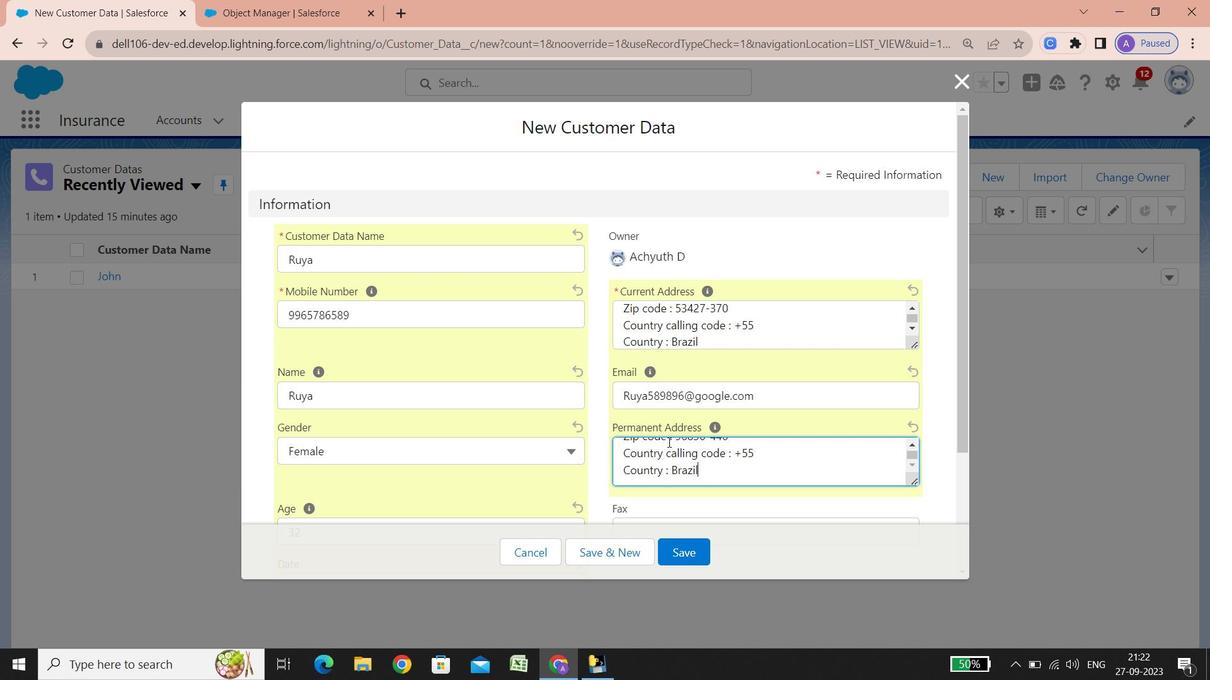 
Action: Mouse scrolled (631, 452) with delta (0, 0)
Screenshot: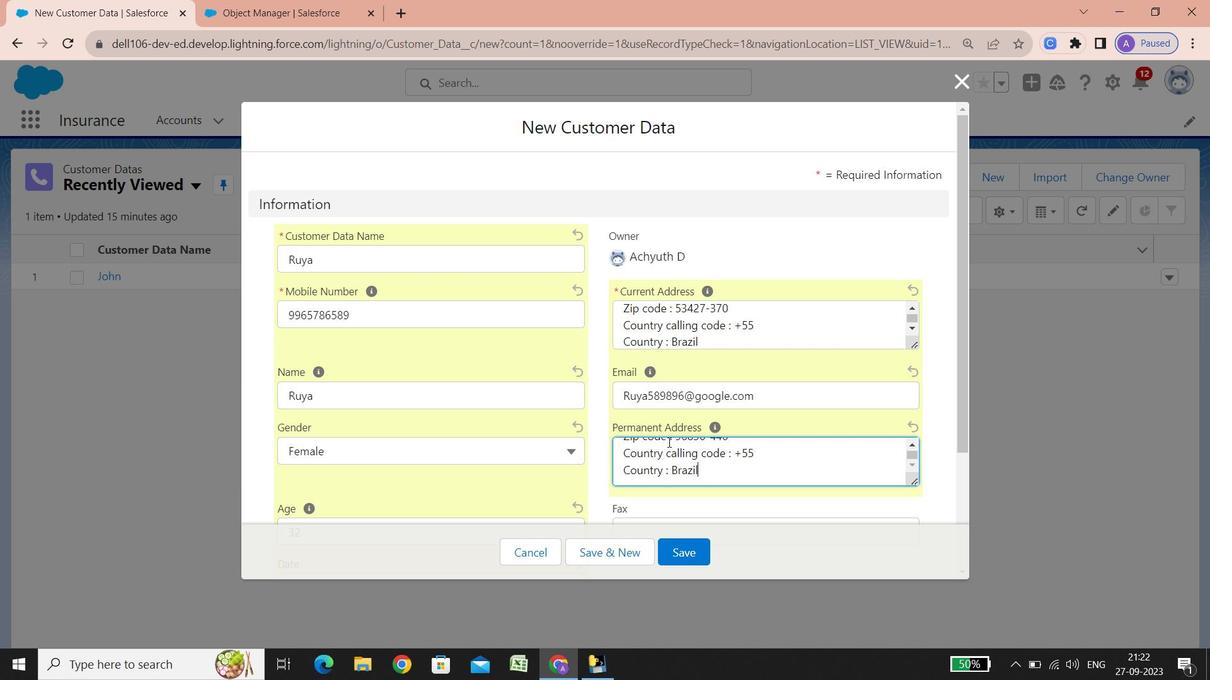 
Action: Mouse scrolled (631, 452) with delta (0, 0)
Screenshot: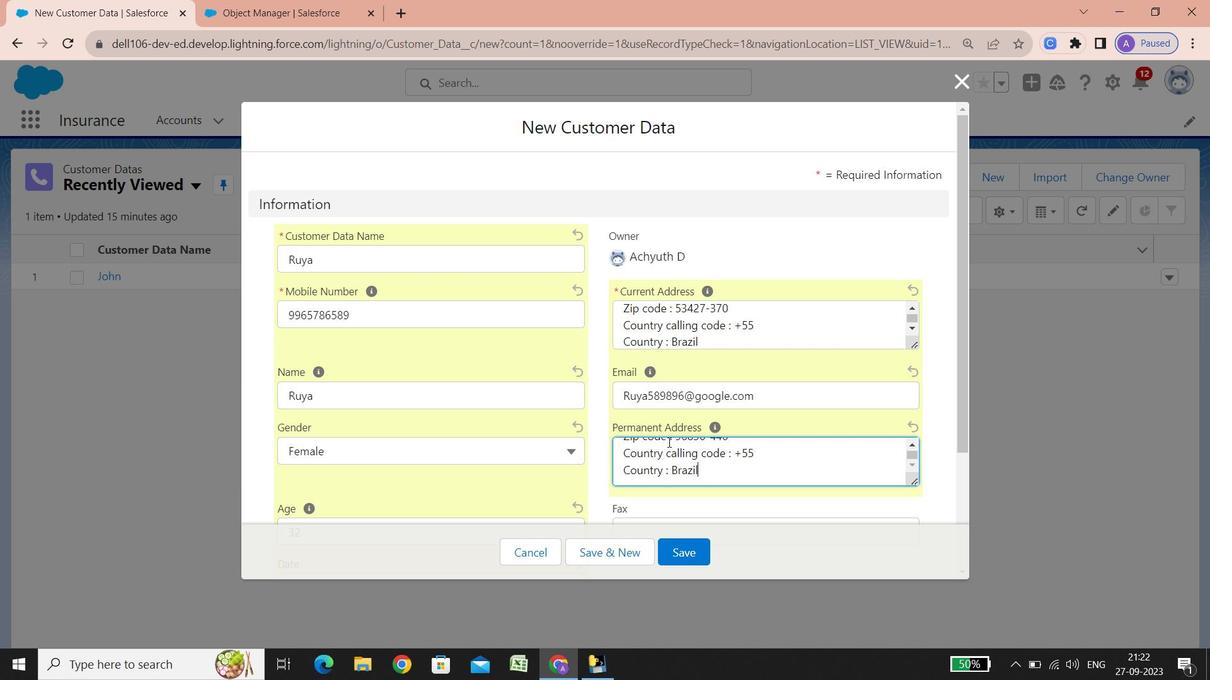 
Action: Mouse scrolled (631, 452) with delta (0, 0)
Screenshot: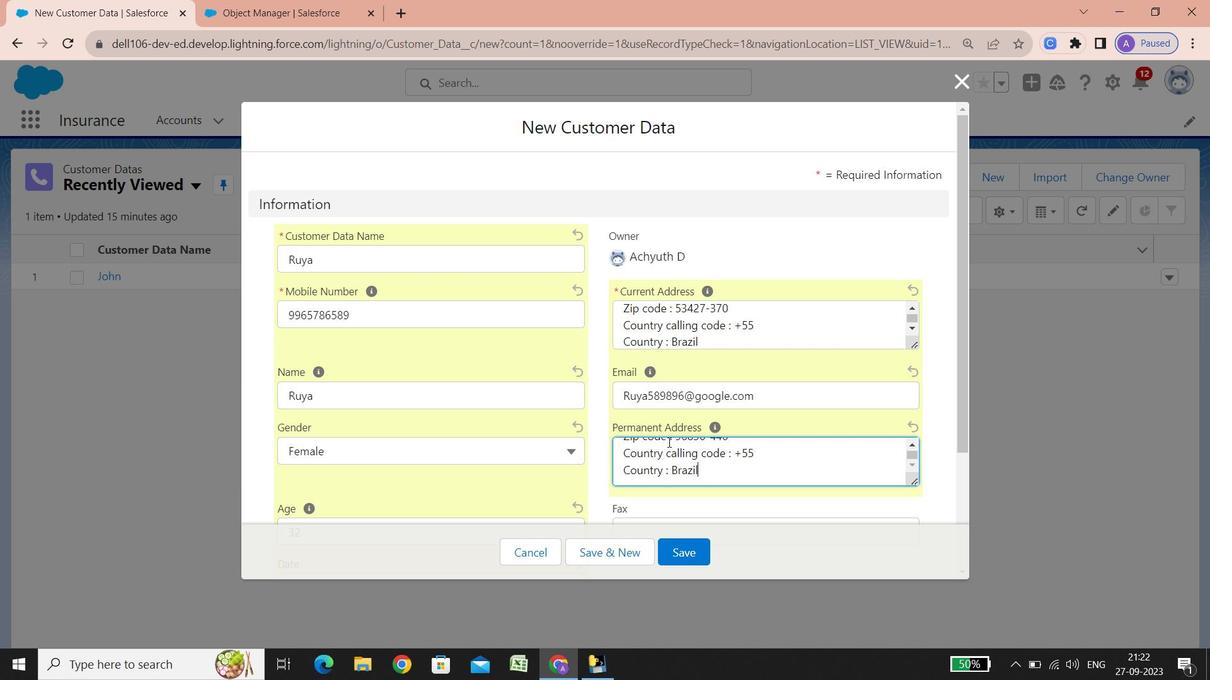 
Action: Mouse scrolled (631, 452) with delta (0, 0)
Screenshot: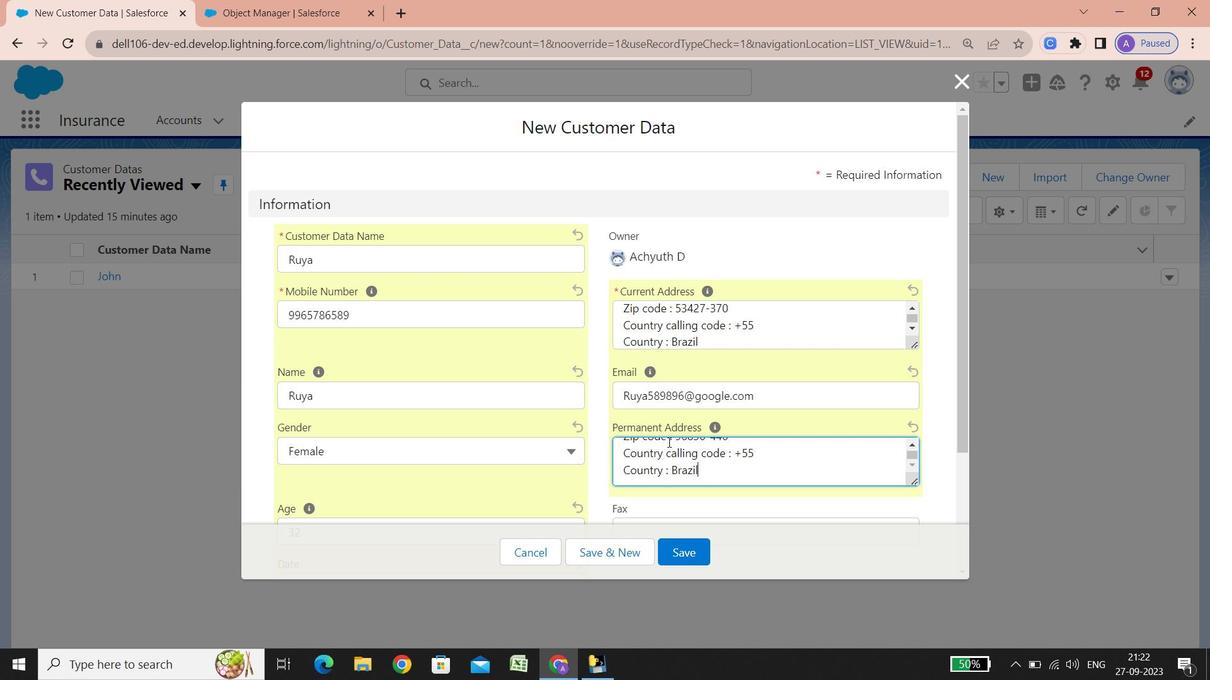 
Action: Mouse scrolled (631, 452) with delta (0, 0)
Screenshot: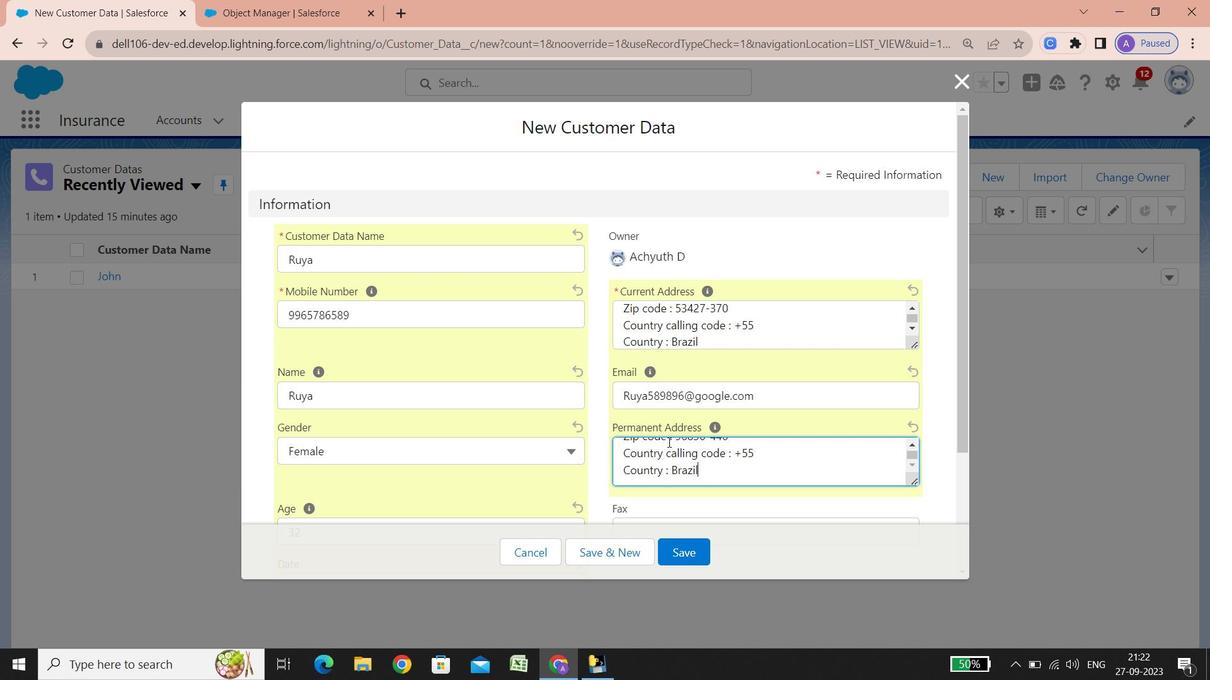 
Action: Mouse scrolled (631, 452) with delta (0, 0)
Screenshot: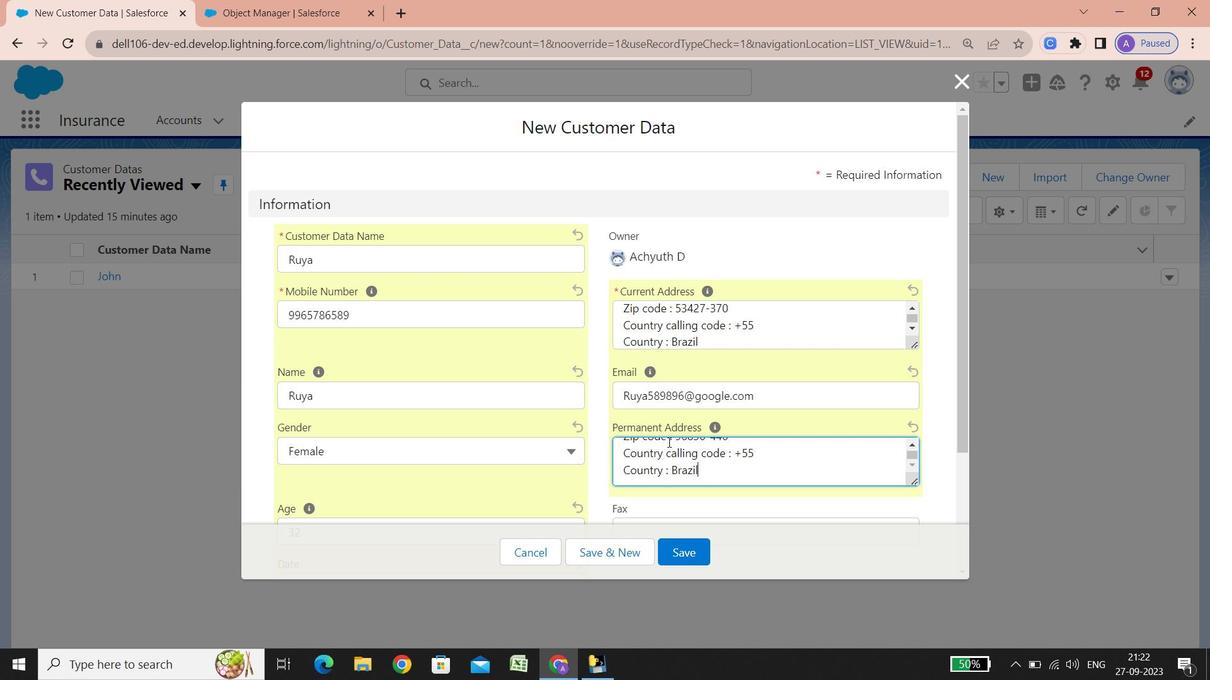 
Action: Mouse scrolled (631, 452) with delta (0, 0)
Screenshot: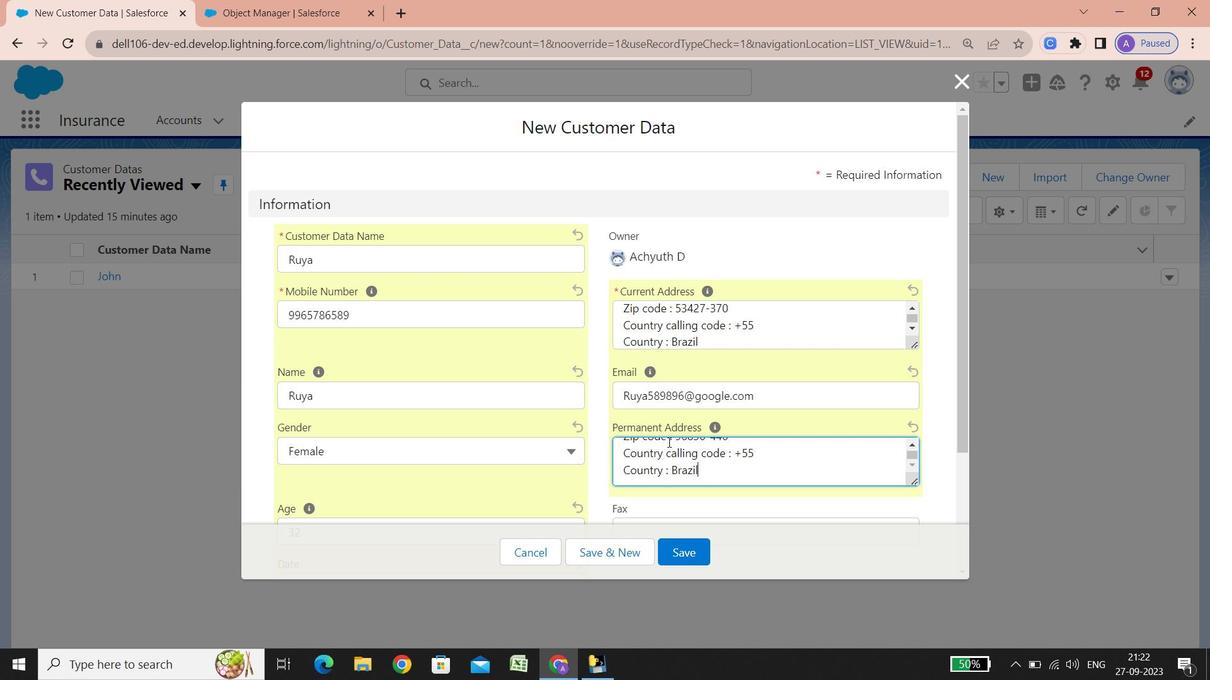 
Action: Mouse scrolled (631, 452) with delta (0, 0)
Screenshot: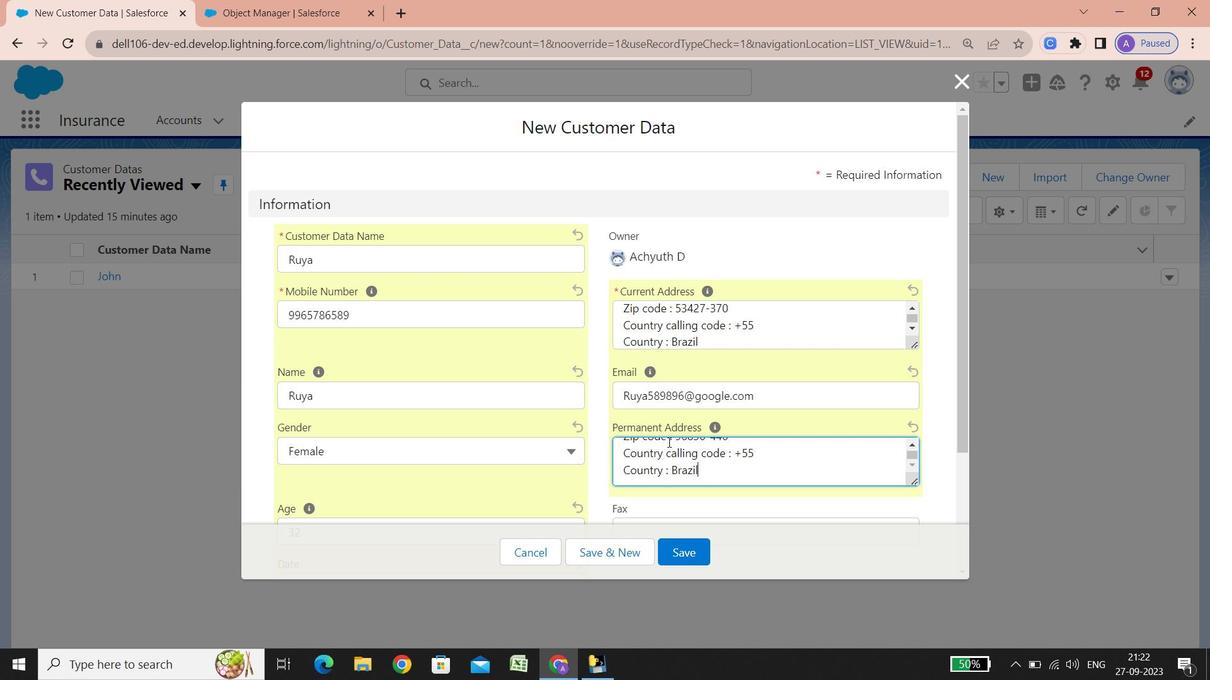 
Action: Mouse scrolled (631, 452) with delta (0, 0)
Screenshot: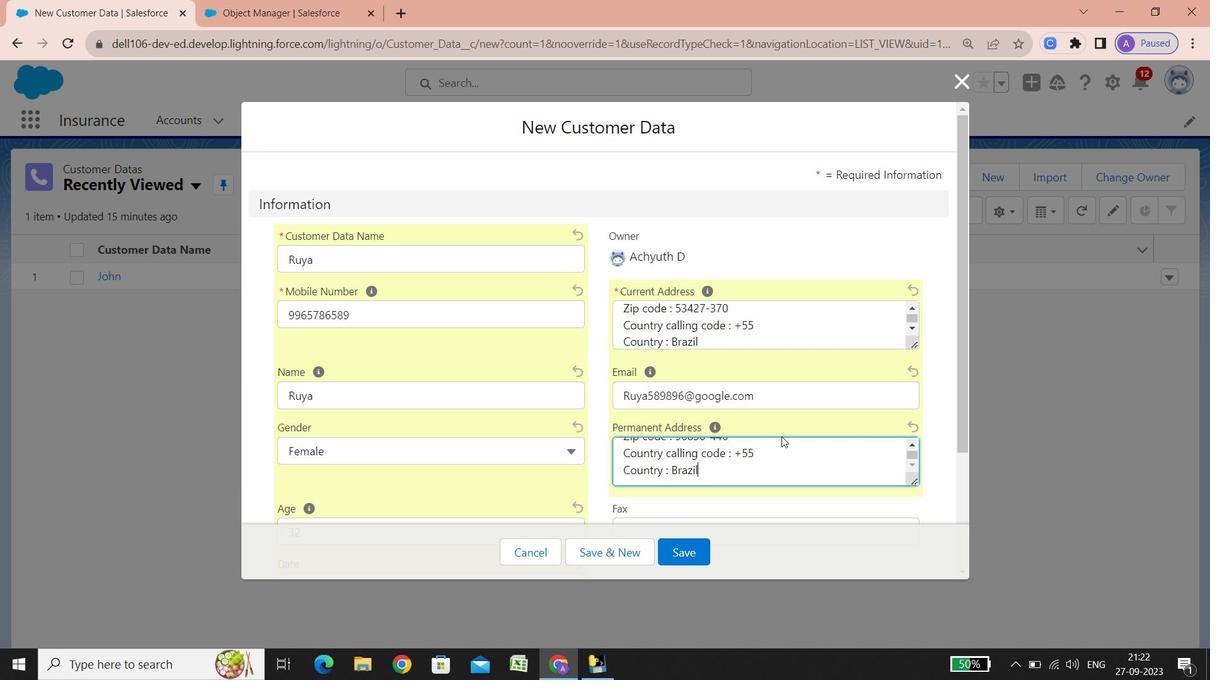 
Action: Mouse scrolled (631, 452) with delta (0, 0)
Screenshot: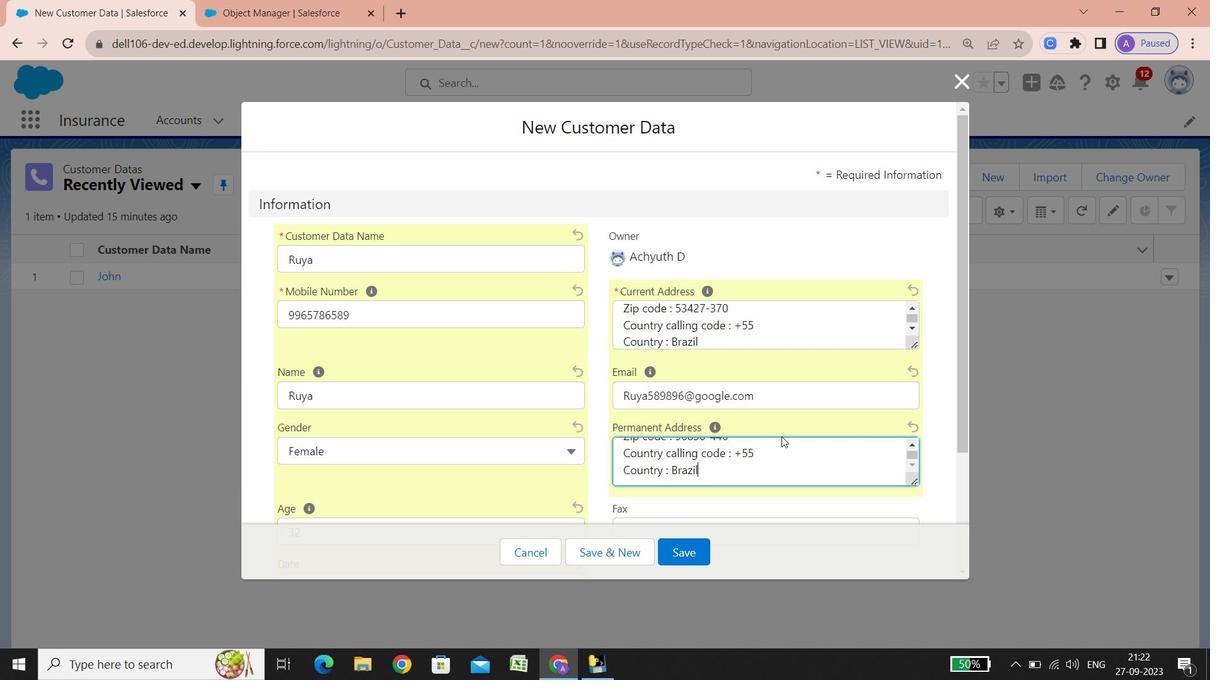 
Action: Mouse scrolled (631, 452) with delta (0, 0)
Screenshot: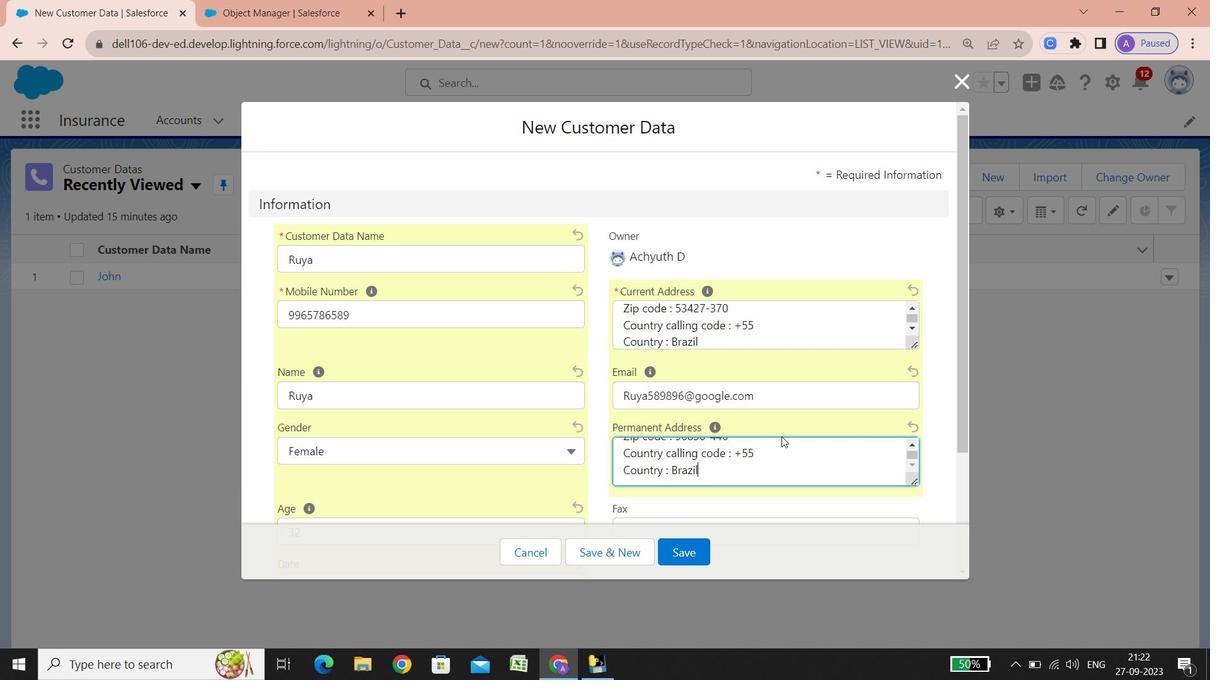 
Action: Mouse scrolled (631, 452) with delta (0, 0)
Screenshot: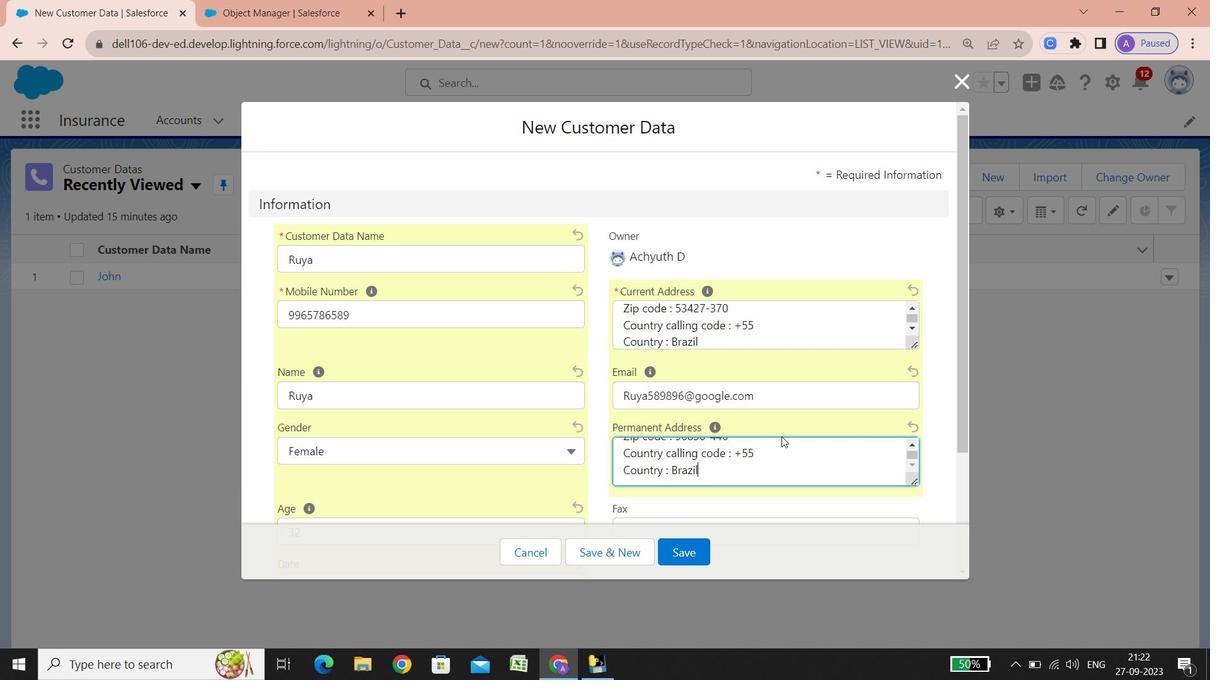 
Action: Mouse scrolled (631, 452) with delta (0, 0)
Screenshot: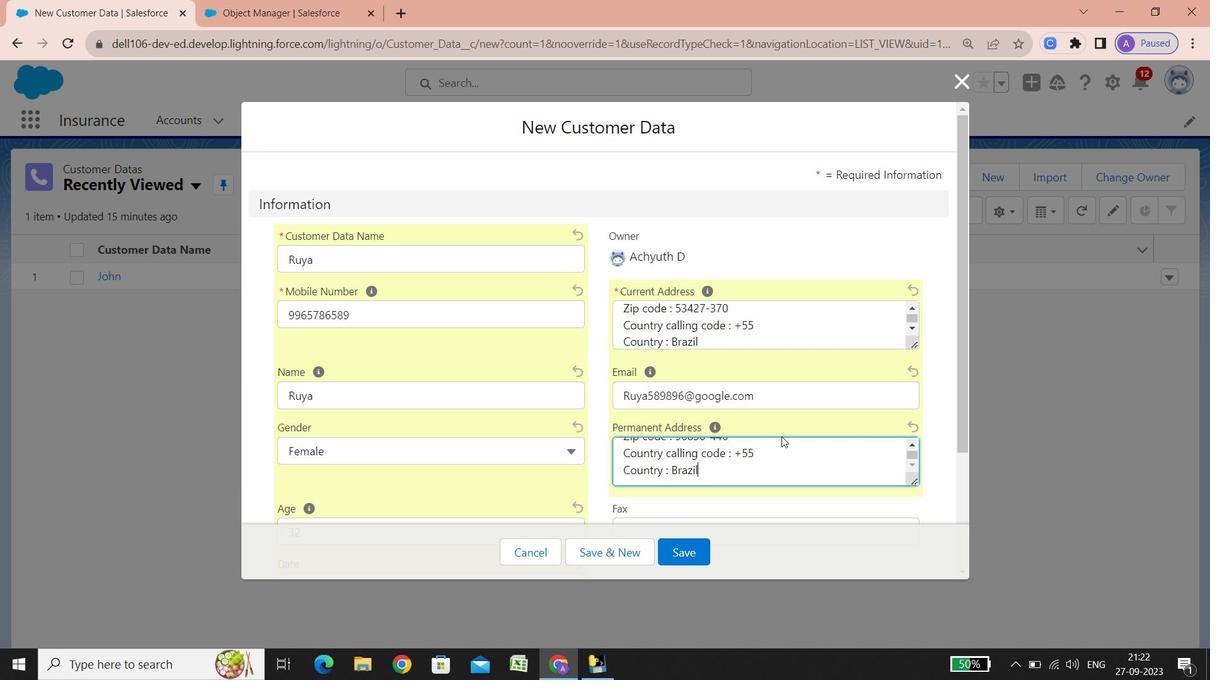 
Action: Mouse scrolled (631, 452) with delta (0, 0)
Screenshot: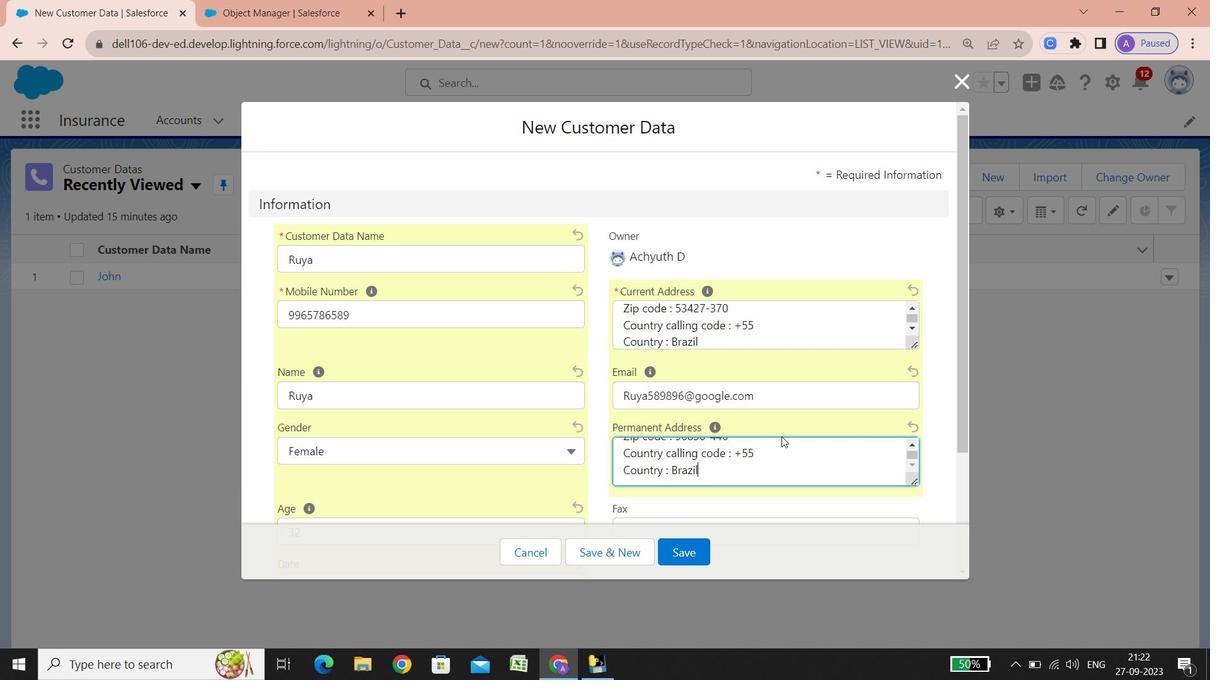 
Action: Mouse scrolled (631, 452) with delta (0, 0)
Screenshot: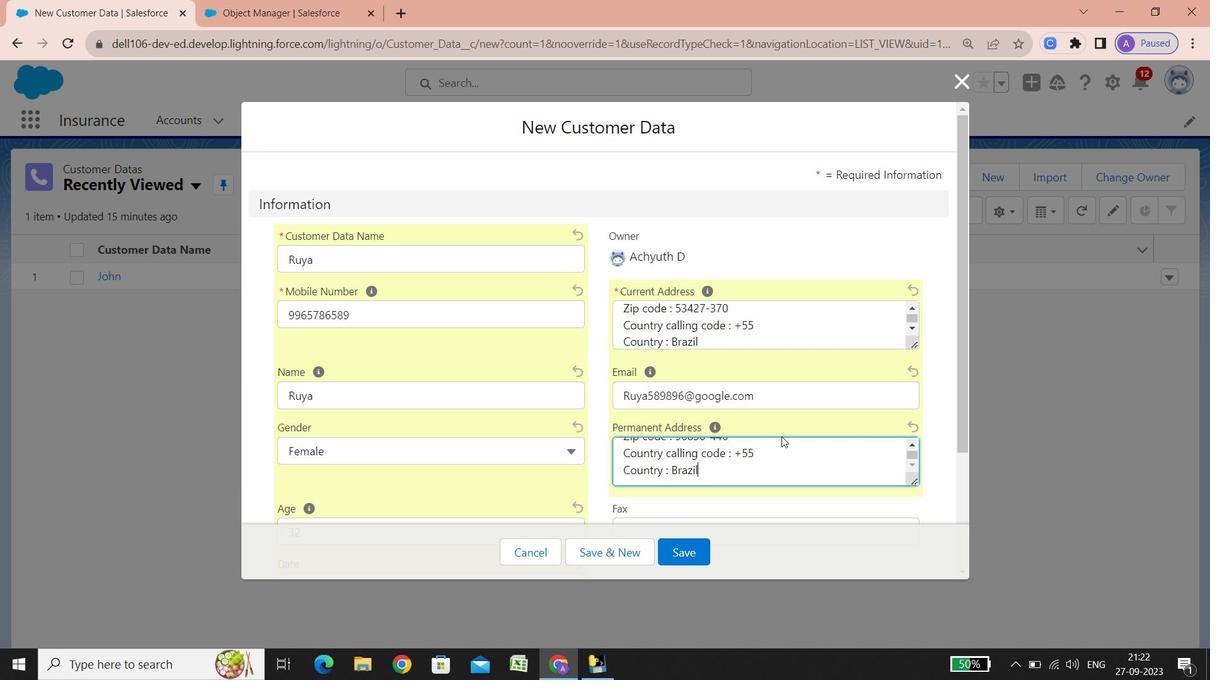 
Action: Mouse scrolled (631, 452) with delta (0, 0)
Screenshot: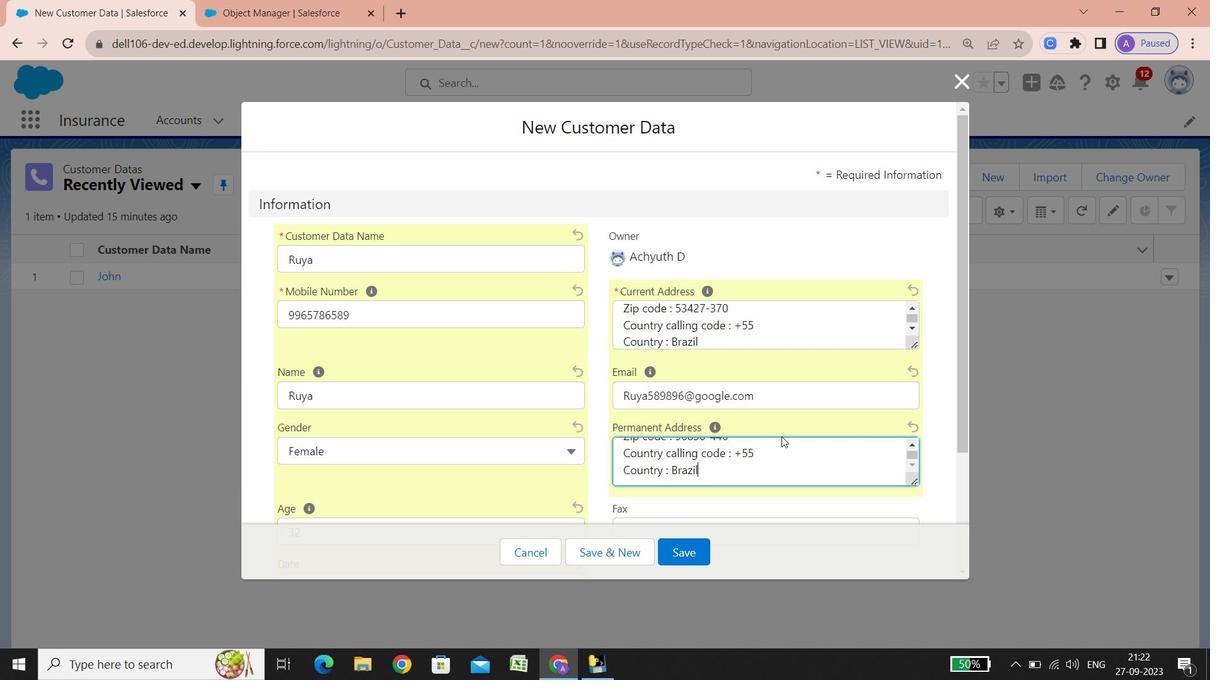 
Action: Mouse scrolled (631, 452) with delta (0, 0)
Screenshot: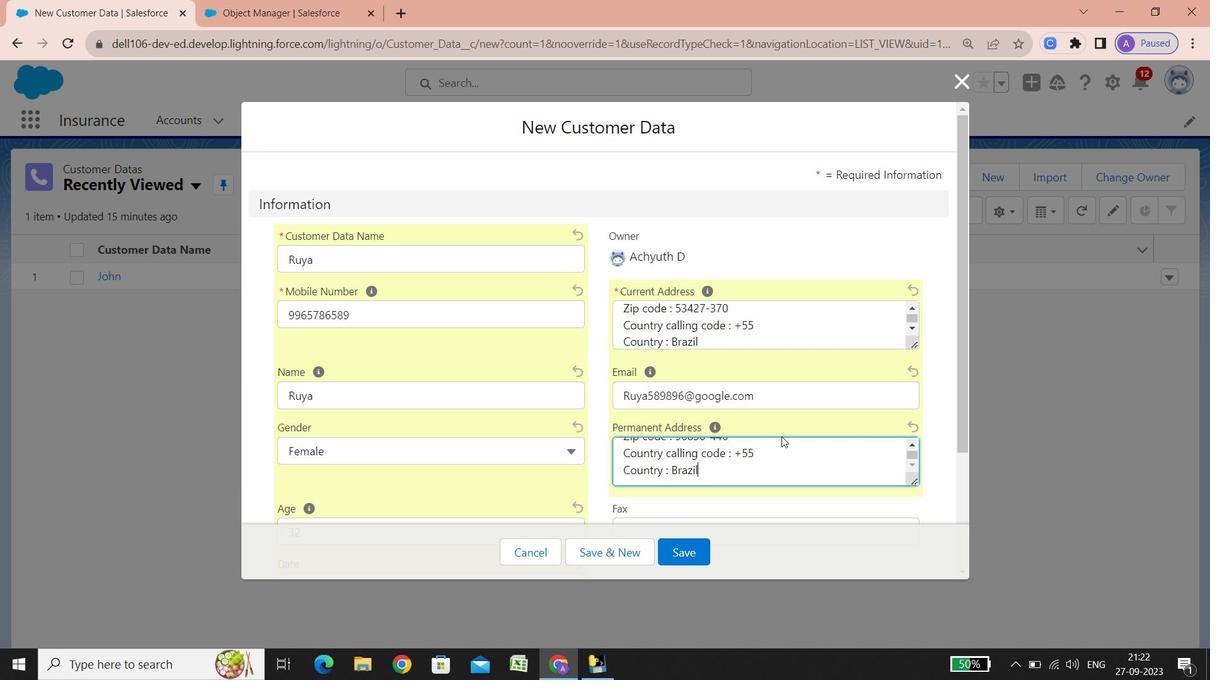 
Action: Mouse scrolled (631, 452) with delta (0, 0)
Screenshot: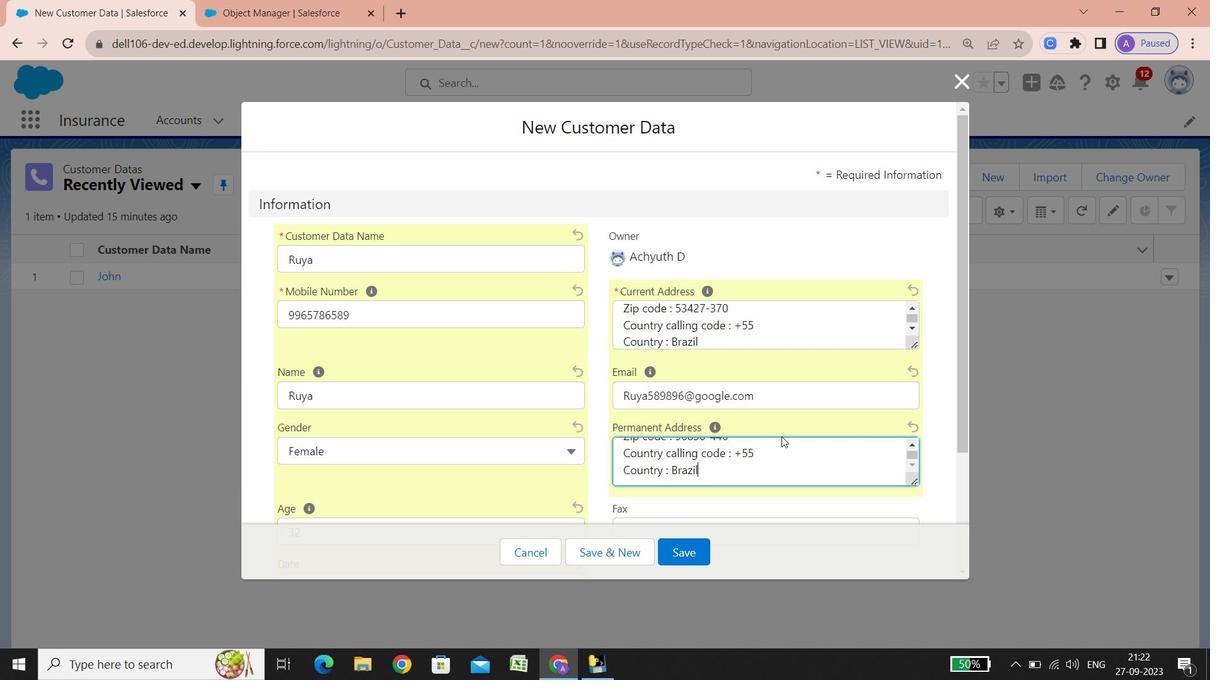 
Action: Mouse scrolled (631, 452) with delta (0, 0)
Screenshot: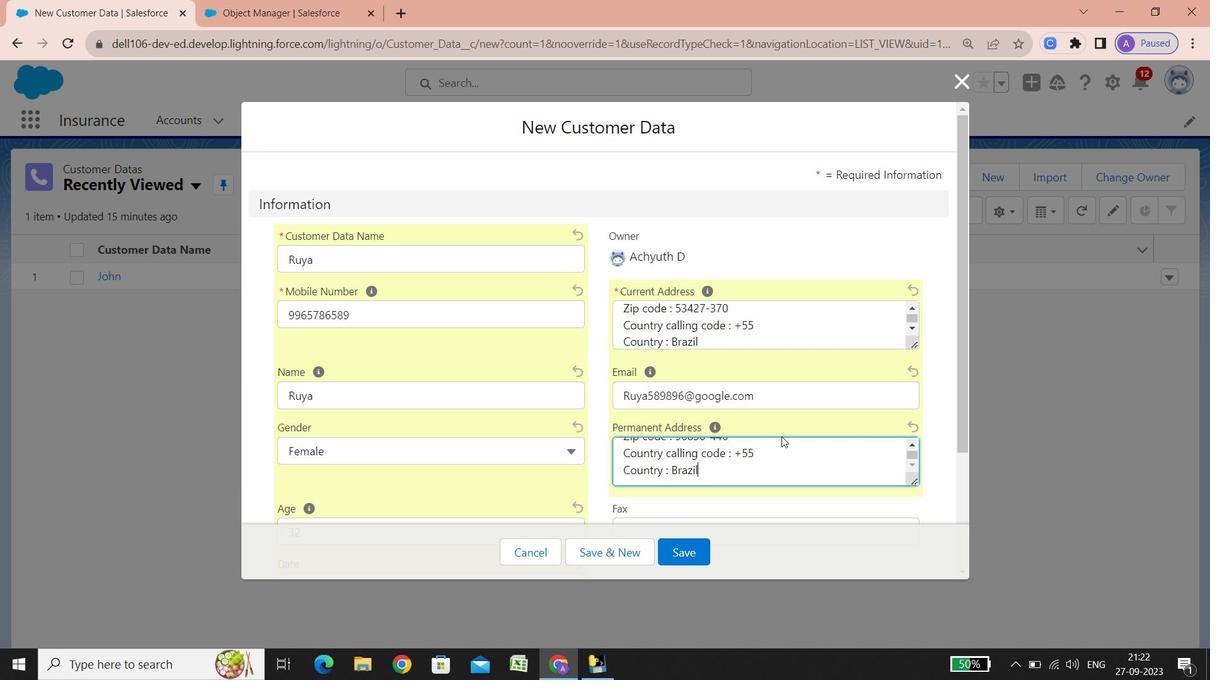 
Action: Mouse scrolled (631, 452) with delta (0, 0)
Screenshot: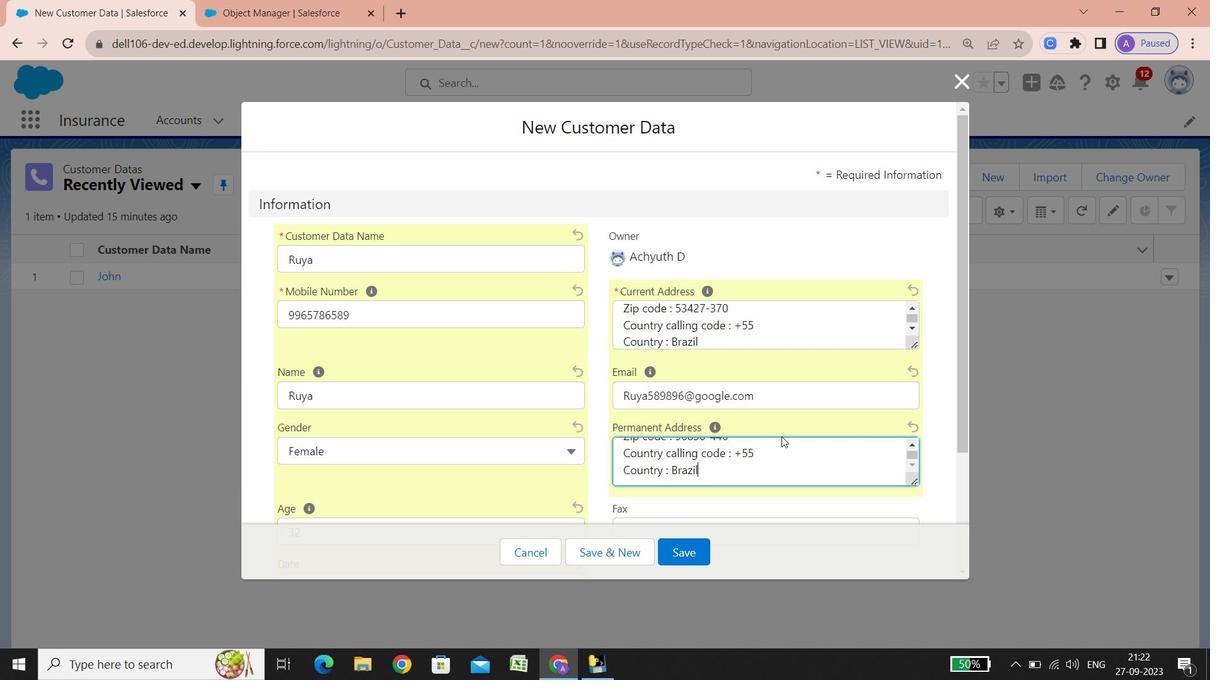 
Action: Mouse scrolled (631, 452) with delta (0, 0)
Screenshot: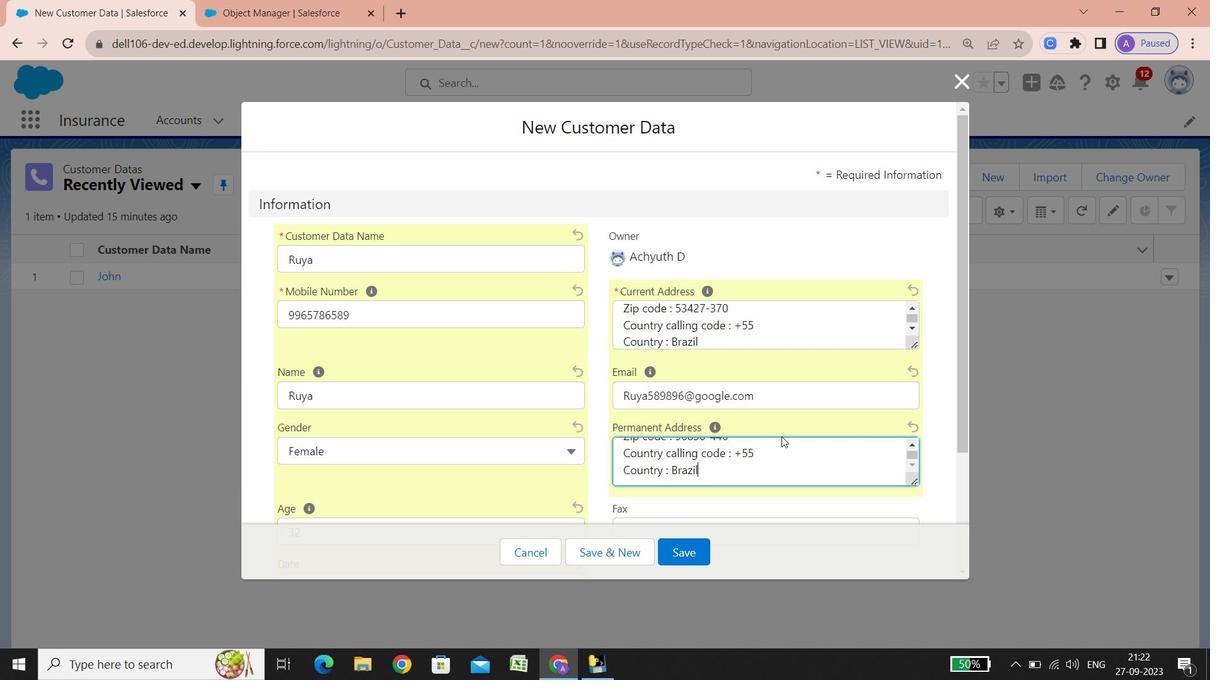 
Action: Mouse scrolled (631, 452) with delta (0, 0)
Screenshot: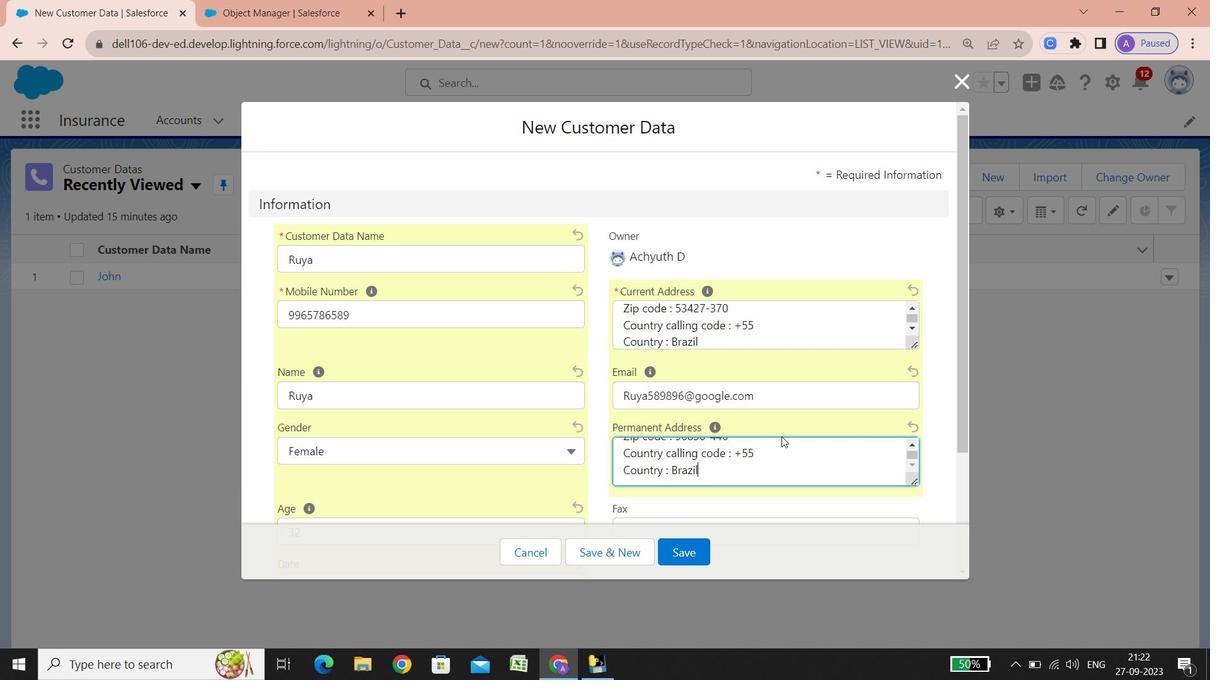 
Action: Mouse scrolled (631, 452) with delta (0, 0)
Screenshot: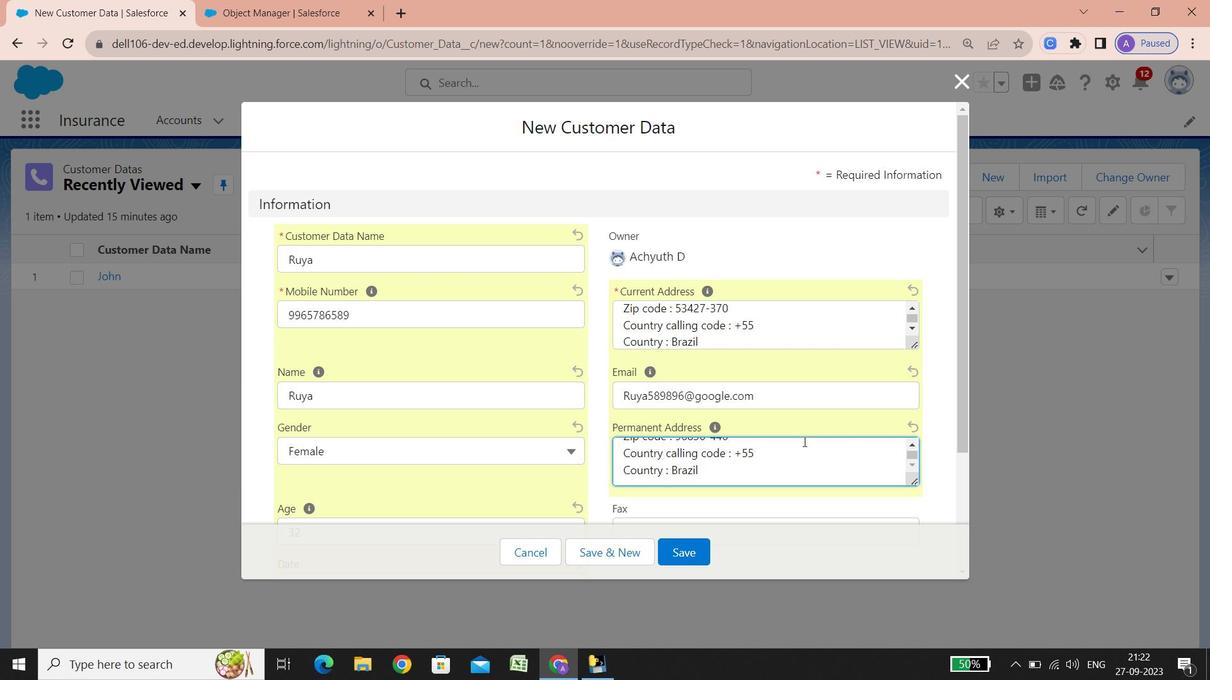 
Action: Mouse scrolled (631, 452) with delta (0, 0)
Screenshot: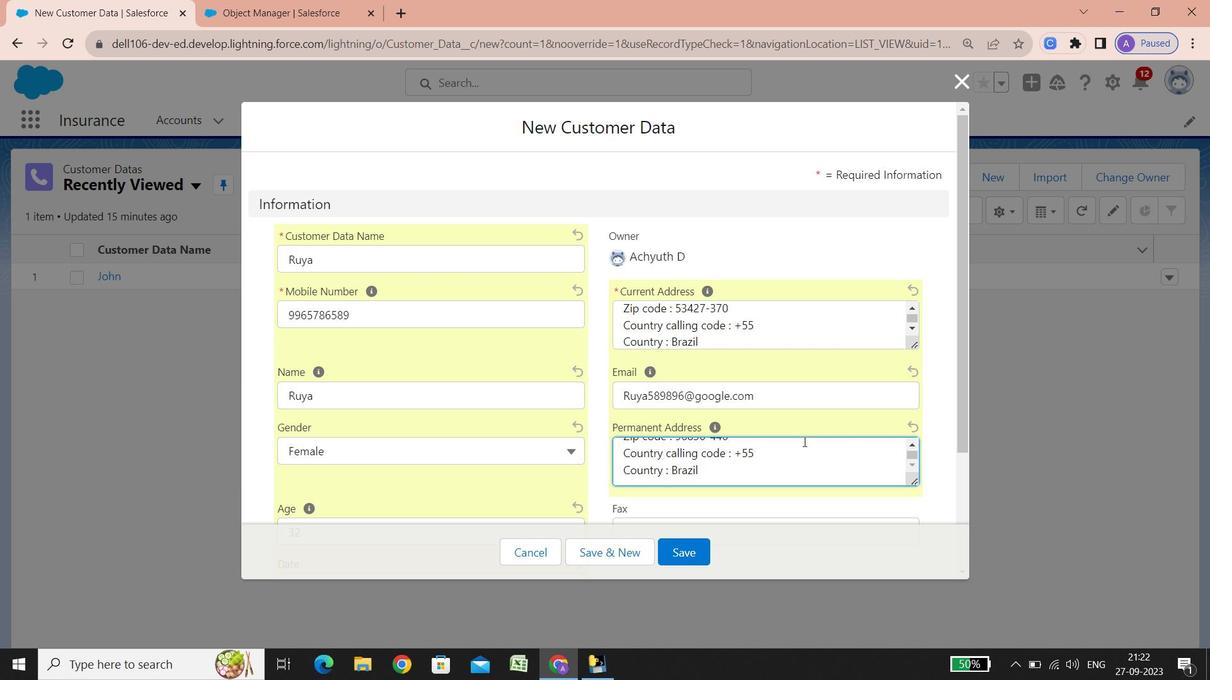 
Action: Mouse scrolled (631, 452) with delta (0, 0)
Screenshot: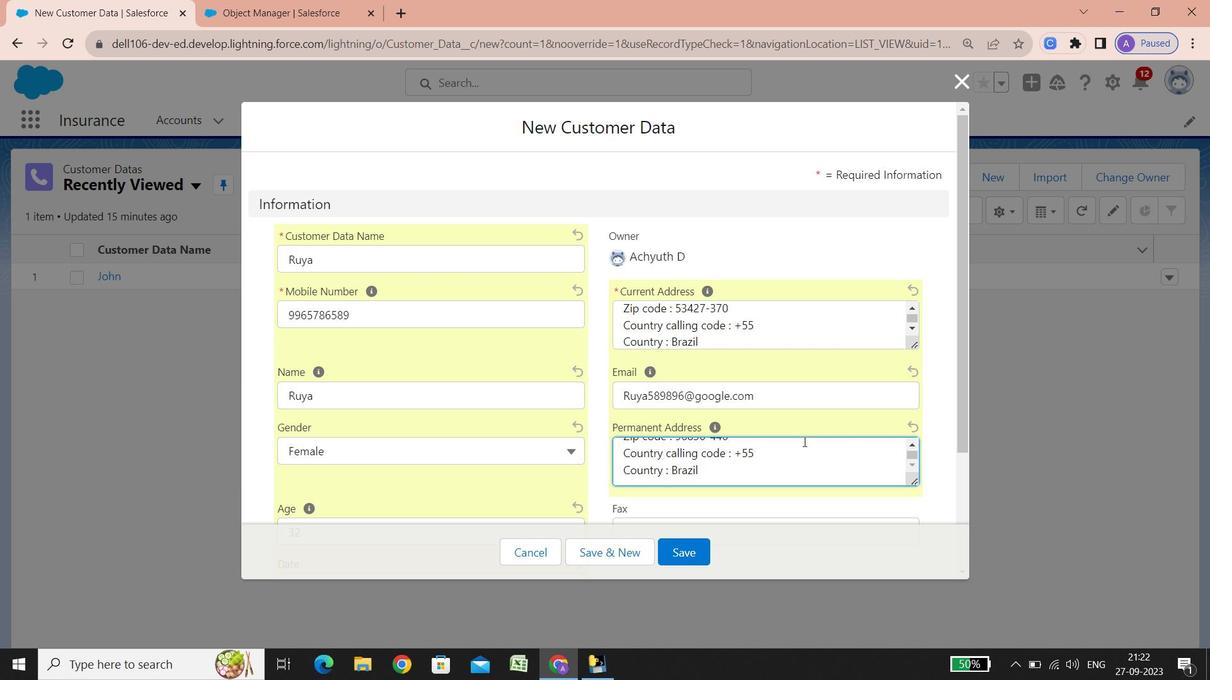 
Action: Mouse scrolled (631, 452) with delta (0, 0)
Screenshot: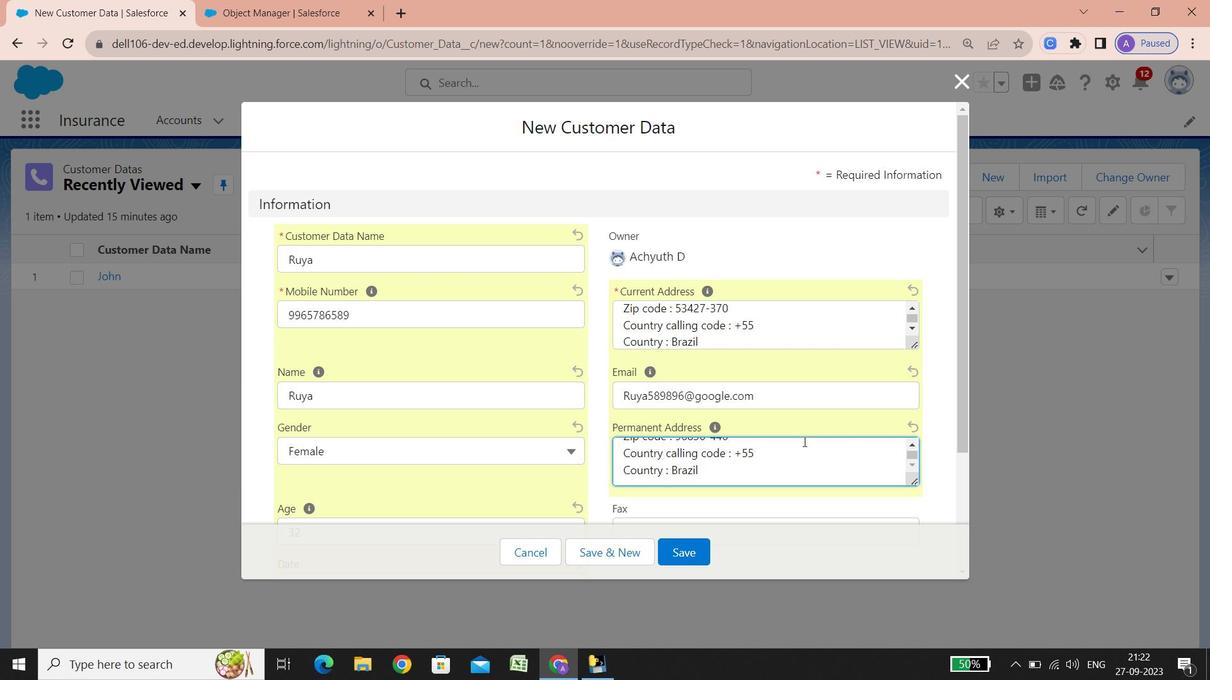 
Action: Mouse scrolled (631, 452) with delta (0, 0)
Screenshot: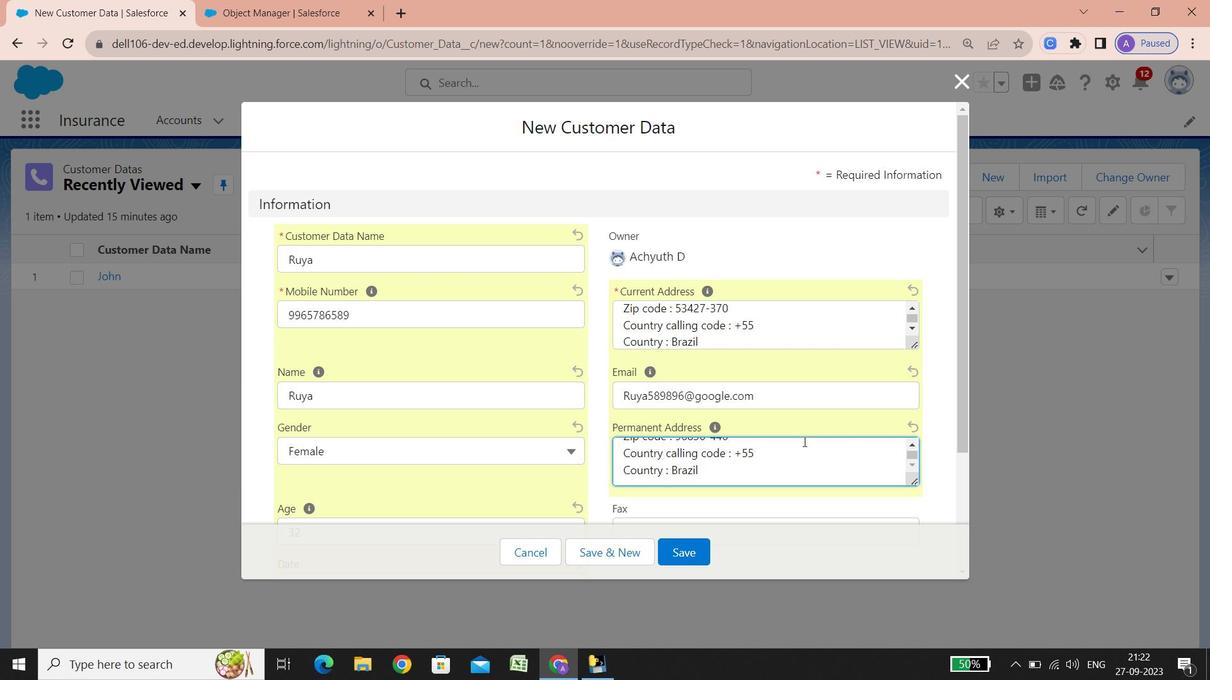
Action: Mouse scrolled (631, 452) with delta (0, 0)
Screenshot: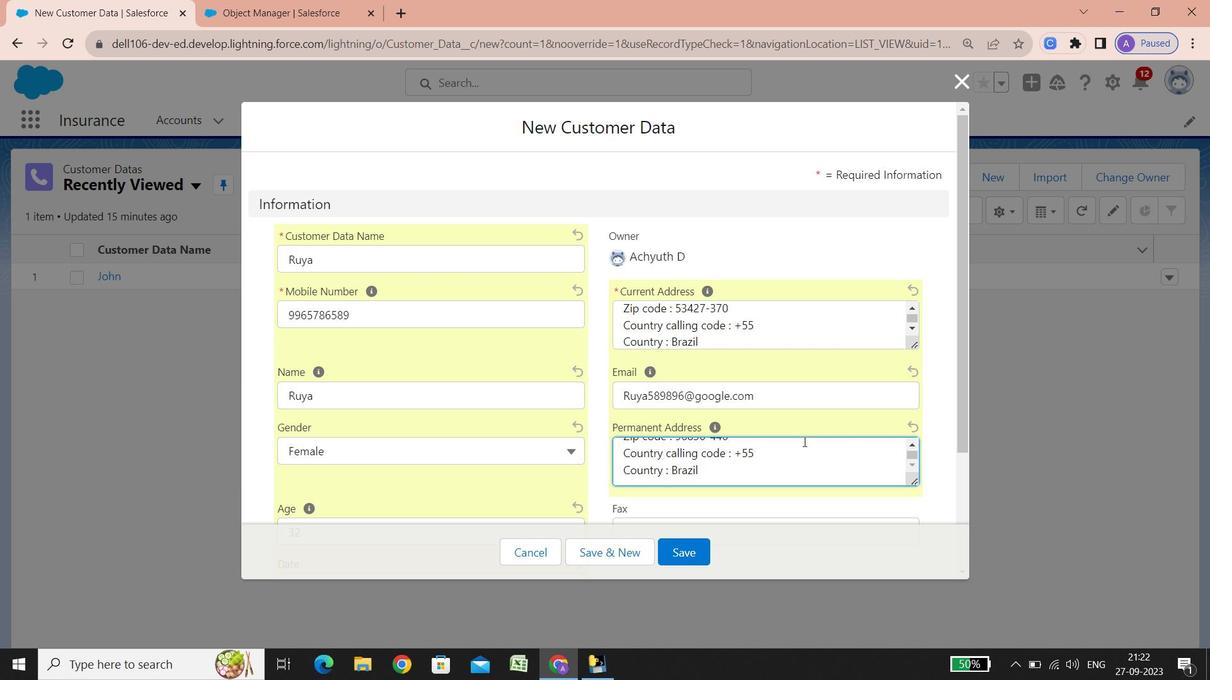 
Action: Mouse scrolled (631, 452) with delta (0, 0)
Screenshot: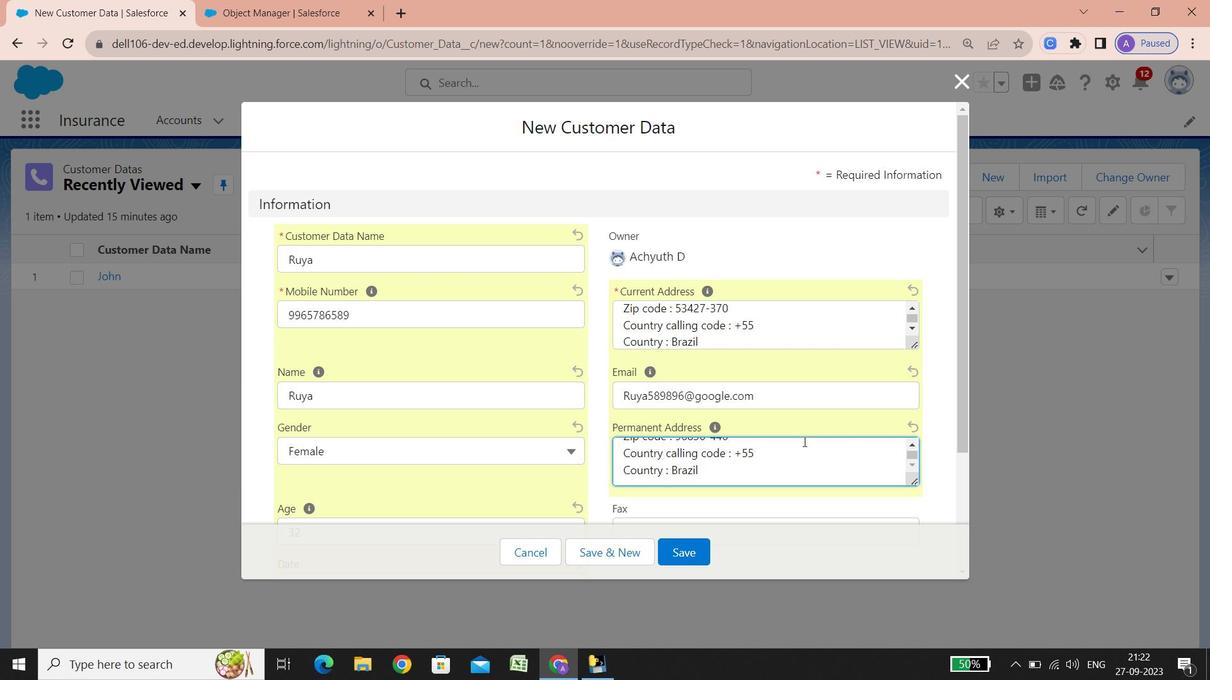 
Action: Mouse scrolled (631, 452) with delta (0, 0)
Screenshot: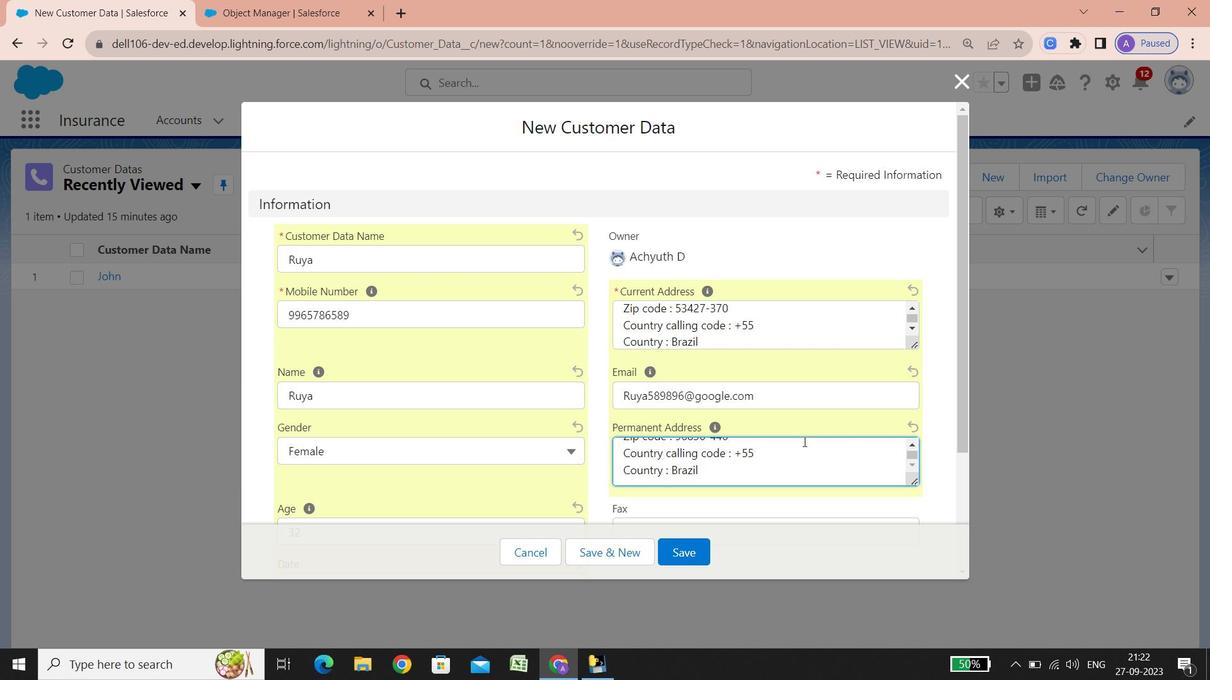 
Action: Mouse scrolled (631, 452) with delta (0, 0)
Screenshot: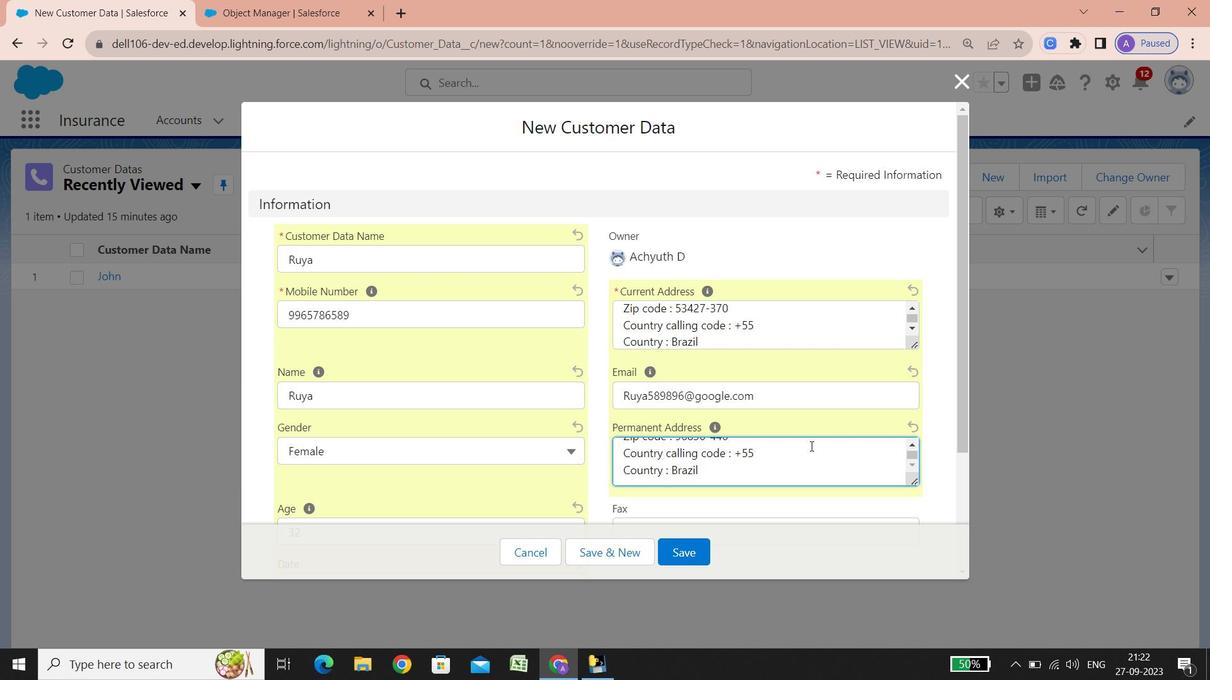 
Action: Mouse scrolled (631, 452) with delta (0, 0)
Screenshot: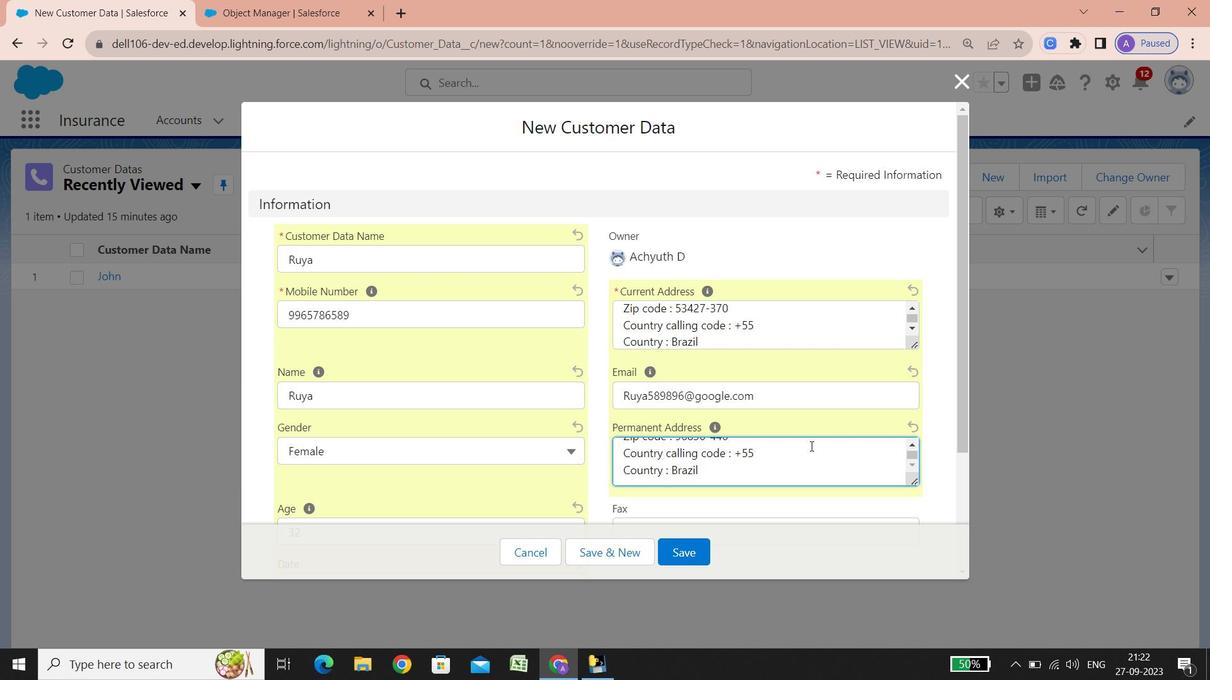 
Action: Mouse scrolled (631, 452) with delta (0, 0)
Screenshot: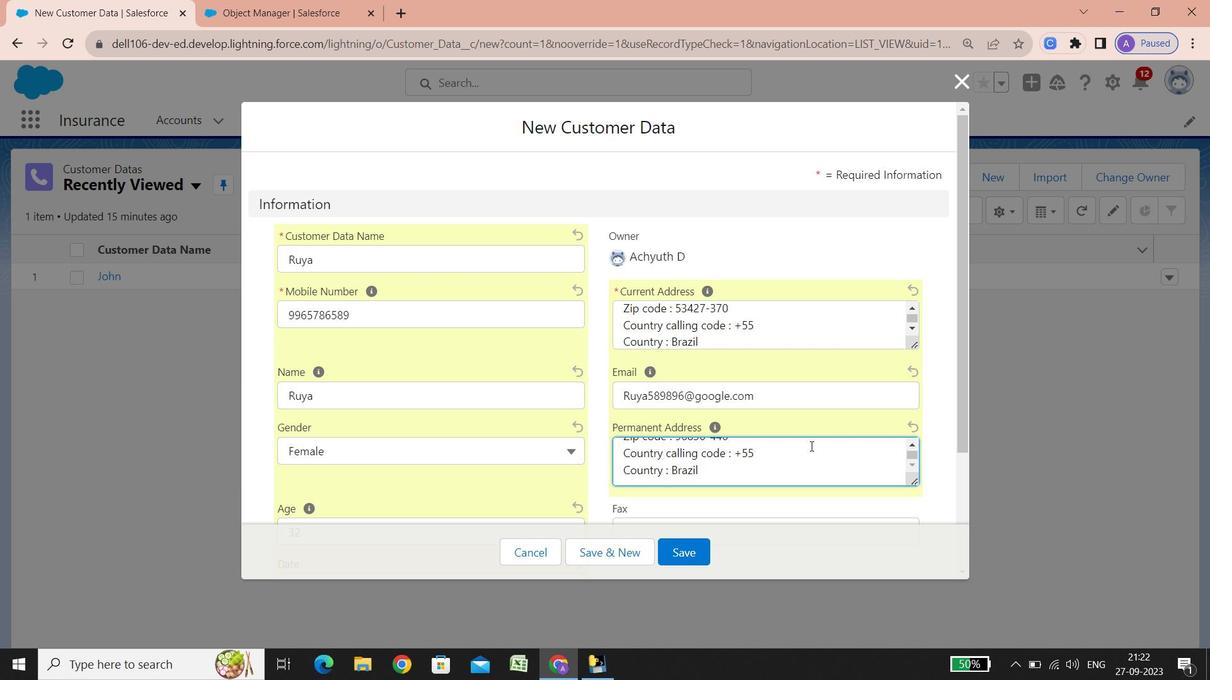 
Action: Mouse scrolled (631, 452) with delta (0, 0)
Screenshot: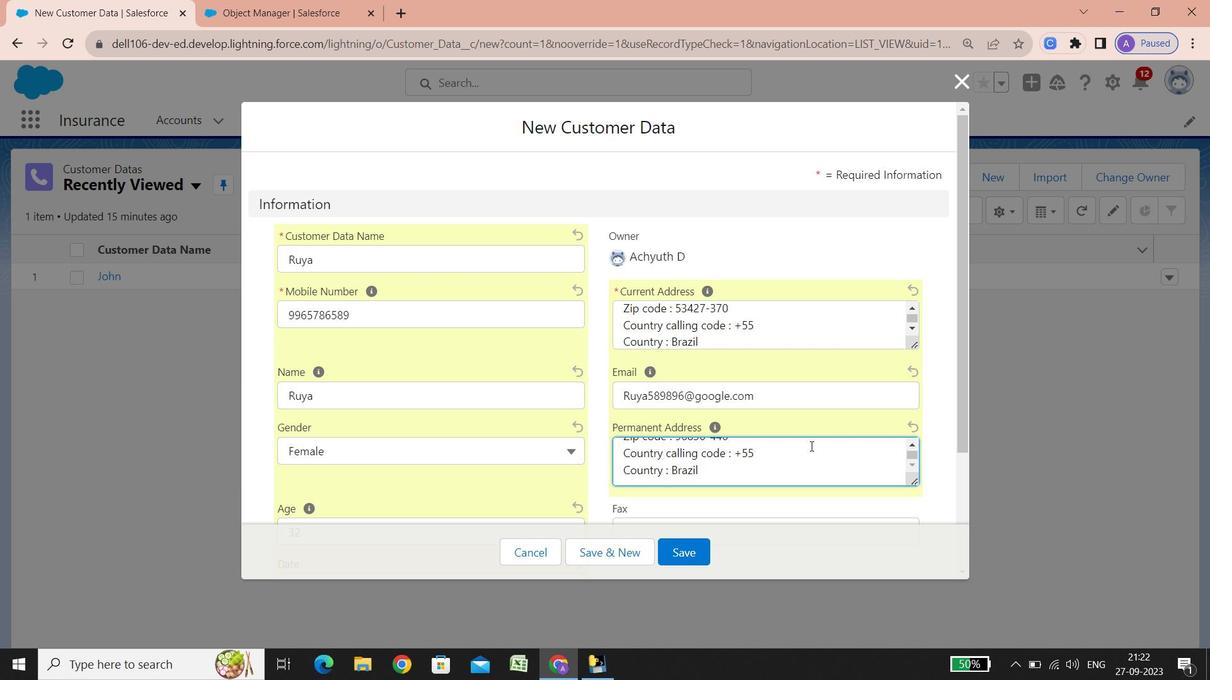 
Action: Mouse scrolled (631, 452) with delta (0, 0)
Screenshot: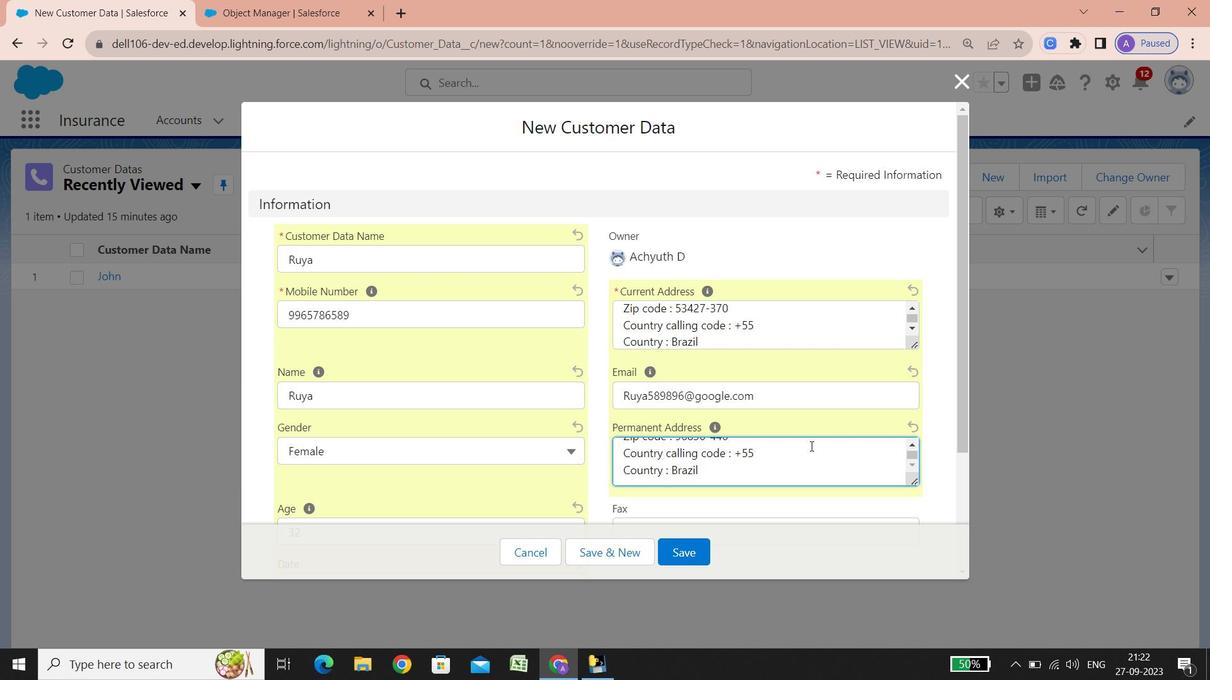 
Action: Mouse scrolled (631, 452) with delta (0, 0)
Screenshot: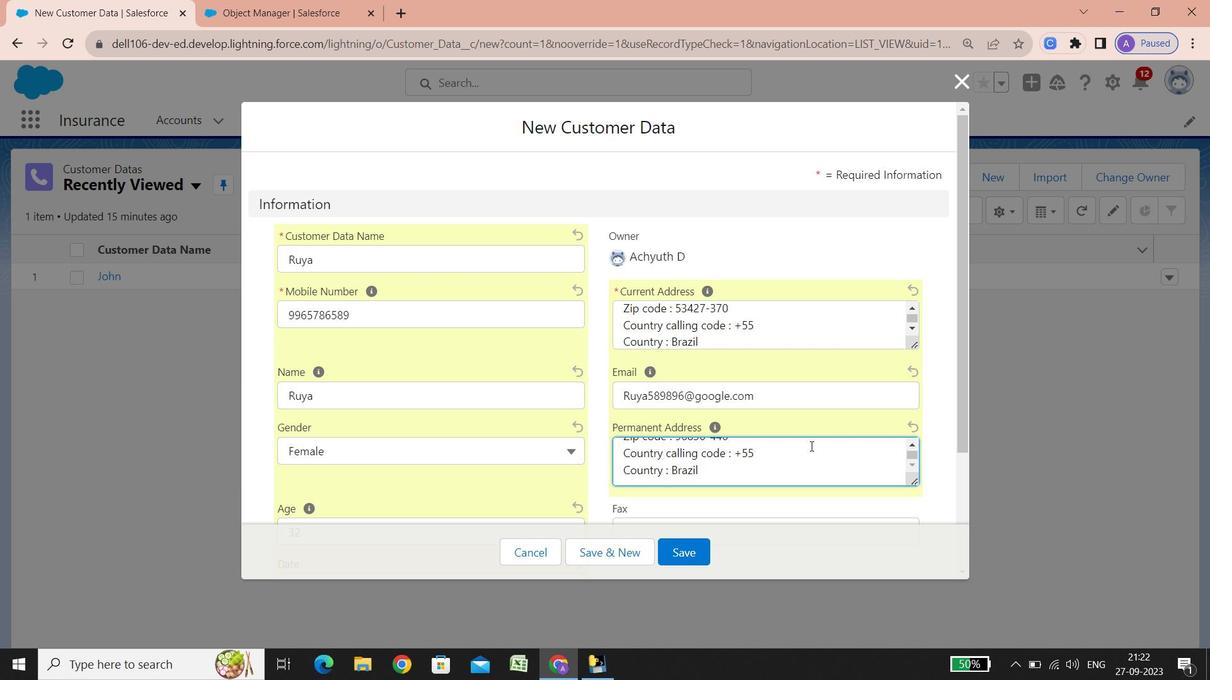 
Action: Mouse scrolled (631, 452) with delta (0, 0)
Screenshot: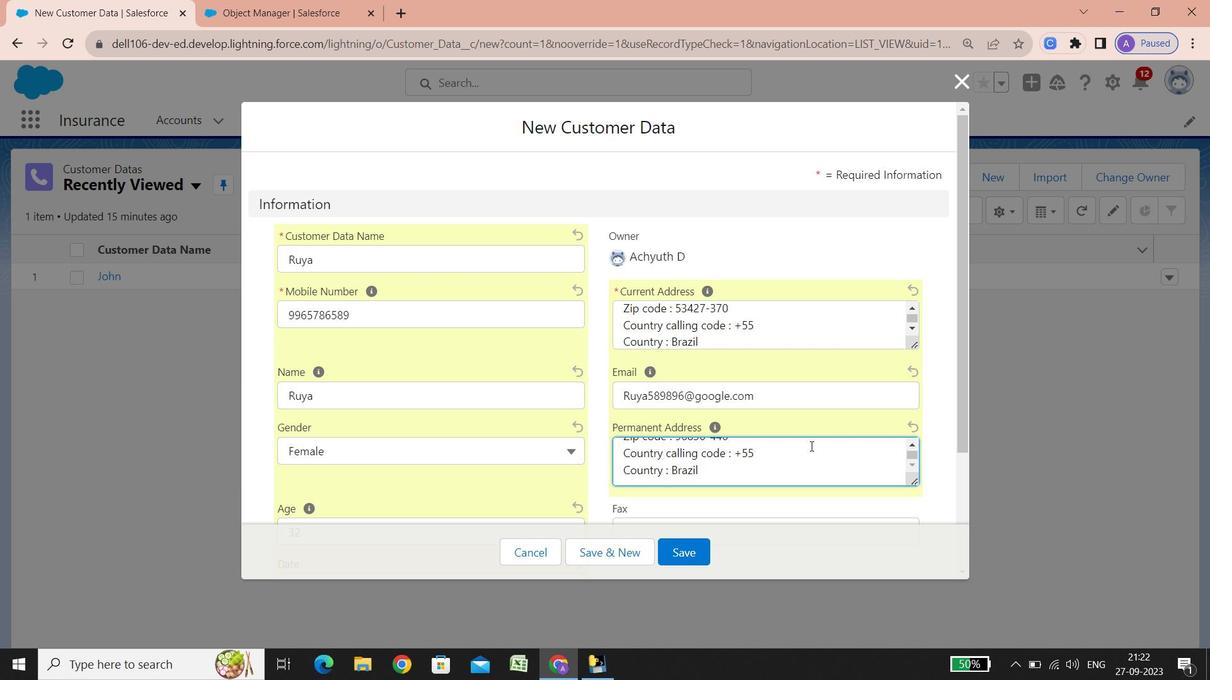 
Action: Mouse scrolled (631, 452) with delta (0, 0)
Screenshot: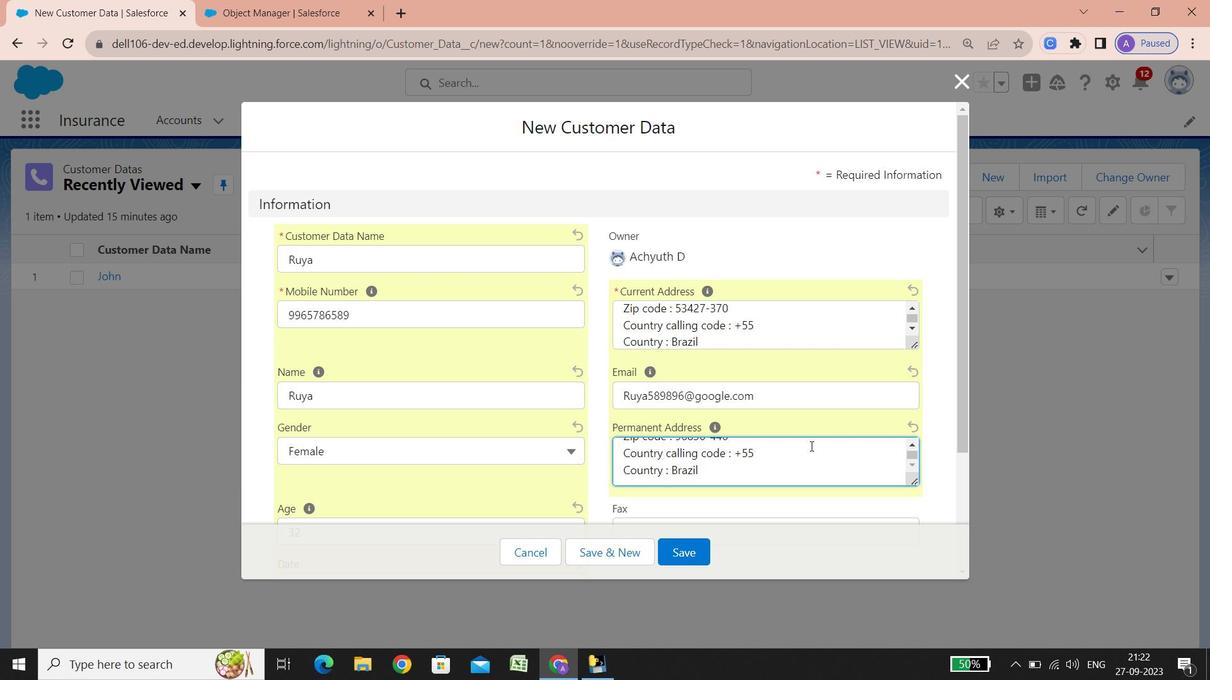 
Action: Mouse scrolled (631, 452) with delta (0, 0)
Screenshot: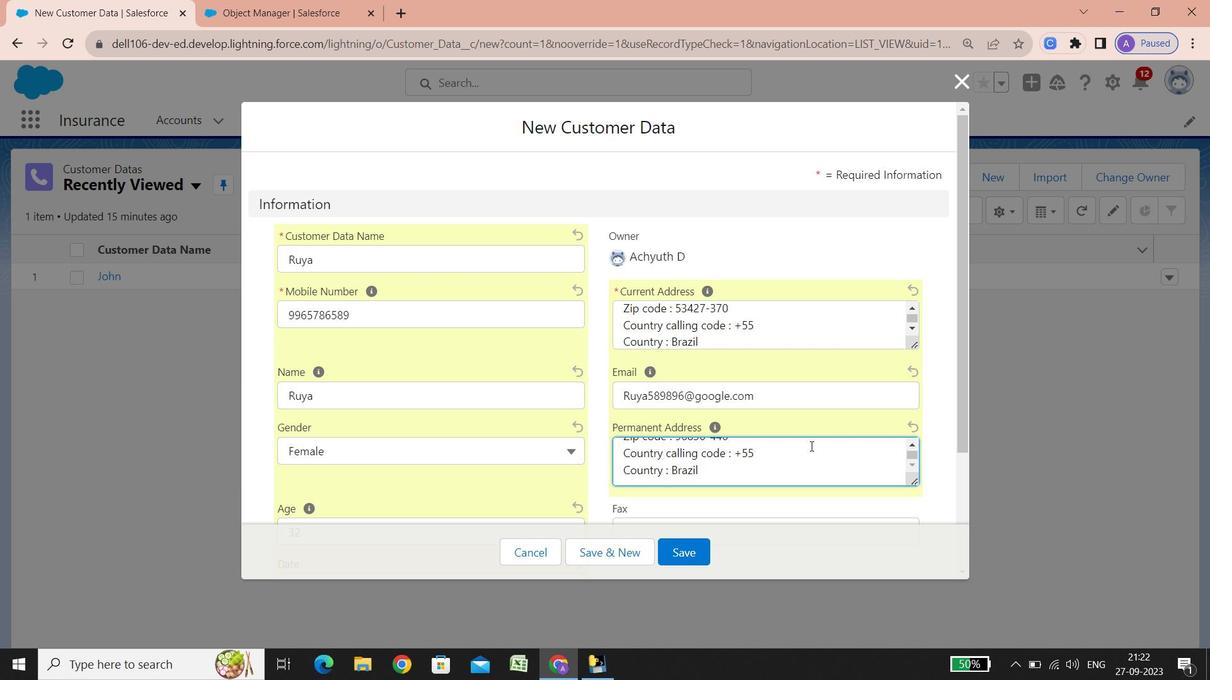 
Action: Mouse scrolled (631, 452) with delta (0, 0)
Screenshot: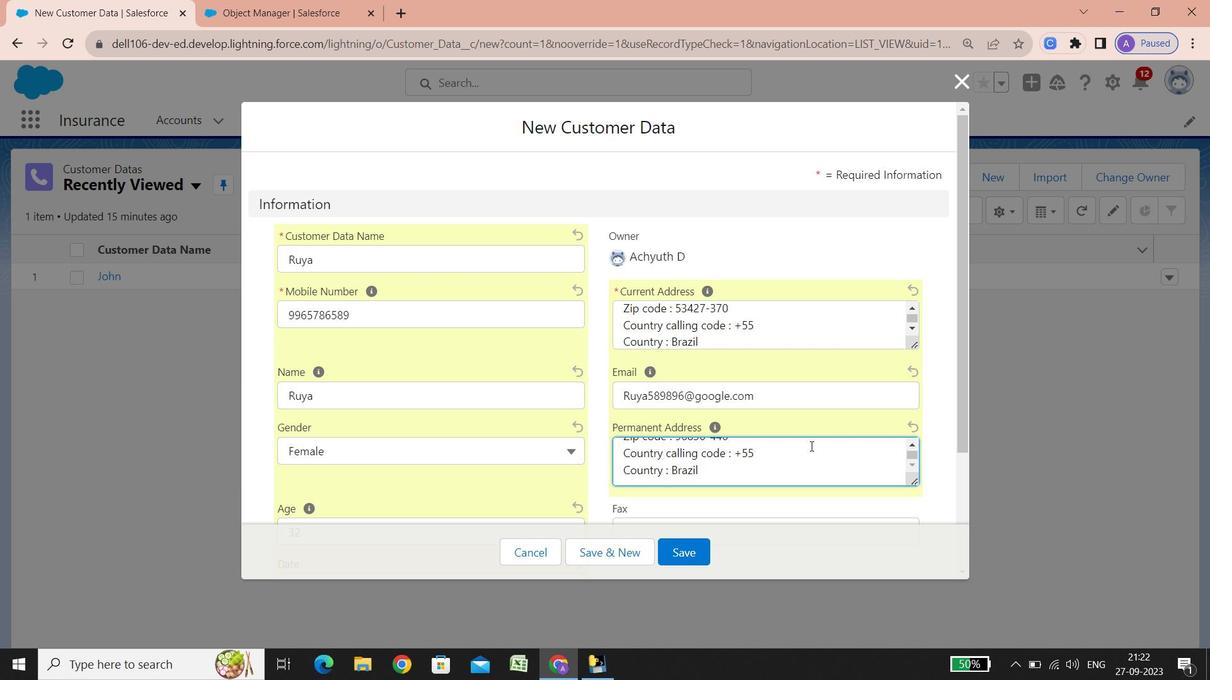 
Action: Mouse scrolled (631, 452) with delta (0, 0)
Screenshot: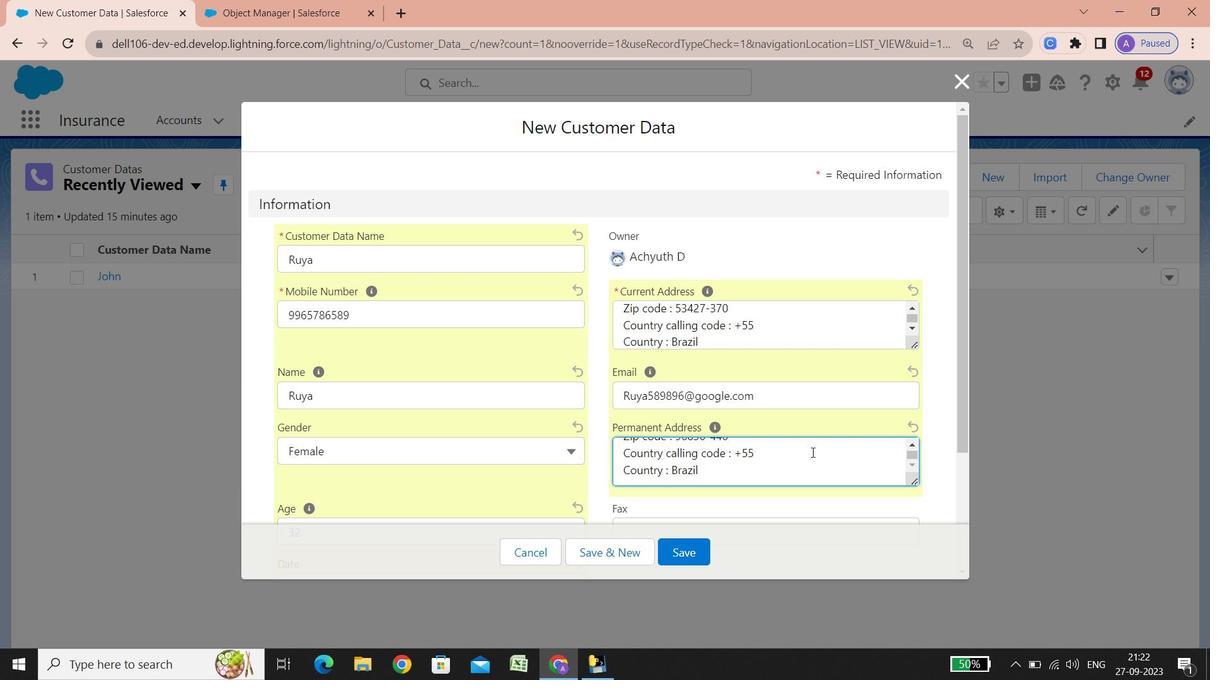 
Action: Mouse scrolled (631, 452) with delta (0, 0)
Screenshot: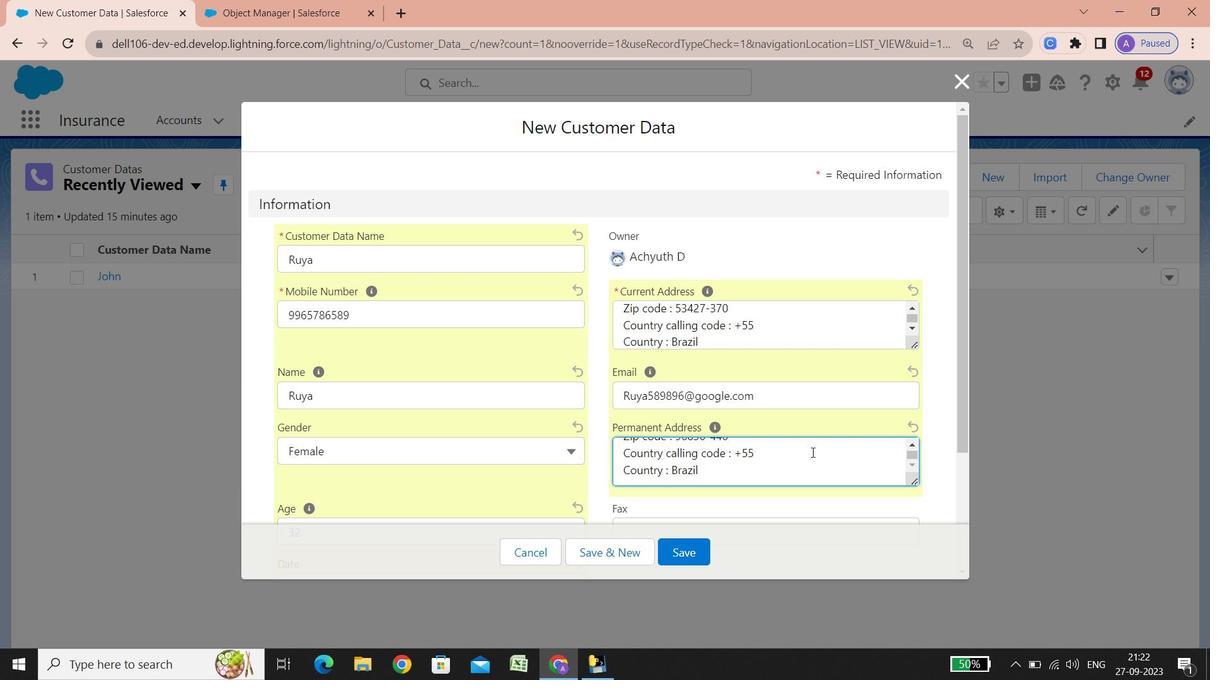 
Action: Mouse scrolled (631, 452) with delta (0, 0)
Screenshot: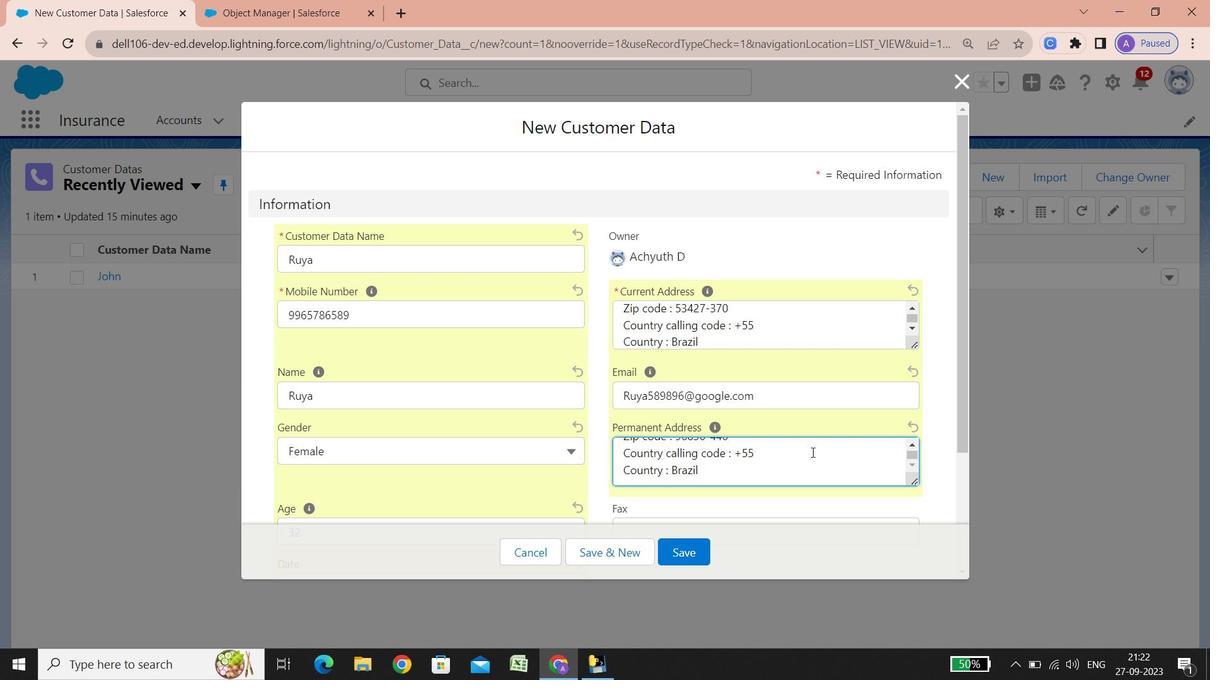 
Action: Mouse scrolled (631, 452) with delta (0, 0)
Screenshot: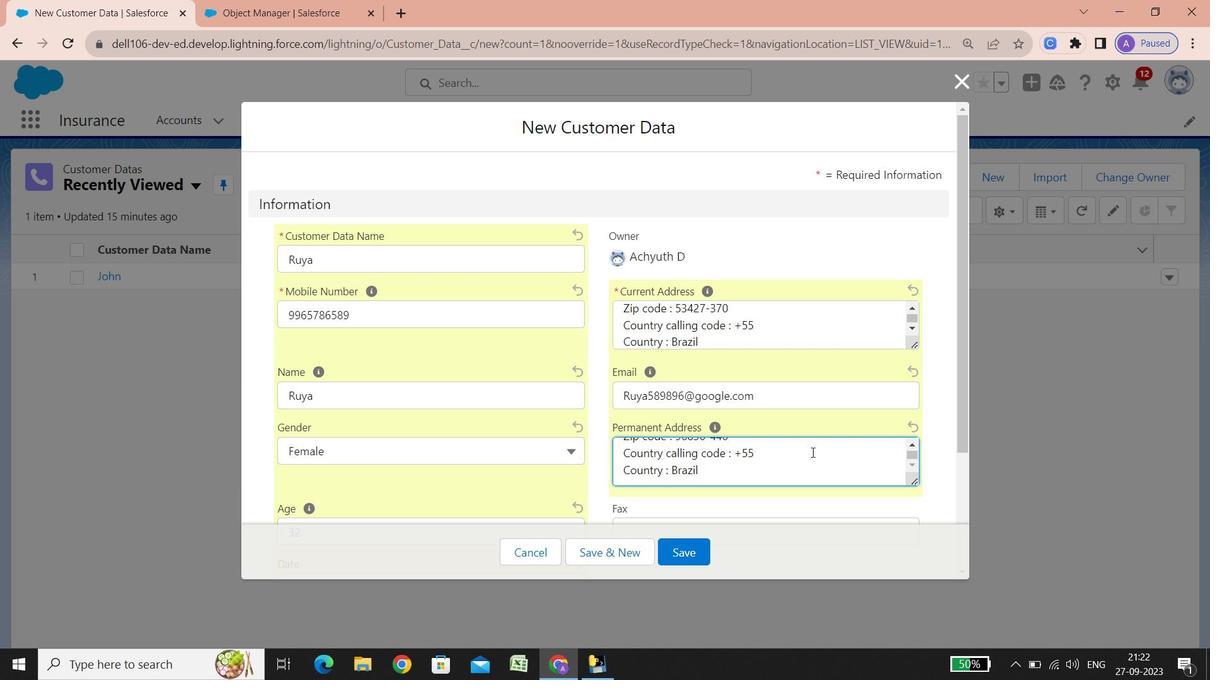 
Action: Mouse scrolled (631, 452) with delta (0, 0)
Screenshot: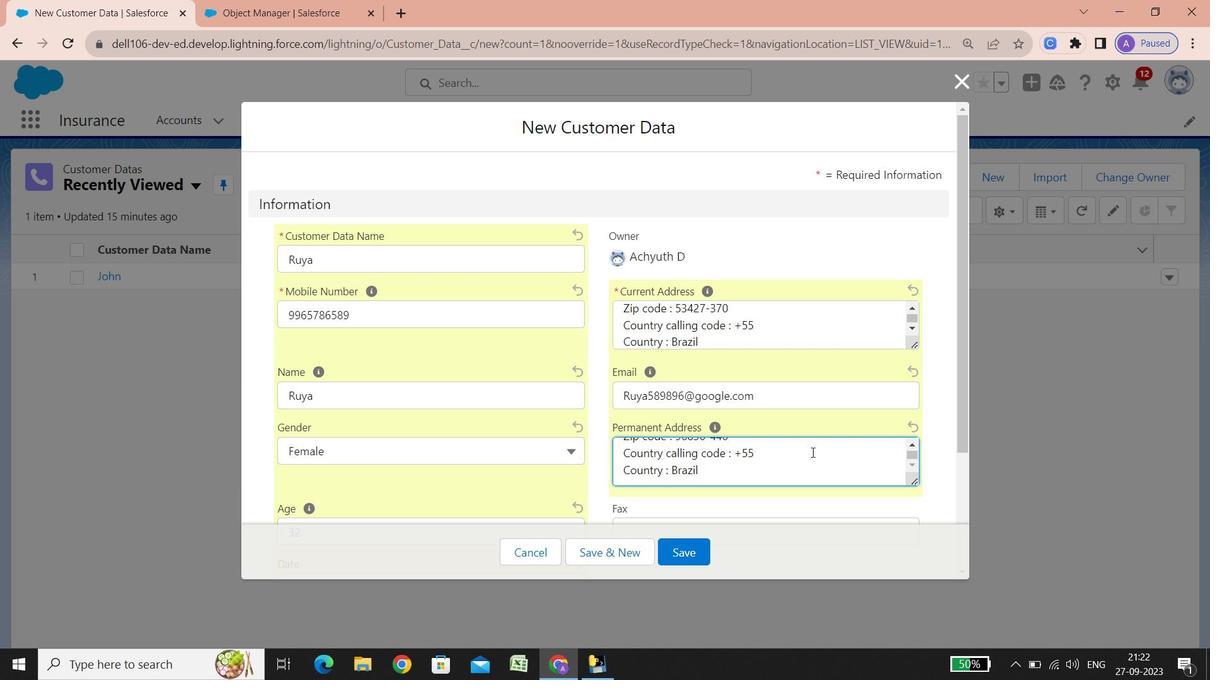 
Action: Mouse scrolled (631, 452) with delta (0, 0)
Screenshot: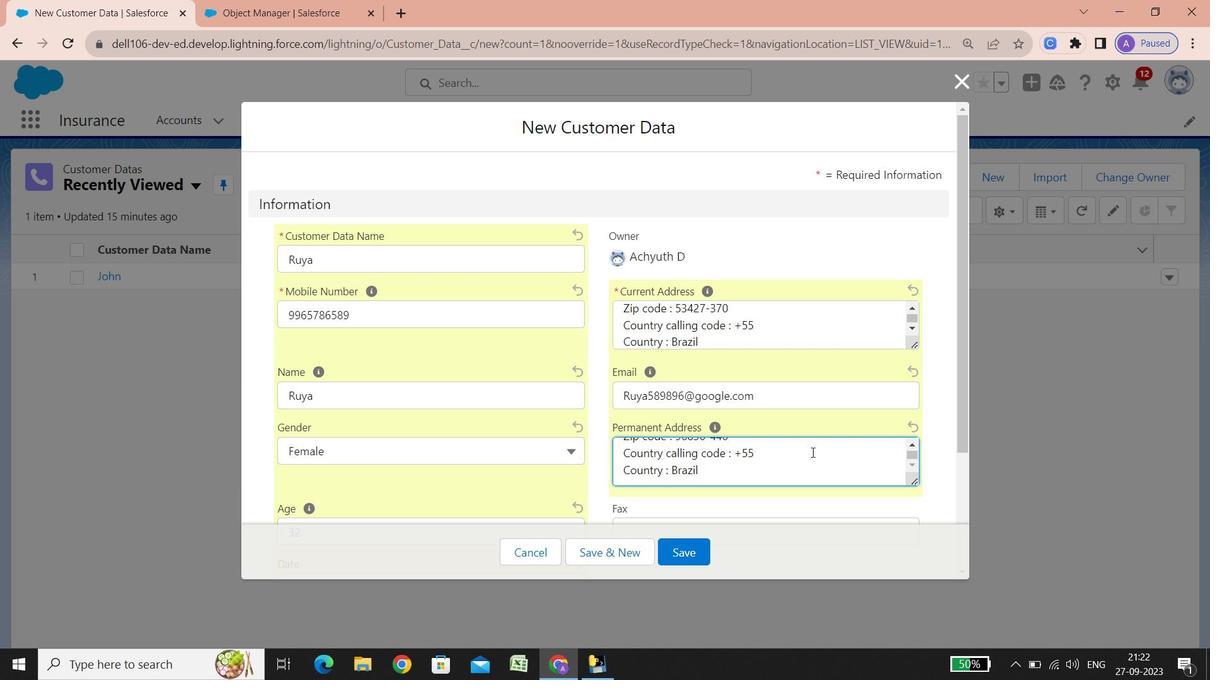 
Action: Mouse scrolled (631, 452) with delta (0, 0)
Screenshot: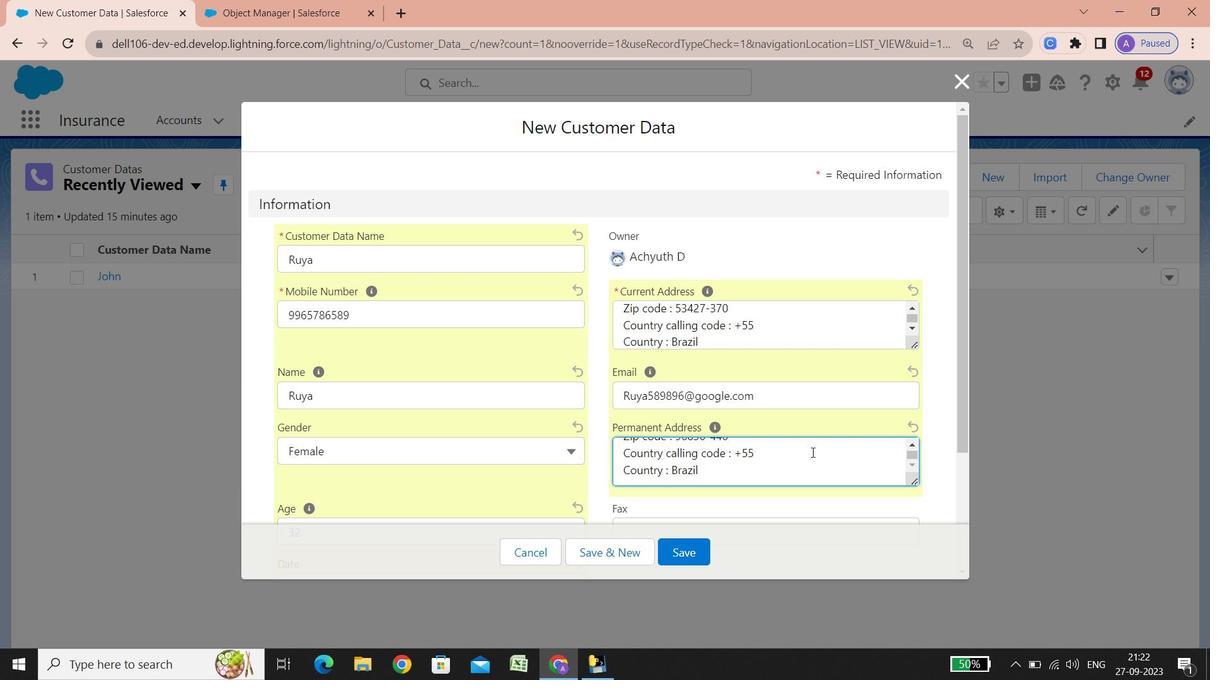 
Action: Mouse scrolled (631, 452) with delta (0, 0)
Screenshot: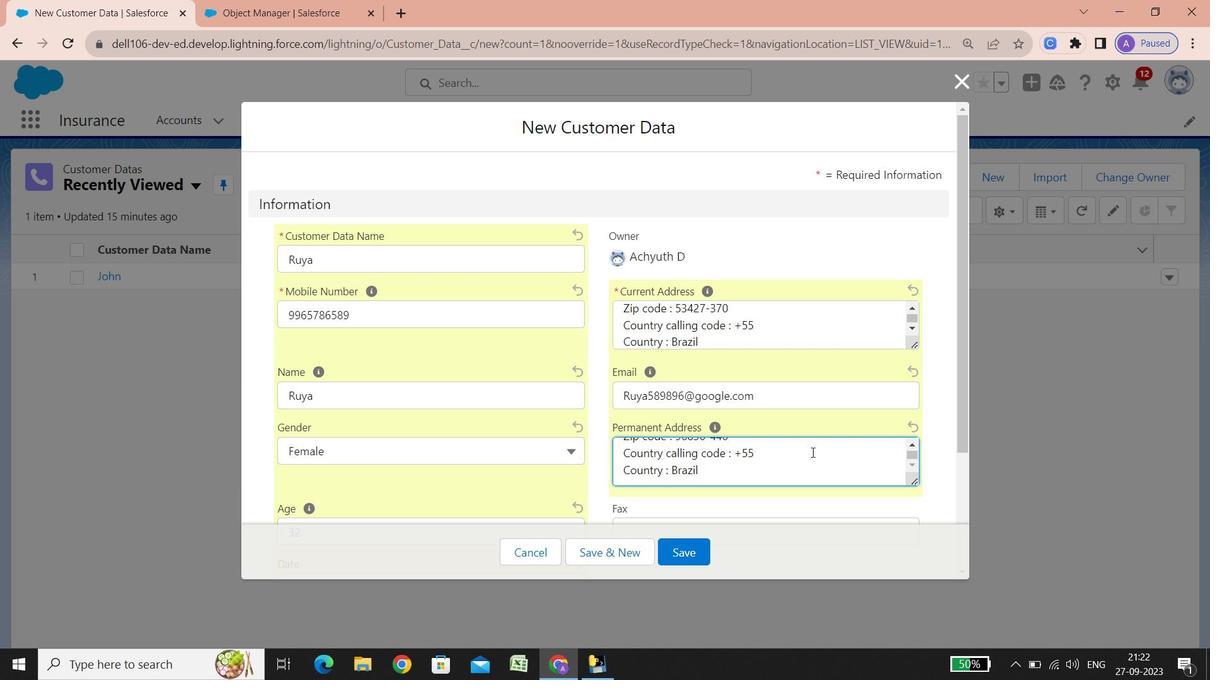 
Action: Mouse scrolled (631, 452) with delta (0, 0)
Screenshot: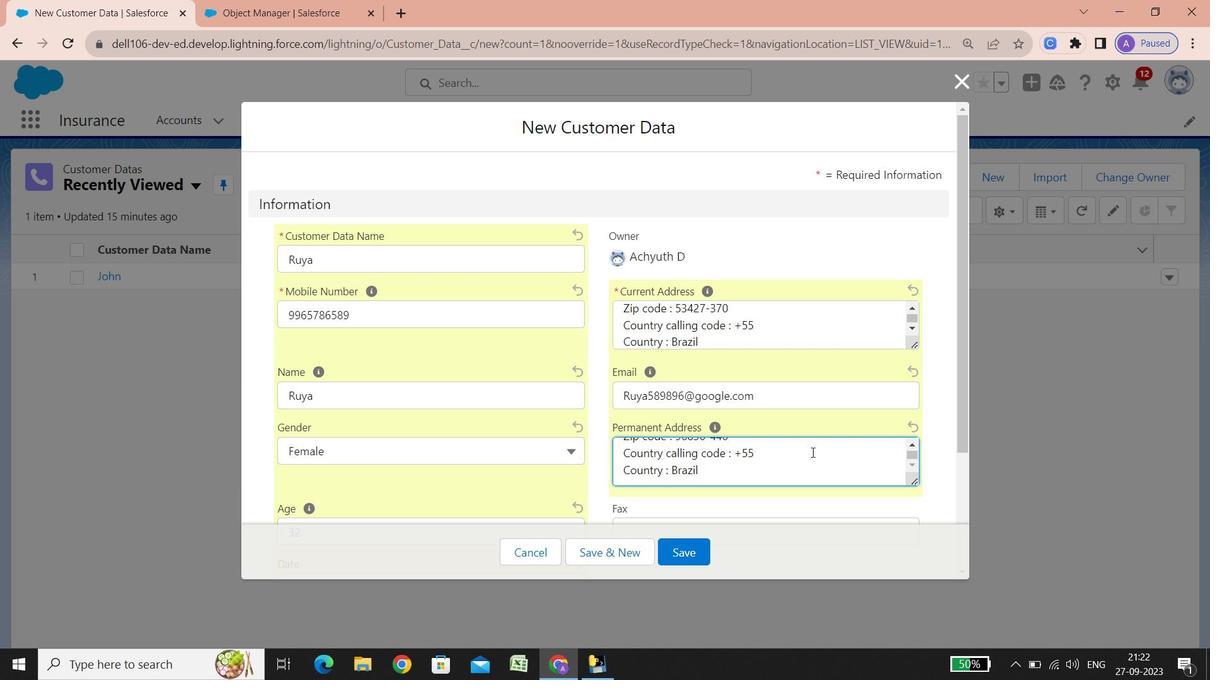 
Action: Mouse scrolled (631, 452) with delta (0, 0)
Screenshot: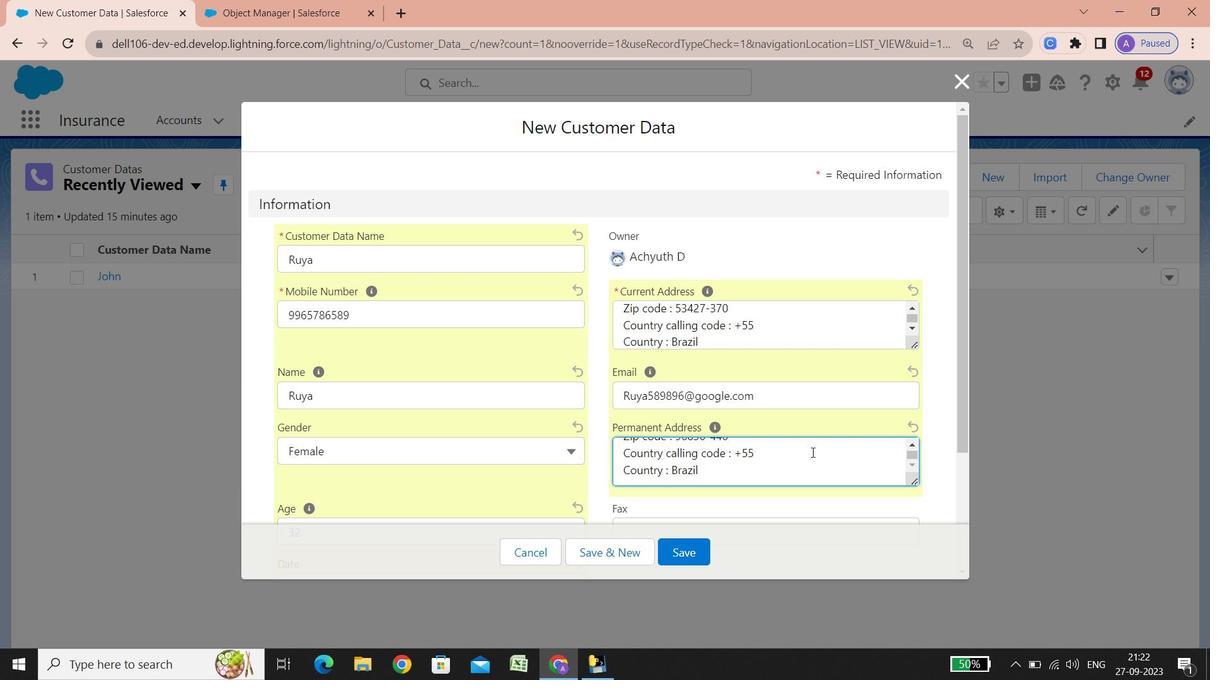 
Action: Mouse scrolled (631, 452) with delta (0, 0)
Screenshot: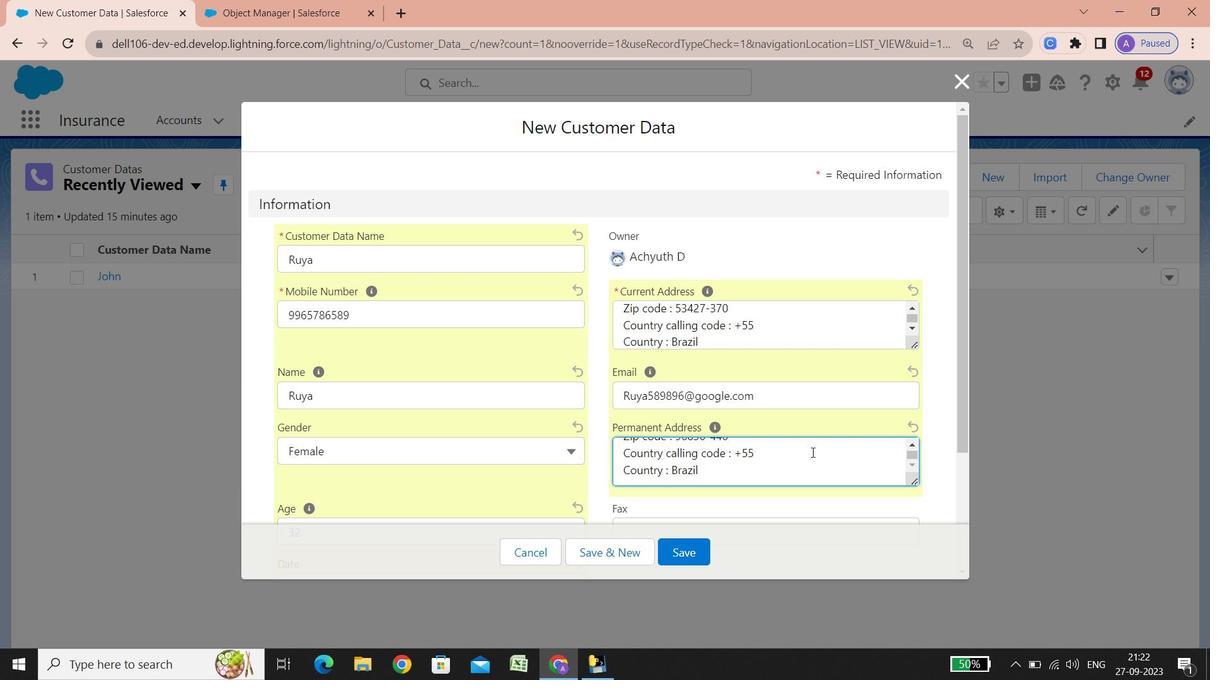 
Action: Mouse scrolled (631, 452) with delta (0, 0)
Screenshot: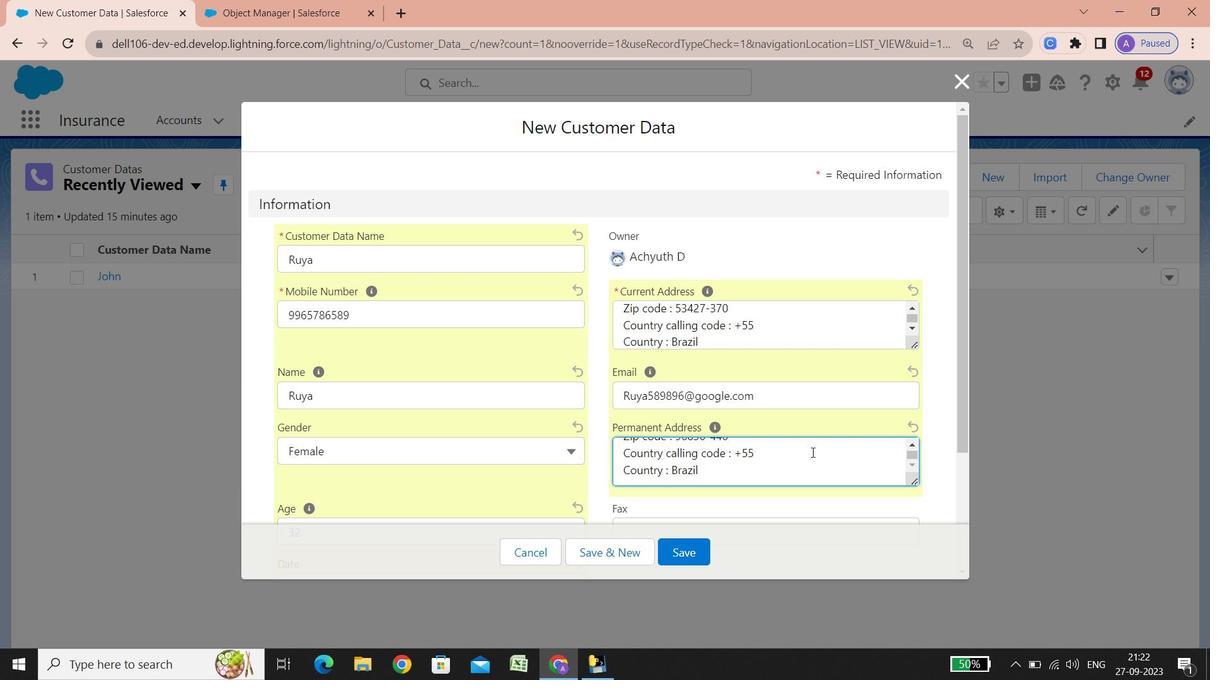 
Action: Mouse scrolled (631, 452) with delta (0, 0)
Screenshot: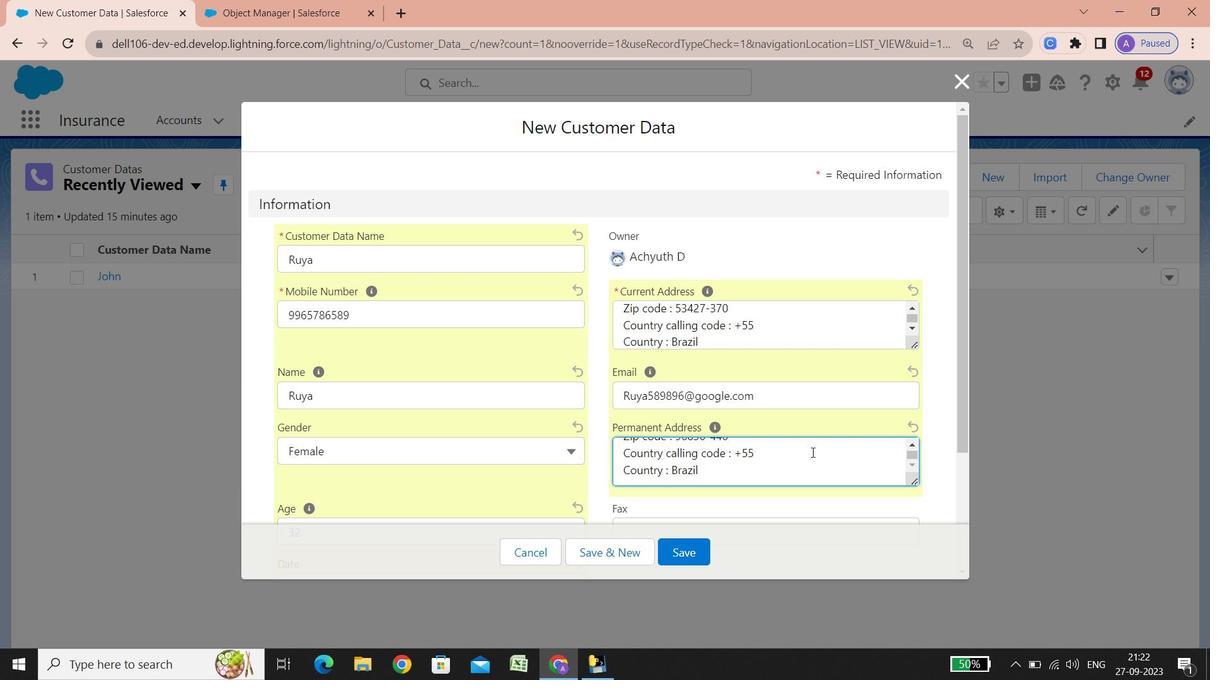
Action: Mouse scrolled (631, 452) with delta (0, 0)
Screenshot: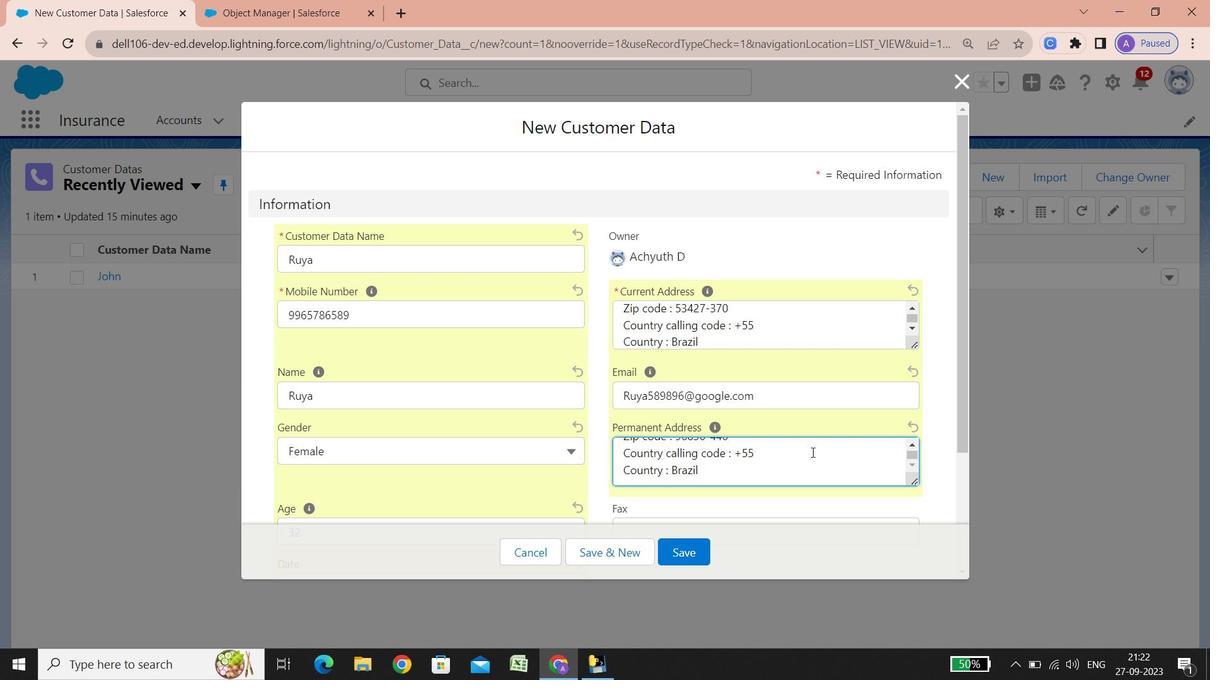 
Action: Mouse scrolled (631, 452) with delta (0, 0)
Screenshot: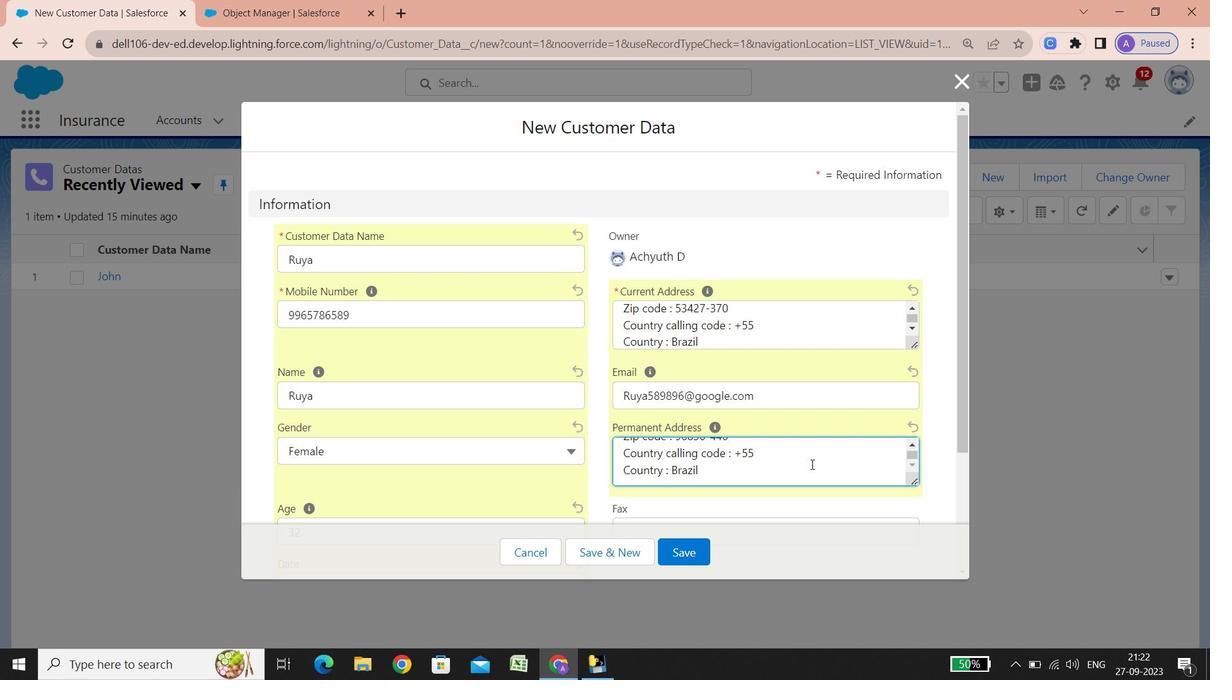 
Action: Mouse scrolled (631, 452) with delta (0, 0)
Screenshot: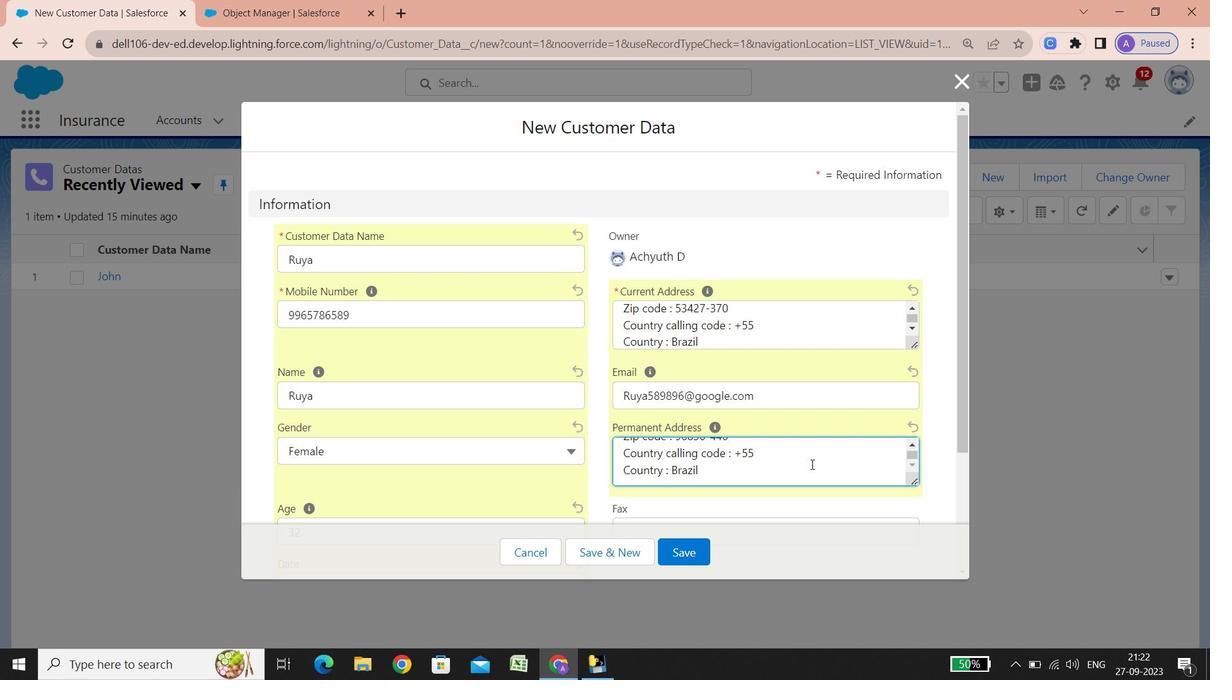 
Action: Mouse moved to (928, 490)
Screenshot: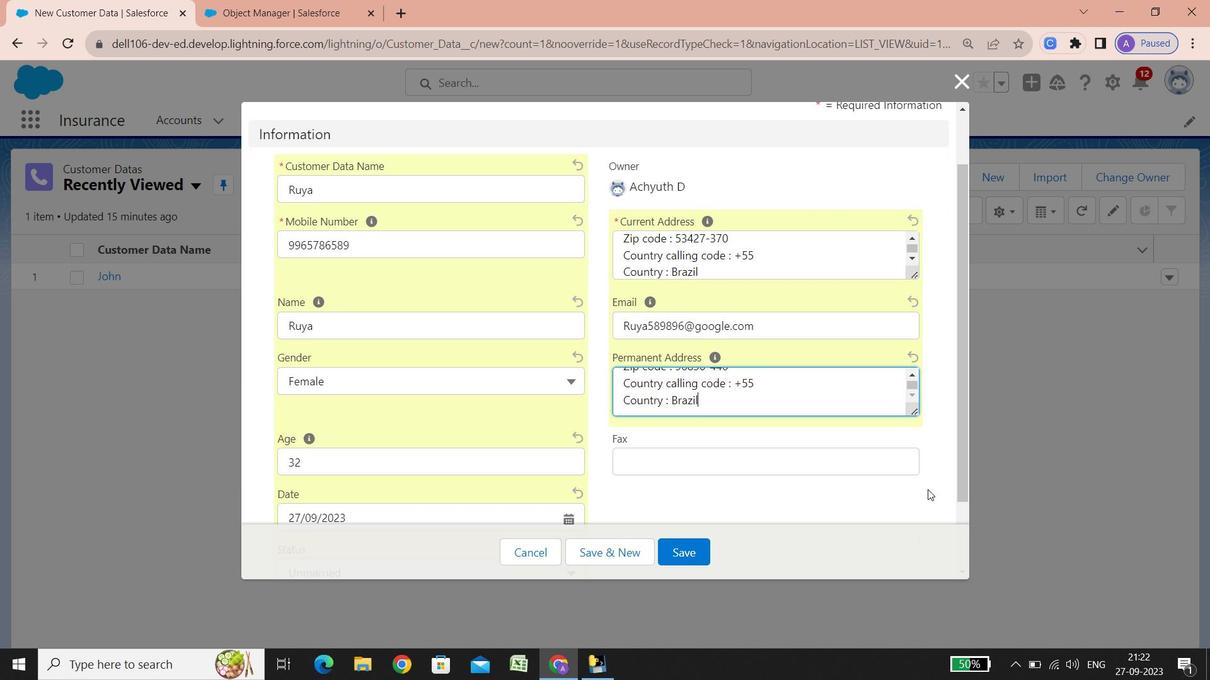 
Action: Mouse scrolled (928, 489) with delta (0, 0)
Screenshot: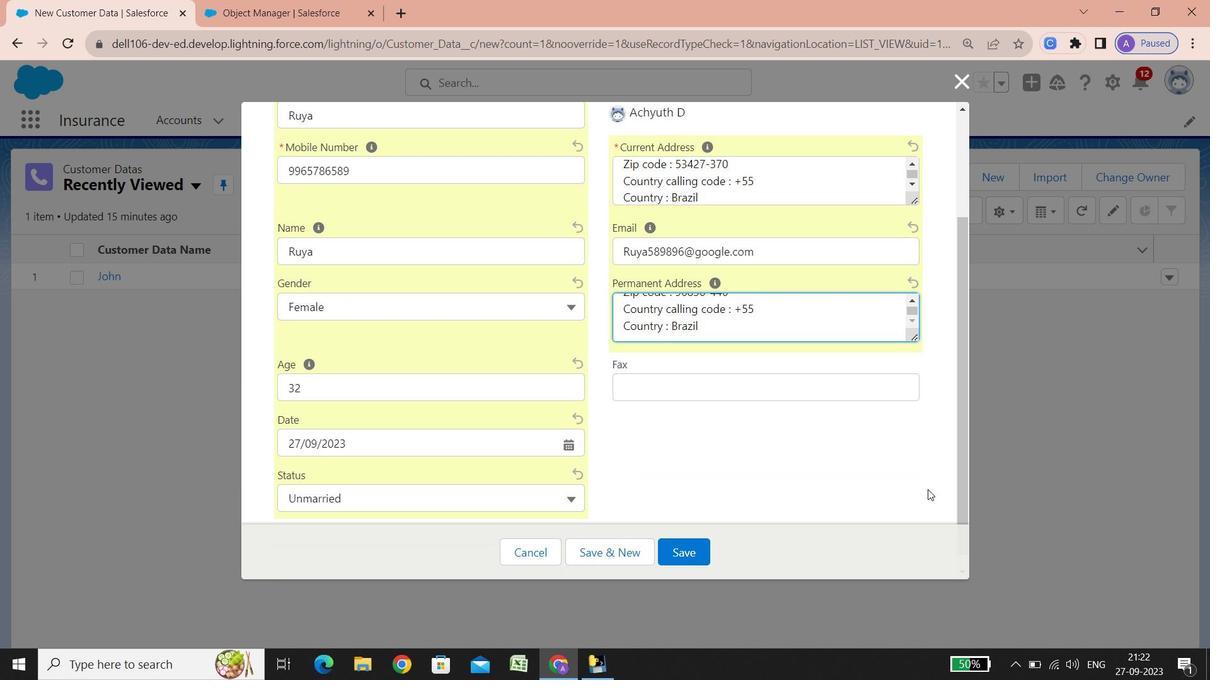 
Action: Mouse scrolled (928, 489) with delta (0, 0)
Screenshot: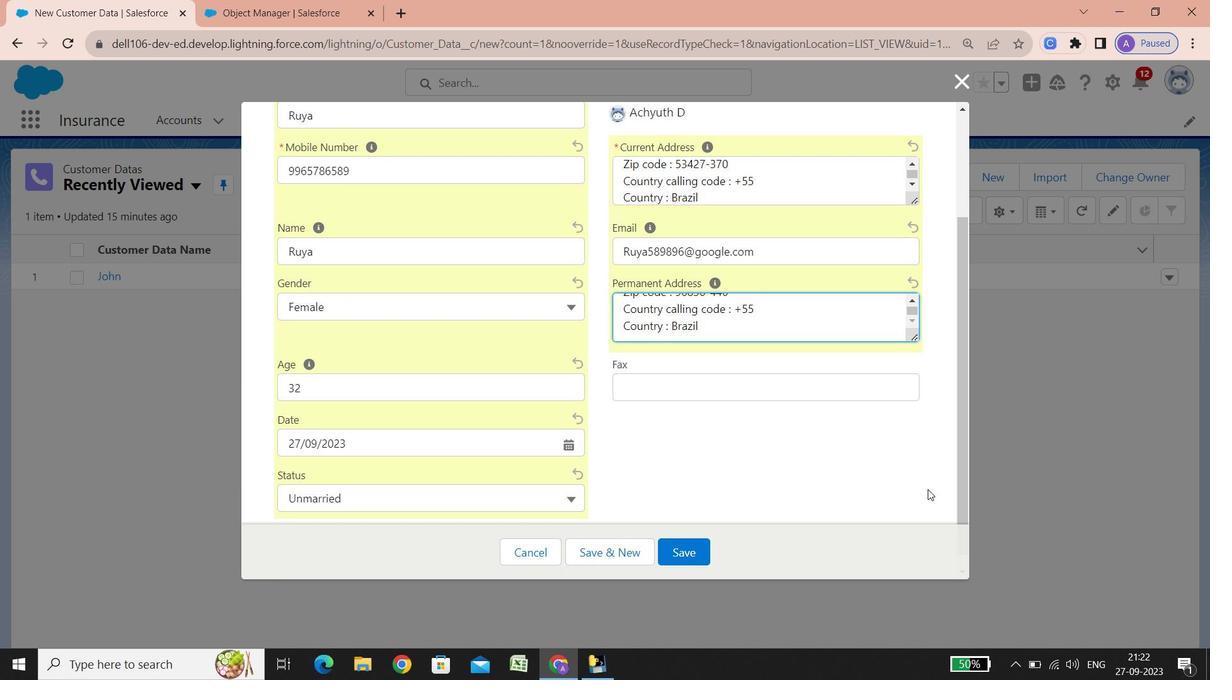 
Action: Mouse scrolled (928, 489) with delta (0, 0)
Screenshot: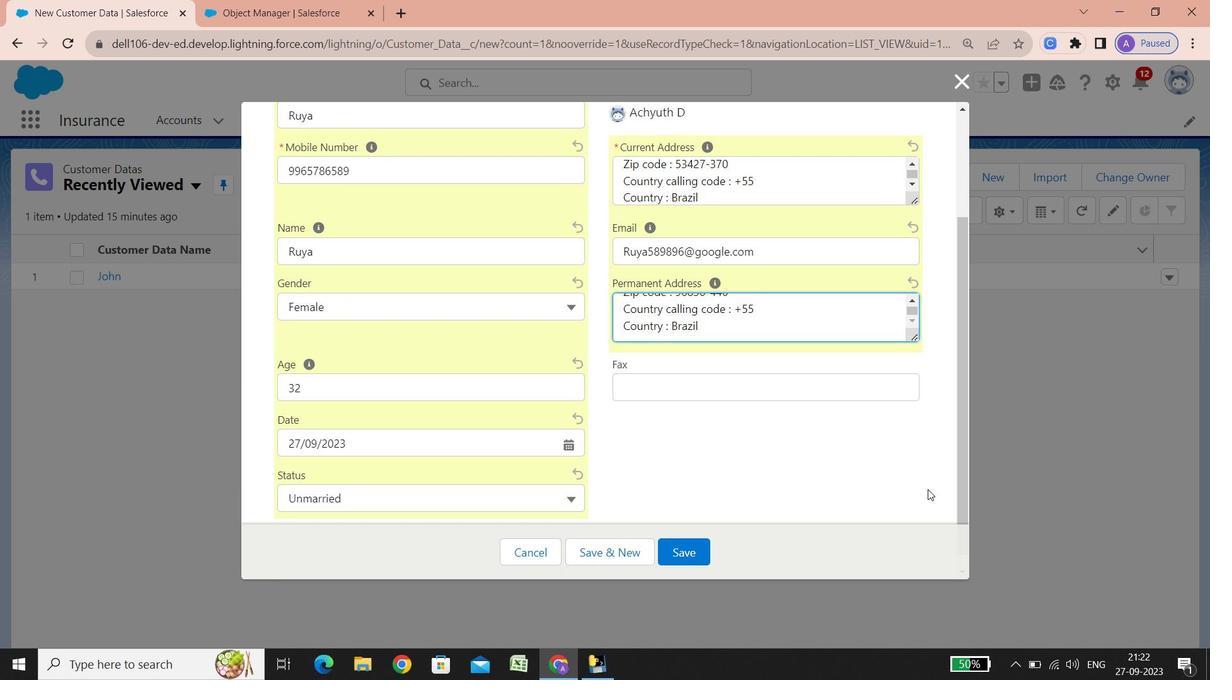 
Action: Mouse scrolled (928, 489) with delta (0, 0)
Screenshot: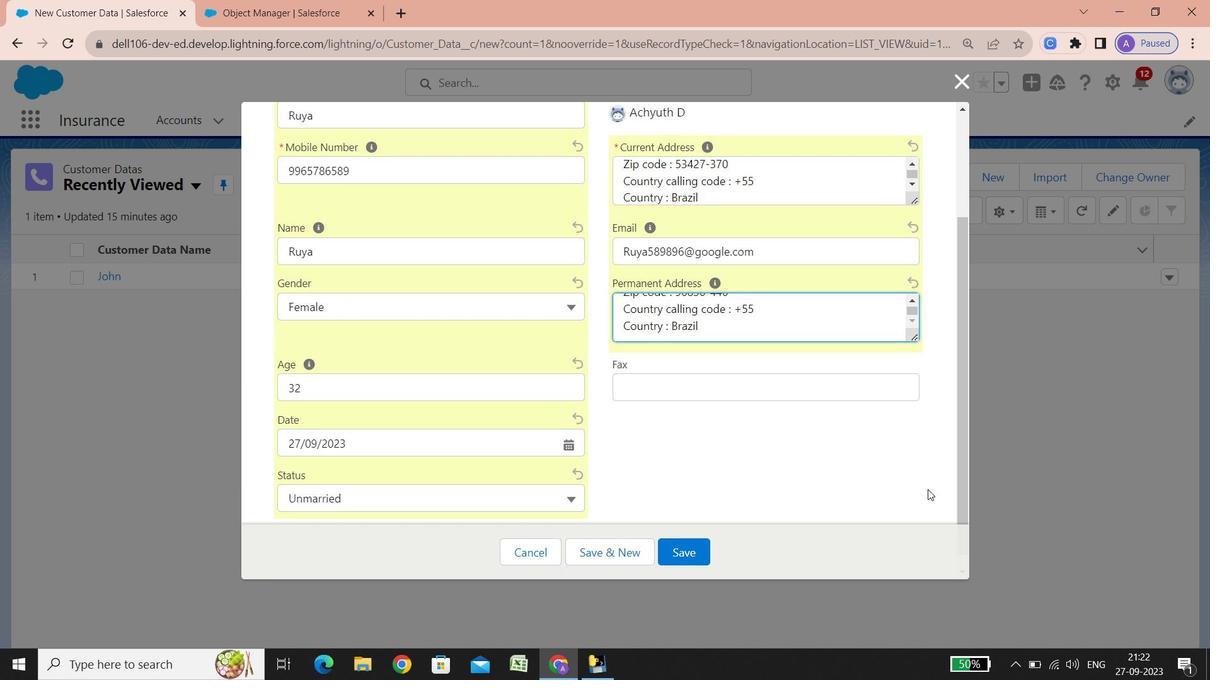 
Action: Mouse scrolled (928, 489) with delta (0, 0)
Screenshot: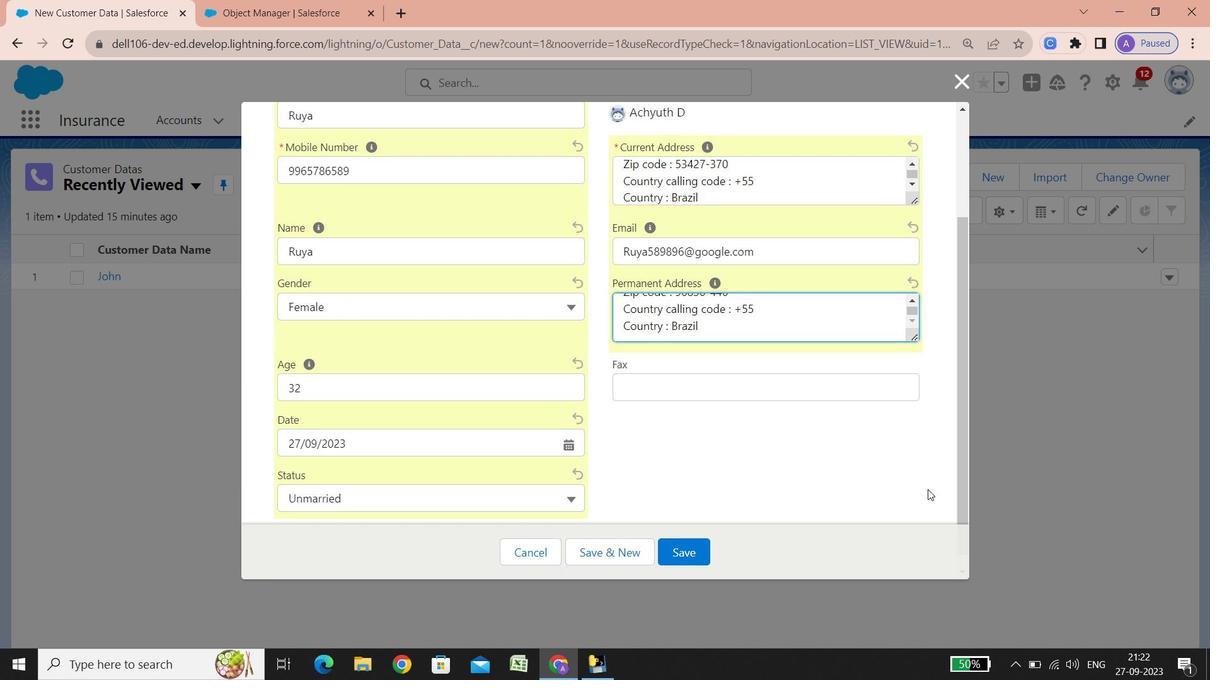 
Action: Mouse scrolled (928, 489) with delta (0, 0)
Screenshot: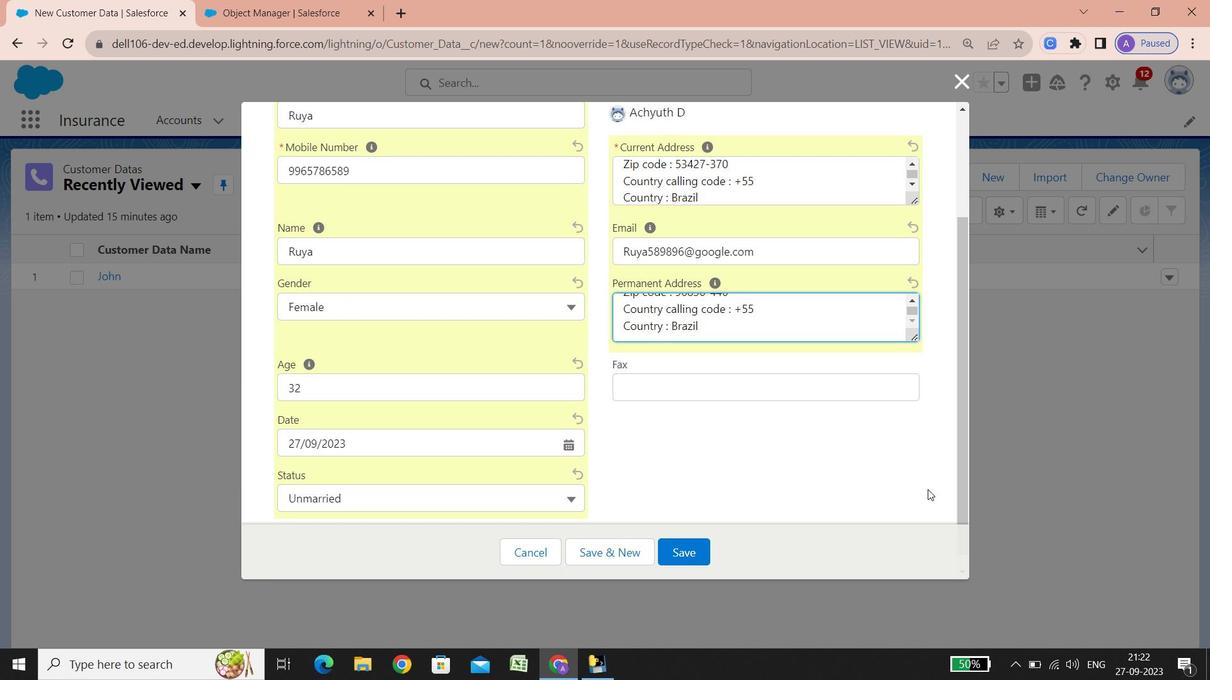 
Action: Mouse scrolled (928, 489) with delta (0, 0)
Screenshot: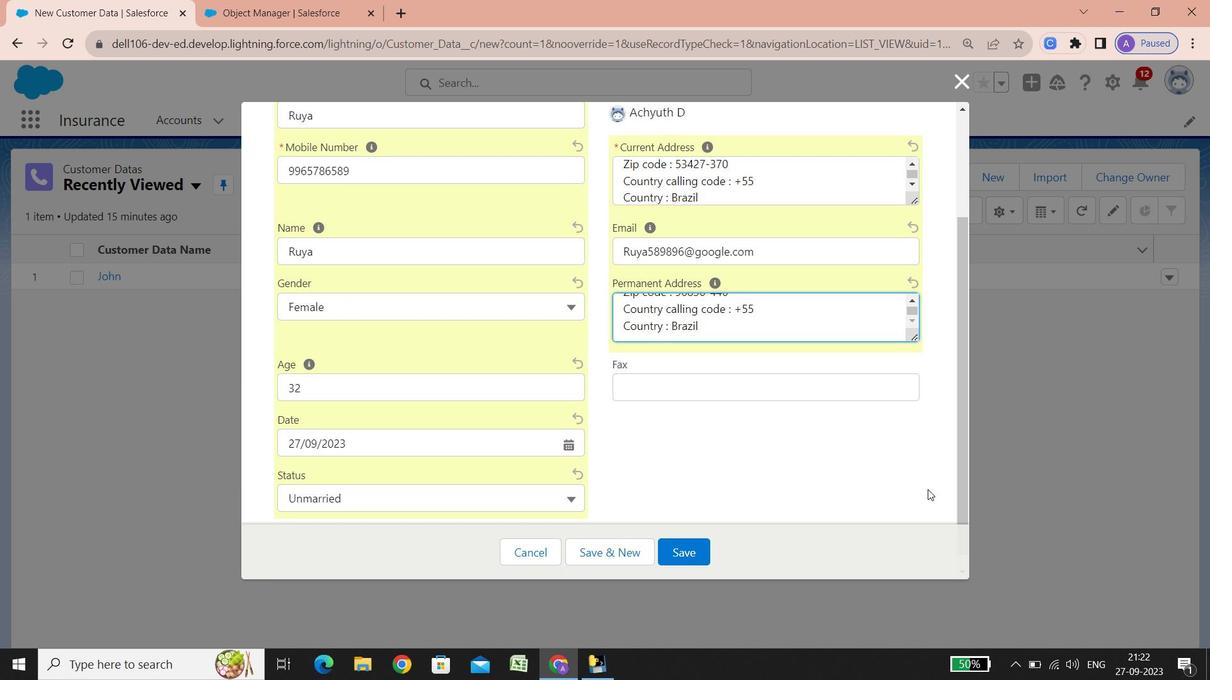 
Action: Mouse scrolled (928, 489) with delta (0, 0)
Screenshot: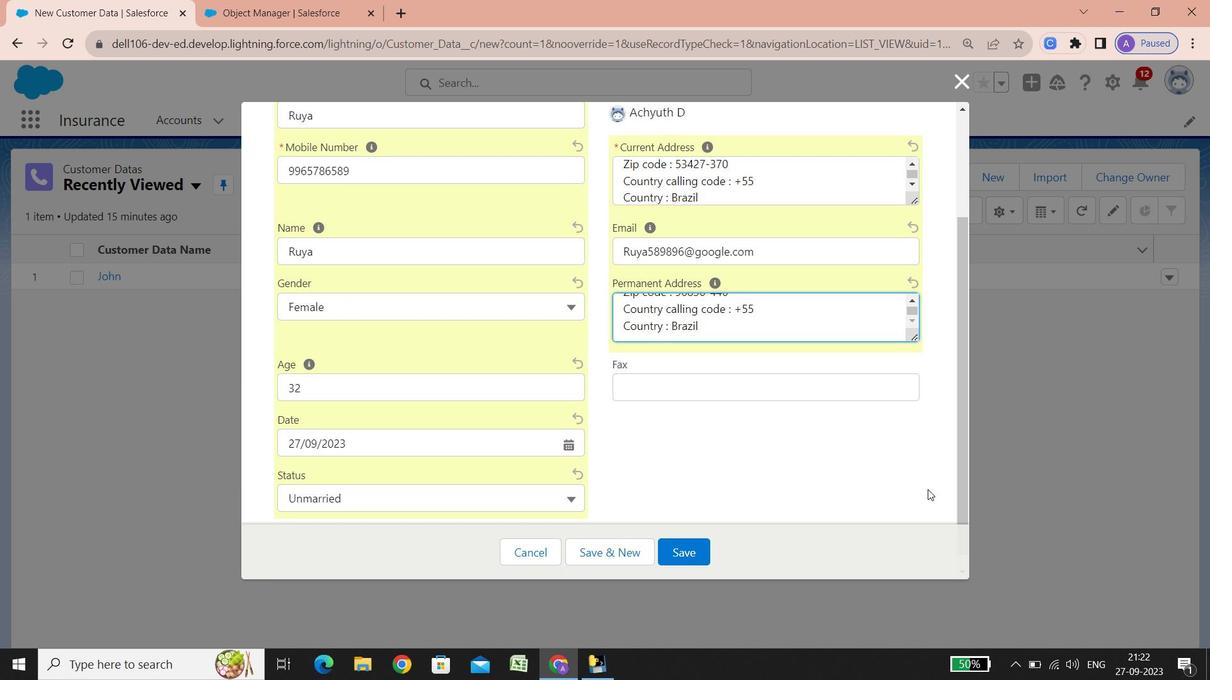 
Action: Mouse scrolled (928, 489) with delta (0, 0)
Screenshot: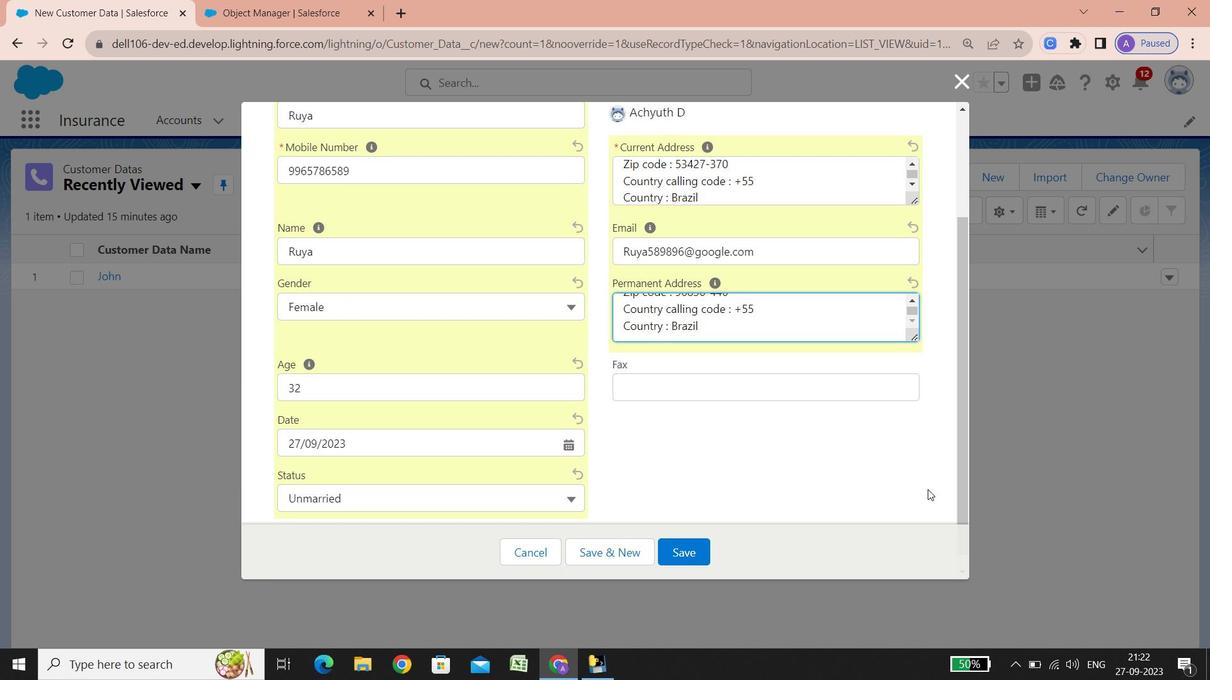 
Action: Mouse scrolled (928, 489) with delta (0, 0)
Screenshot: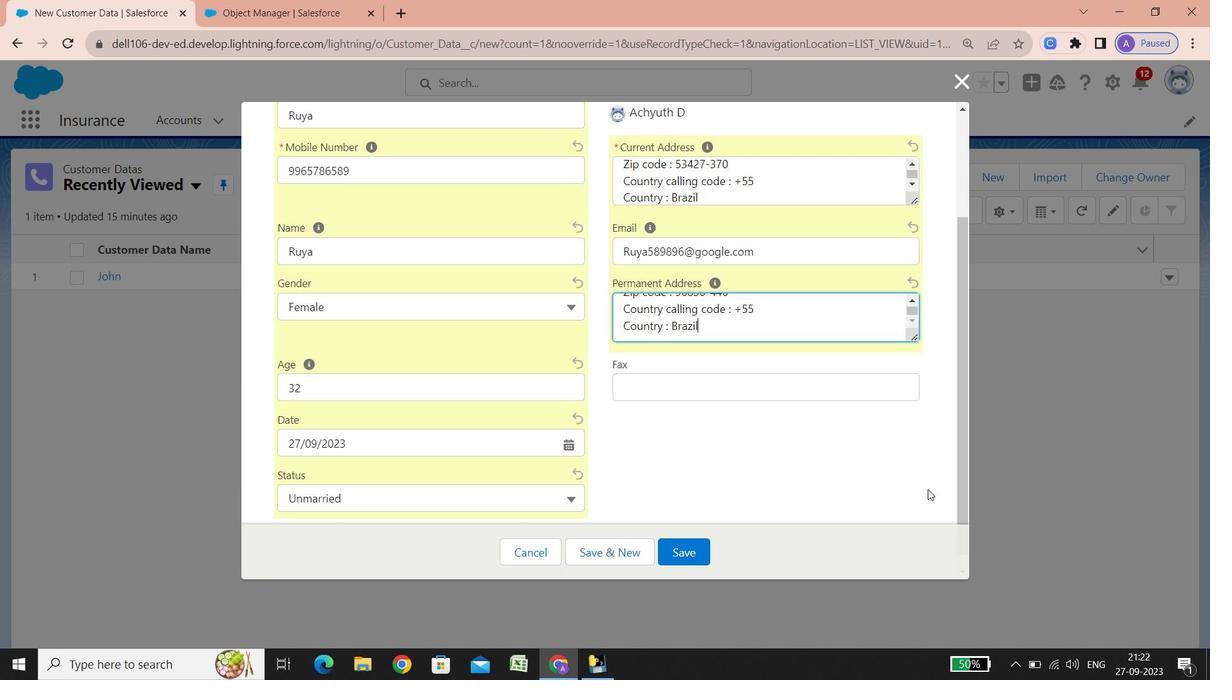 
Action: Mouse scrolled (928, 489) with delta (0, 0)
Screenshot: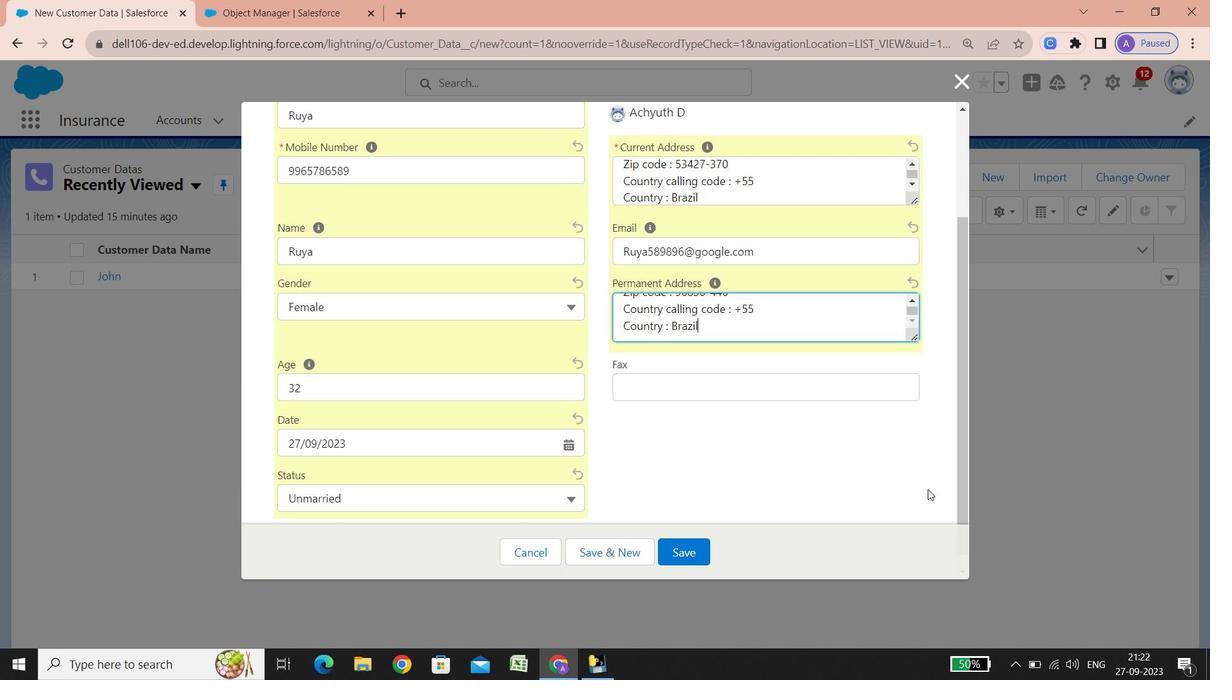 
Action: Mouse scrolled (928, 489) with delta (0, 0)
Screenshot: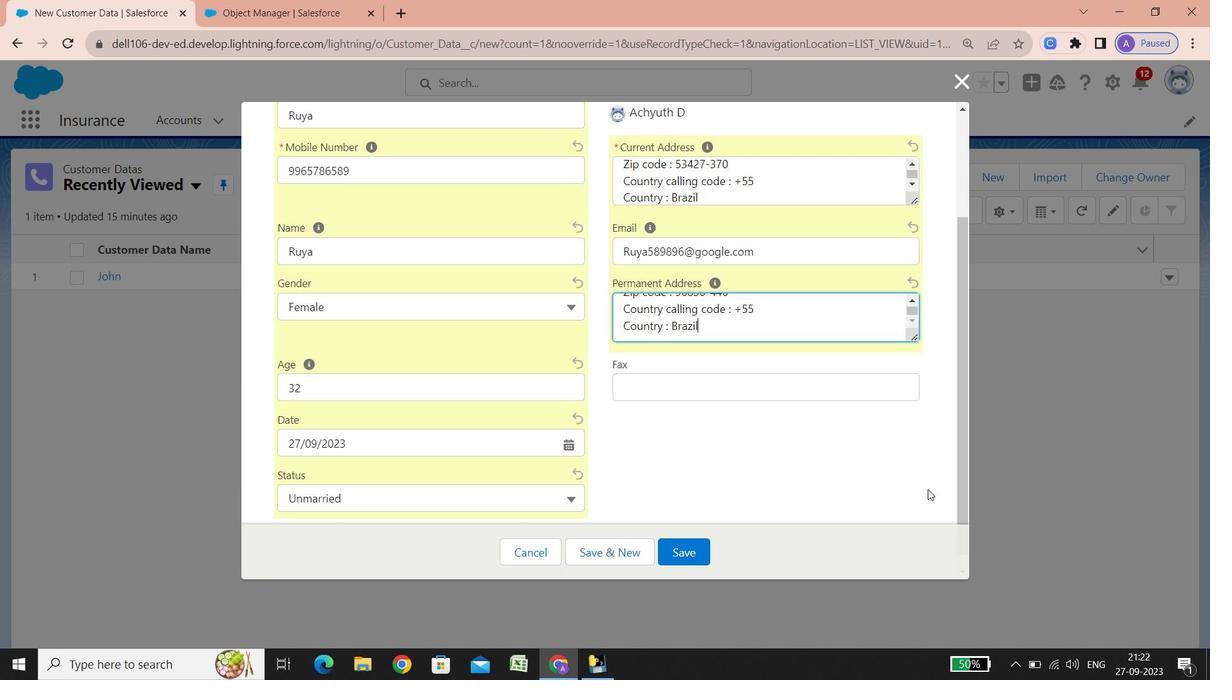 
Action: Mouse scrolled (928, 489) with delta (0, 0)
Screenshot: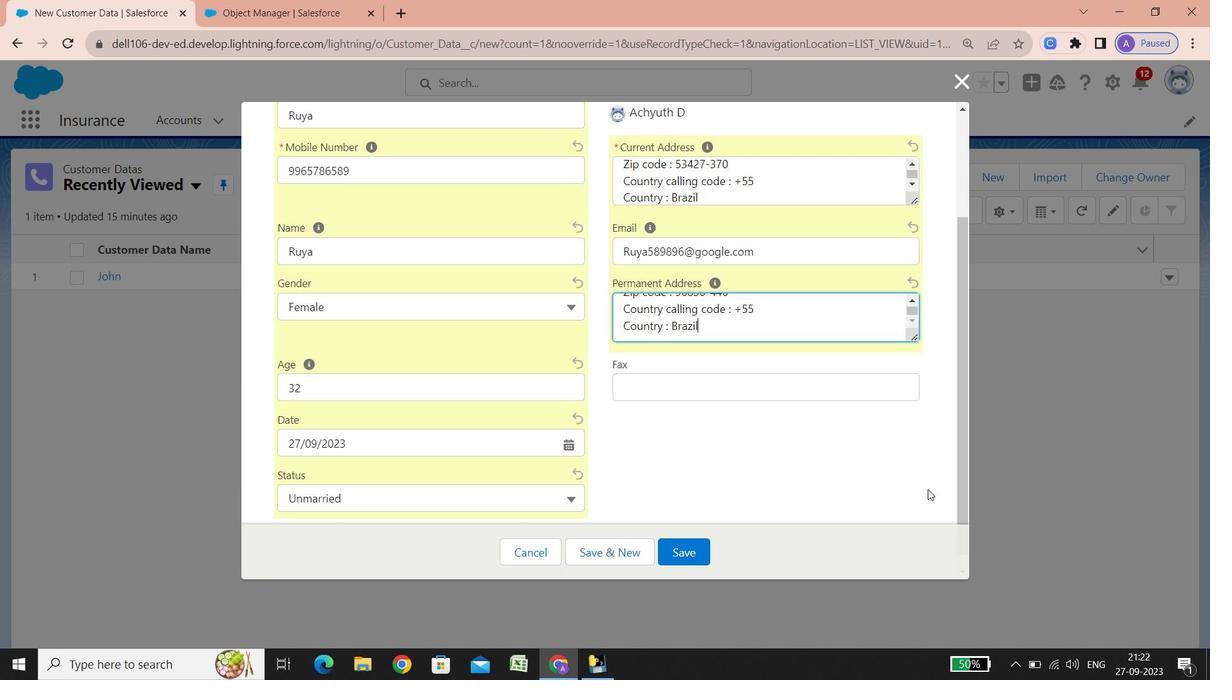 
Action: Mouse scrolled (928, 489) with delta (0, 0)
Screenshot: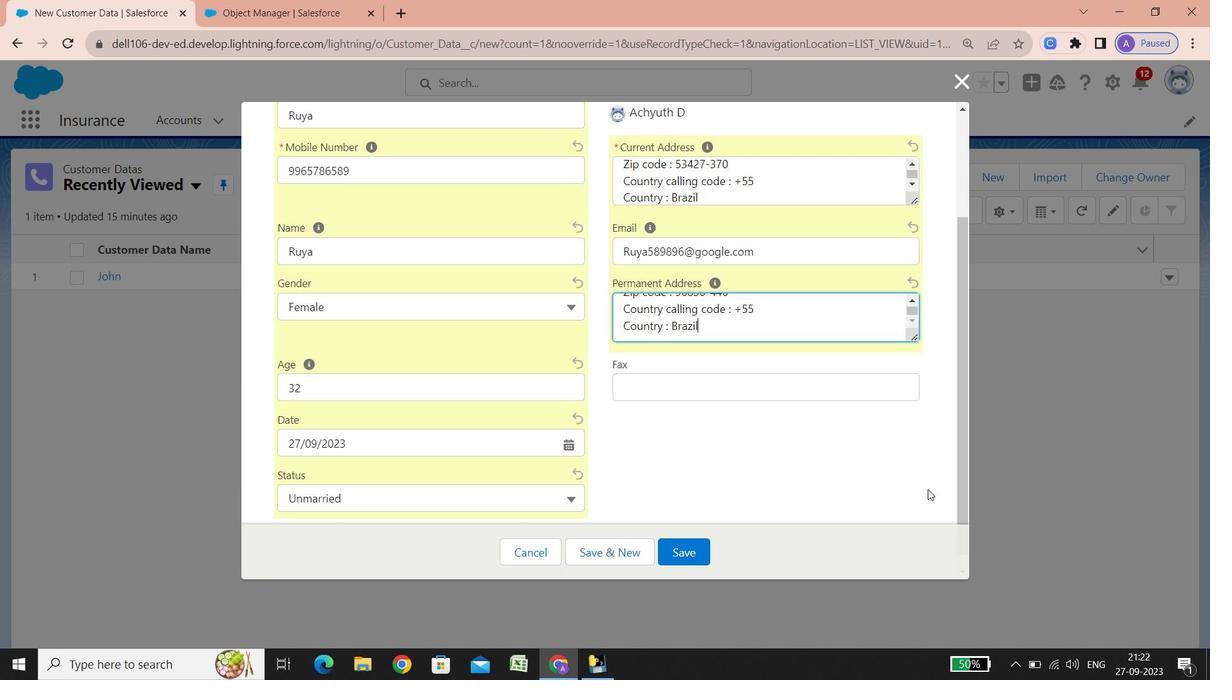 
Action: Mouse scrolled (928, 489) with delta (0, 0)
Screenshot: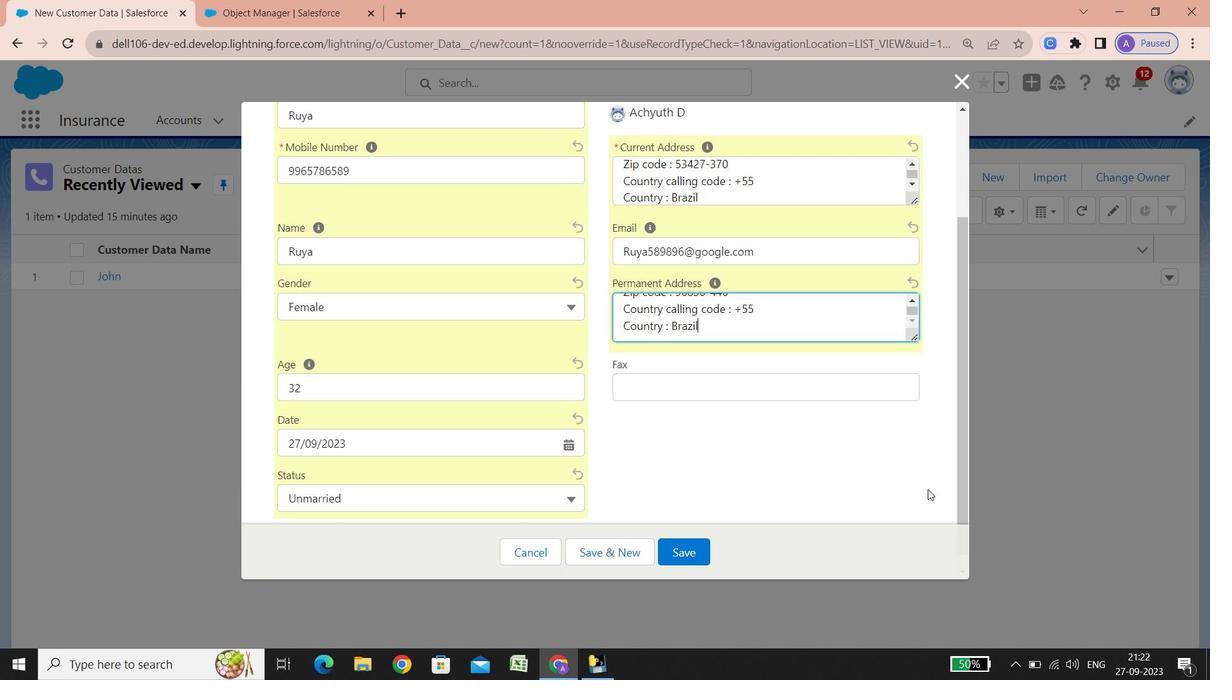 
Action: Mouse scrolled (928, 489) with delta (0, 0)
Screenshot: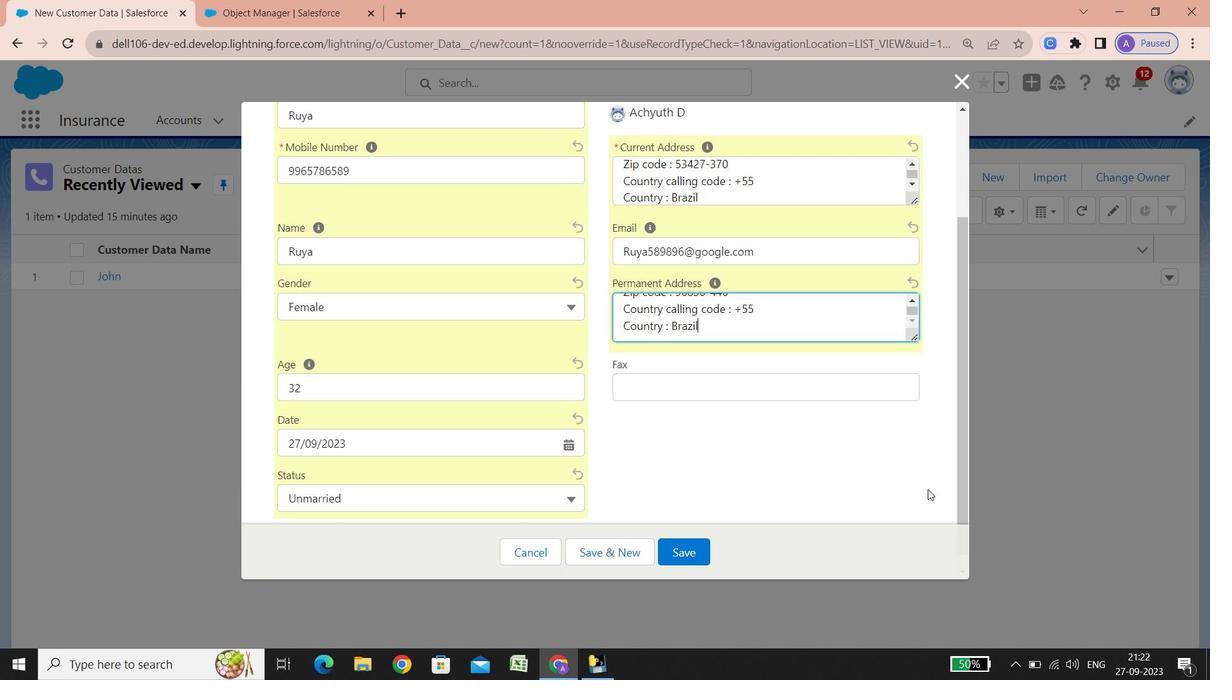 
Action: Mouse scrolled (928, 489) with delta (0, 0)
Screenshot: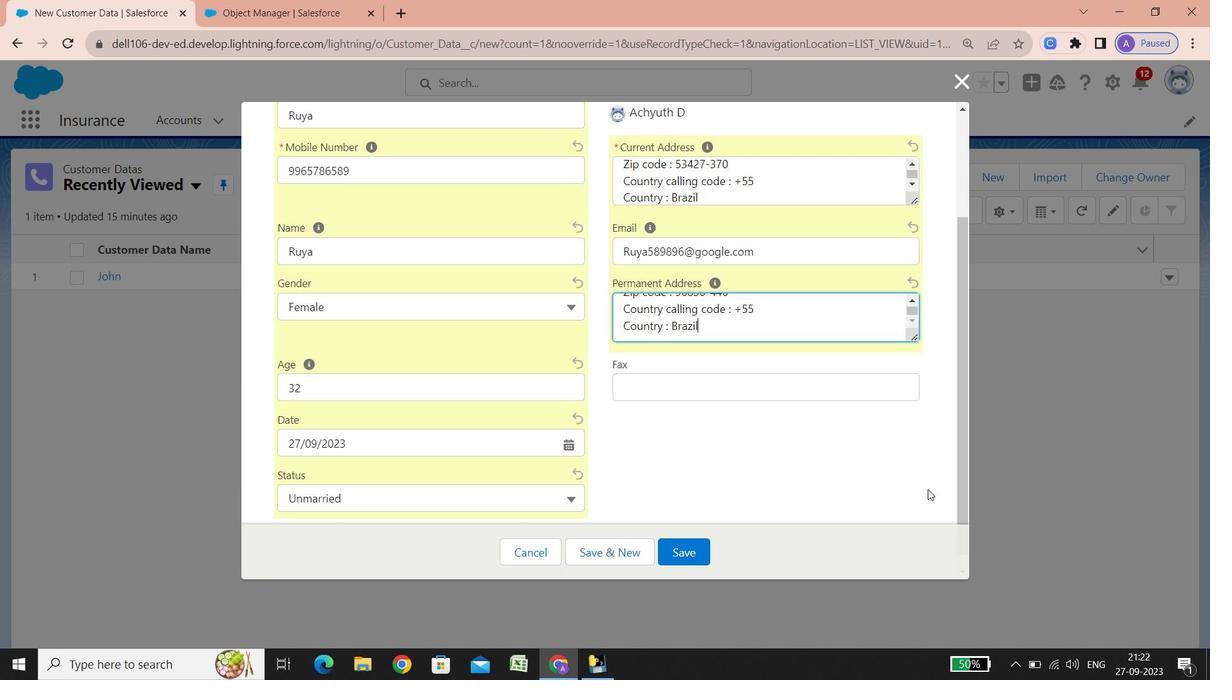 
Action: Mouse scrolled (928, 489) with delta (0, 0)
Screenshot: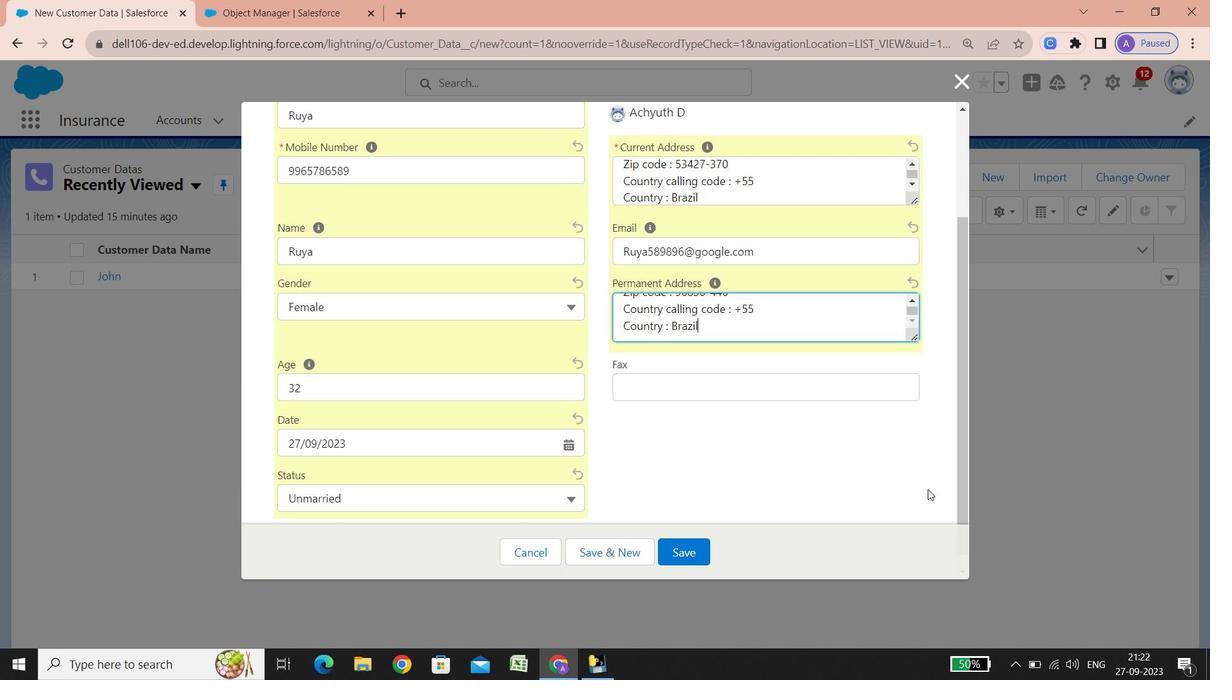 
Action: Mouse scrolled (928, 489) with delta (0, 0)
Screenshot: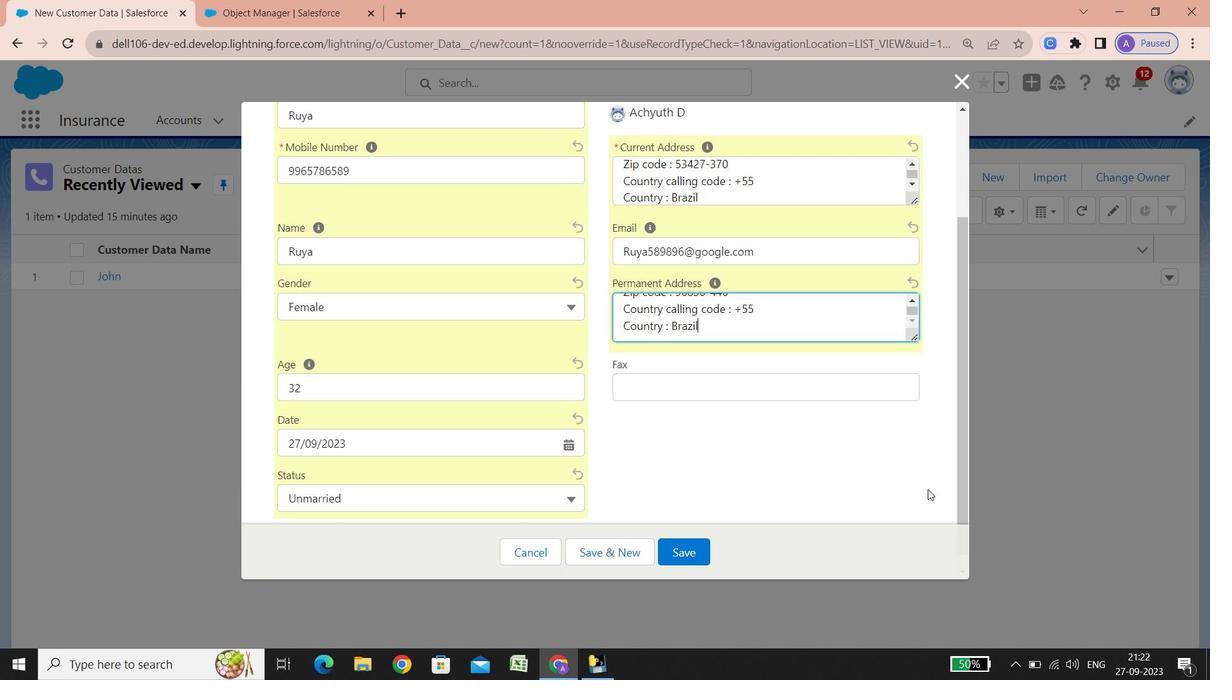 
Action: Mouse scrolled (928, 489) with delta (0, 0)
Screenshot: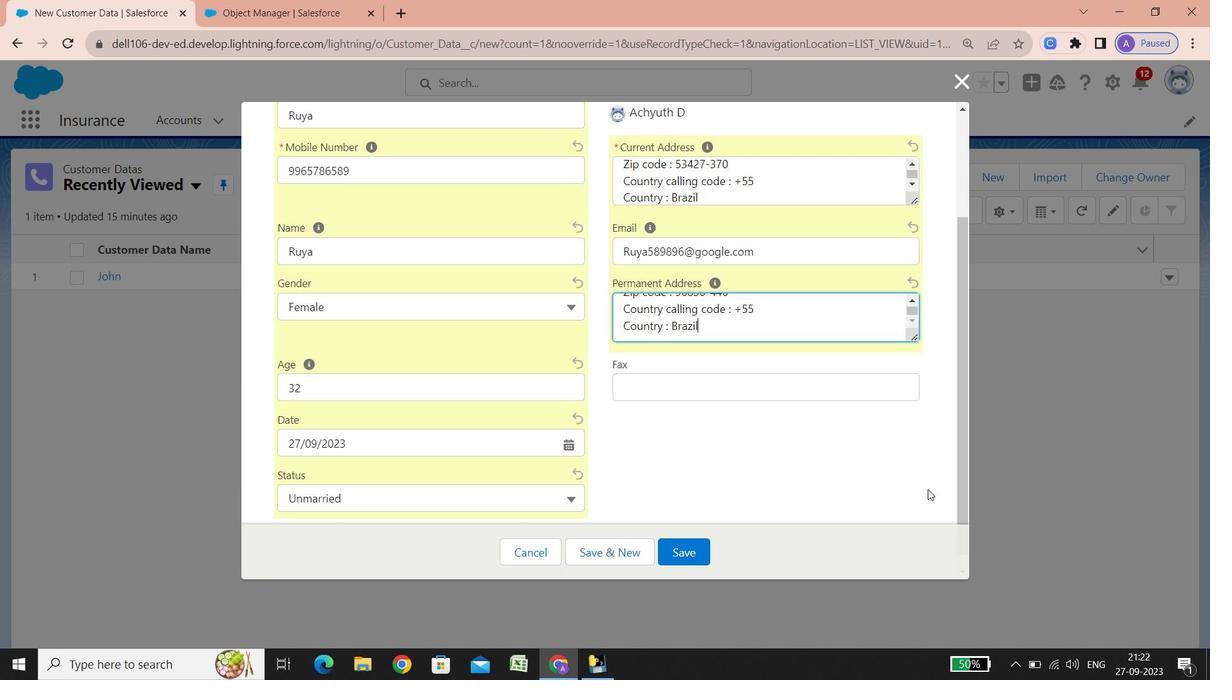 
Action: Mouse scrolled (928, 489) with delta (0, 0)
Screenshot: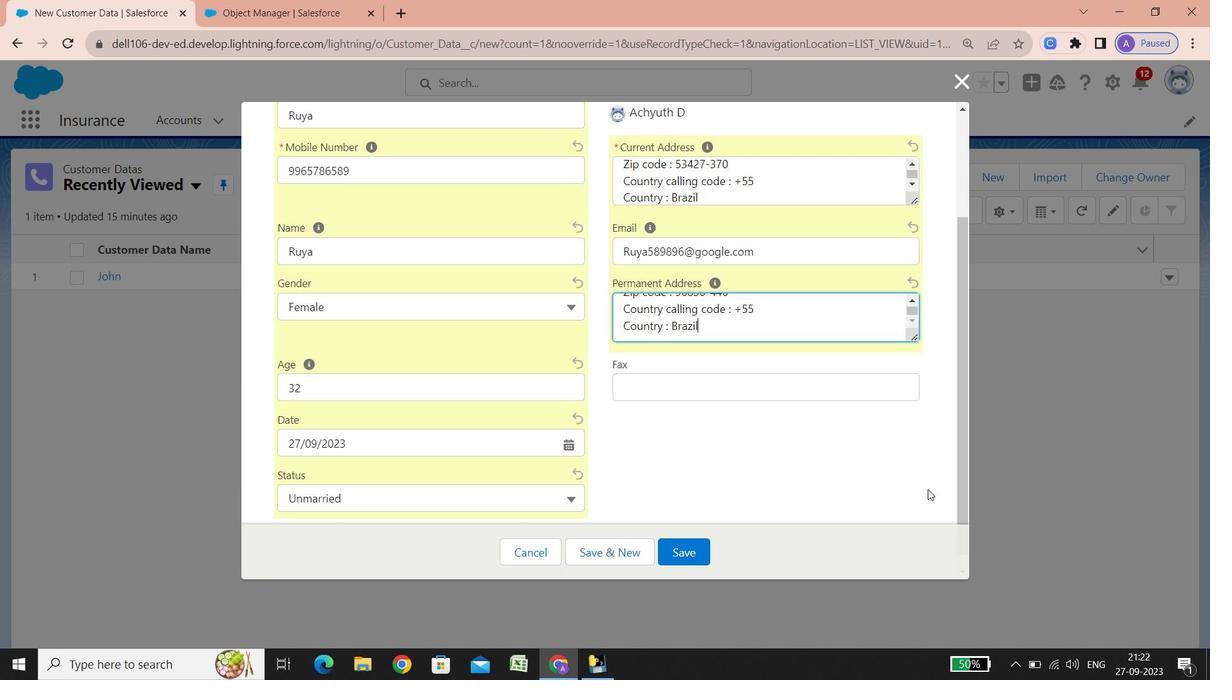 
Action: Mouse scrolled (928, 489) with delta (0, 0)
Screenshot: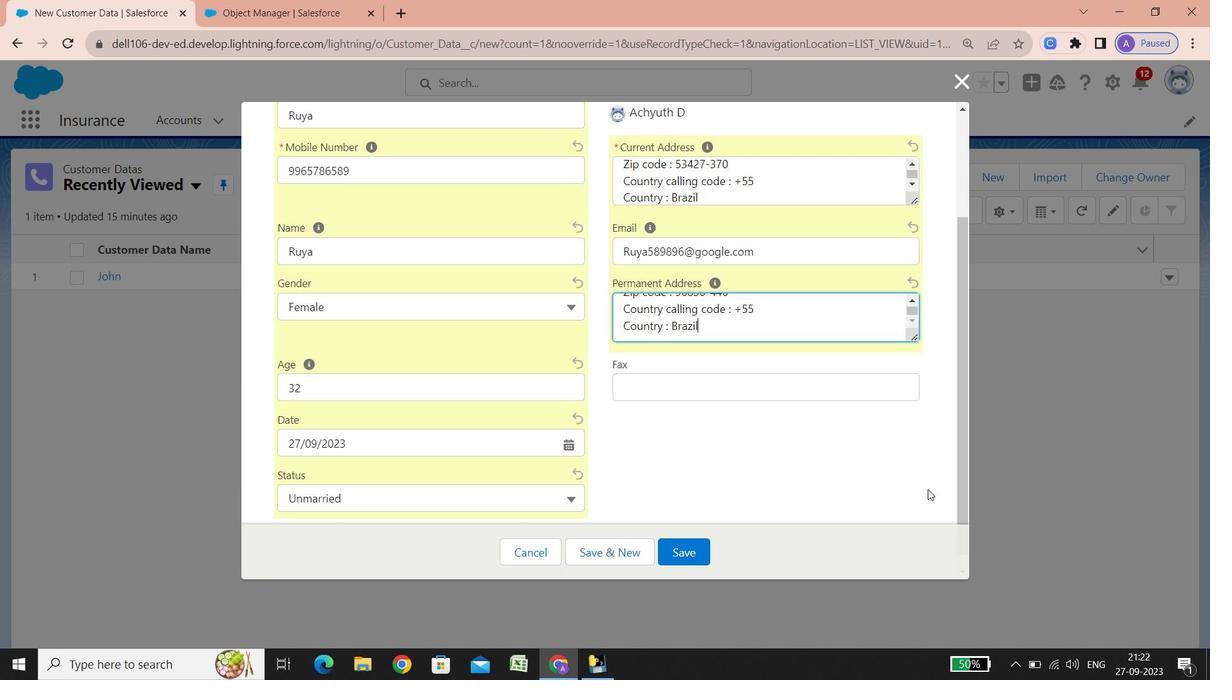 
Action: Mouse scrolled (928, 489) with delta (0, 0)
Screenshot: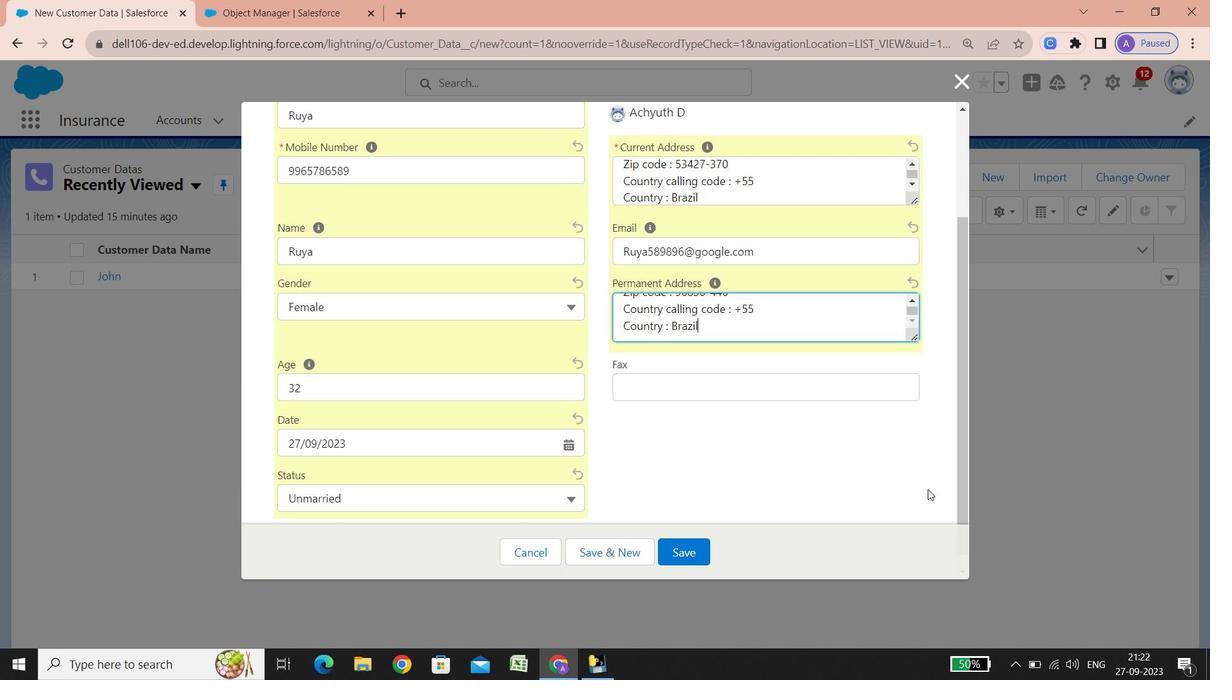 
Action: Mouse scrolled (928, 489) with delta (0, 0)
Screenshot: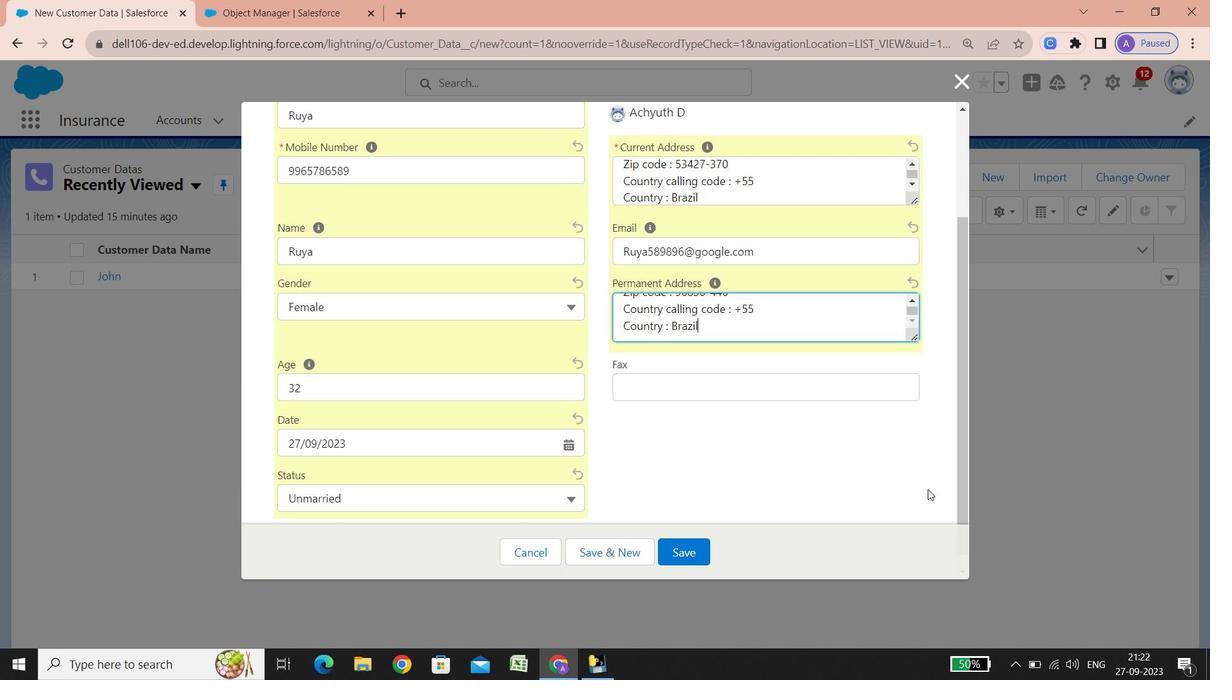 
Action: Mouse scrolled (928, 489) with delta (0, 0)
Screenshot: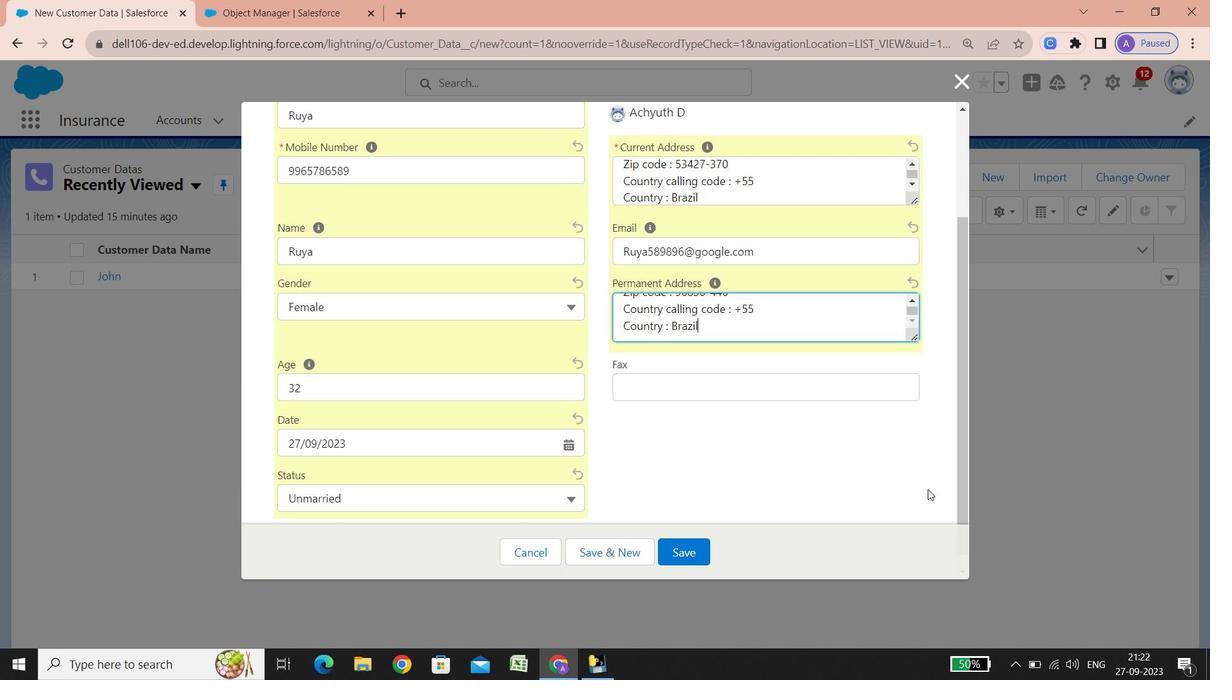 
Action: Mouse scrolled (928, 489) with delta (0, 0)
Screenshot: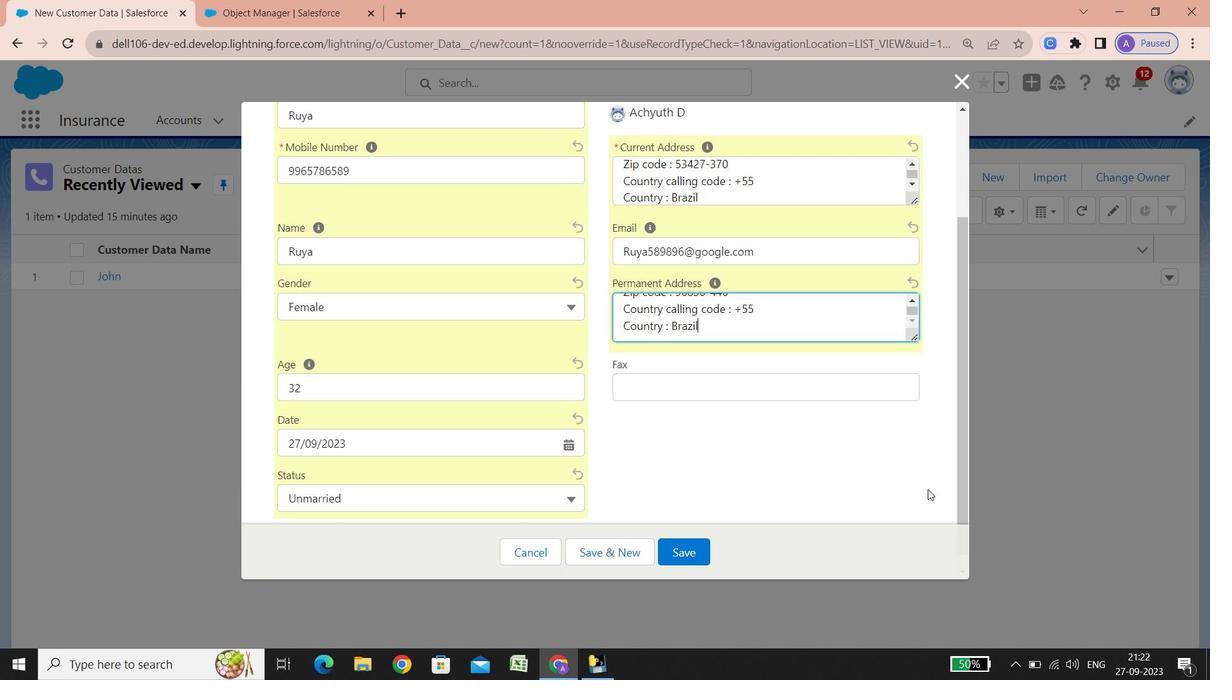 
Action: Mouse scrolled (928, 489) with delta (0, 0)
Screenshot: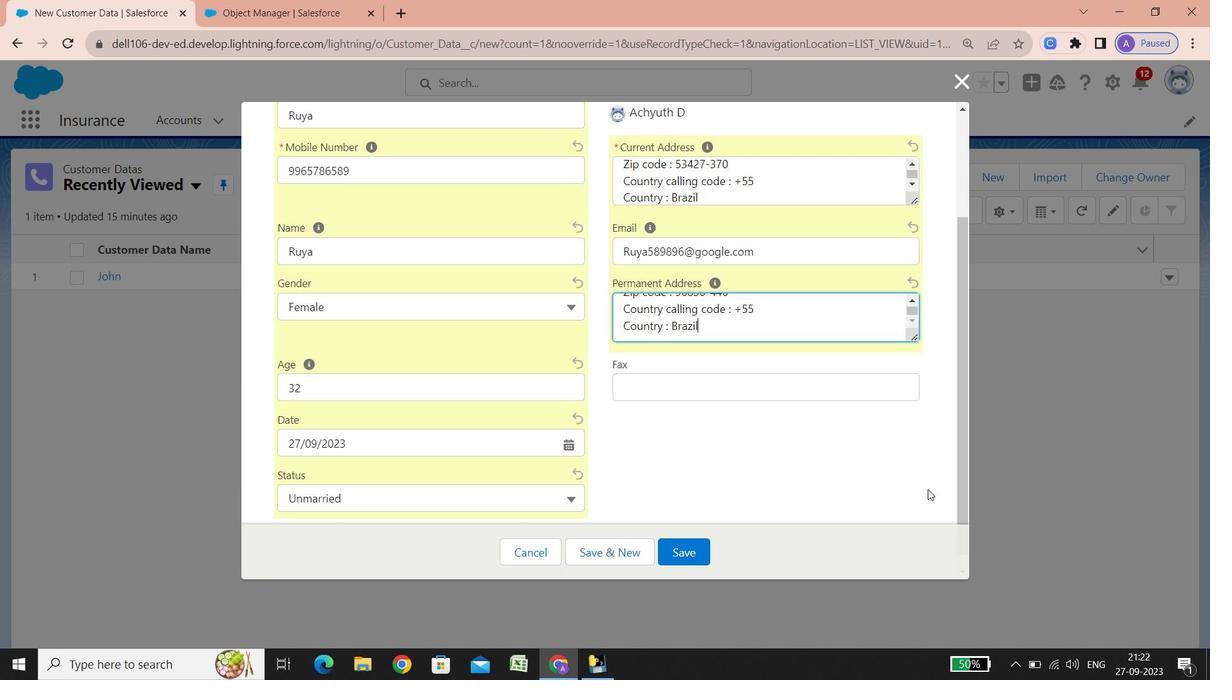 
Action: Mouse scrolled (928, 489) with delta (0, 0)
Screenshot: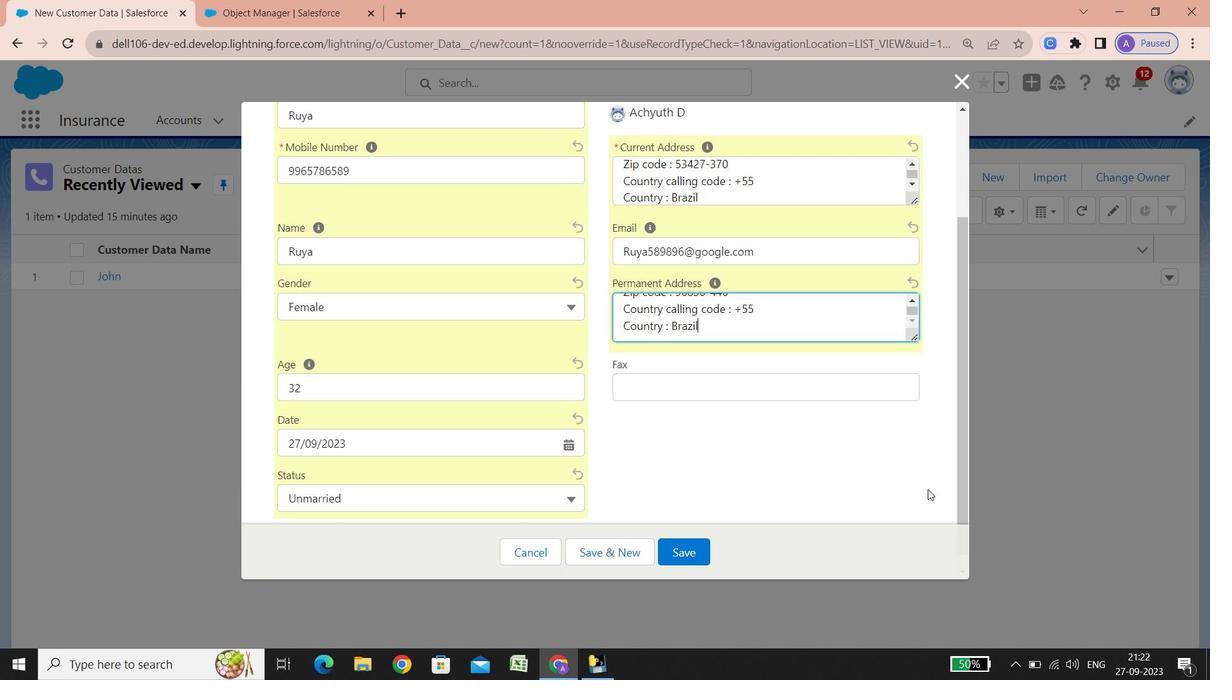 
Action: Mouse scrolled (928, 489) with delta (0, 0)
Screenshot: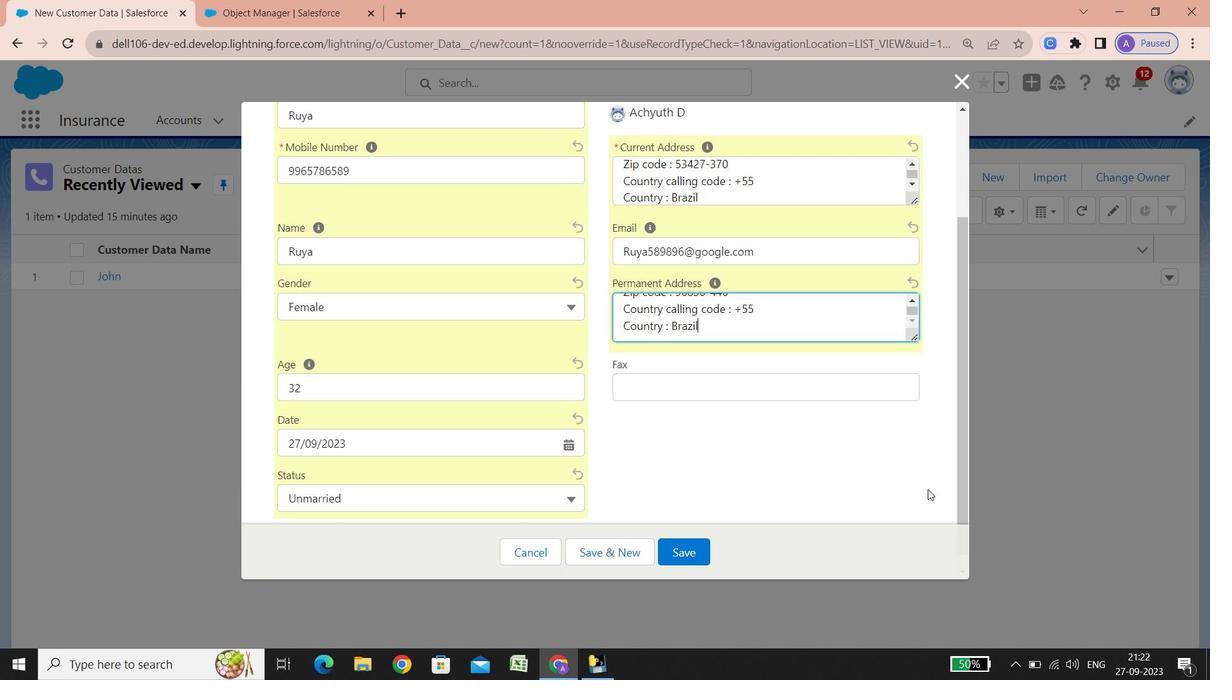 
Action: Mouse scrolled (928, 489) with delta (0, 0)
Screenshot: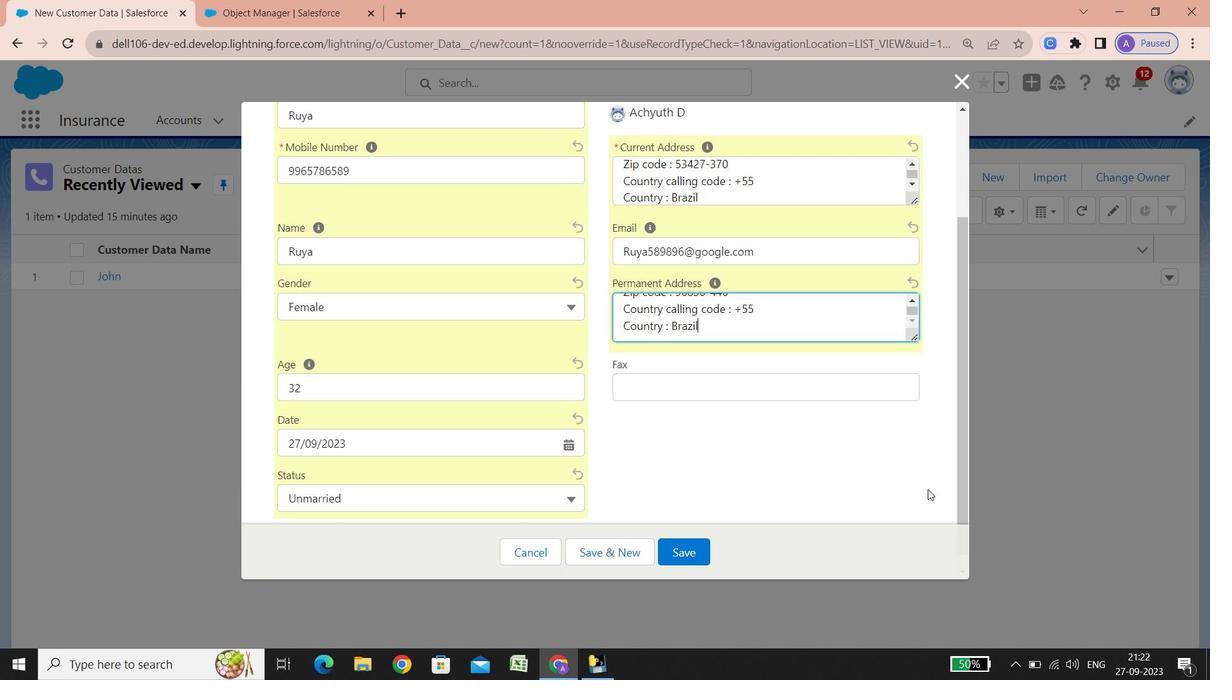 
Action: Mouse scrolled (928, 489) with delta (0, 0)
Screenshot: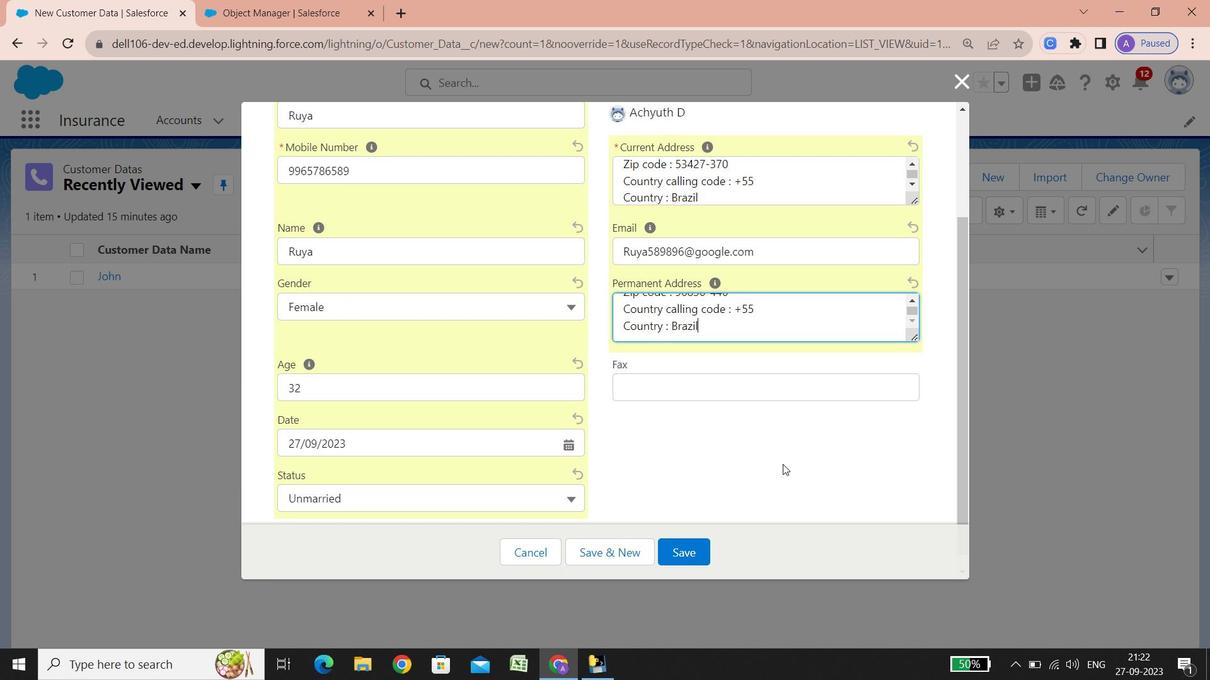 
Action: Mouse scrolled (928, 489) with delta (0, 0)
Screenshot: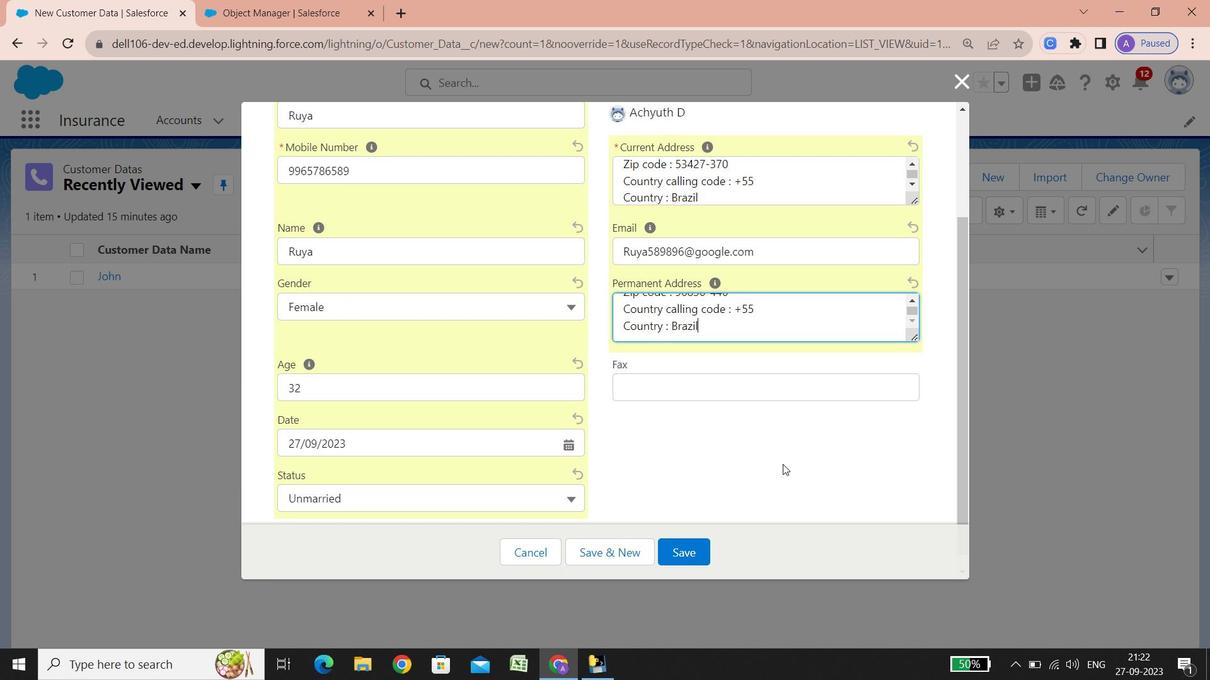 
Action: Mouse scrolled (928, 489) with delta (0, 0)
Screenshot: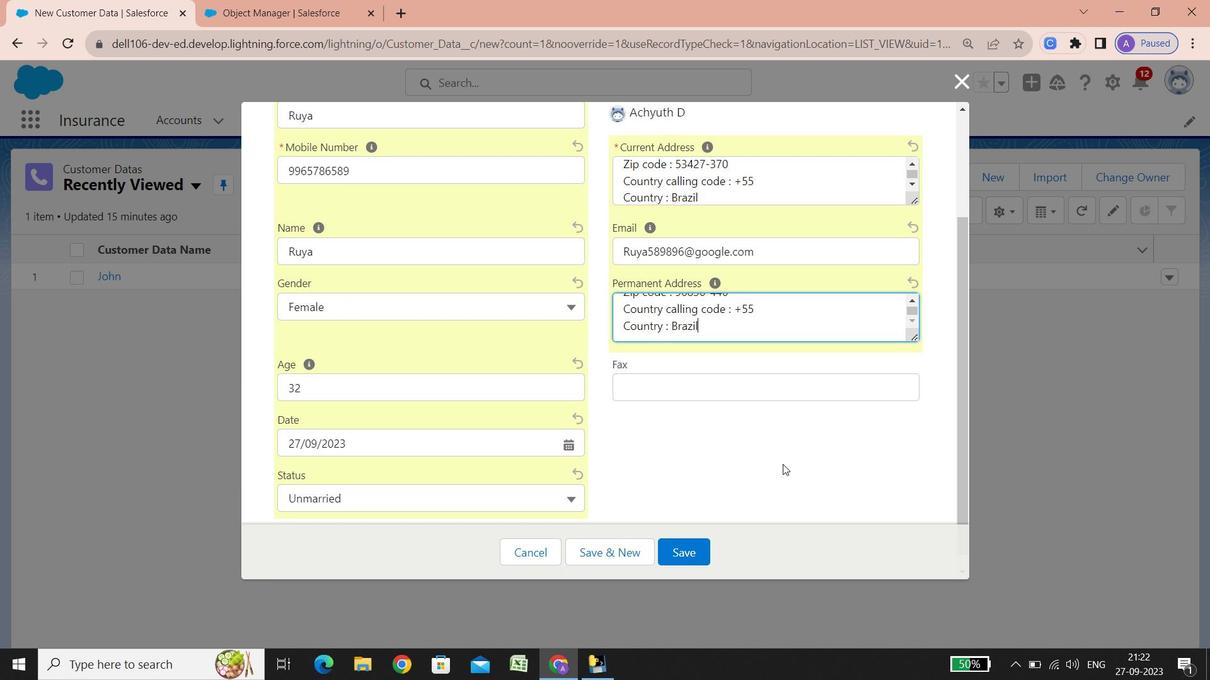 
Action: Mouse scrolled (928, 489) with delta (0, 0)
